 Task: Select the only snippets option in the tab completion.
Action: Mouse moved to (12, 520)
Screenshot: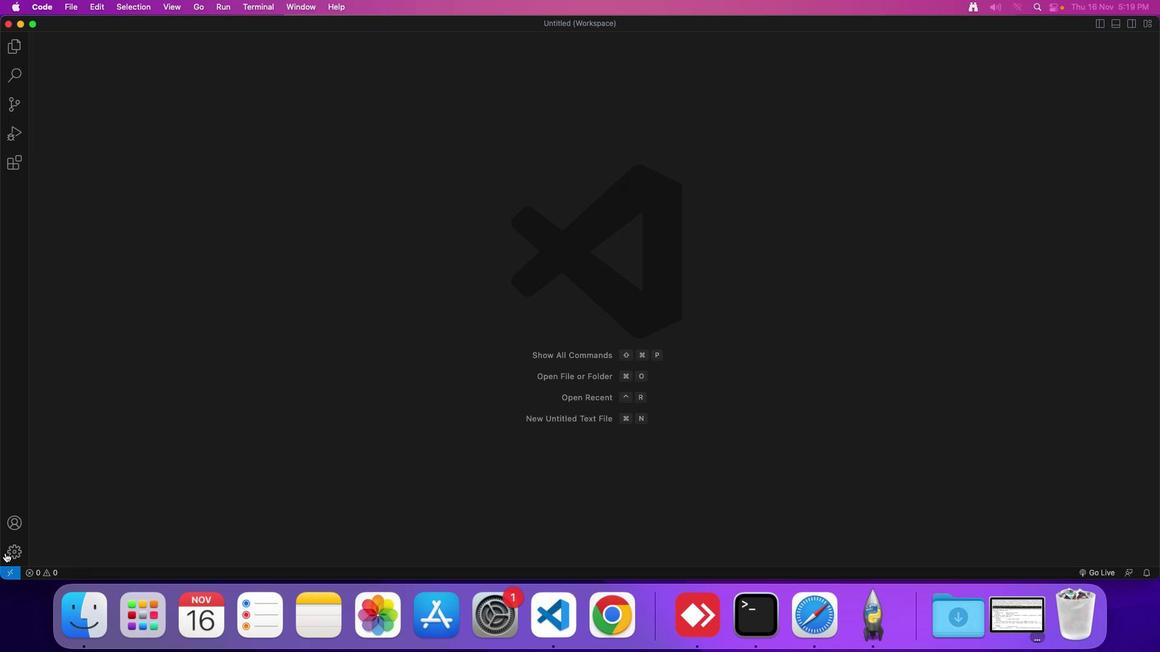 
Action: Mouse pressed left at (12, 520)
Screenshot: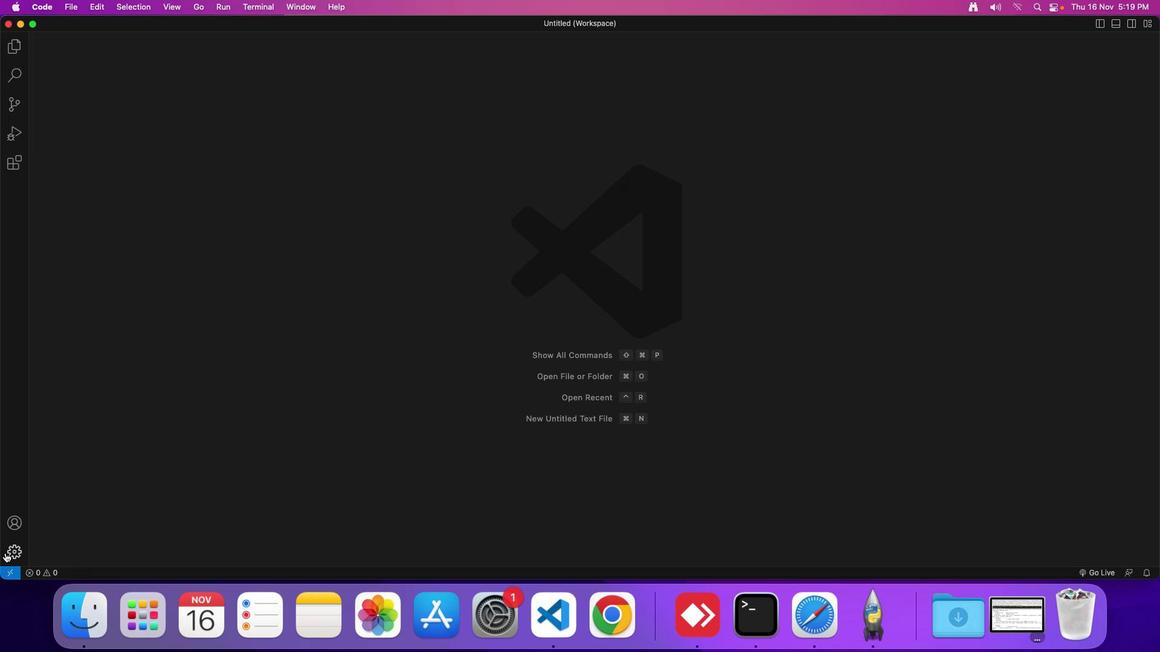 
Action: Mouse moved to (77, 452)
Screenshot: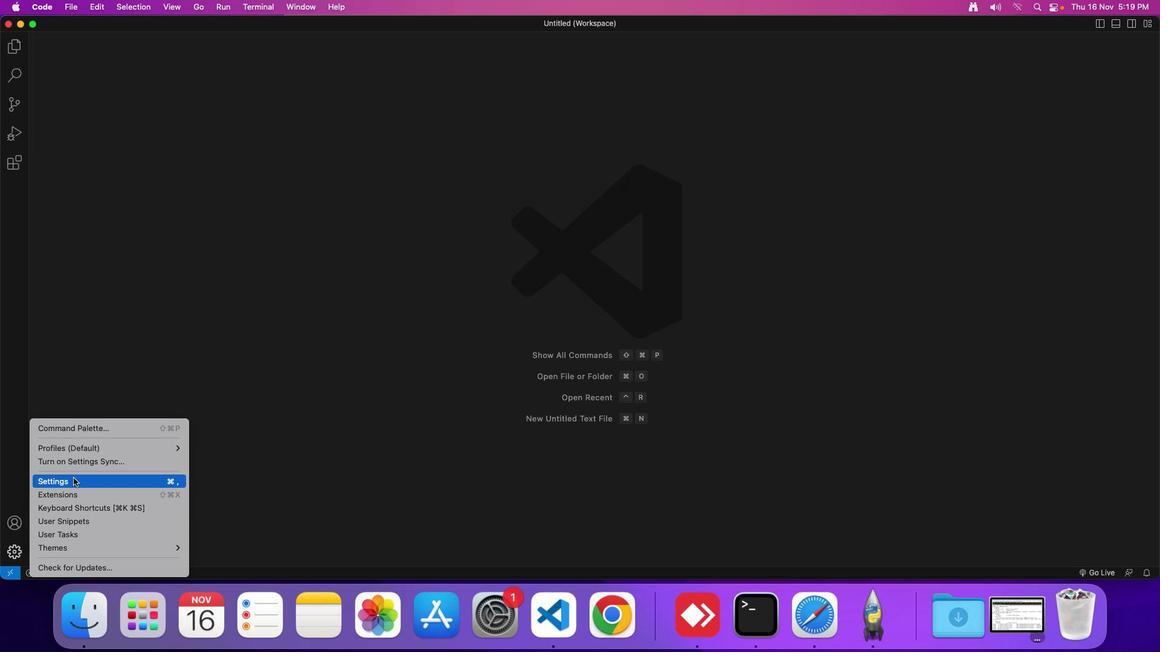 
Action: Mouse pressed left at (77, 452)
Screenshot: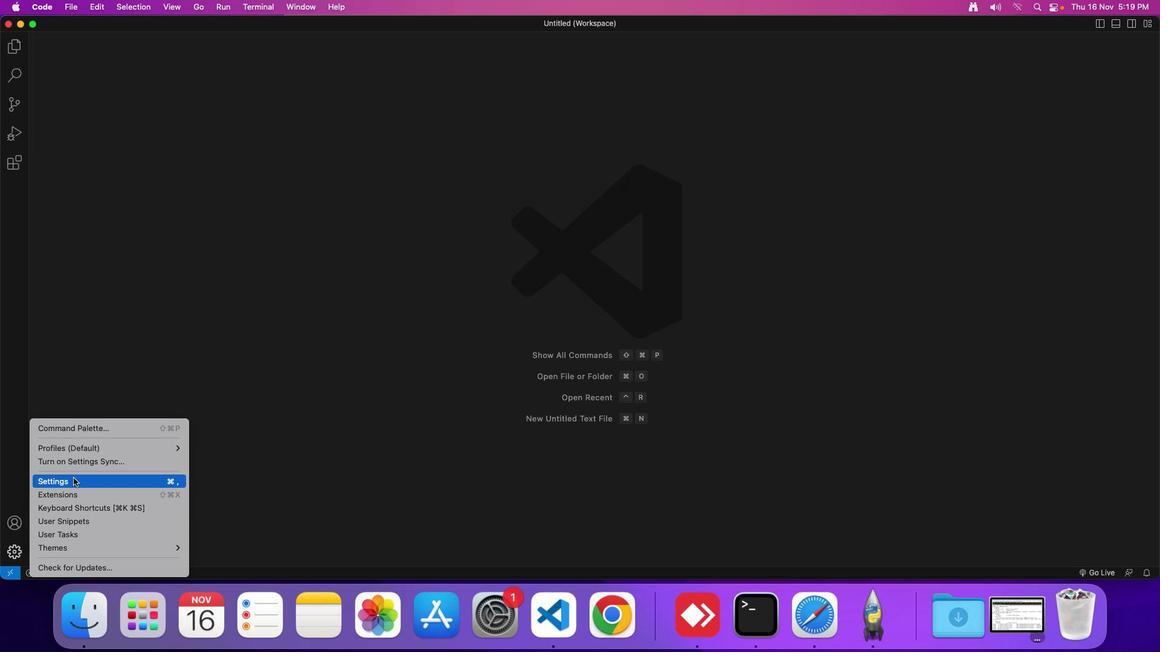 
Action: Mouse moved to (311, 103)
Screenshot: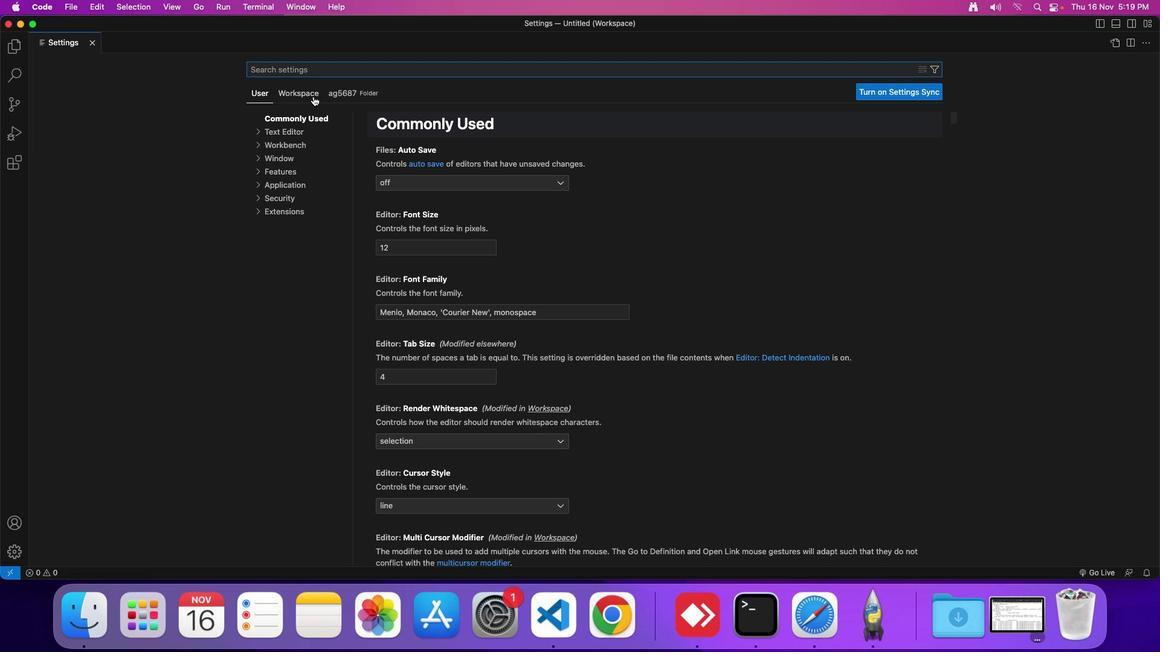 
Action: Mouse pressed left at (311, 103)
Screenshot: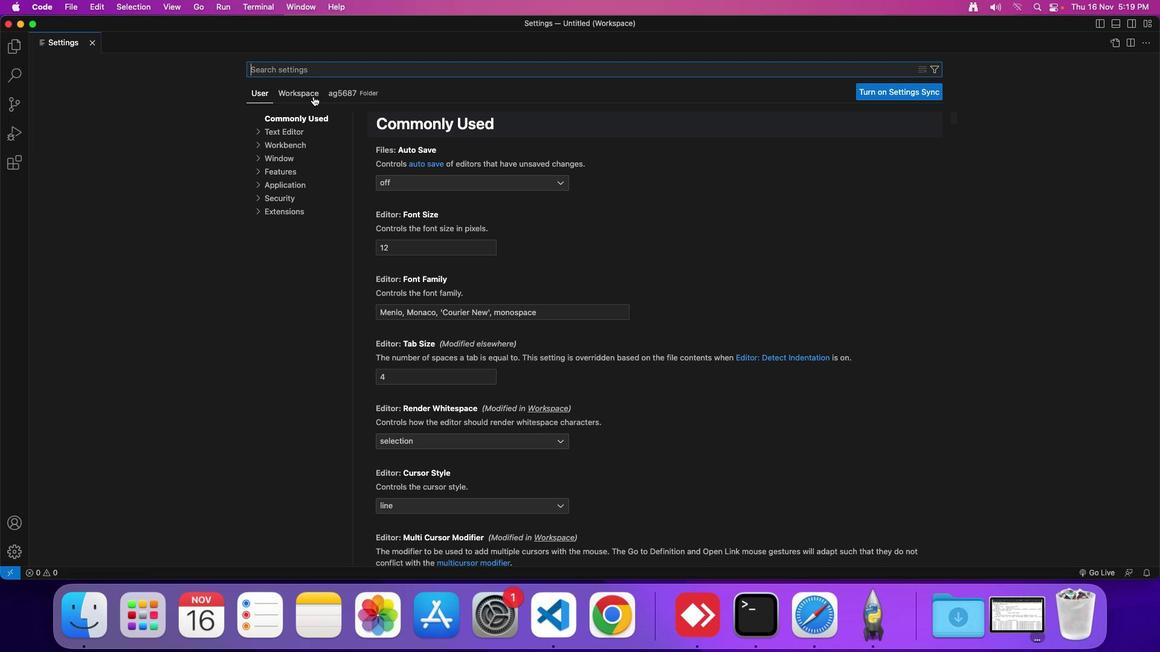 
Action: Mouse moved to (295, 132)
Screenshot: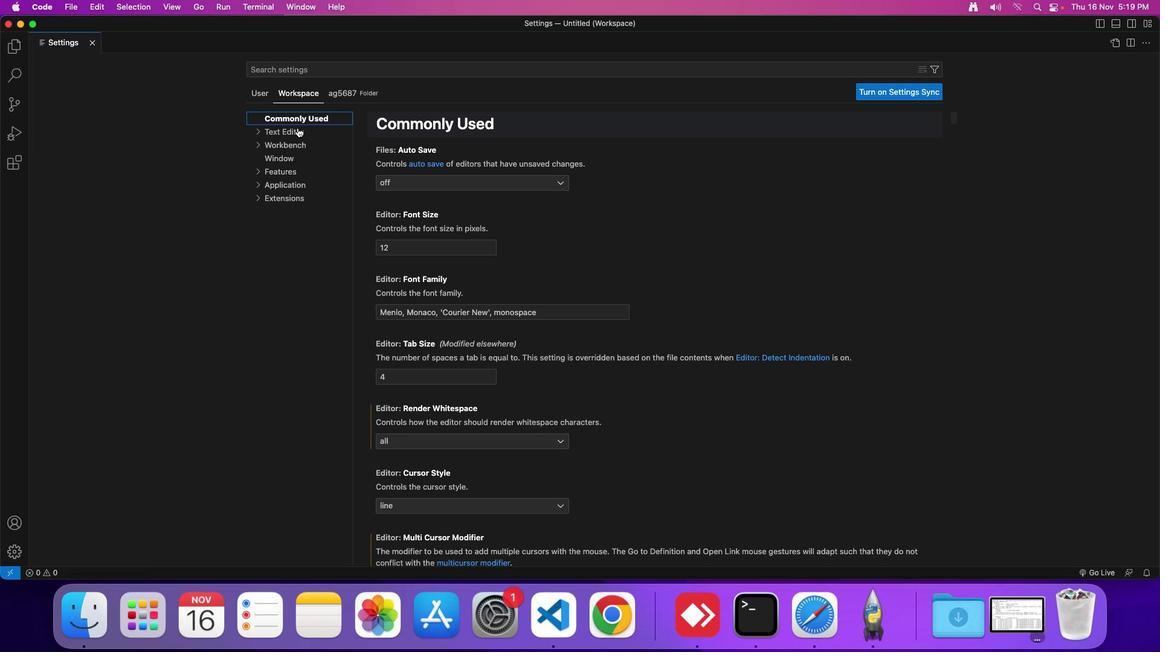 
Action: Mouse pressed left at (295, 132)
Screenshot: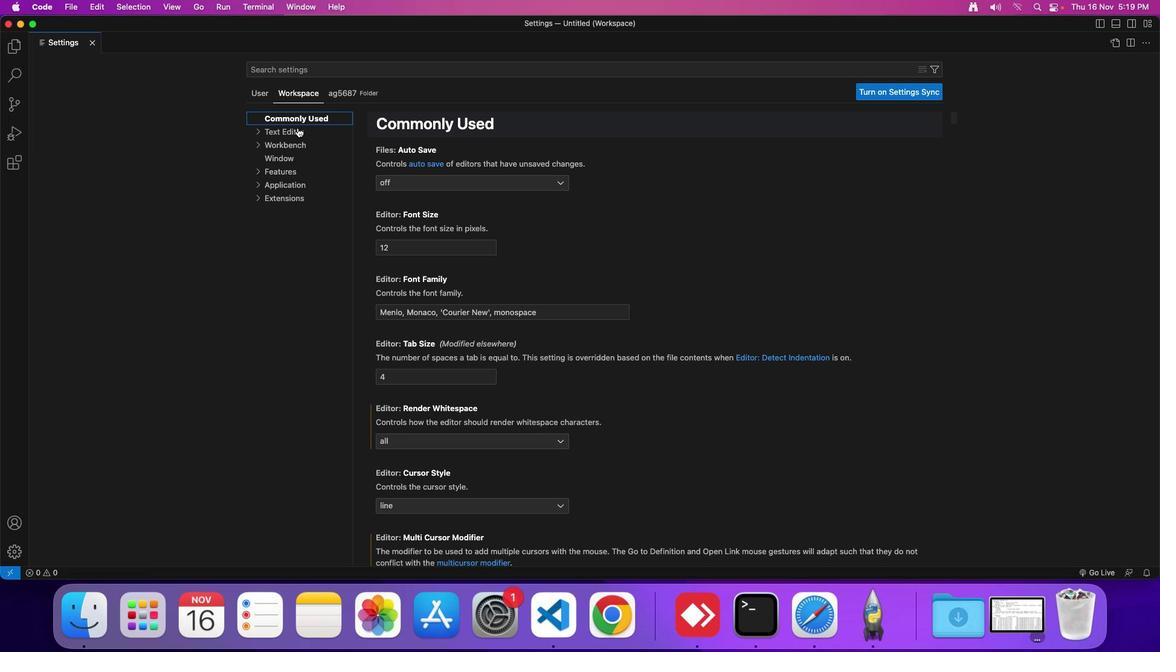 
Action: Mouse moved to (488, 261)
Screenshot: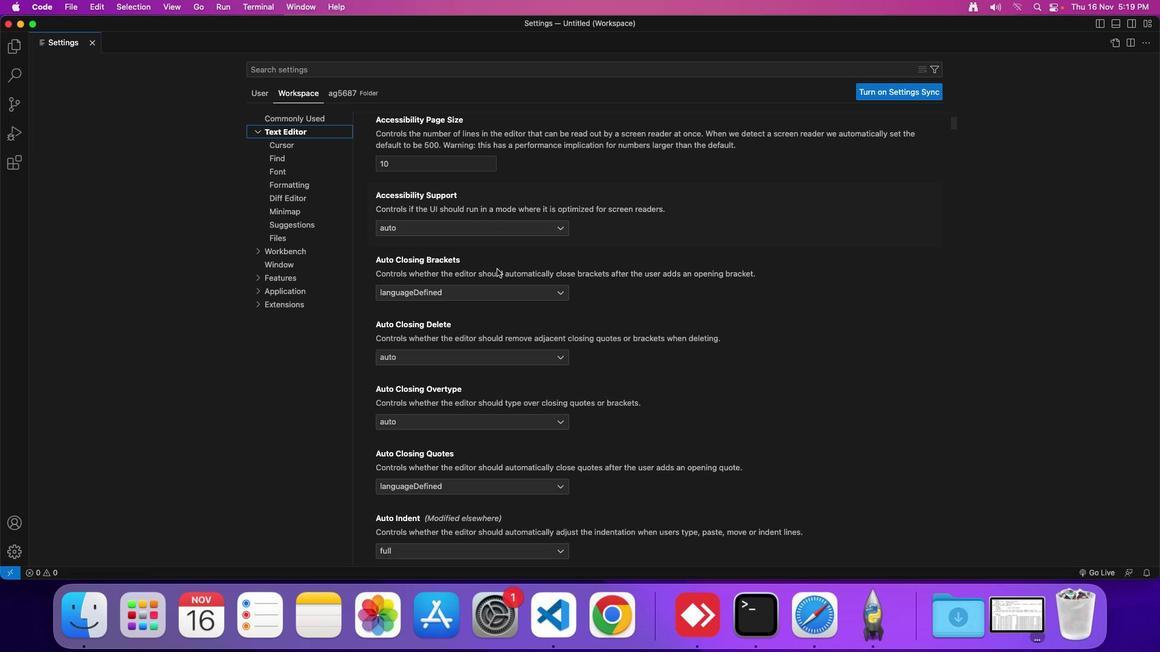 
Action: Mouse scrolled (488, 261) with delta (6, 15)
Screenshot: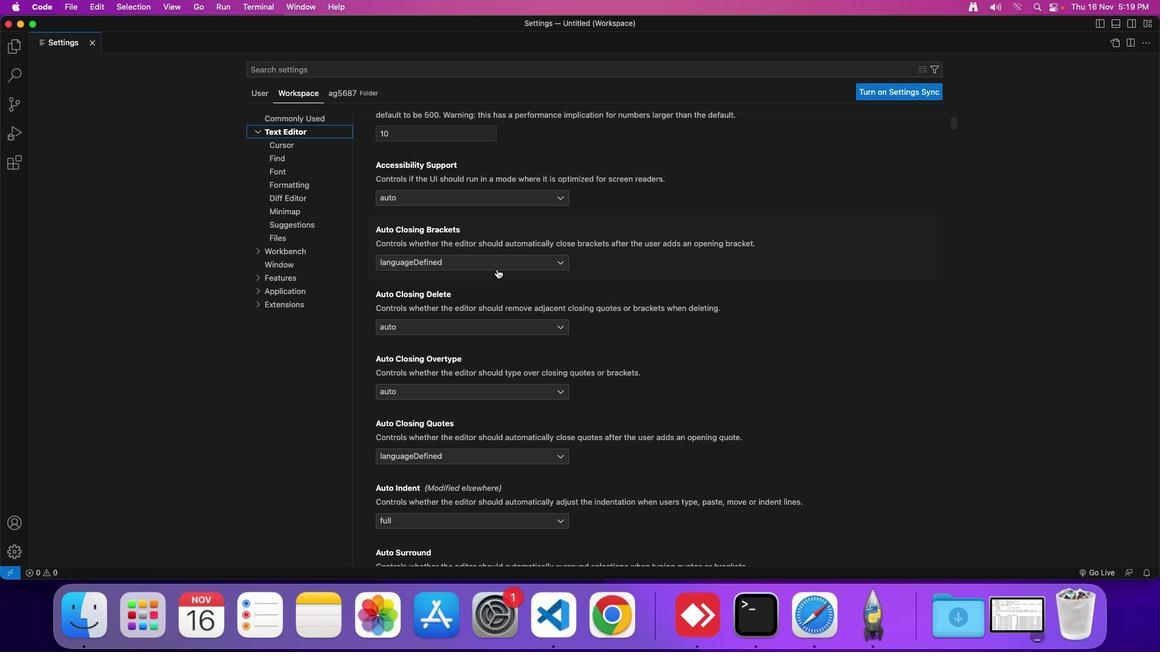 
Action: Mouse scrolled (488, 261) with delta (6, 15)
Screenshot: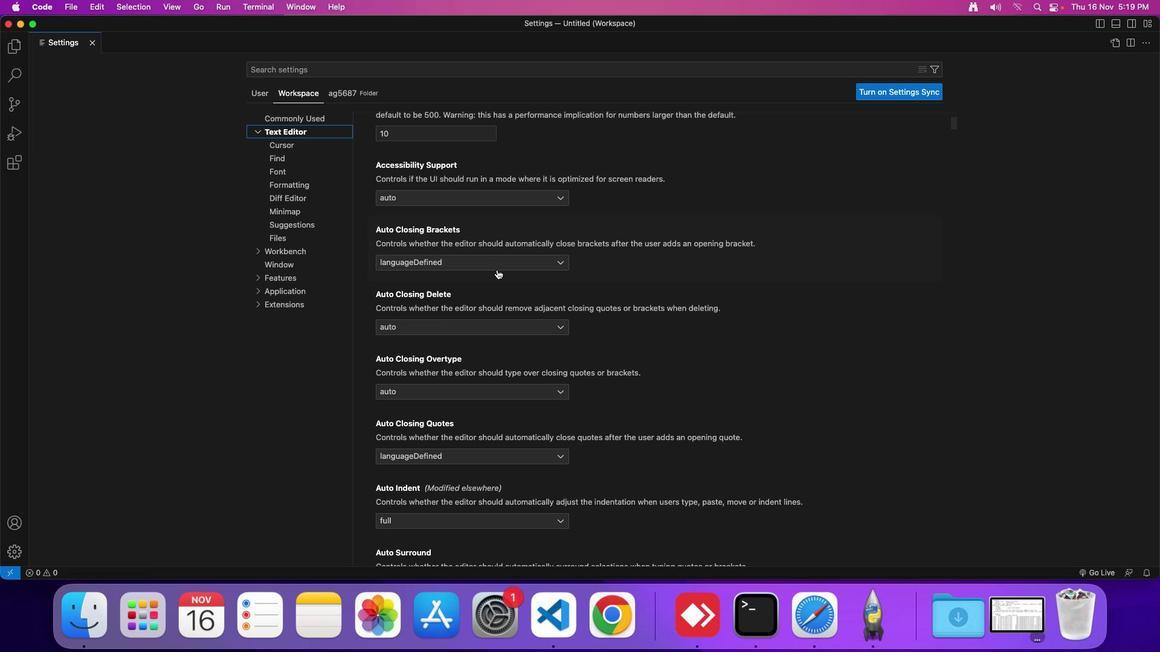 
Action: Mouse moved to (480, 272)
Screenshot: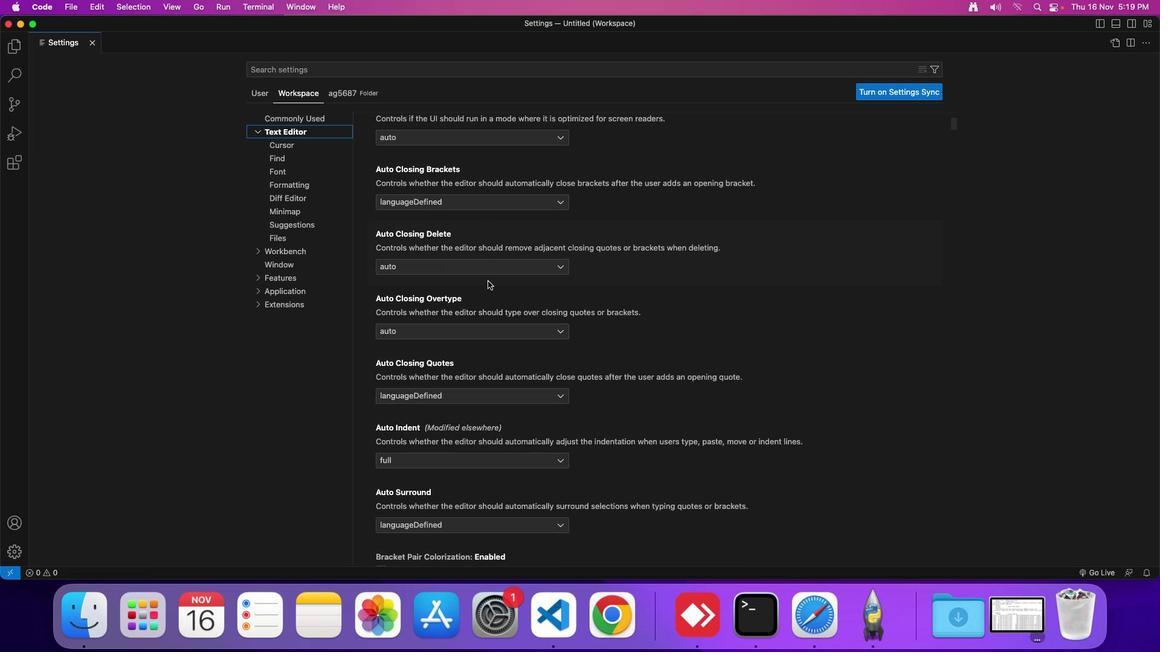 
Action: Mouse scrolled (480, 272) with delta (6, 15)
Screenshot: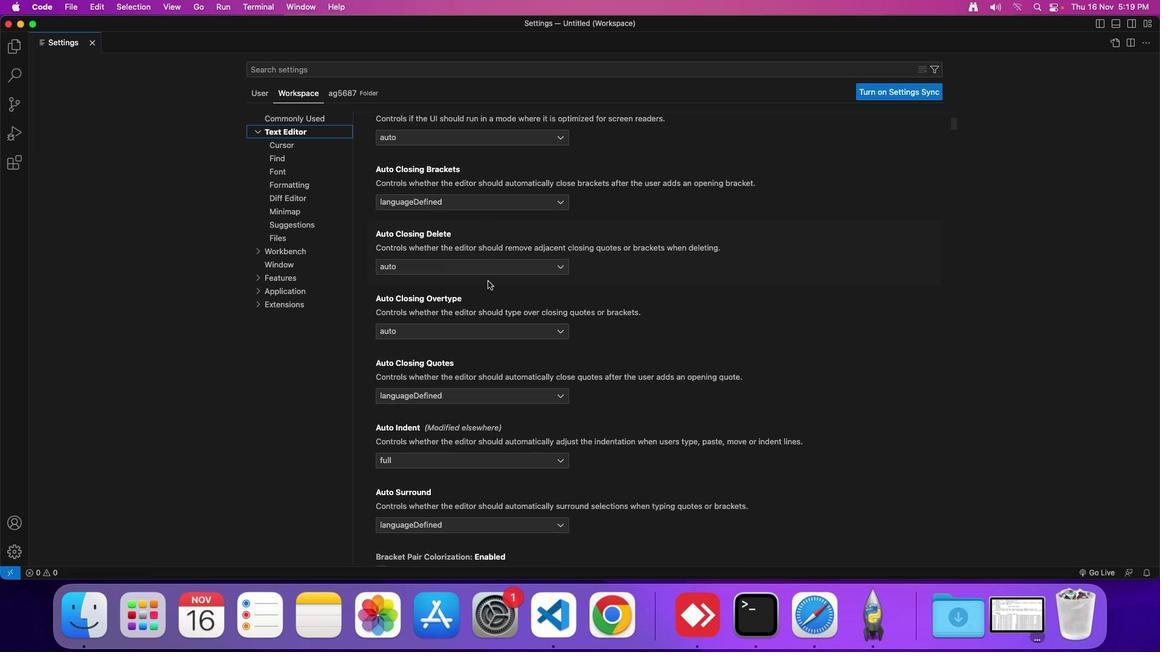 
Action: Mouse scrolled (480, 272) with delta (6, 15)
Screenshot: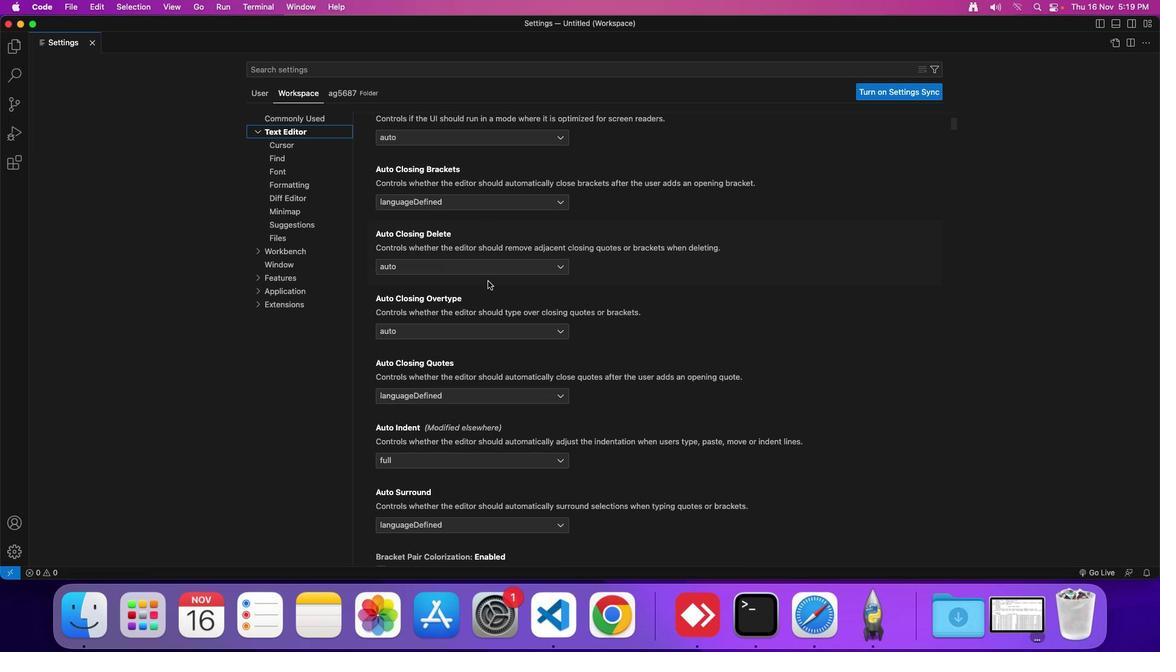 
Action: Mouse moved to (479, 272)
Screenshot: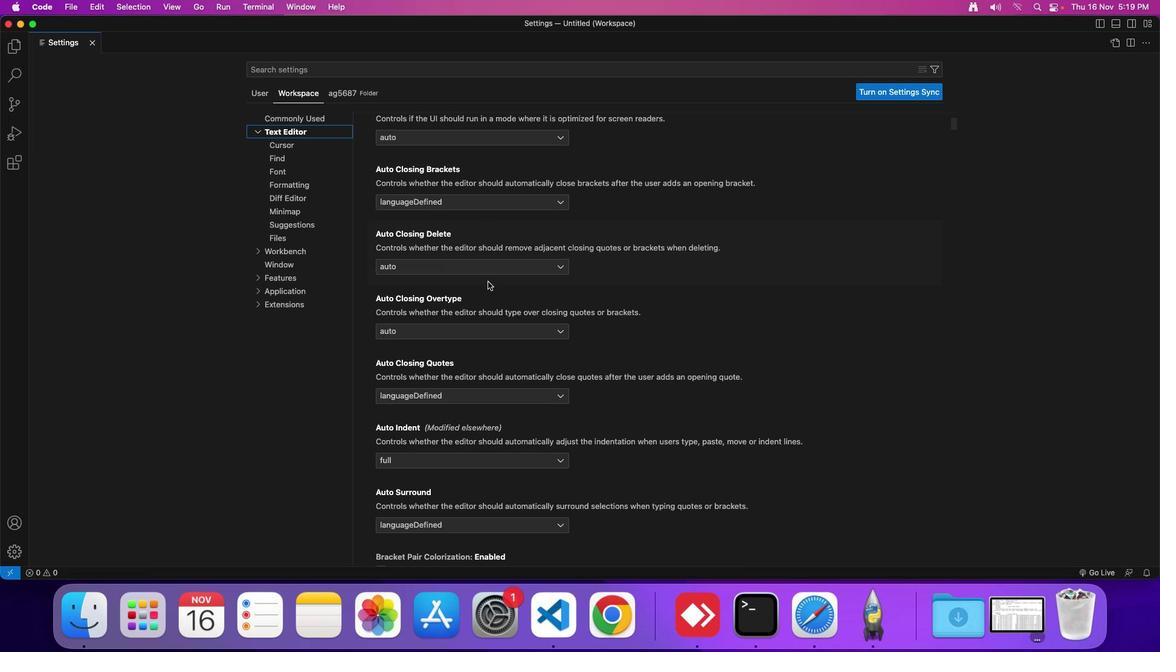 
Action: Mouse scrolled (479, 272) with delta (6, 15)
Screenshot: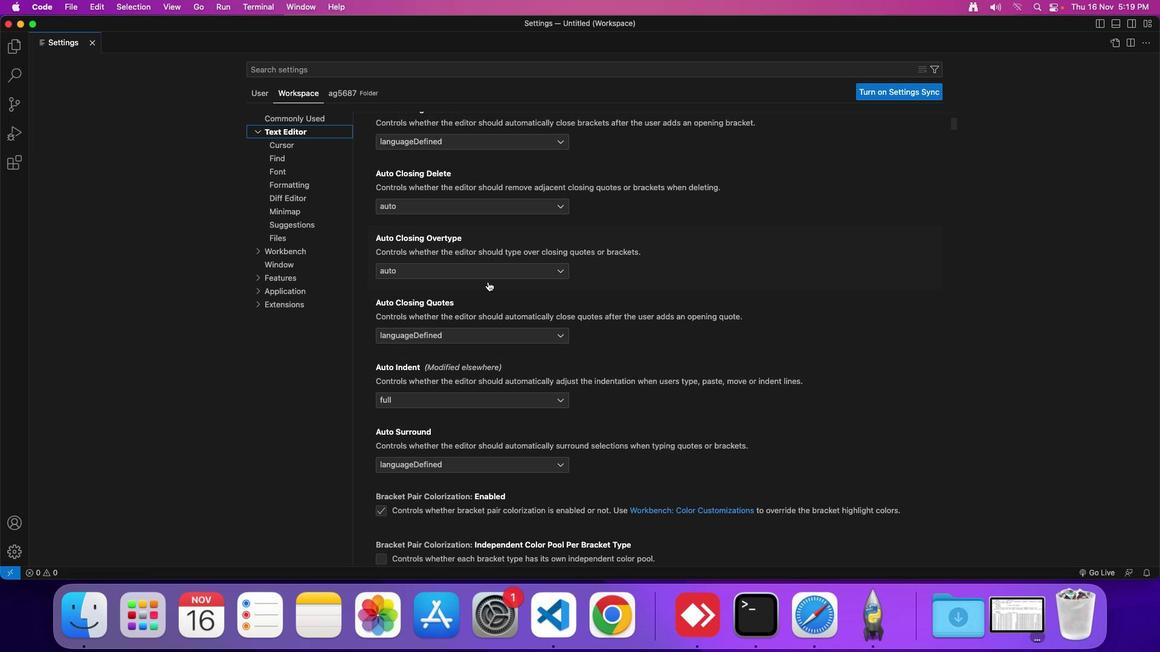 
Action: Mouse scrolled (479, 272) with delta (6, 15)
Screenshot: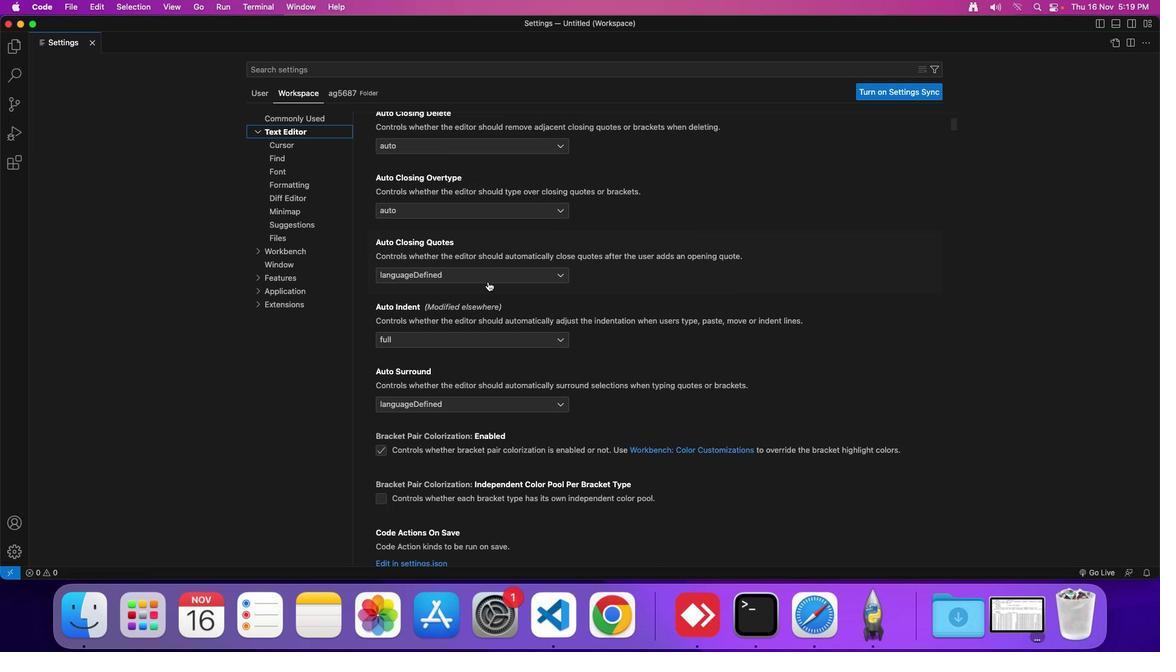 
Action: Mouse scrolled (479, 272) with delta (6, 14)
Screenshot: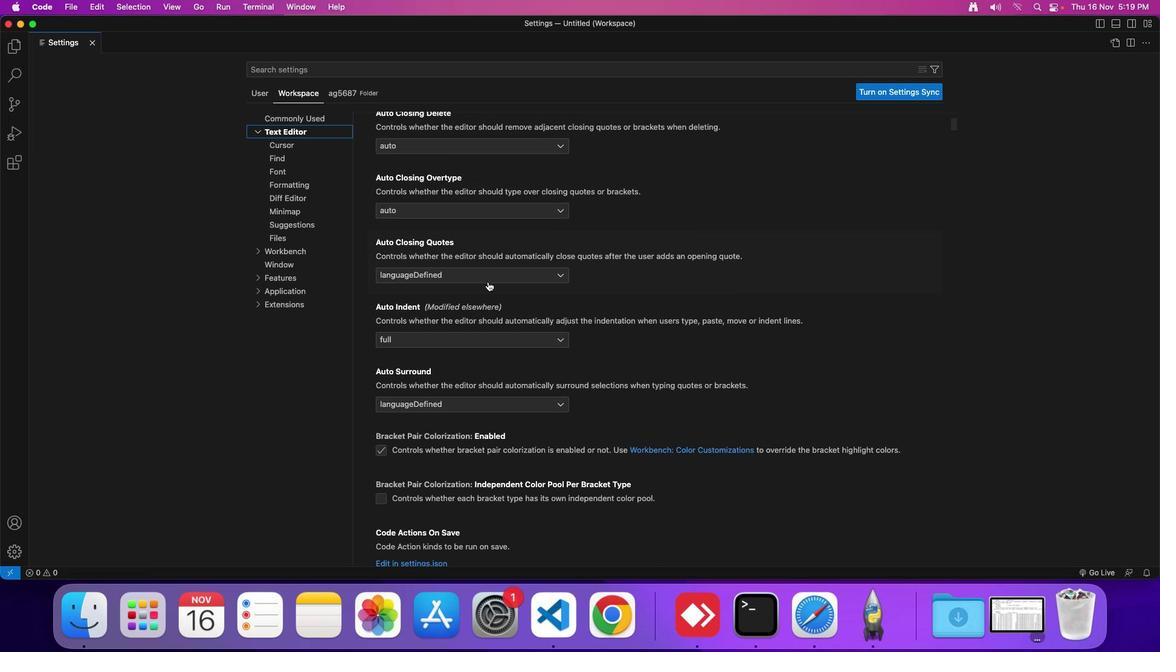 
Action: Mouse scrolled (479, 272) with delta (6, 15)
Screenshot: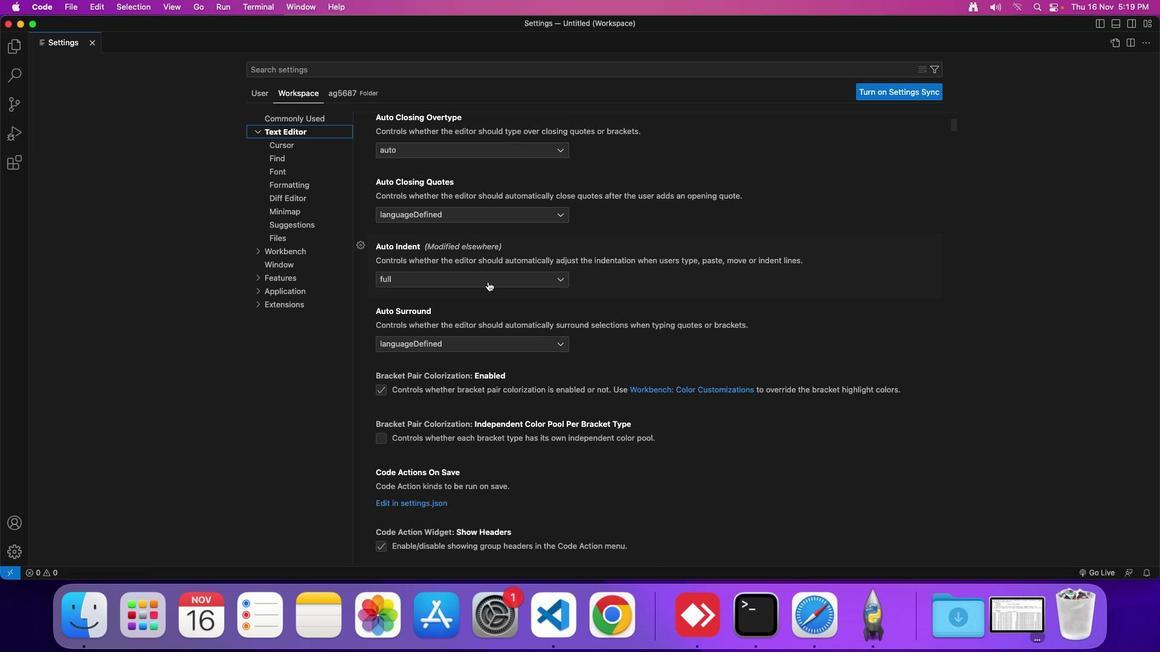 
Action: Mouse scrolled (479, 272) with delta (6, 15)
Screenshot: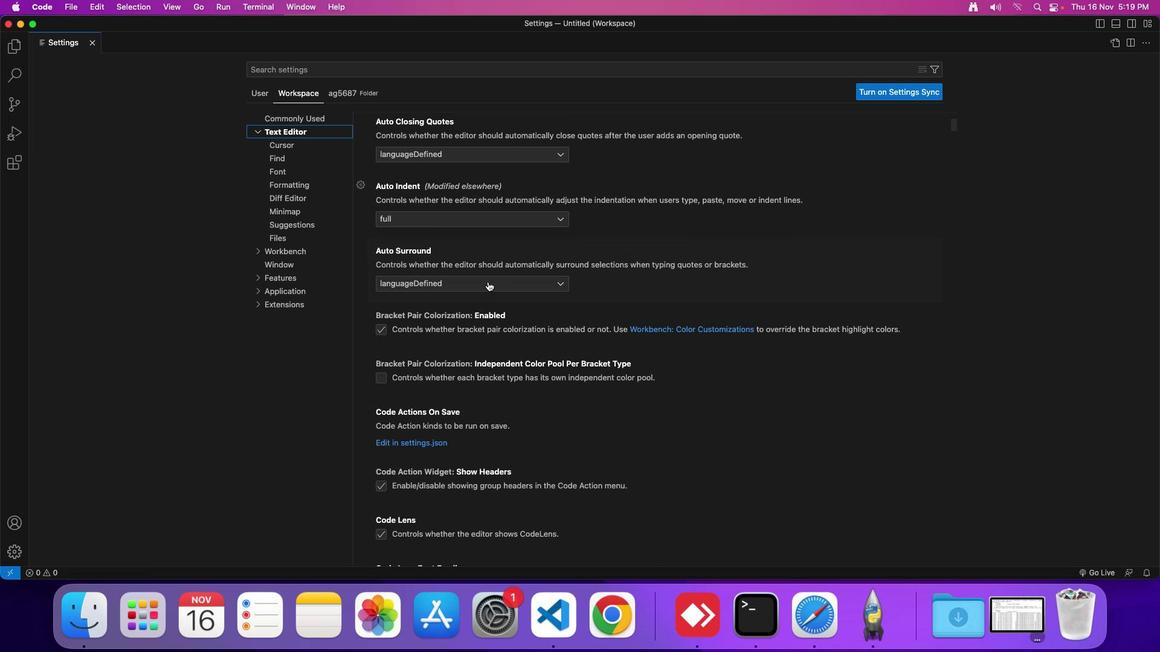 
Action: Mouse scrolled (479, 272) with delta (6, 14)
Screenshot: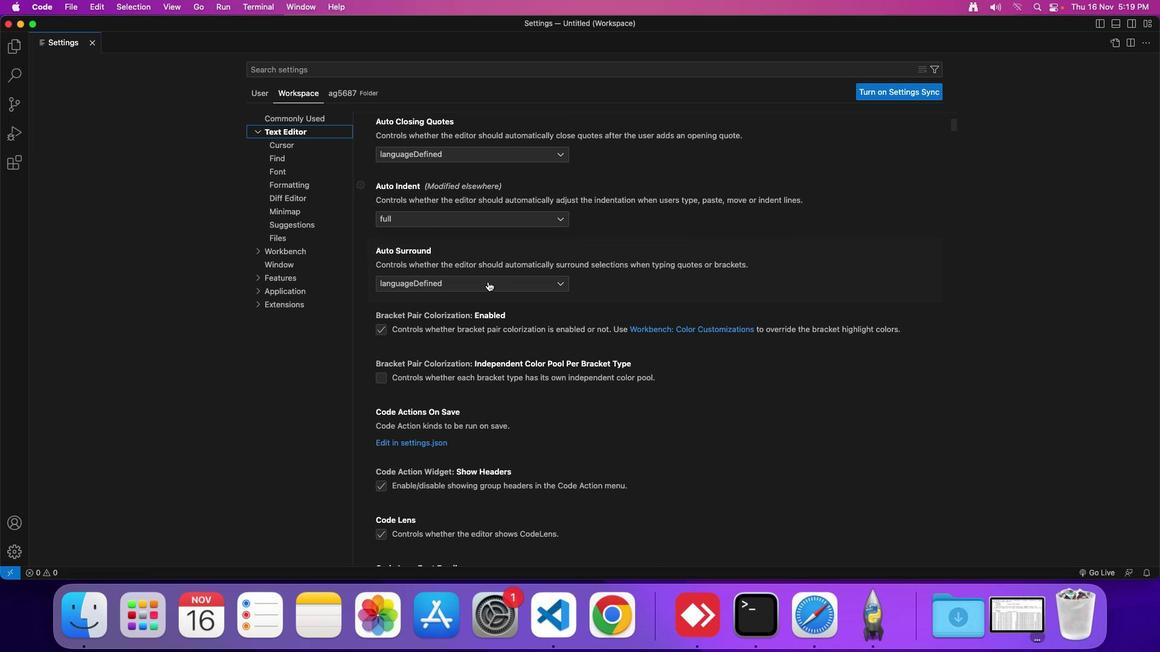 
Action: Mouse scrolled (479, 272) with delta (6, 15)
Screenshot: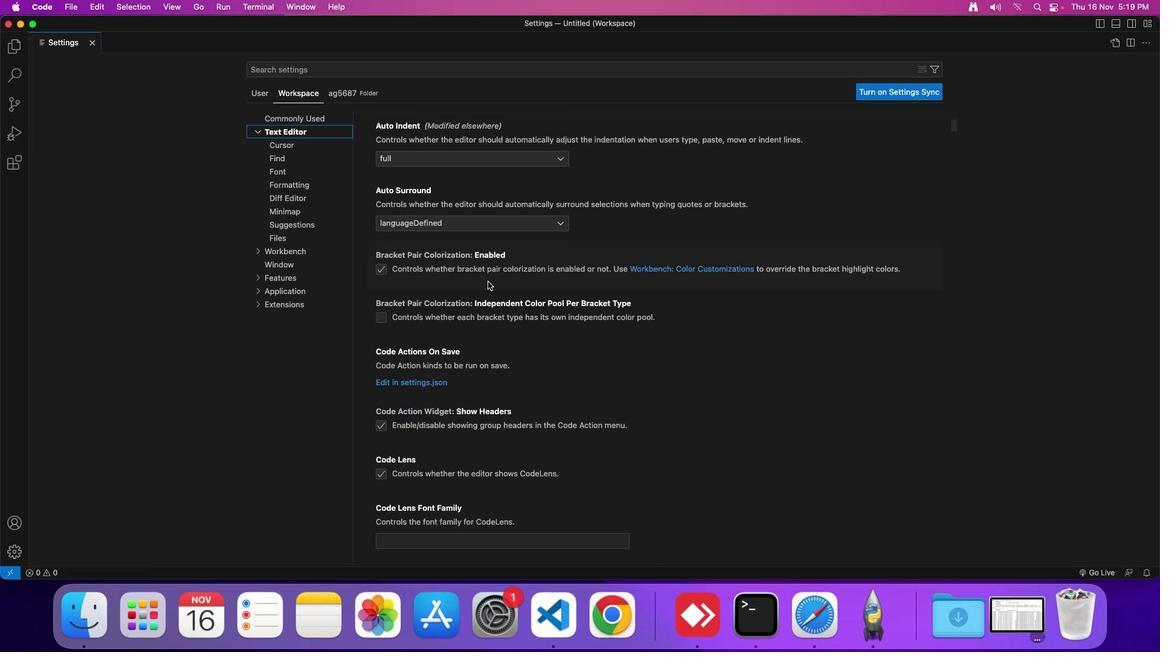 
Action: Mouse moved to (479, 272)
Screenshot: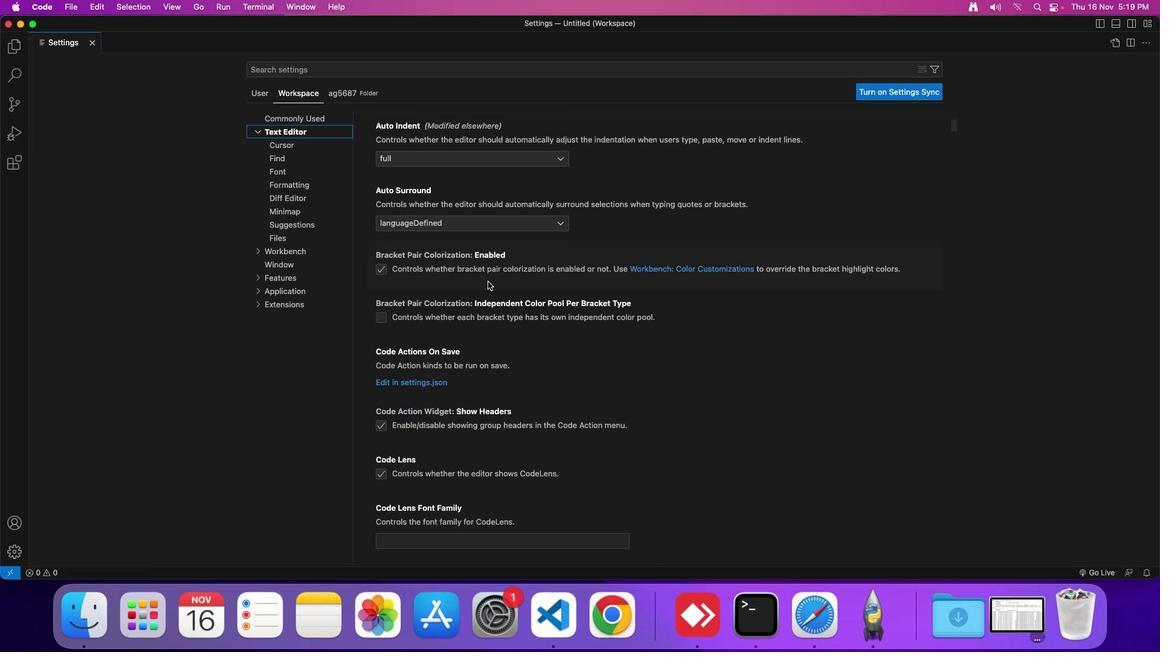 
Action: Mouse scrolled (479, 272) with delta (6, 15)
Screenshot: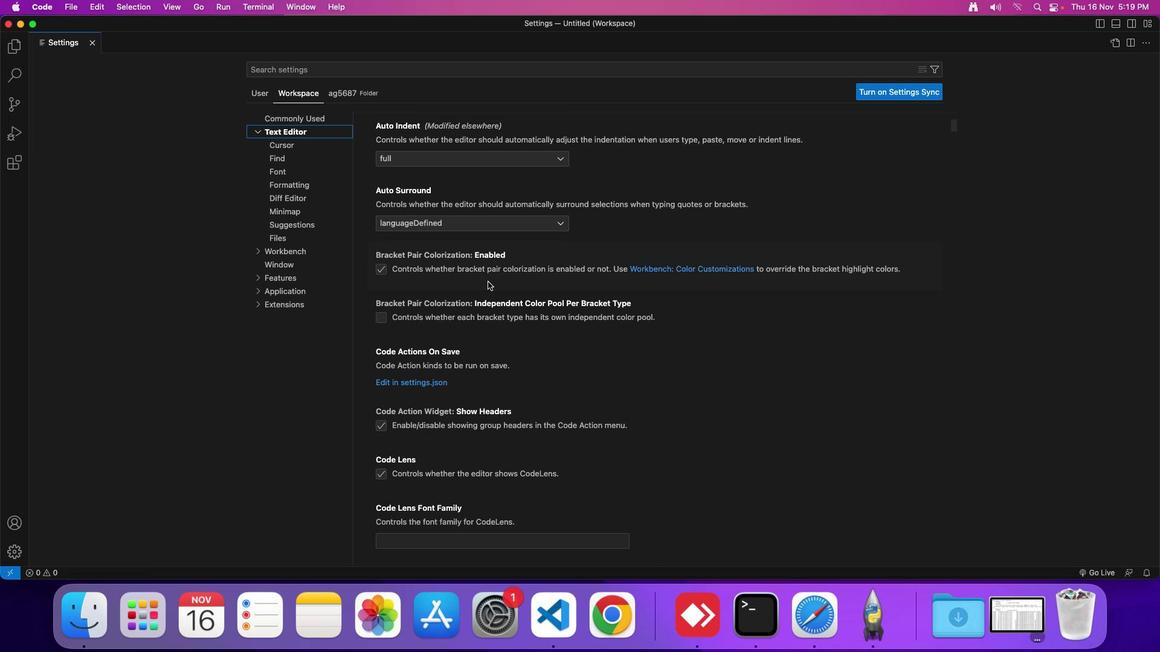 
Action: Mouse scrolled (479, 272) with delta (6, 15)
Screenshot: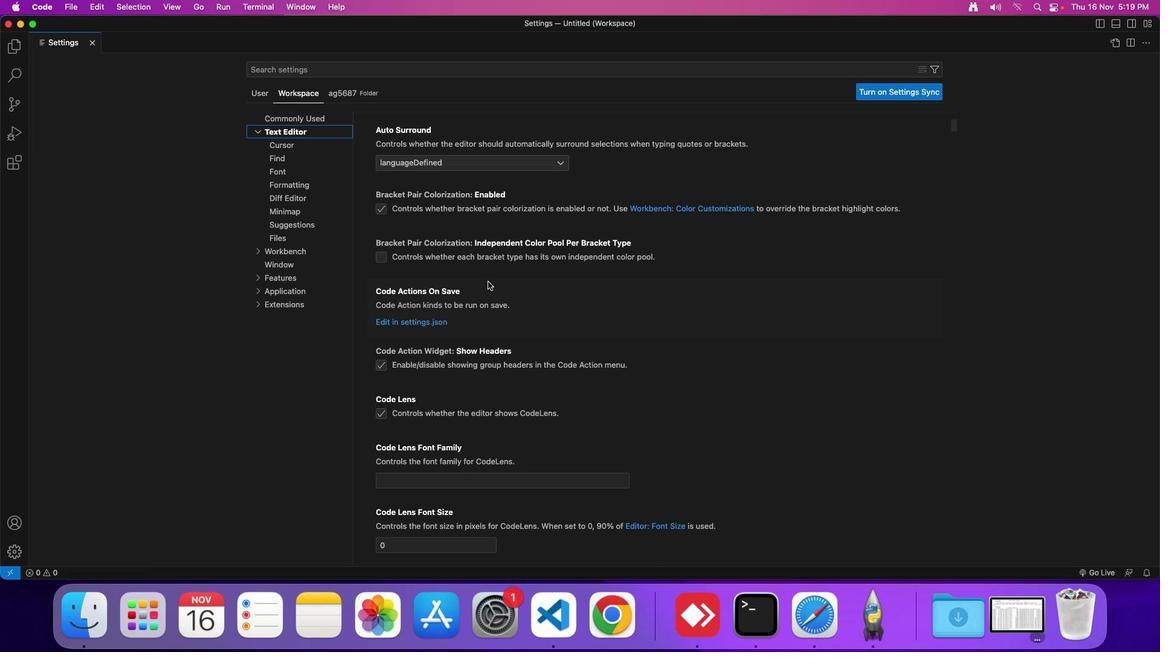 
Action: Mouse scrolled (479, 272) with delta (6, 15)
Screenshot: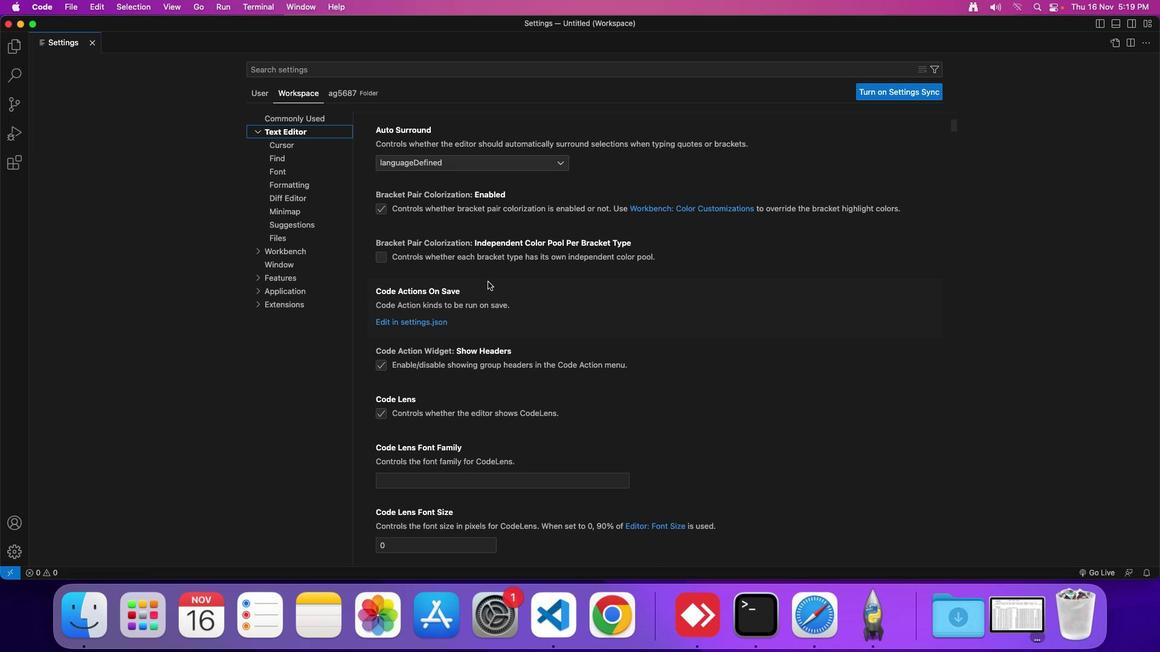 
Action: Mouse scrolled (479, 272) with delta (6, 15)
Screenshot: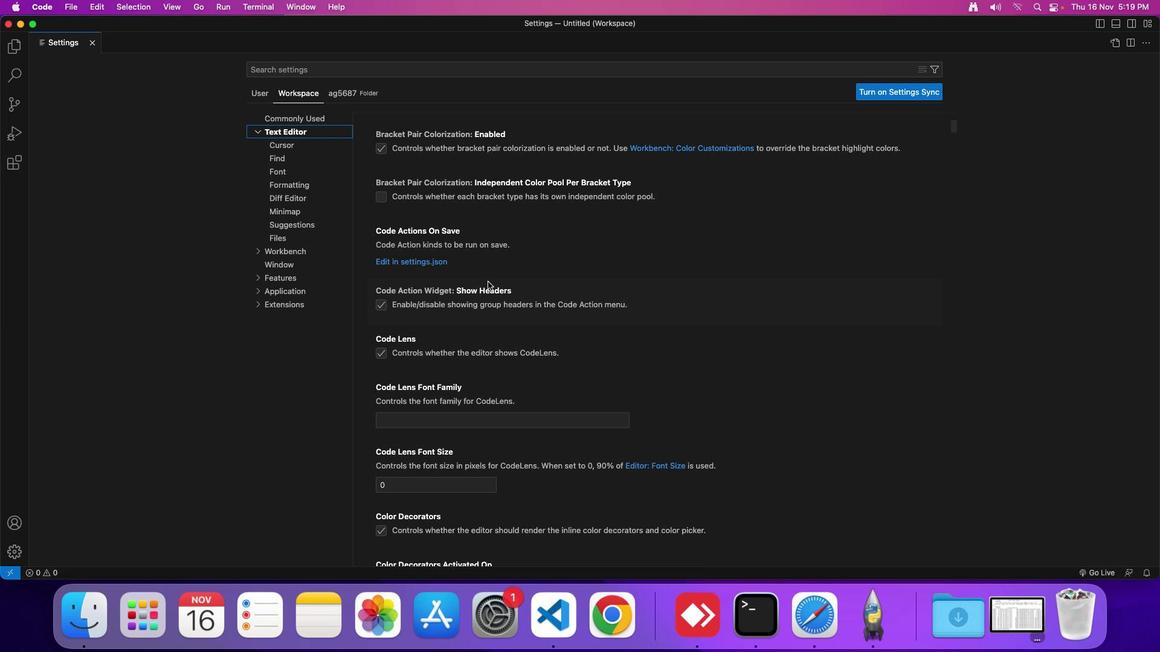 
Action: Mouse scrolled (479, 272) with delta (6, 15)
Screenshot: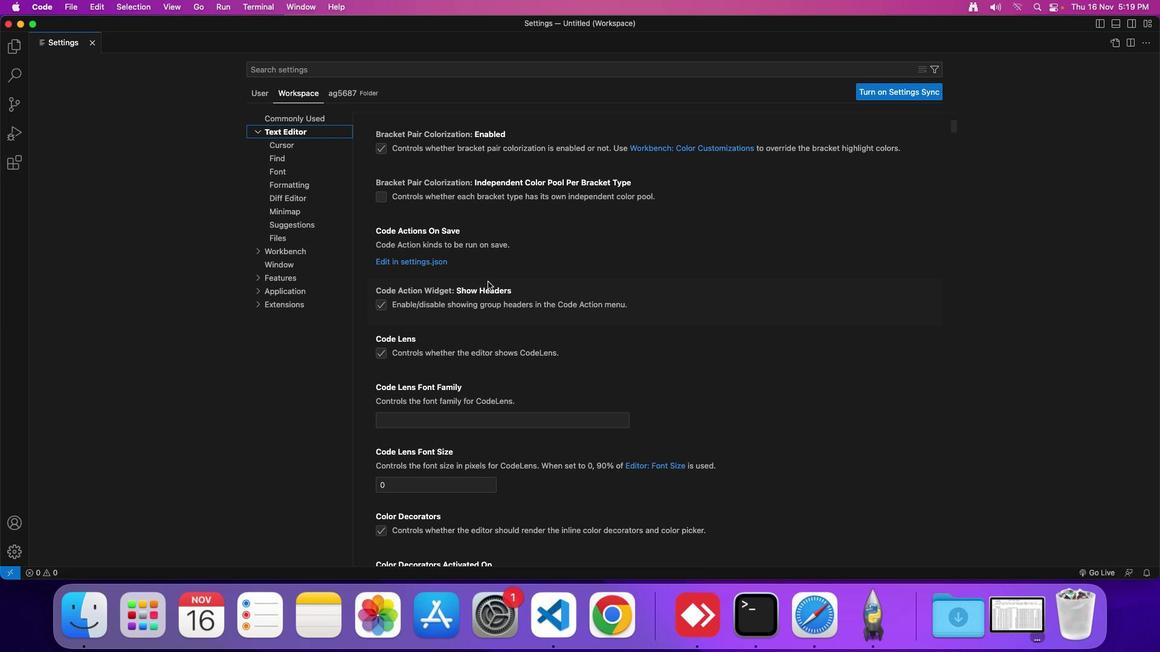 
Action: Mouse scrolled (479, 272) with delta (6, 15)
Screenshot: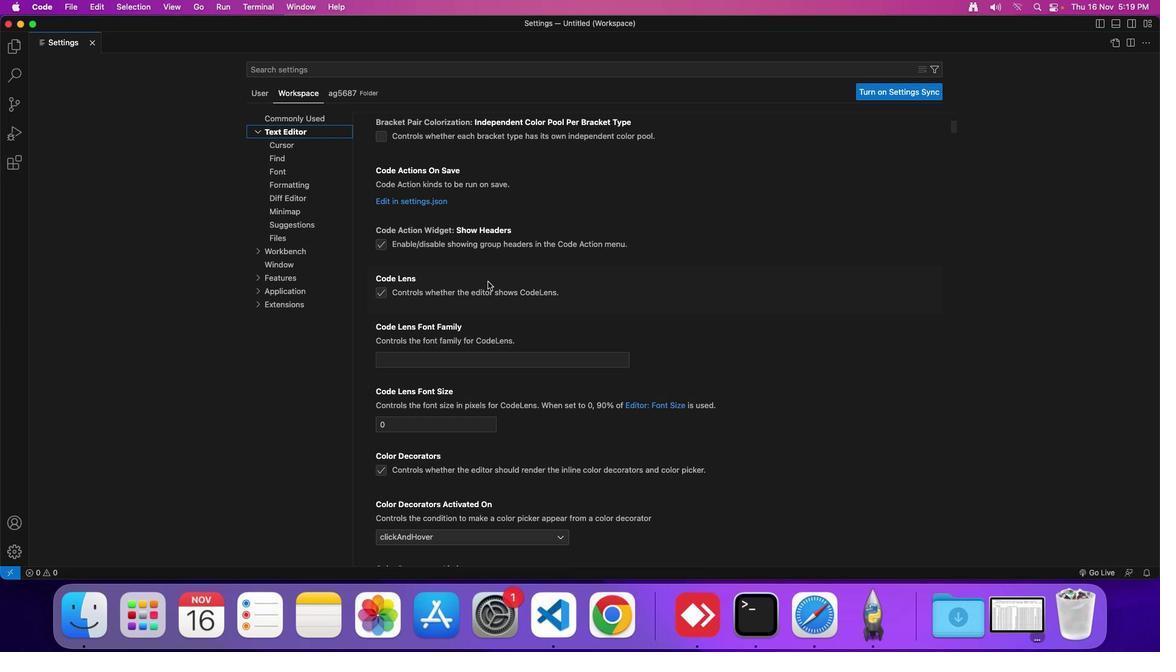 
Action: Mouse scrolled (479, 272) with delta (6, 15)
Screenshot: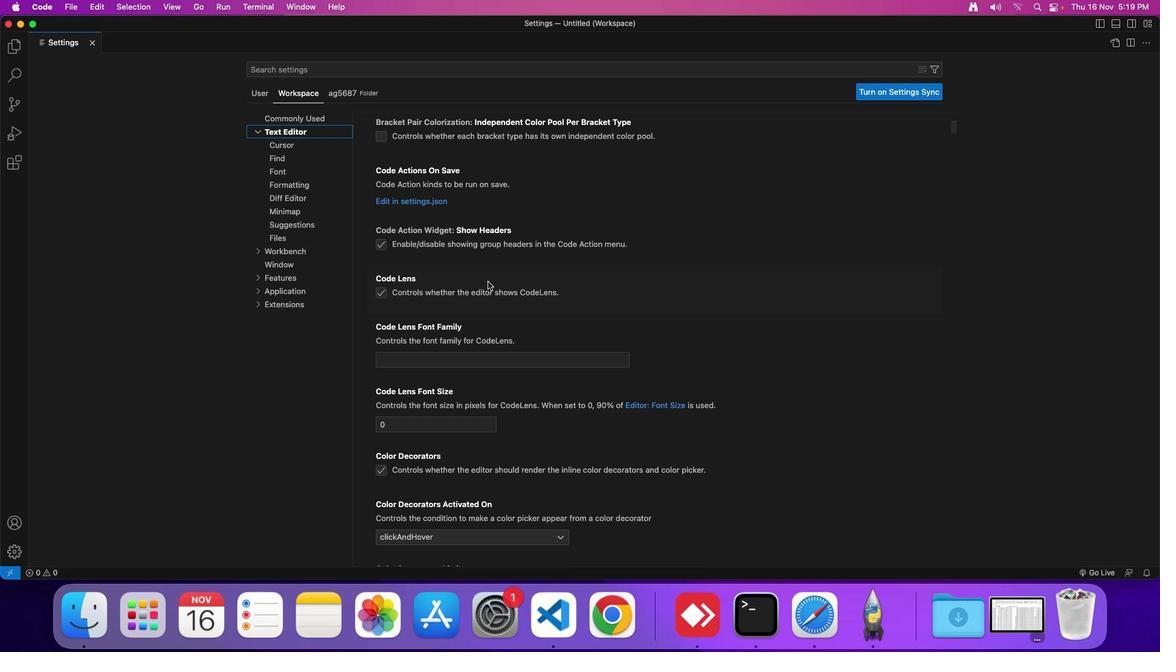 
Action: Mouse scrolled (479, 272) with delta (6, 15)
Screenshot: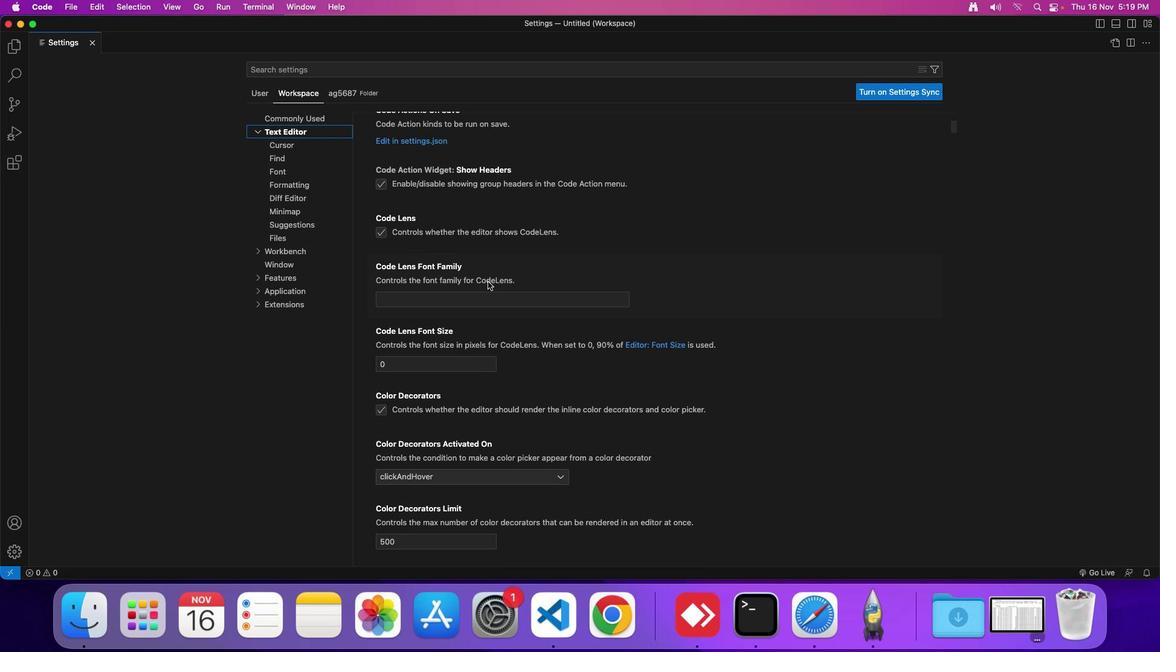 
Action: Mouse scrolled (479, 272) with delta (6, 15)
Screenshot: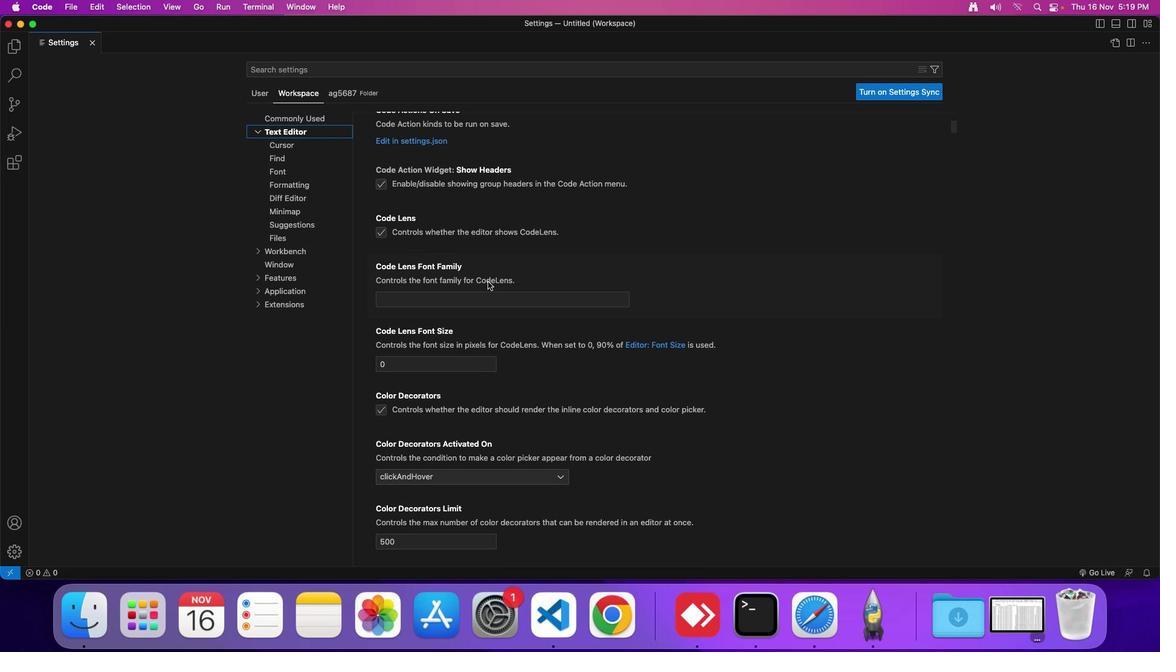 
Action: Mouse scrolled (479, 272) with delta (6, 15)
Screenshot: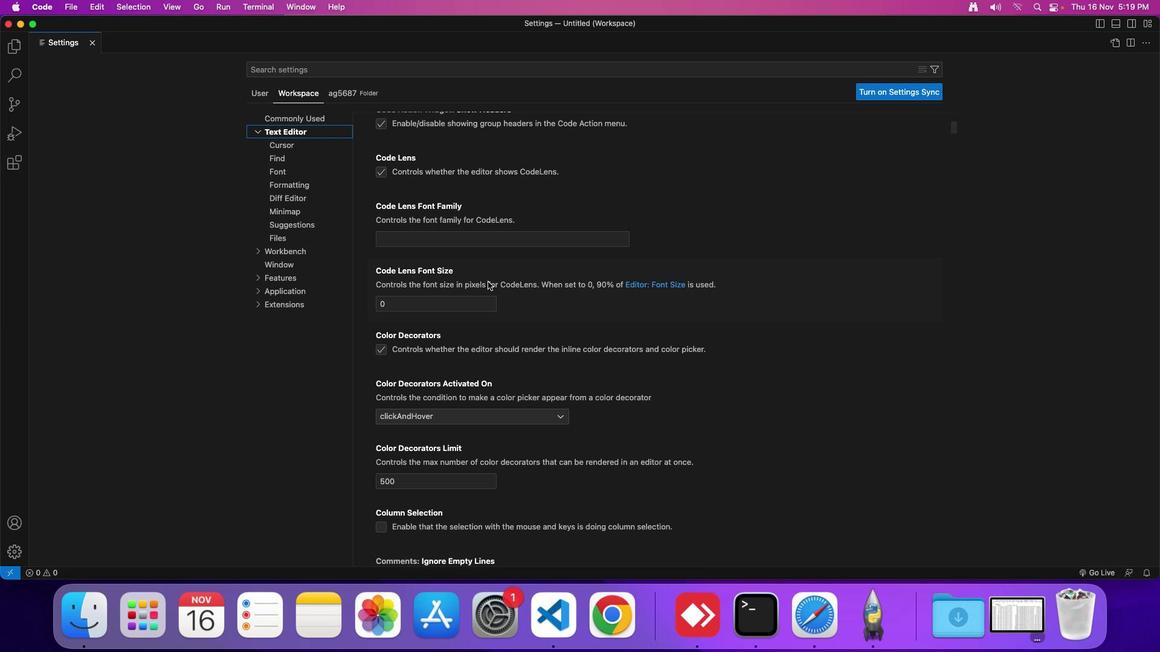 
Action: Mouse scrolled (479, 272) with delta (6, 15)
Screenshot: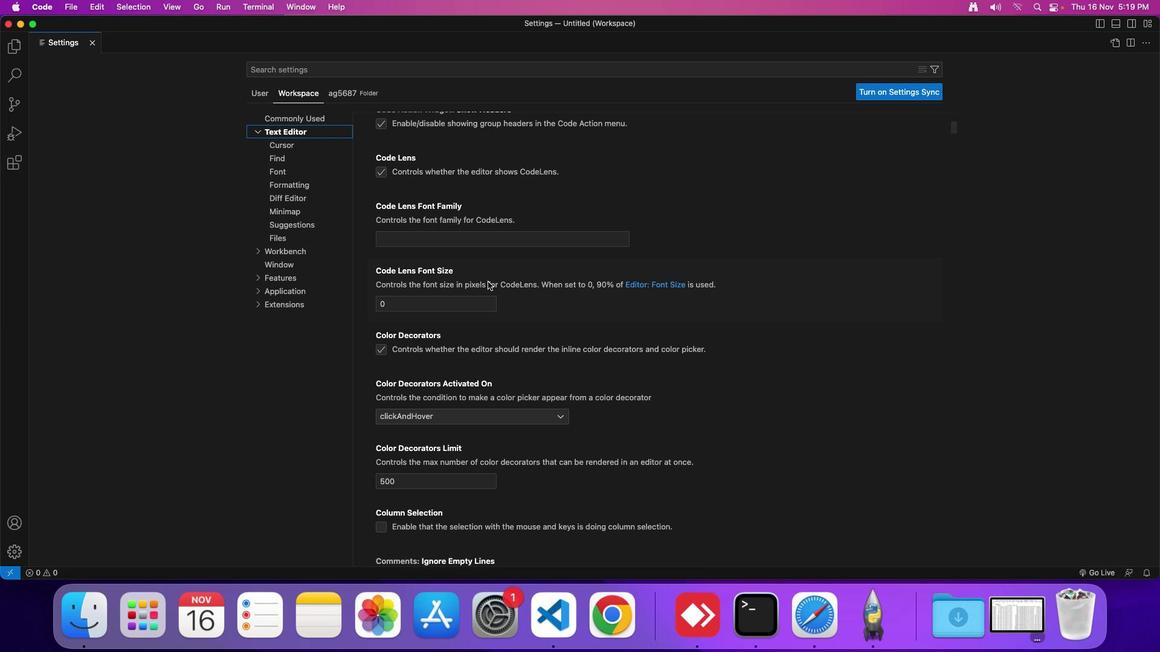 
Action: Mouse scrolled (479, 272) with delta (6, 15)
Screenshot: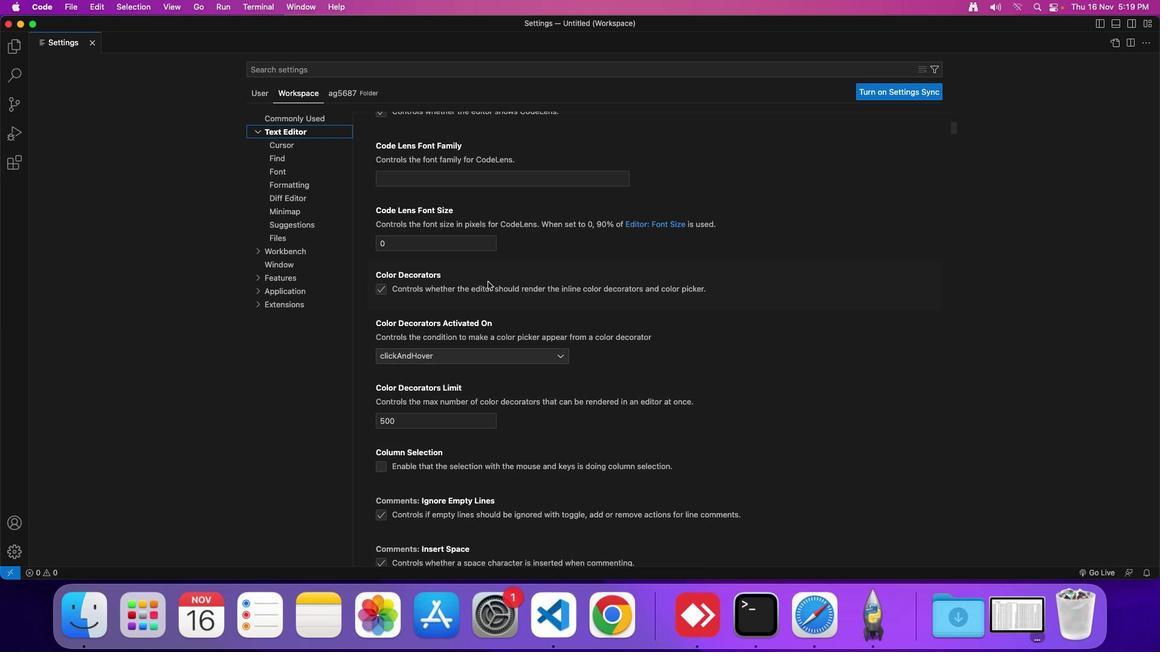 
Action: Mouse scrolled (479, 272) with delta (6, 15)
Screenshot: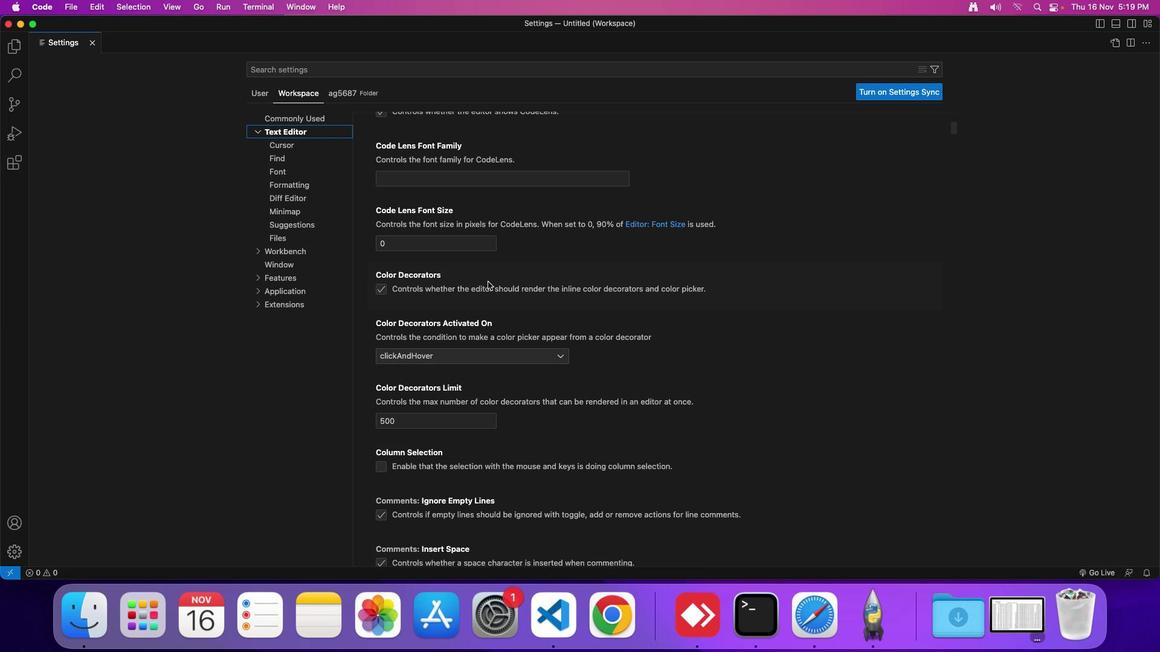 
Action: Mouse scrolled (479, 272) with delta (6, 15)
Screenshot: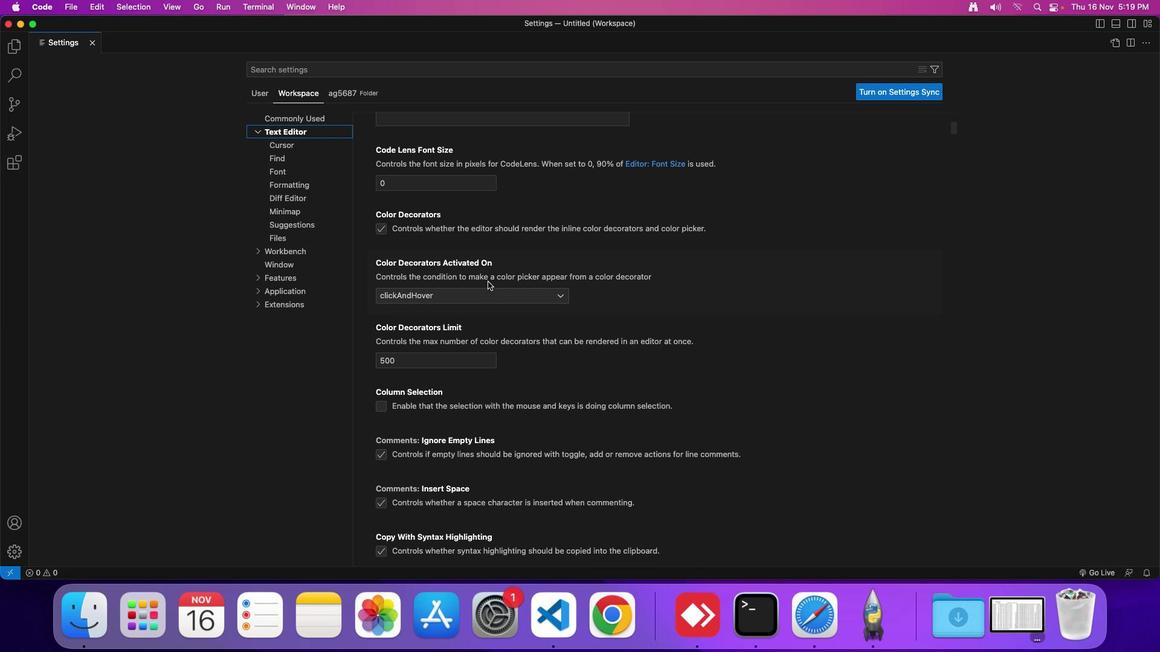 
Action: Mouse scrolled (479, 272) with delta (6, 15)
Screenshot: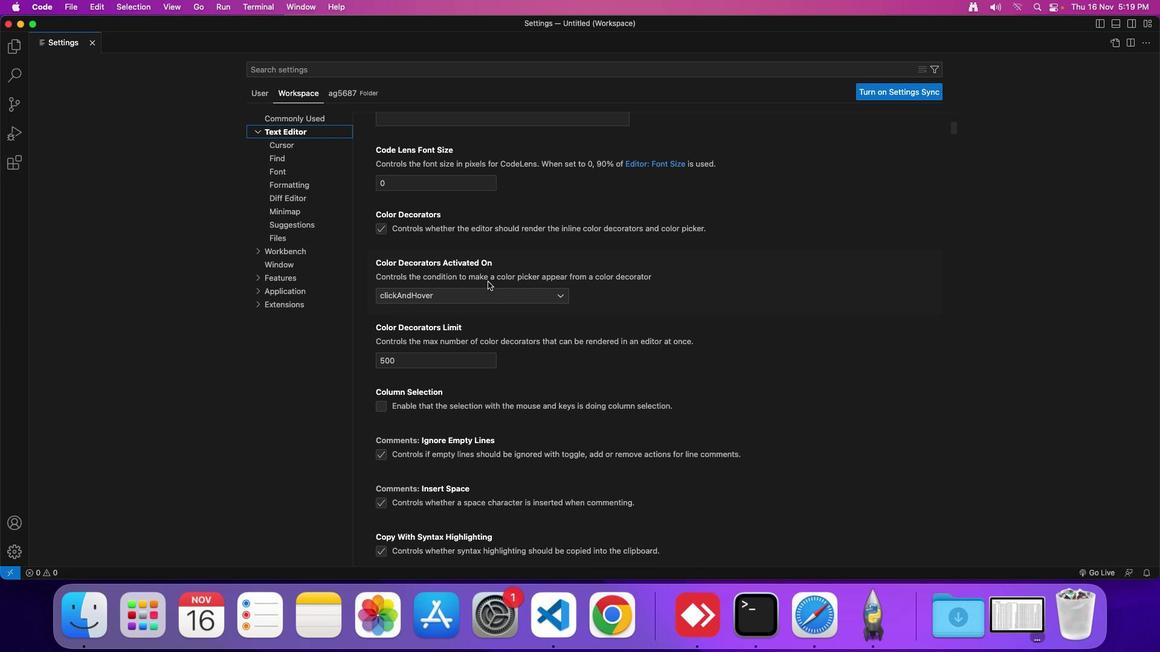 
Action: Mouse moved to (479, 273)
Screenshot: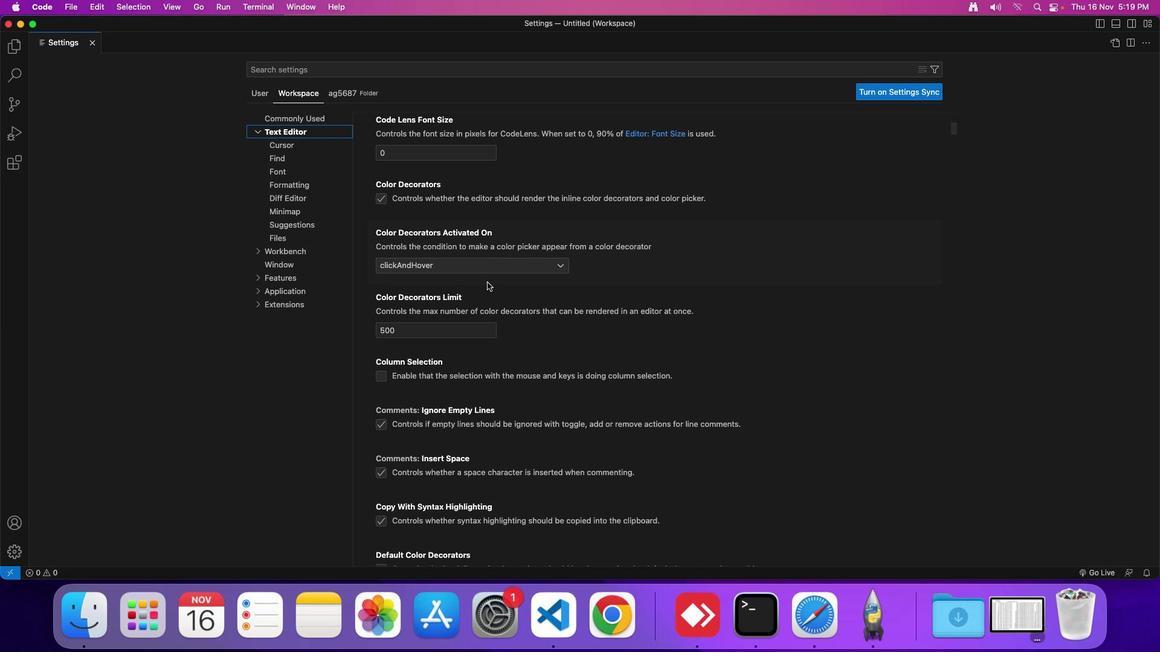 
Action: Mouse scrolled (479, 273) with delta (6, 15)
Screenshot: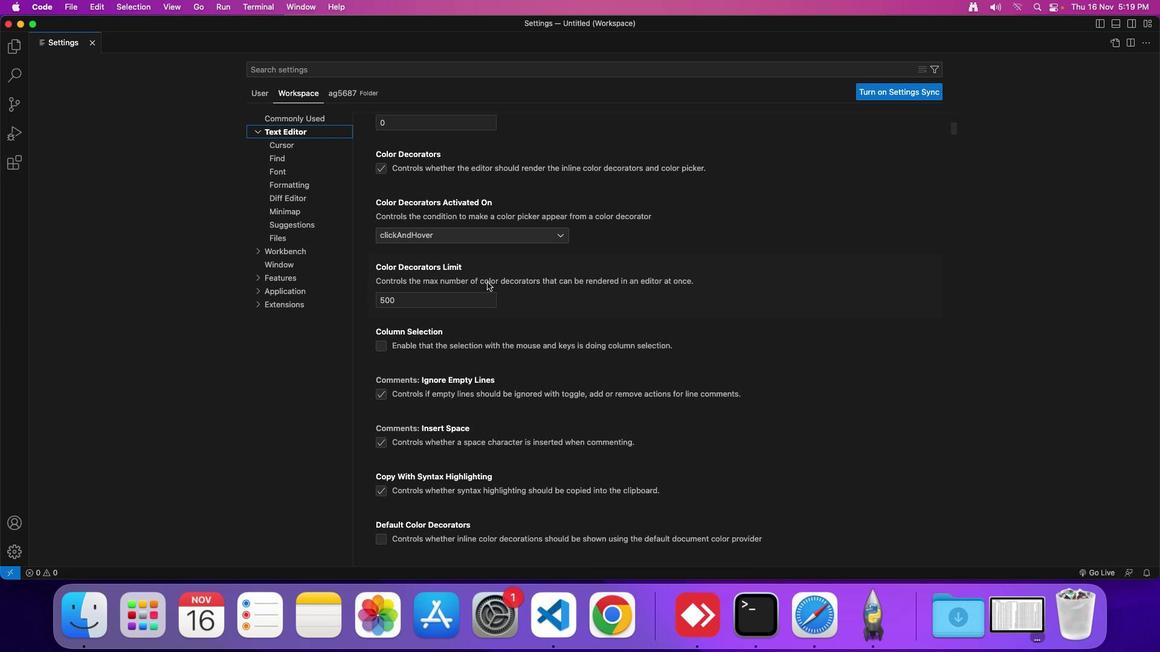 
Action: Mouse scrolled (479, 273) with delta (6, 15)
Screenshot: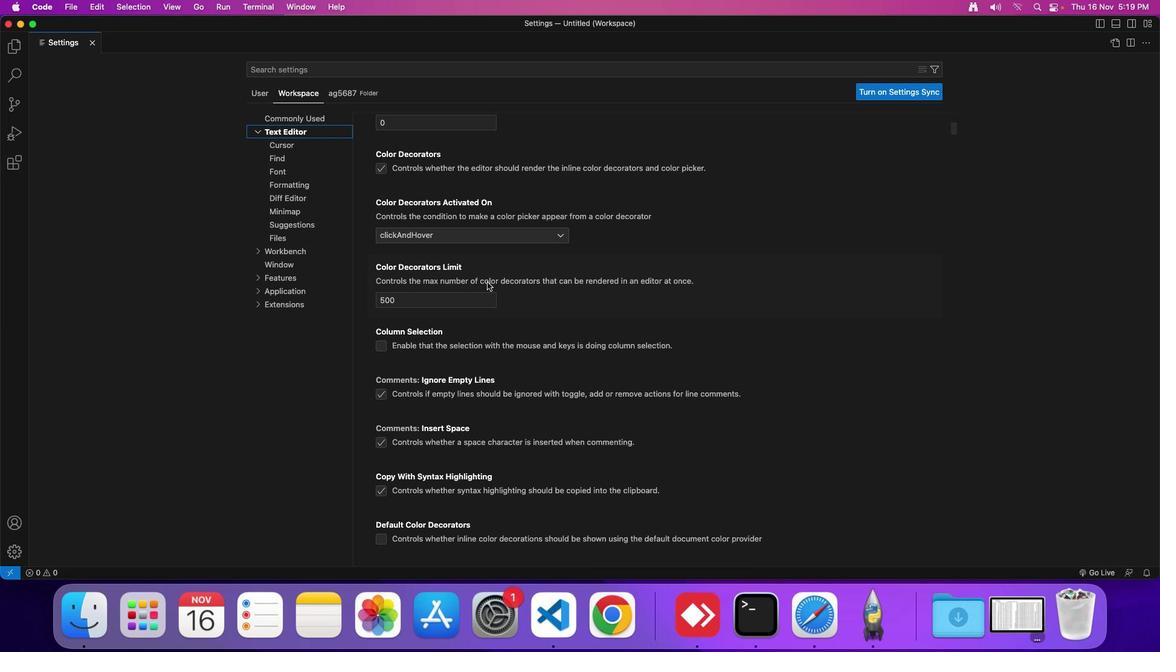 
Action: Mouse scrolled (479, 273) with delta (6, 15)
Screenshot: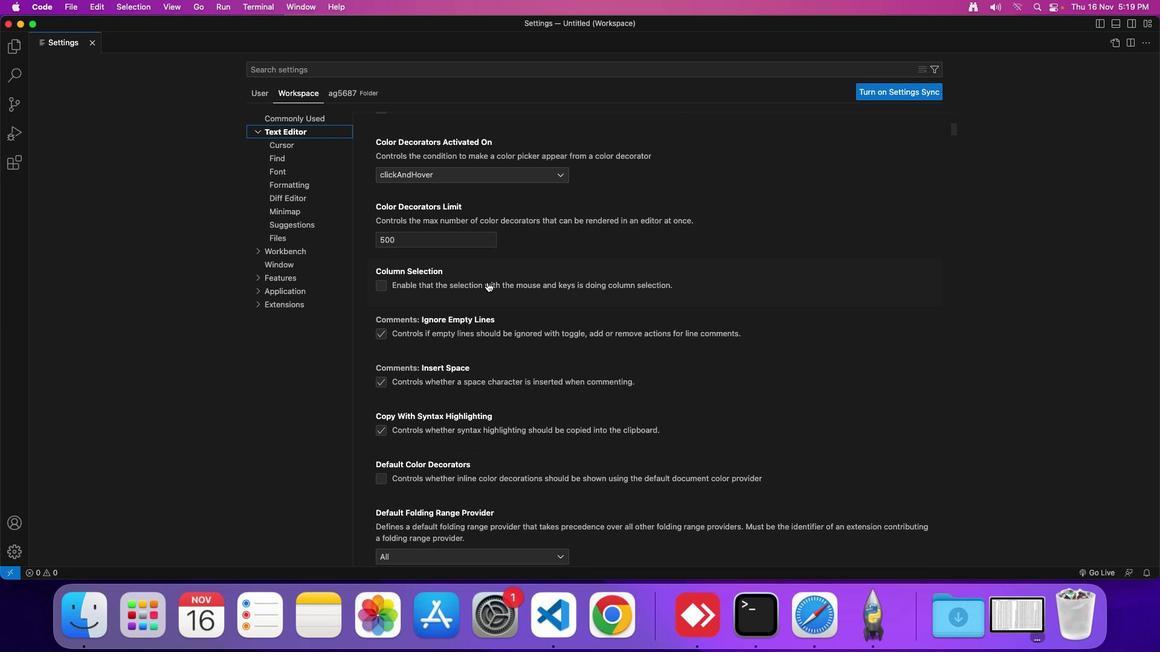 
Action: Mouse scrolled (479, 273) with delta (6, 15)
Screenshot: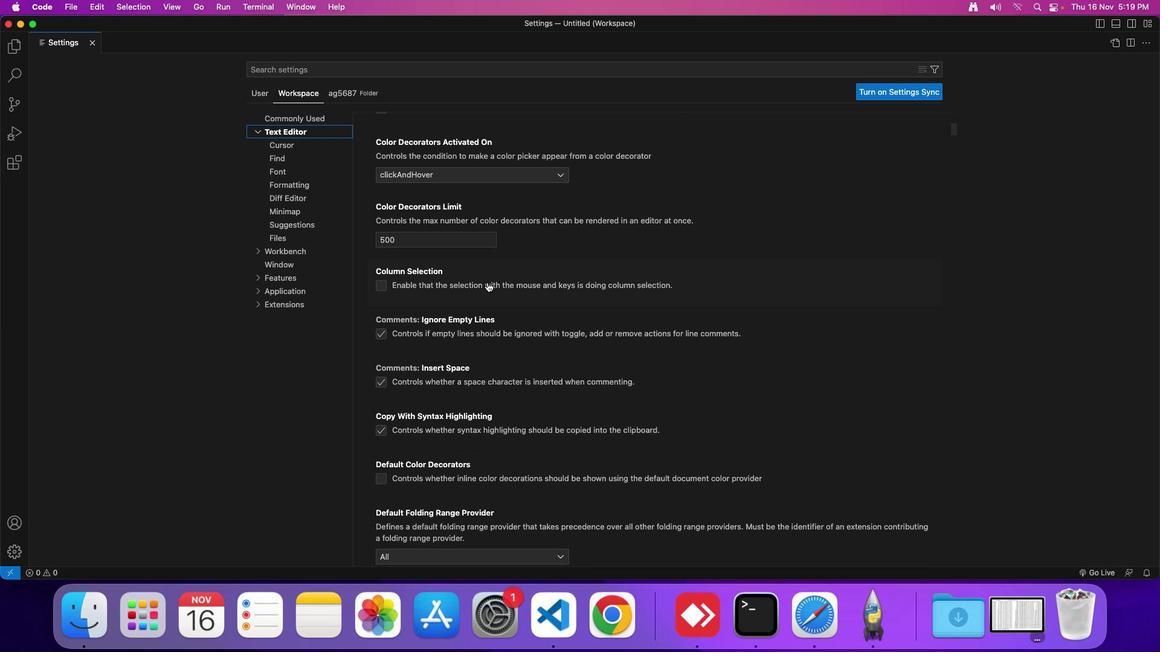 
Action: Mouse scrolled (479, 273) with delta (6, 15)
Screenshot: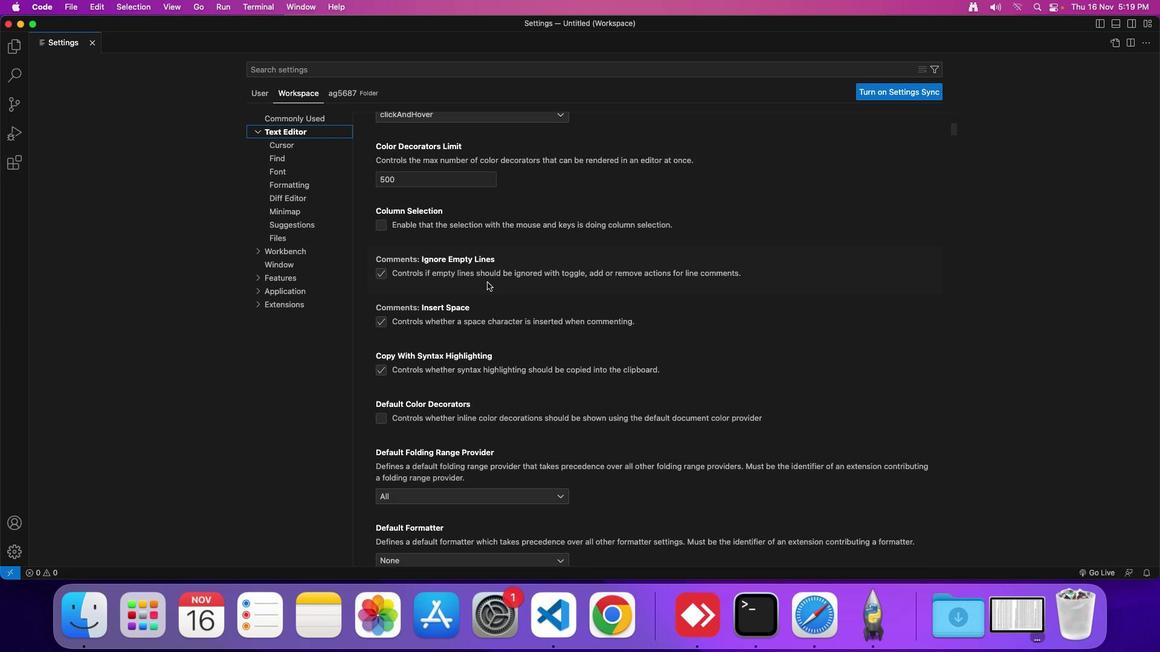 
Action: Mouse scrolled (479, 273) with delta (6, 15)
Screenshot: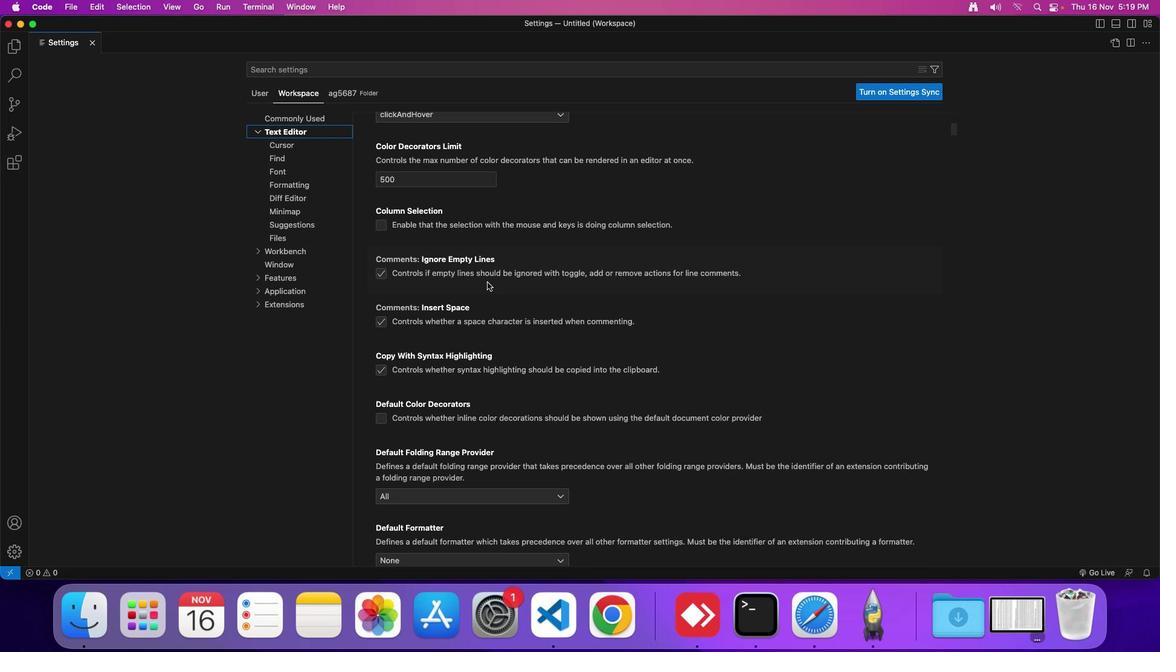 
Action: Mouse moved to (478, 273)
Screenshot: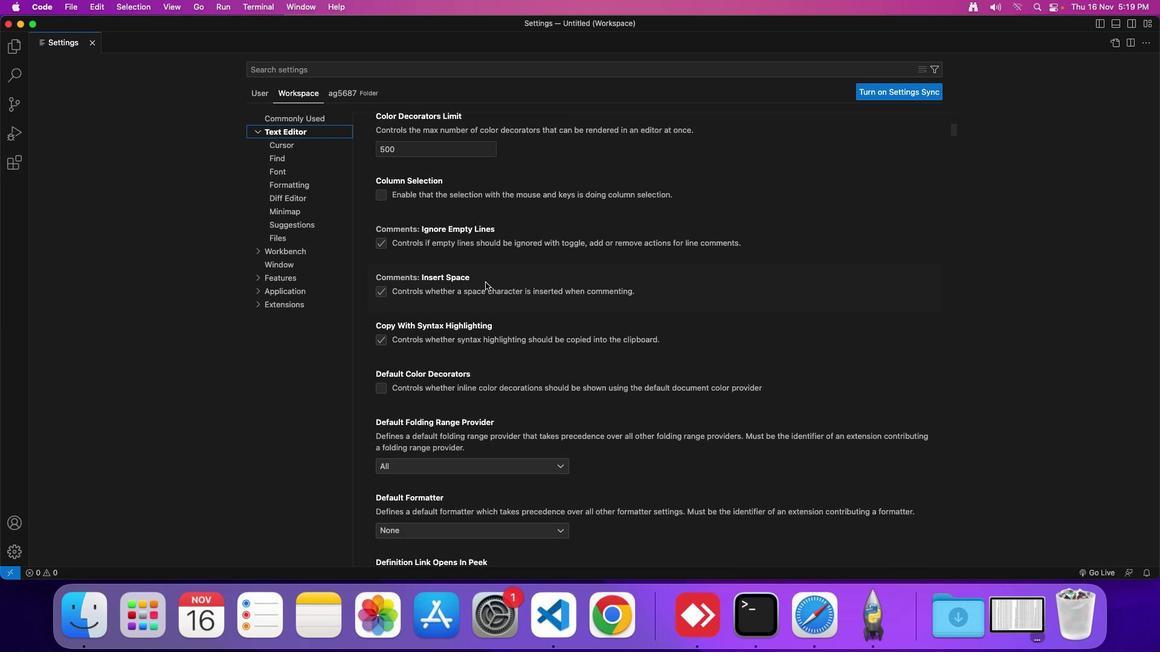 
Action: Mouse scrolled (478, 273) with delta (6, 15)
Screenshot: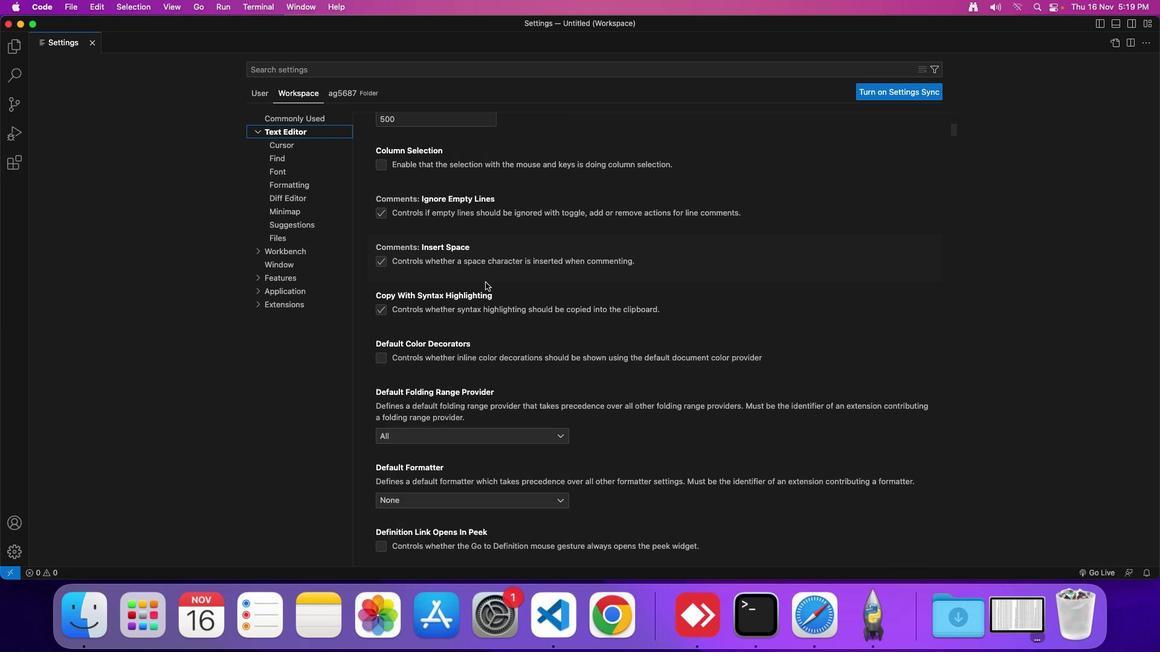 
Action: Mouse scrolled (478, 273) with delta (6, 15)
Screenshot: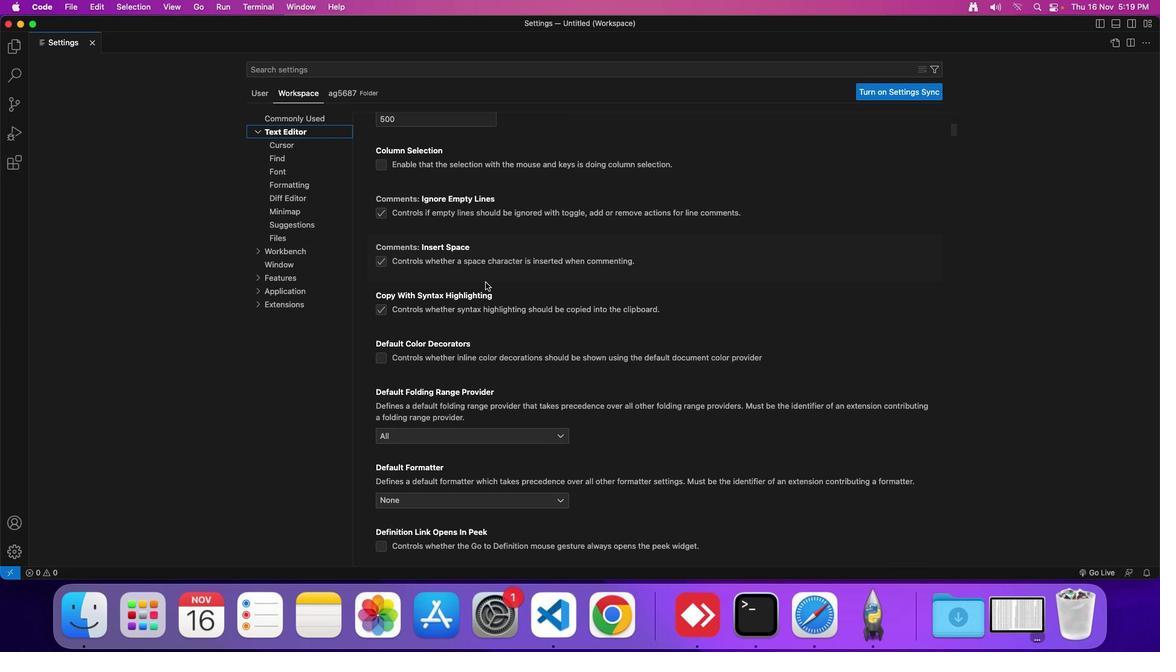 
Action: Mouse scrolled (478, 273) with delta (6, 15)
Screenshot: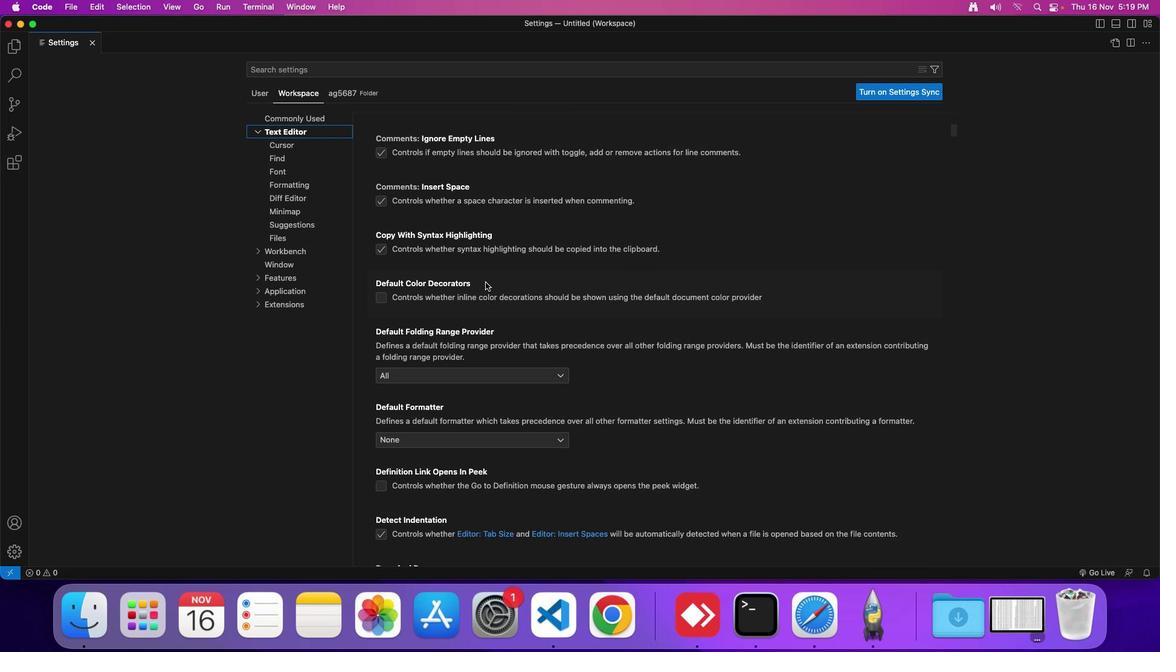 
Action: Mouse scrolled (478, 273) with delta (6, 15)
Screenshot: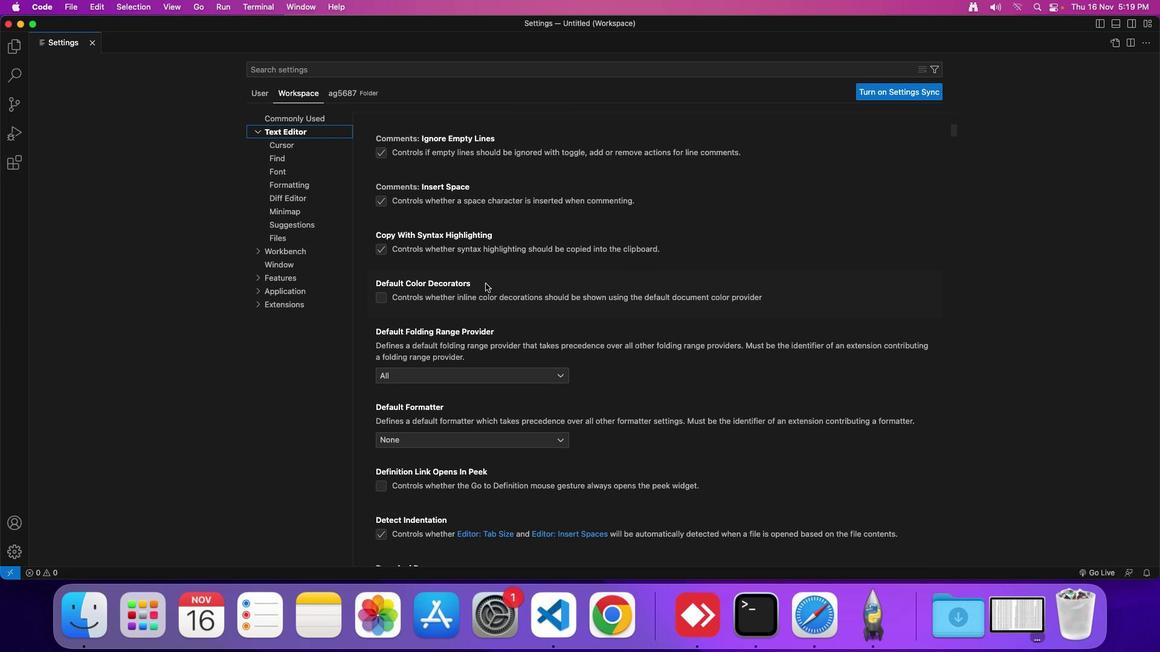 
Action: Mouse moved to (478, 276)
Screenshot: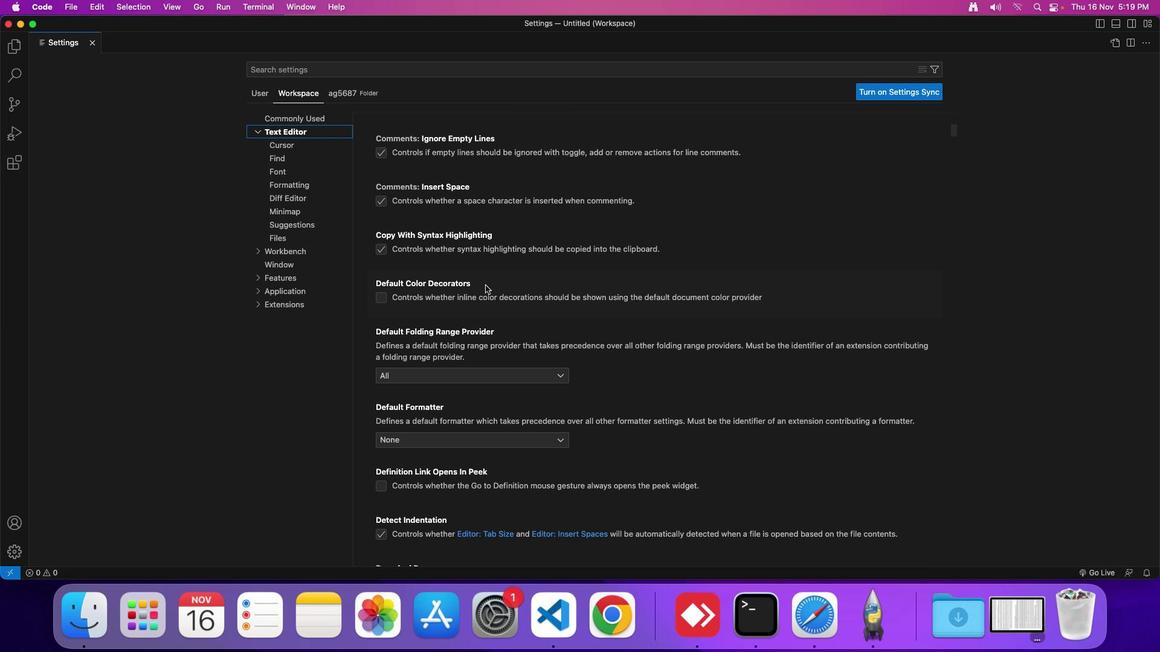 
Action: Mouse scrolled (478, 276) with delta (6, 15)
Screenshot: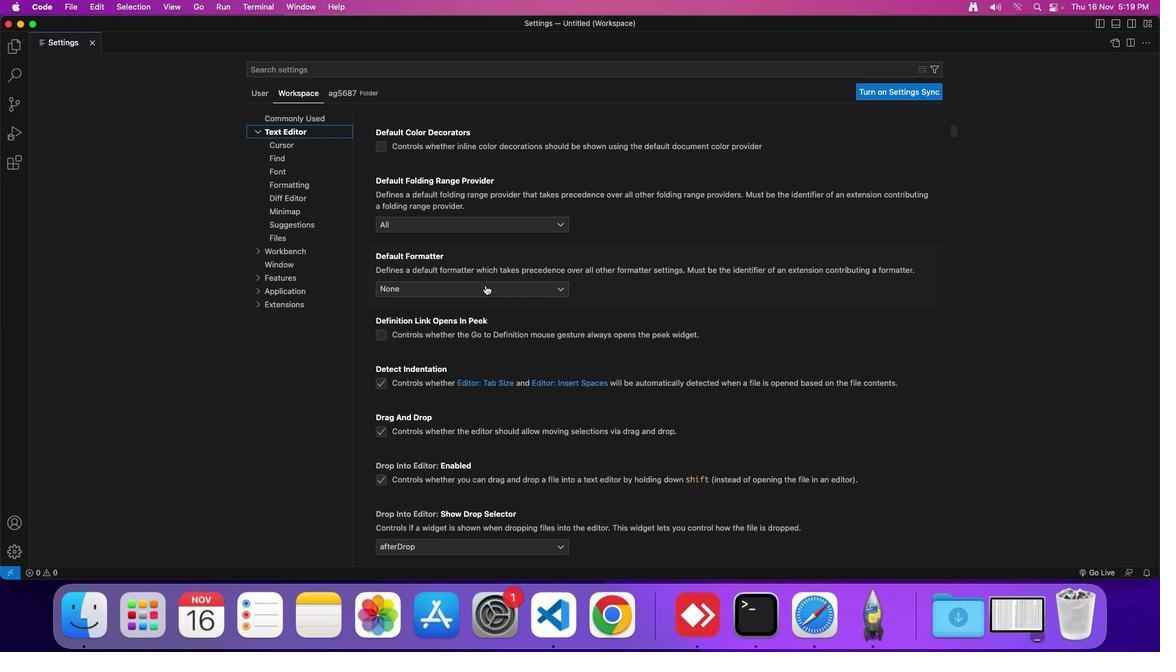 
Action: Mouse scrolled (478, 276) with delta (6, 15)
Screenshot: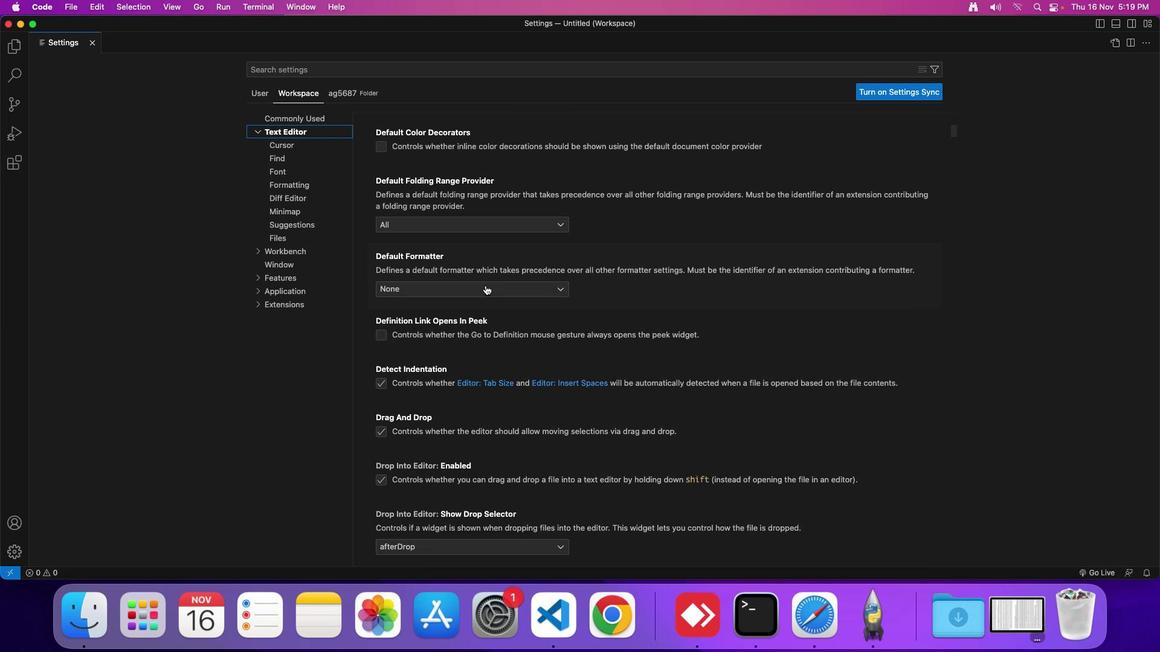 
Action: Mouse scrolled (478, 276) with delta (6, 13)
Screenshot: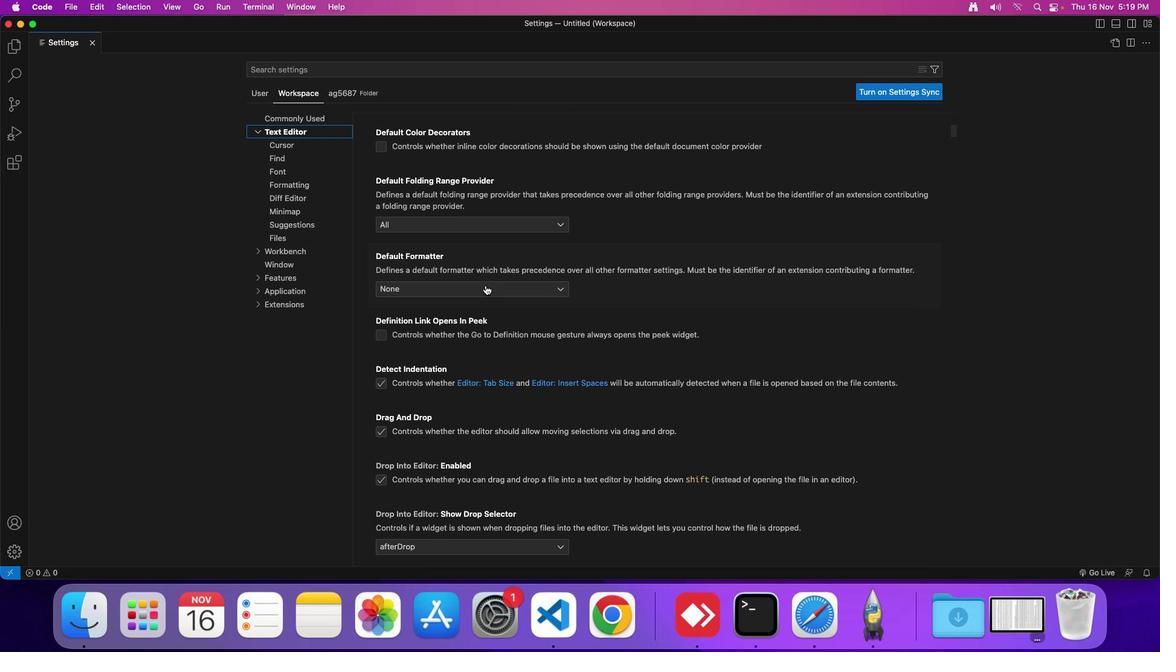 
Action: Mouse moved to (478, 276)
Screenshot: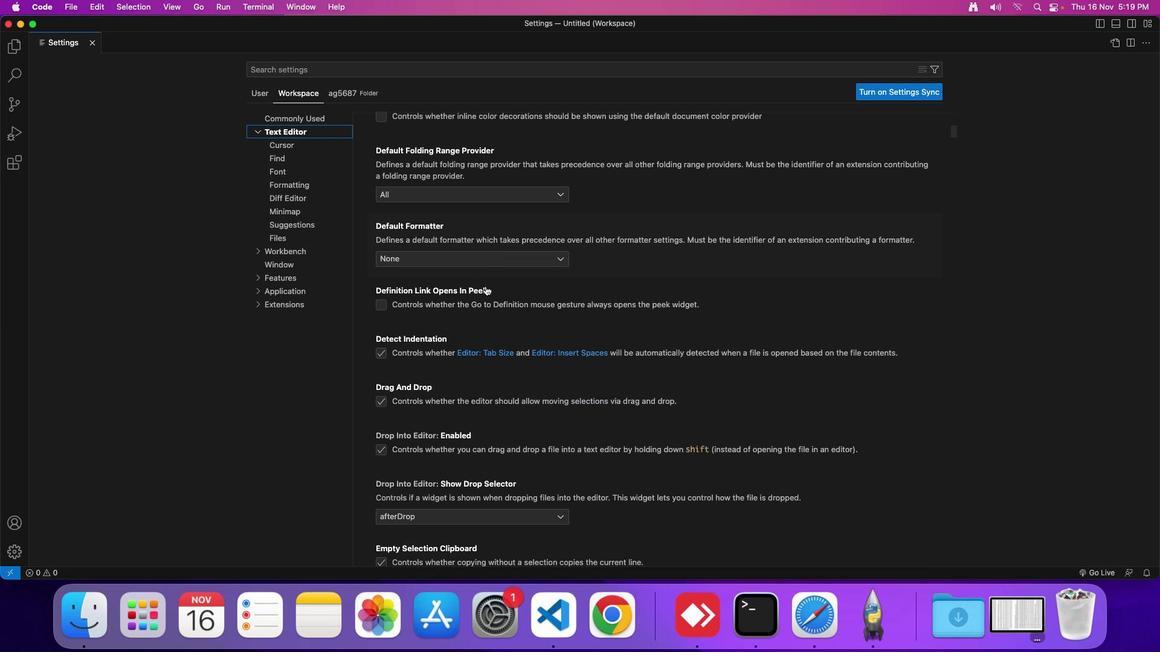 
Action: Mouse scrolled (478, 276) with delta (6, 15)
Screenshot: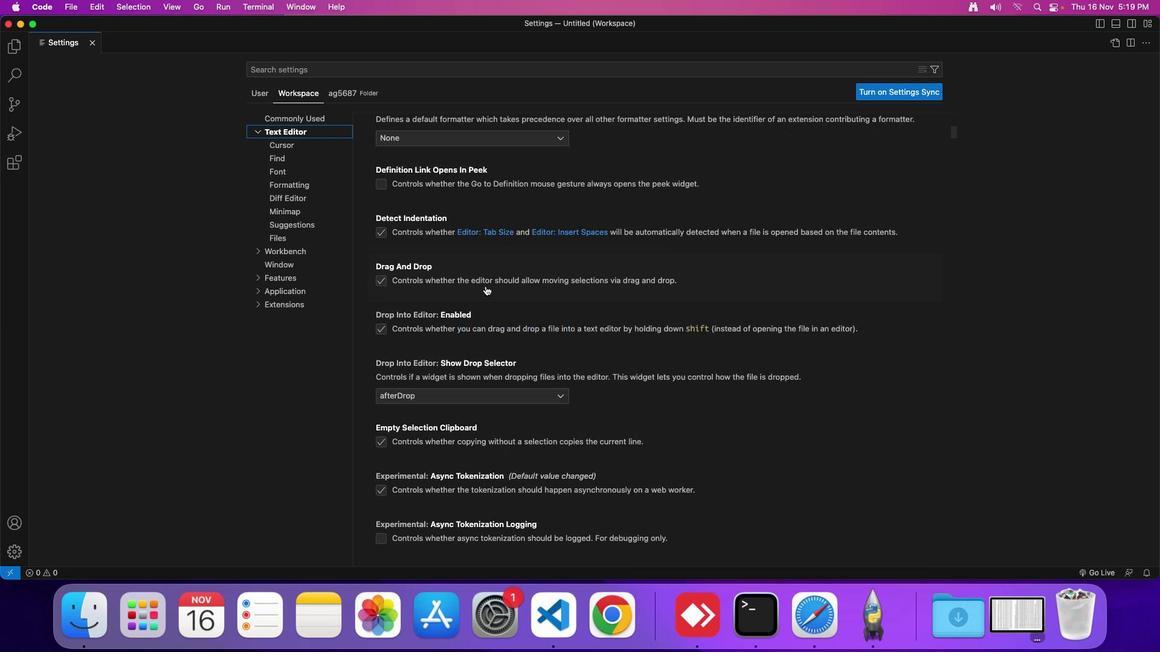 
Action: Mouse scrolled (478, 276) with delta (6, 15)
Screenshot: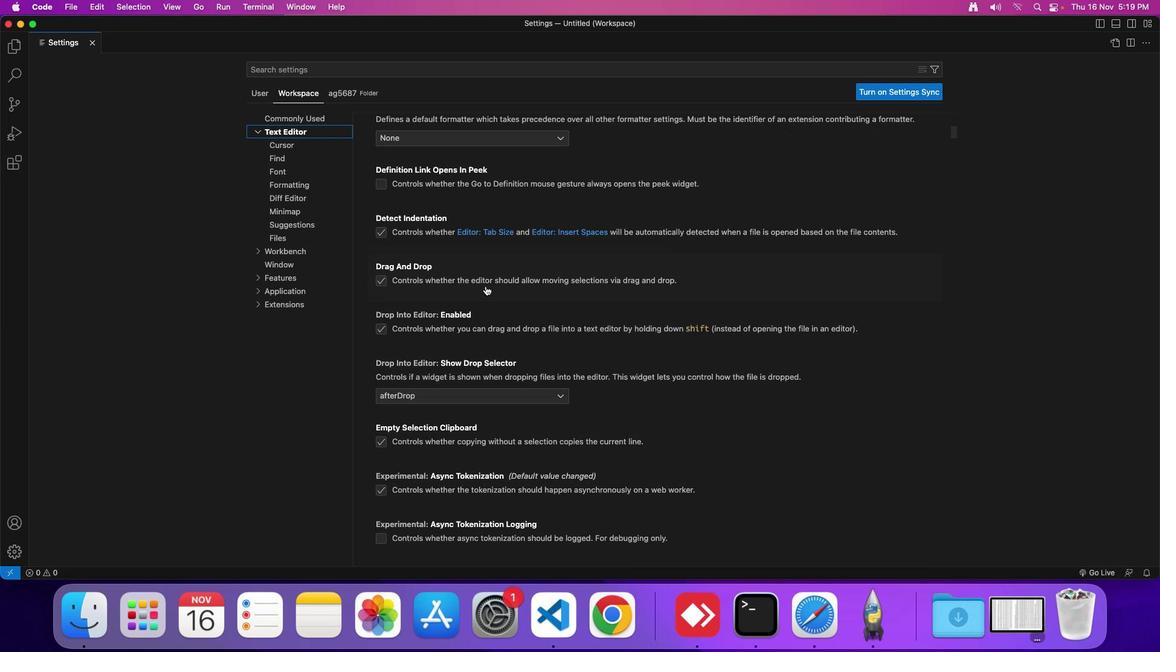 
Action: Mouse scrolled (478, 276) with delta (6, 13)
Screenshot: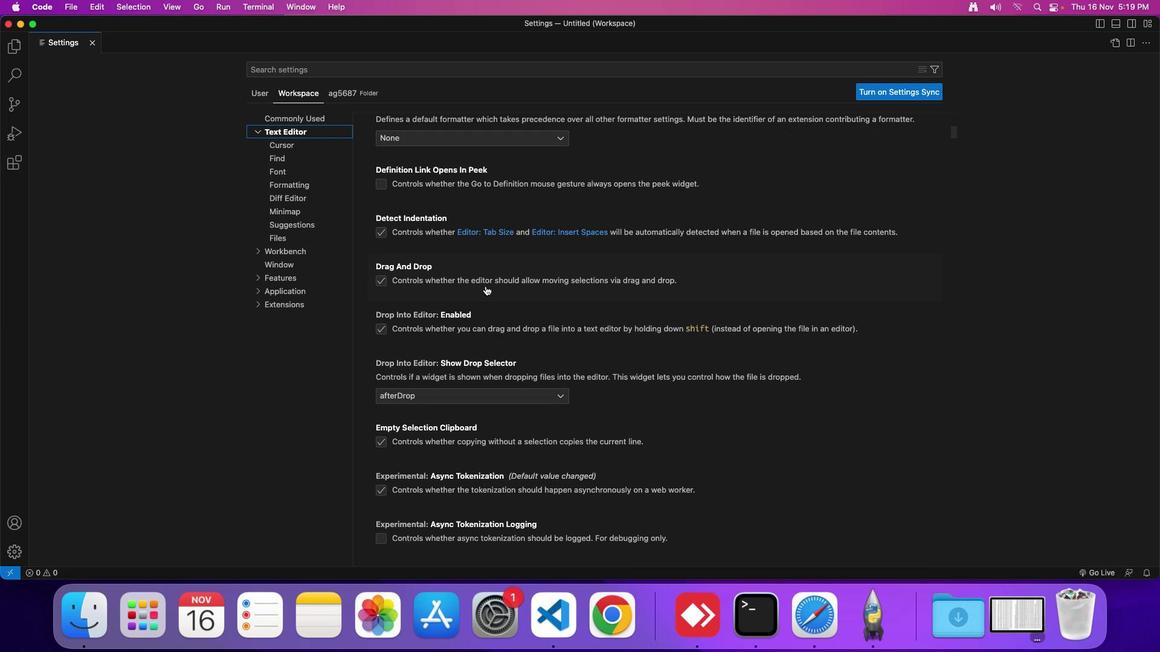 
Action: Mouse scrolled (478, 276) with delta (6, 15)
Screenshot: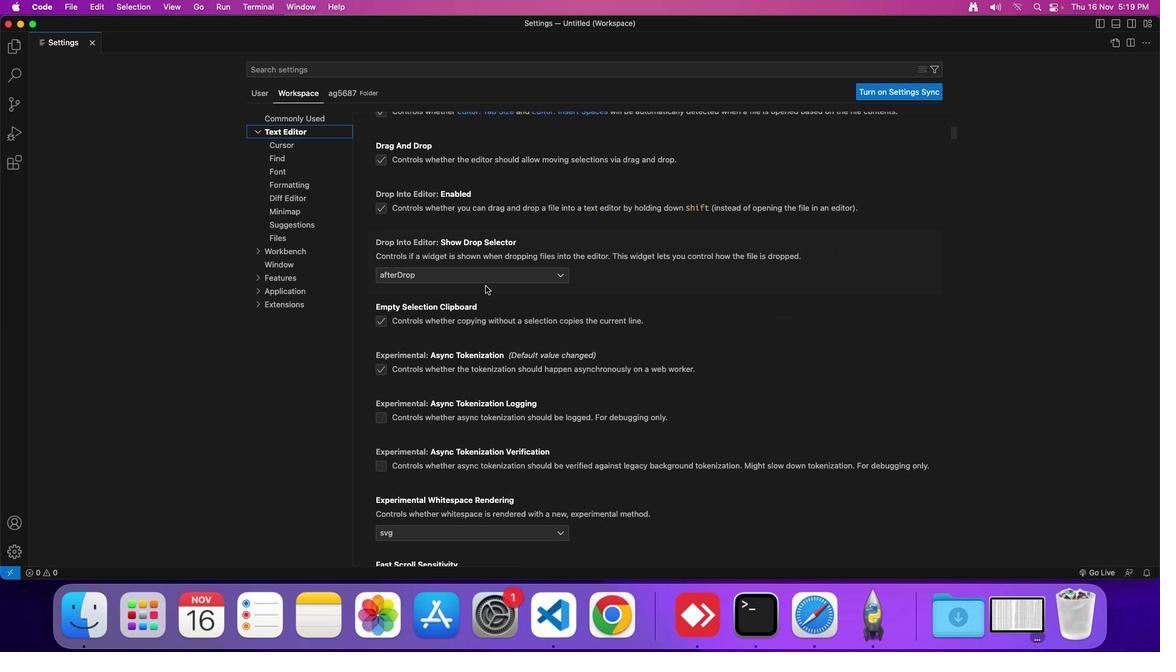 
Action: Mouse scrolled (478, 276) with delta (6, 15)
Screenshot: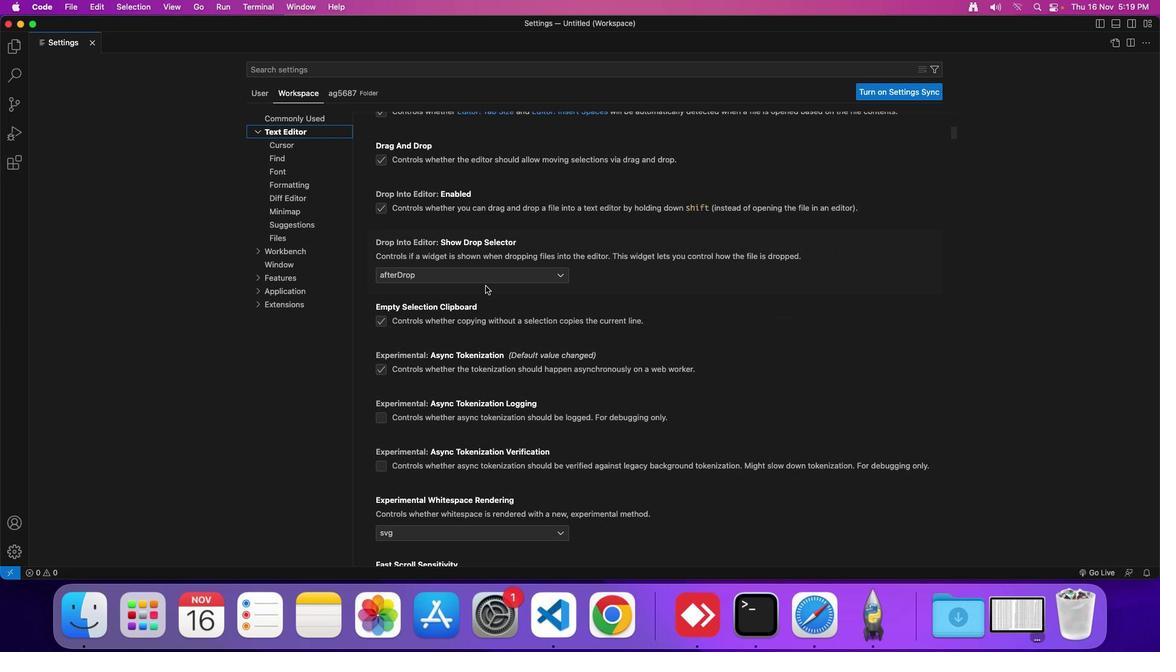 
Action: Mouse scrolled (478, 276) with delta (6, 14)
Screenshot: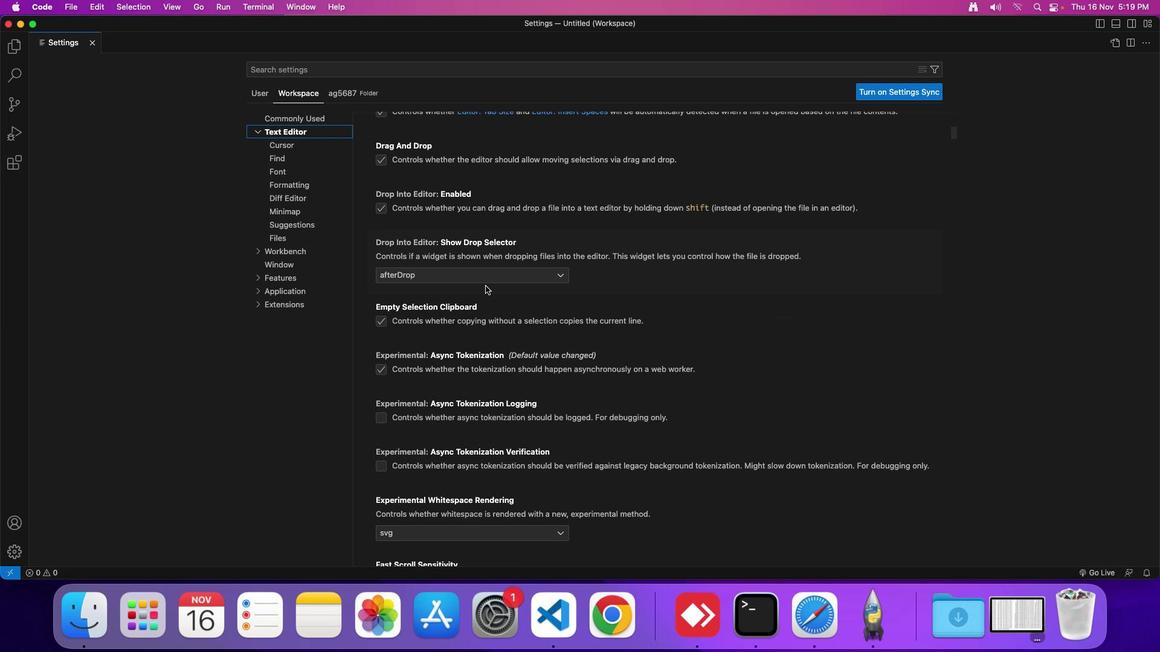 
Action: Mouse scrolled (478, 276) with delta (6, 15)
Screenshot: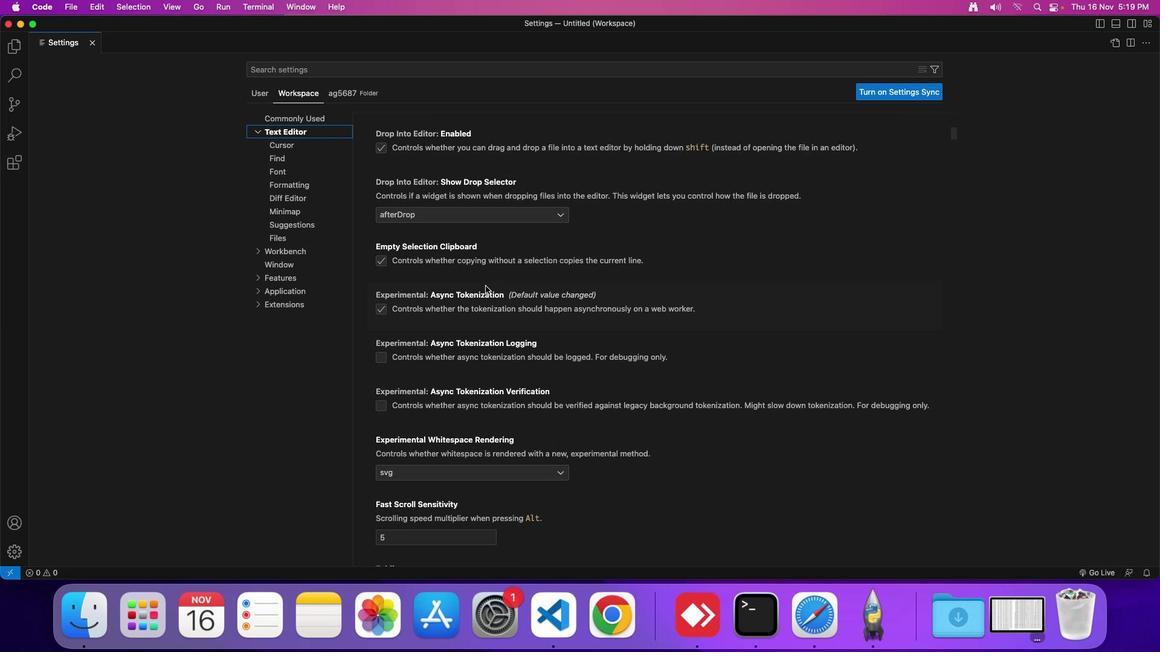 
Action: Mouse scrolled (478, 276) with delta (6, 15)
Screenshot: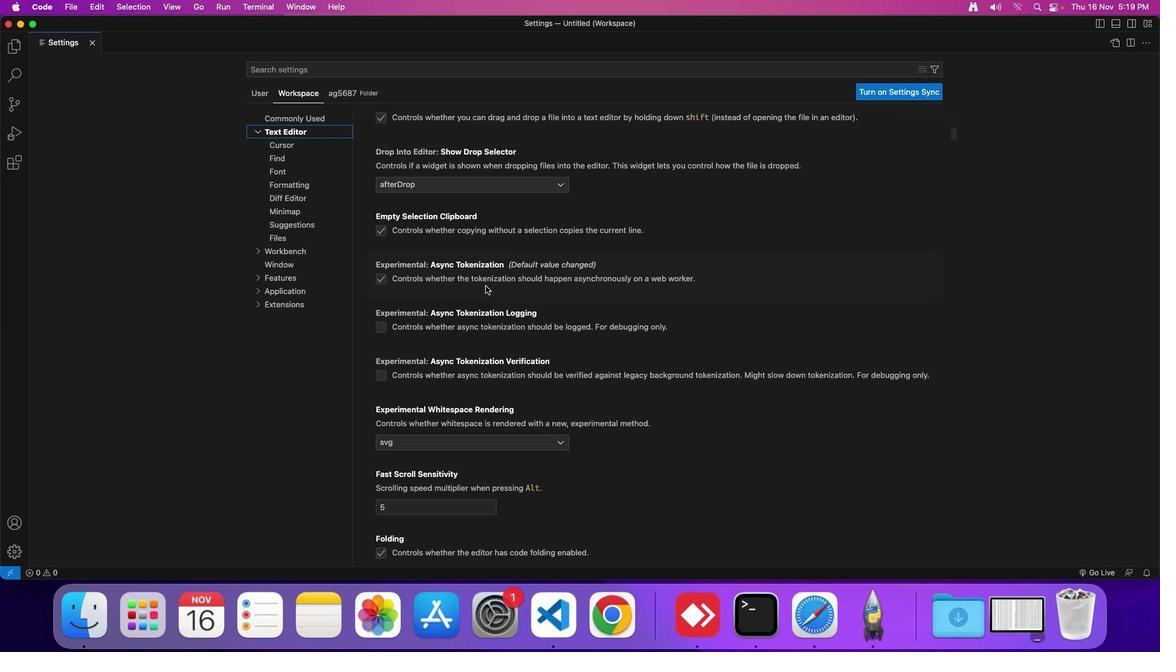 
Action: Mouse scrolled (478, 276) with delta (6, 15)
Screenshot: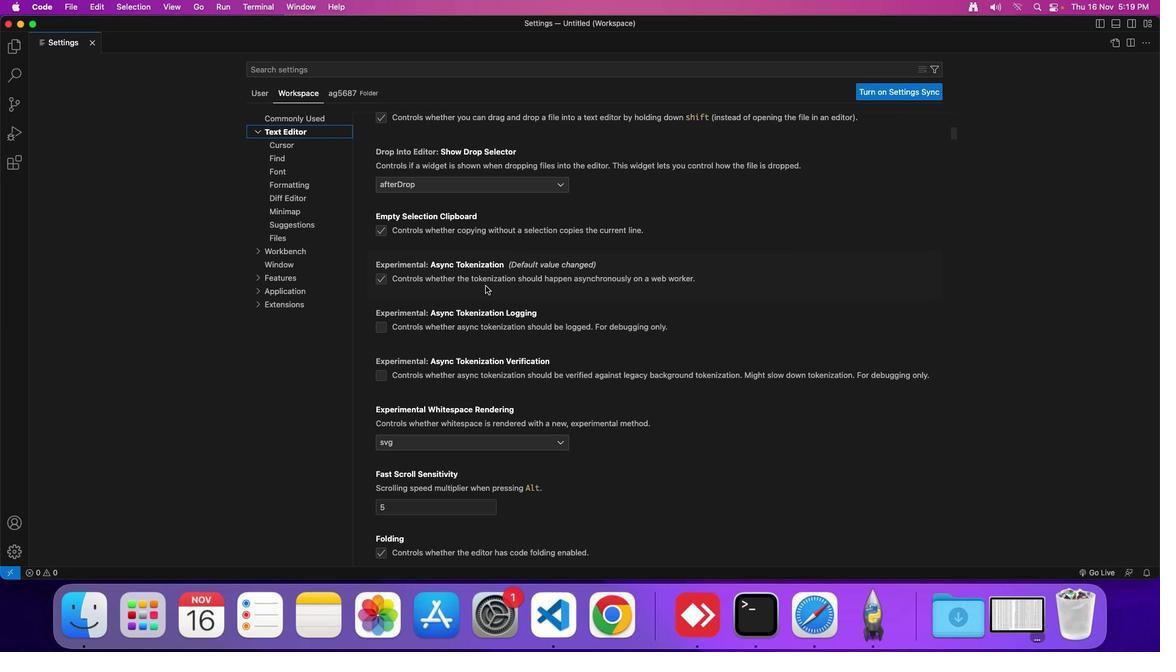 
Action: Mouse scrolled (478, 276) with delta (6, 15)
Screenshot: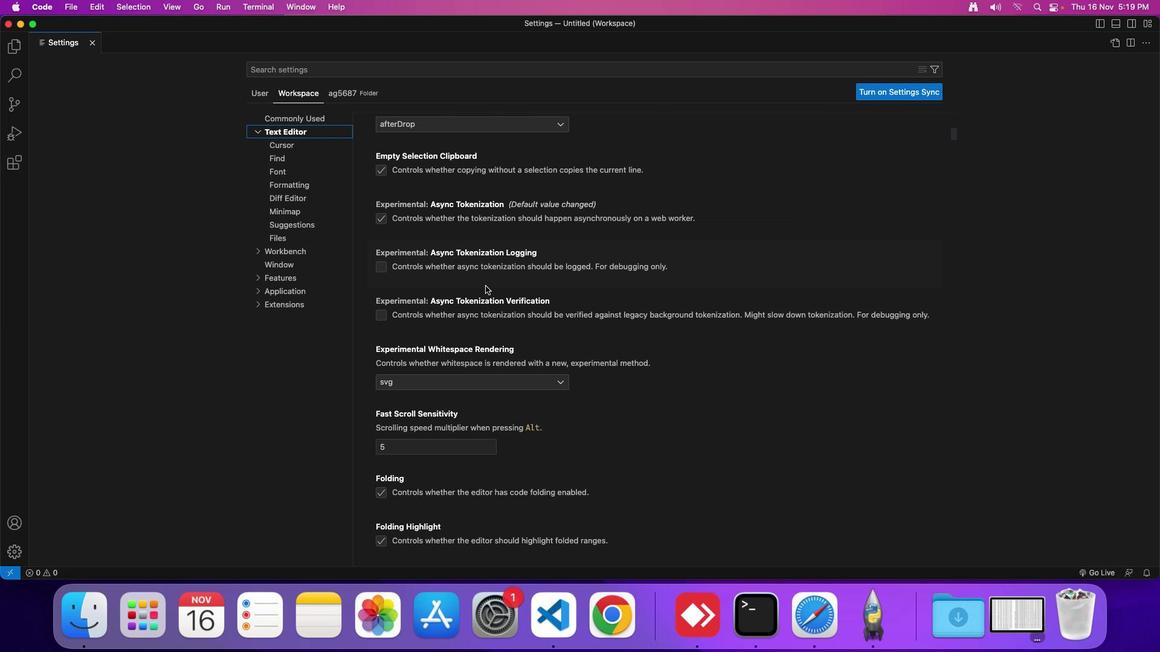
Action: Mouse scrolled (478, 276) with delta (6, 15)
Screenshot: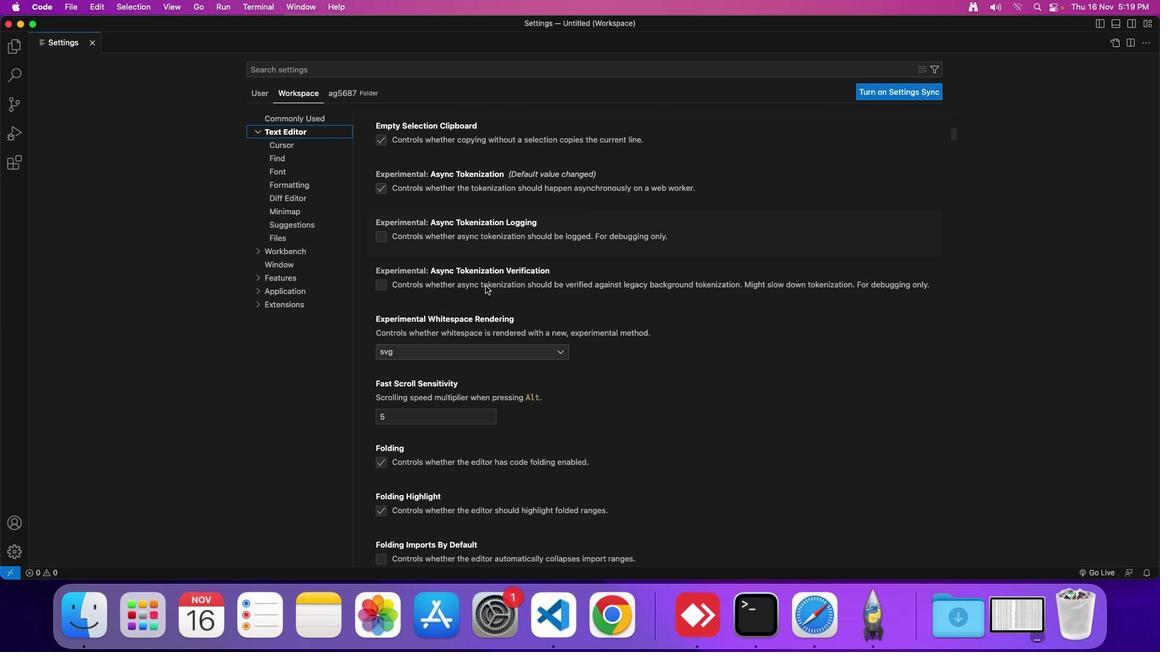 
Action: Mouse scrolled (478, 276) with delta (6, 15)
Screenshot: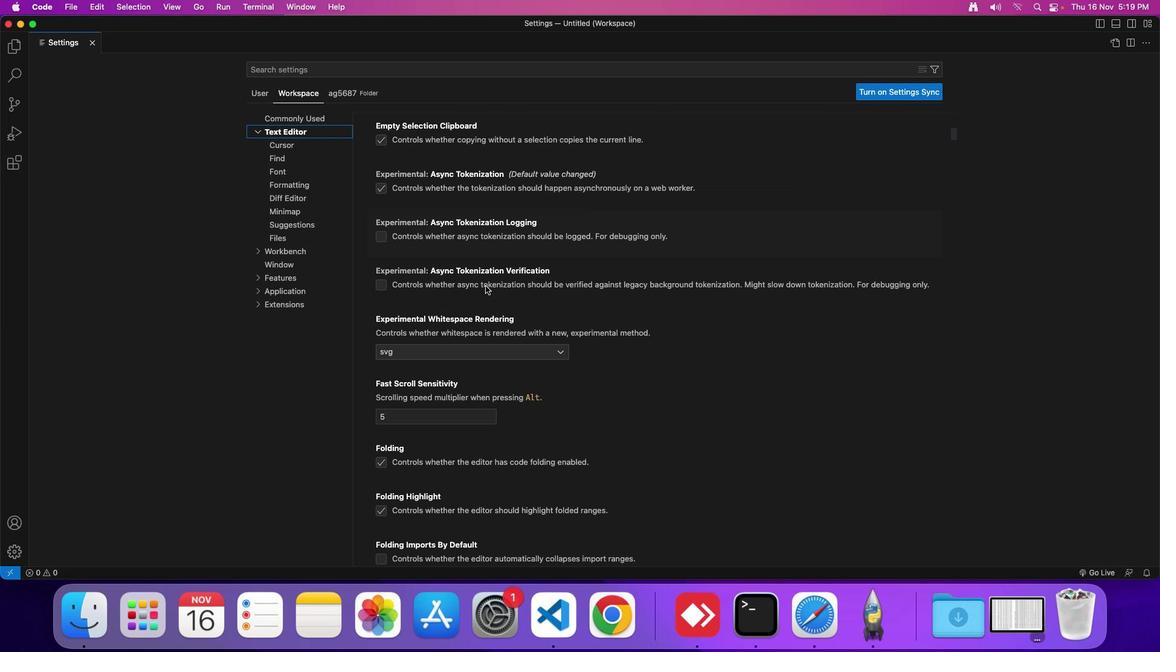 
Action: Mouse scrolled (478, 276) with delta (6, 15)
Screenshot: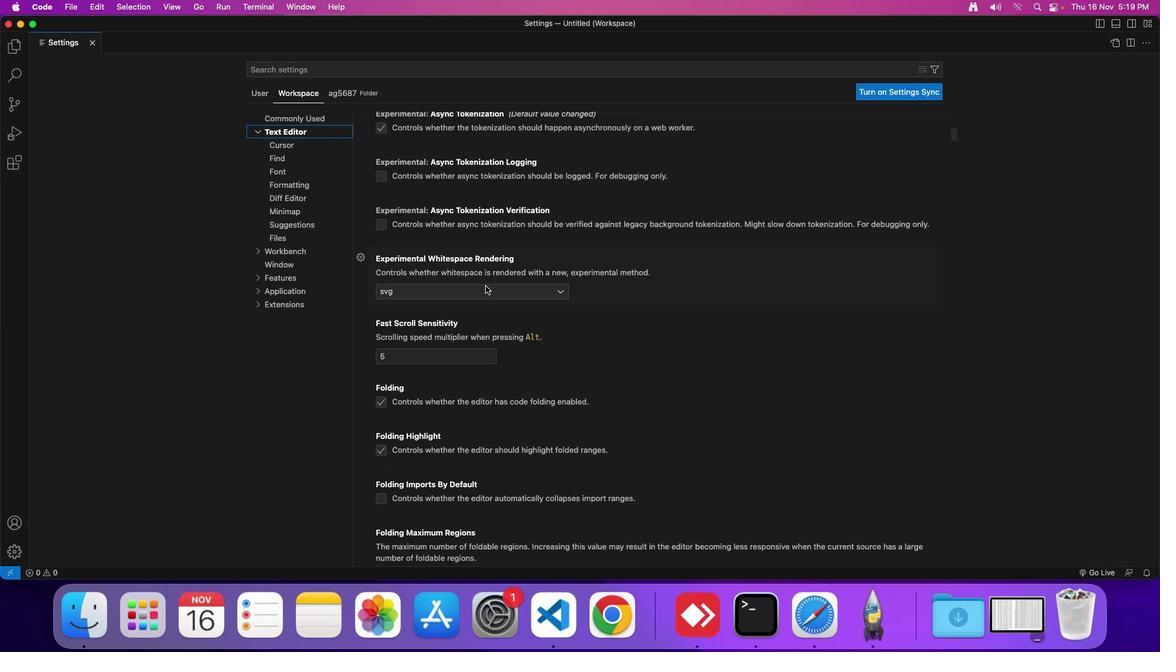
Action: Mouse scrolled (478, 276) with delta (6, 15)
Screenshot: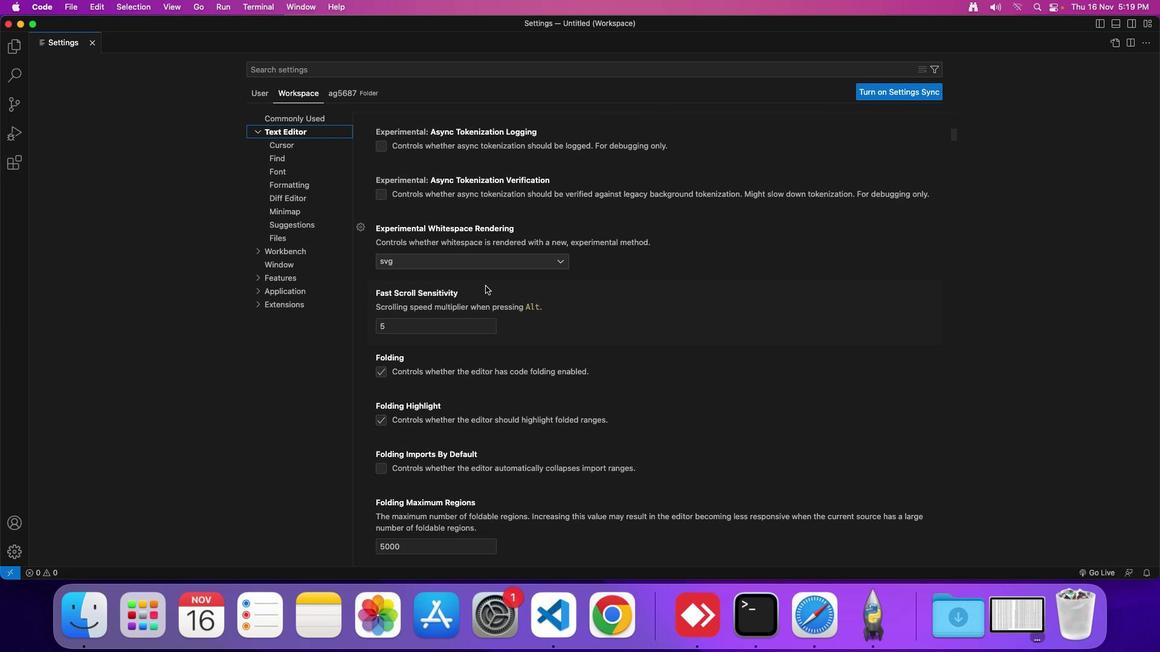 
Action: Mouse scrolled (478, 276) with delta (6, 15)
Screenshot: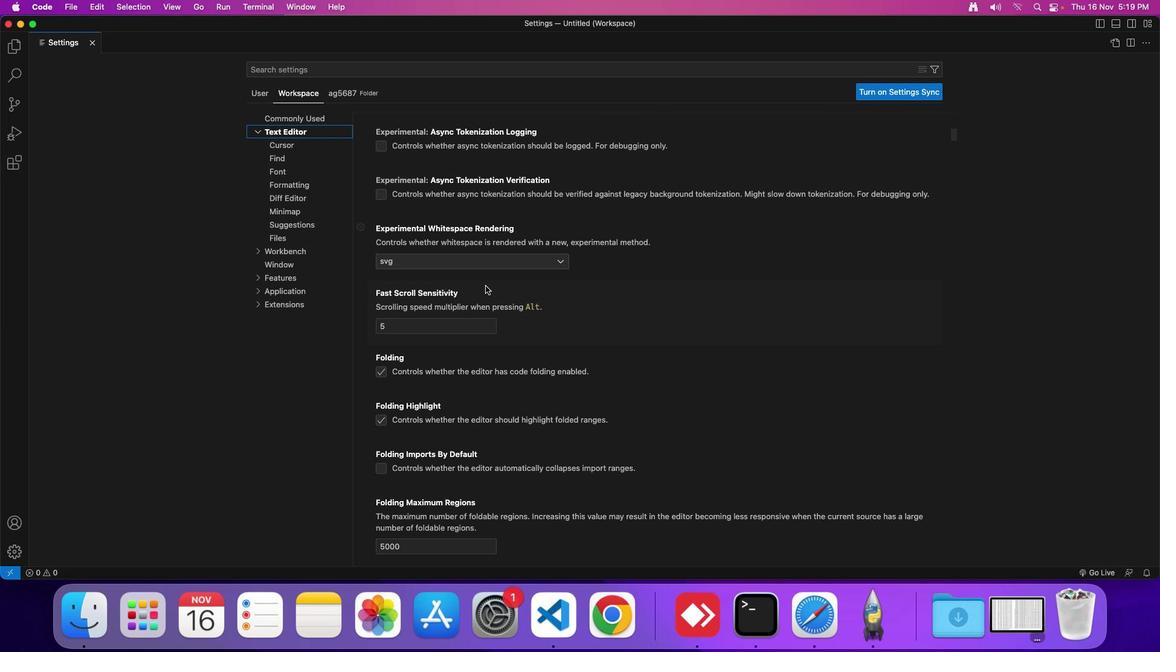 
Action: Mouse scrolled (478, 276) with delta (6, 15)
Screenshot: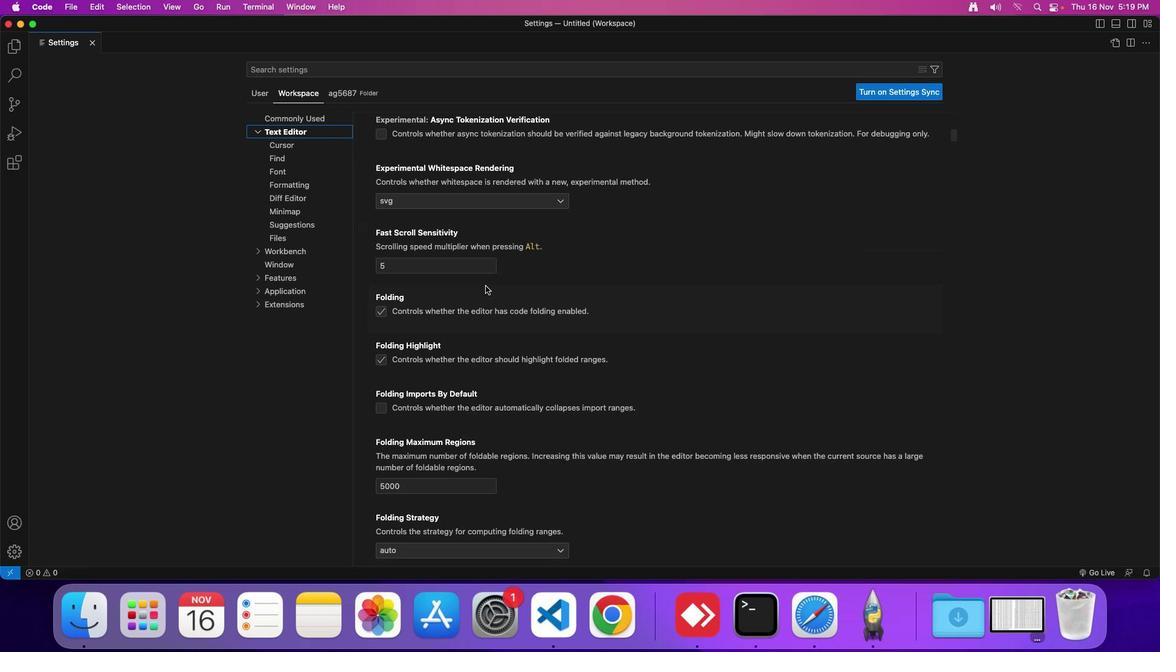 
Action: Mouse scrolled (478, 276) with delta (6, 15)
Screenshot: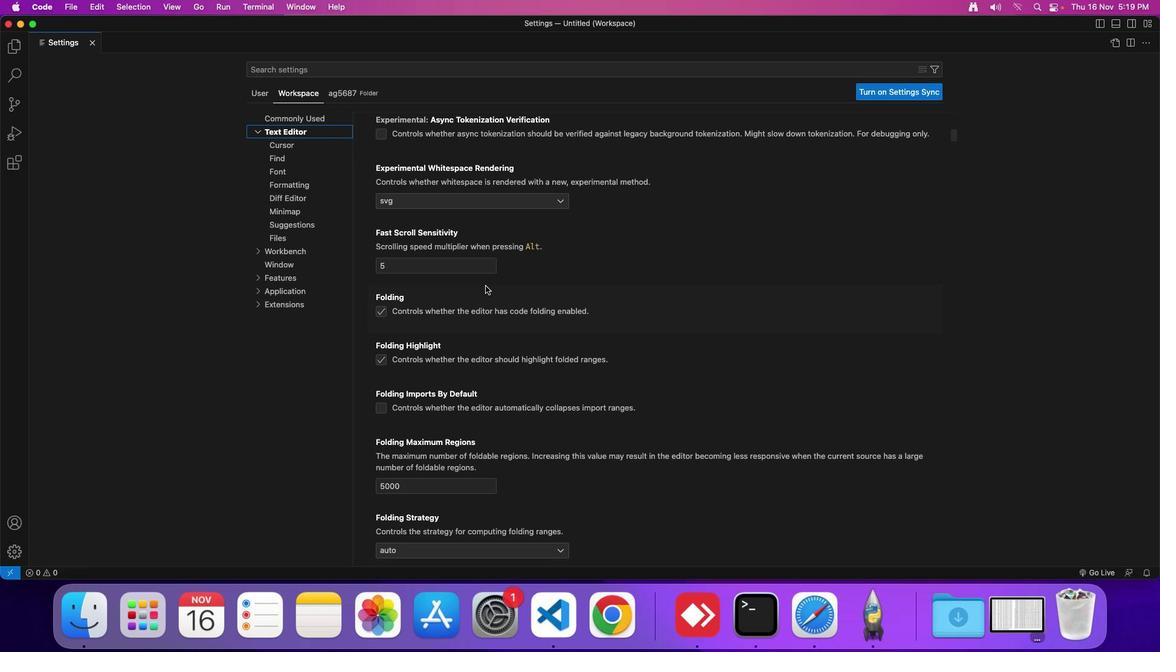 
Action: Mouse scrolled (478, 276) with delta (6, 15)
Screenshot: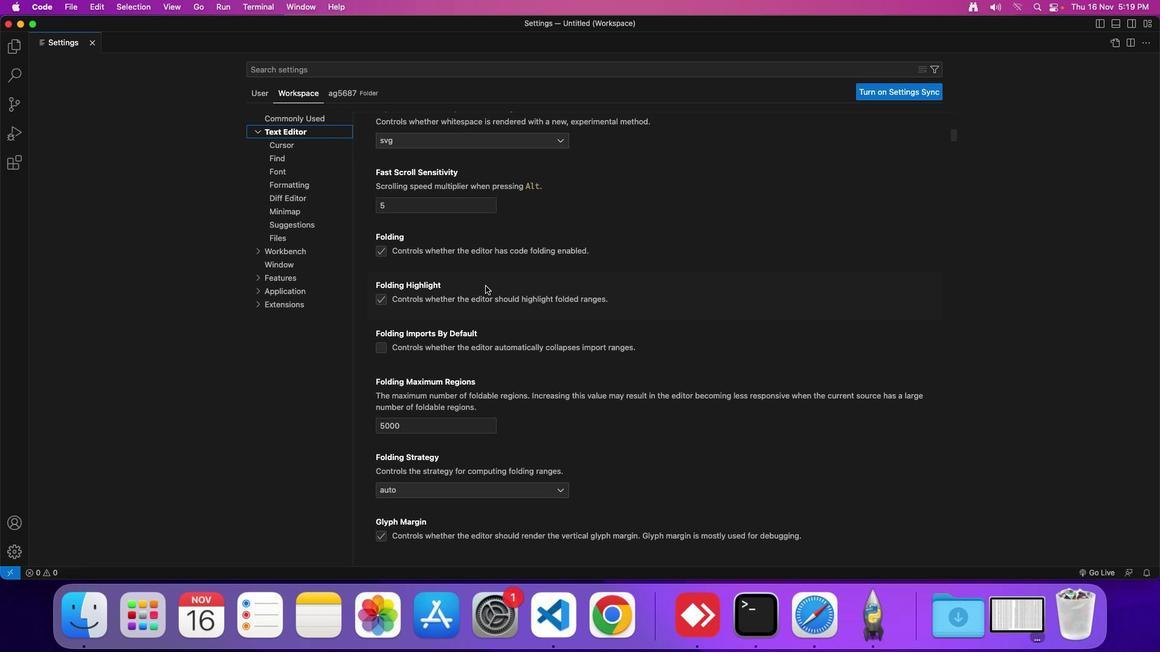 
Action: Mouse scrolled (478, 276) with delta (6, 15)
Screenshot: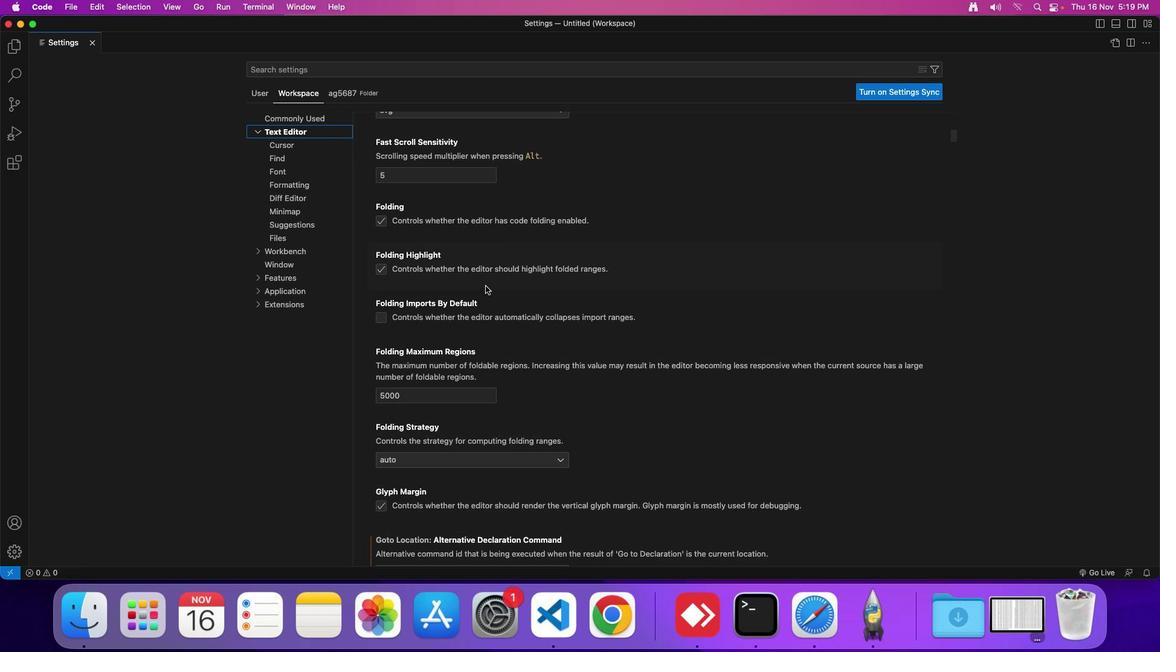 
Action: Mouse scrolled (478, 276) with delta (6, 15)
Screenshot: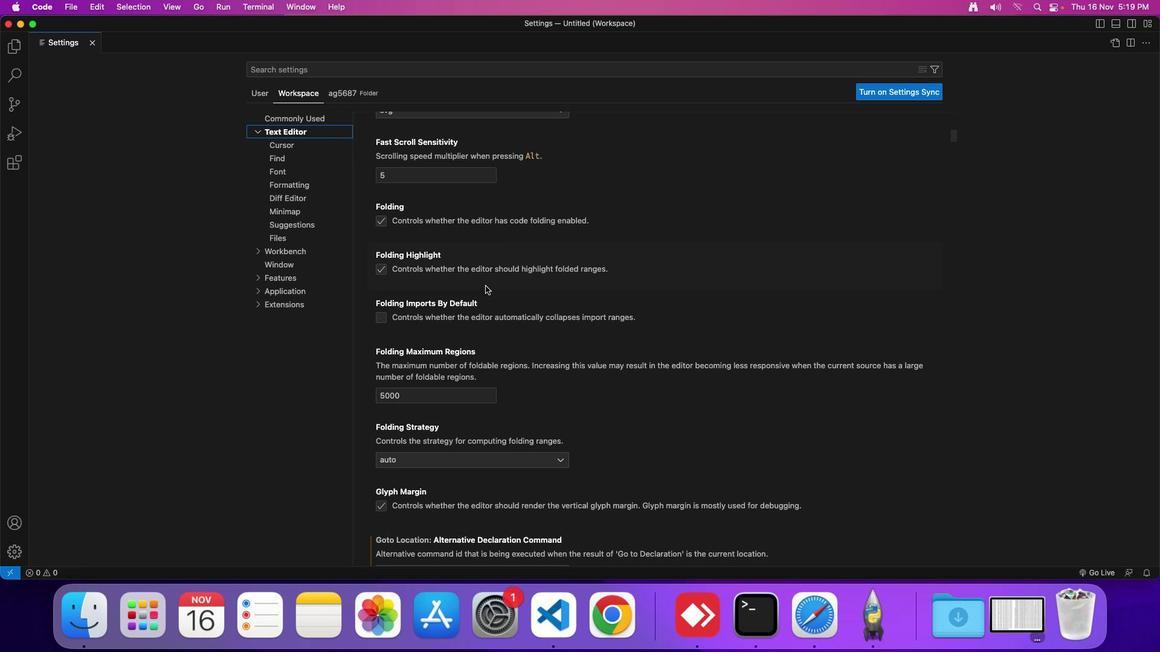 
Action: Mouse scrolled (478, 276) with delta (6, 15)
Screenshot: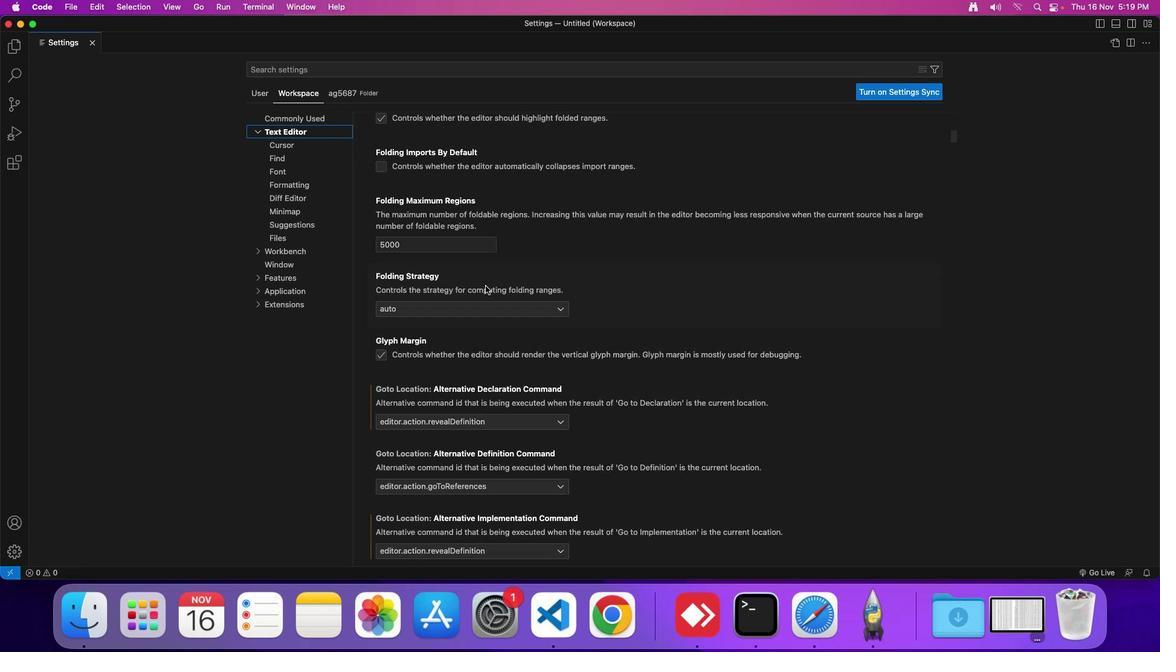 
Action: Mouse scrolled (478, 276) with delta (6, 15)
Screenshot: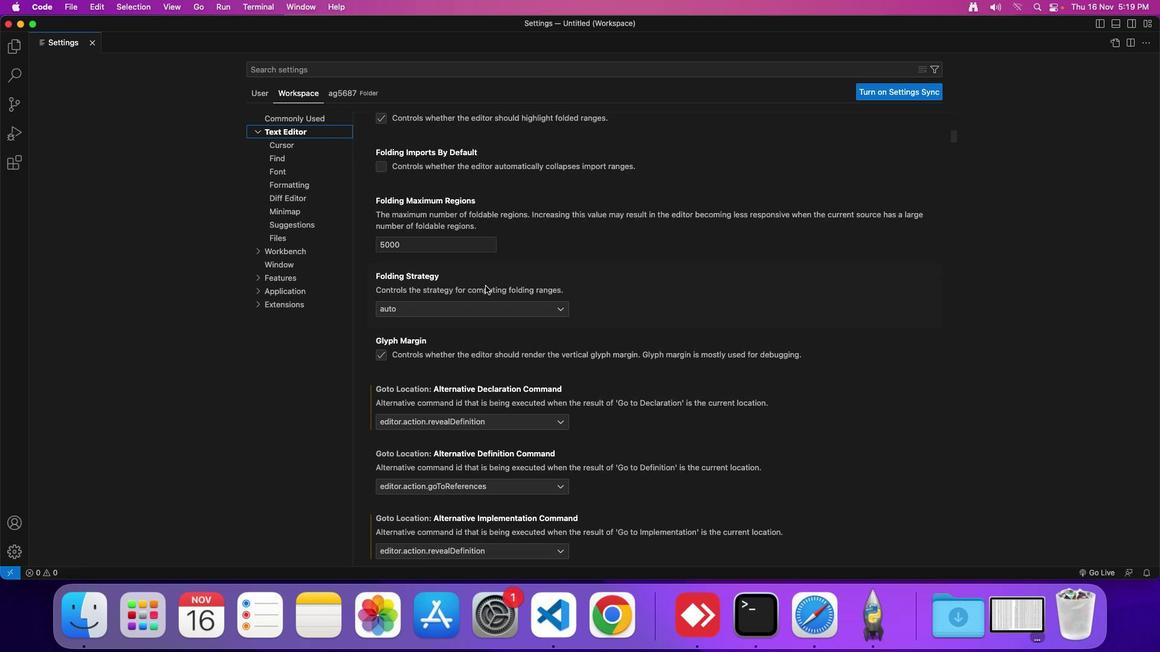 
Action: Mouse scrolled (478, 276) with delta (6, 13)
Screenshot: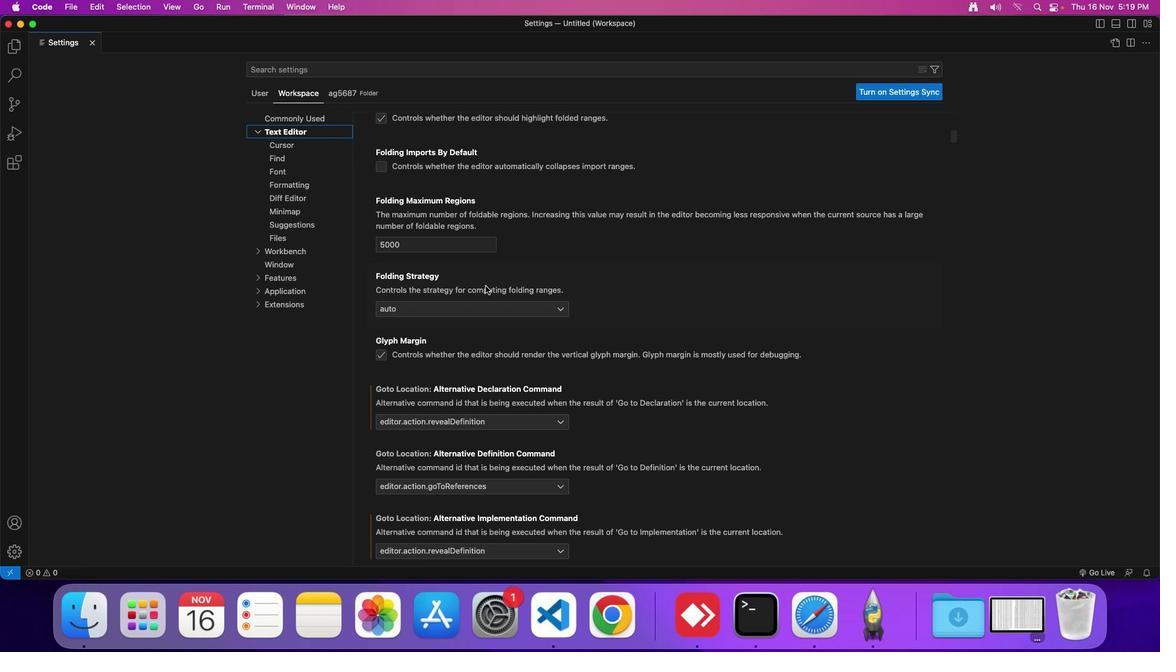 
Action: Mouse scrolled (478, 276) with delta (6, 15)
Screenshot: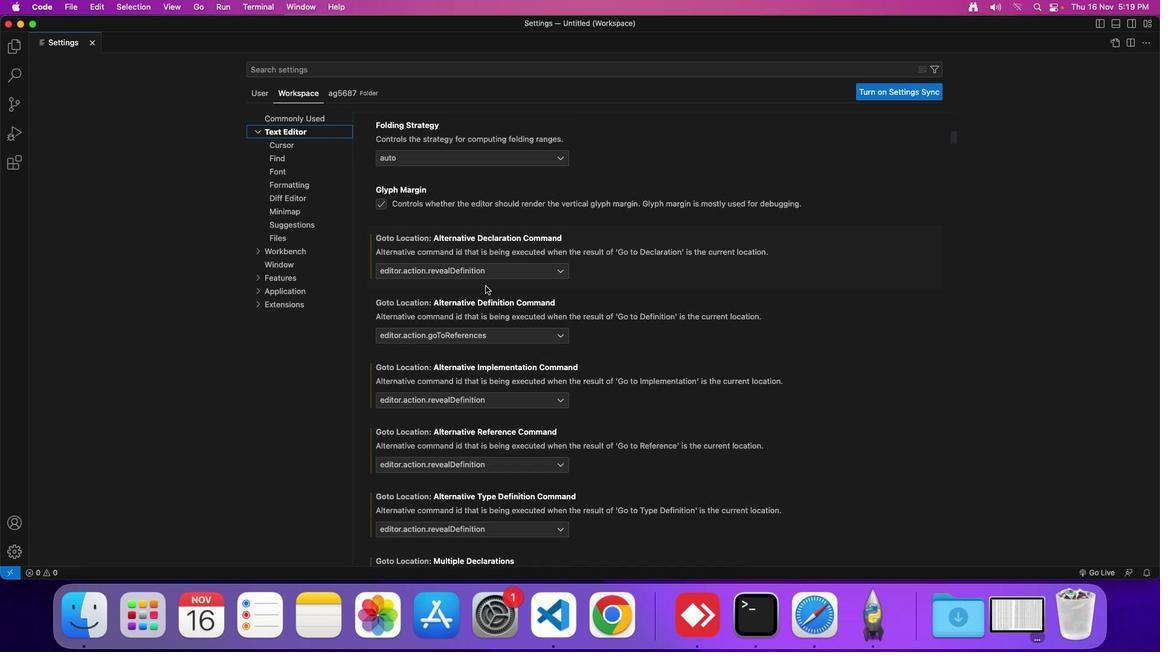 
Action: Mouse scrolled (478, 276) with delta (6, 15)
Screenshot: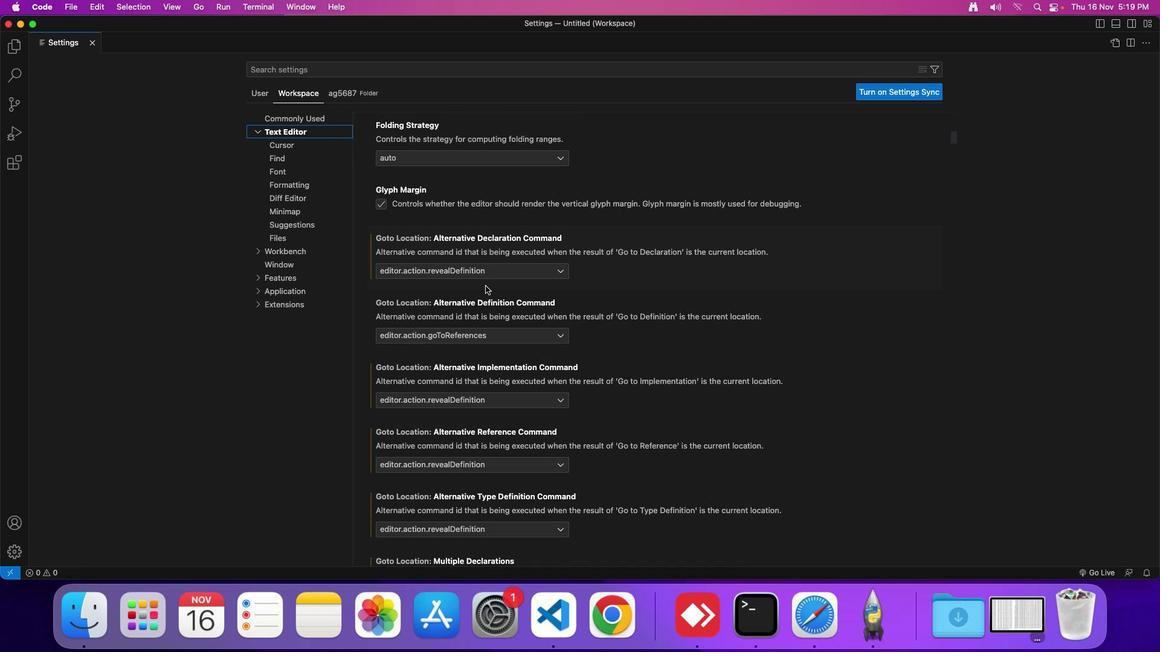 
Action: Mouse scrolled (478, 276) with delta (6, 13)
Screenshot: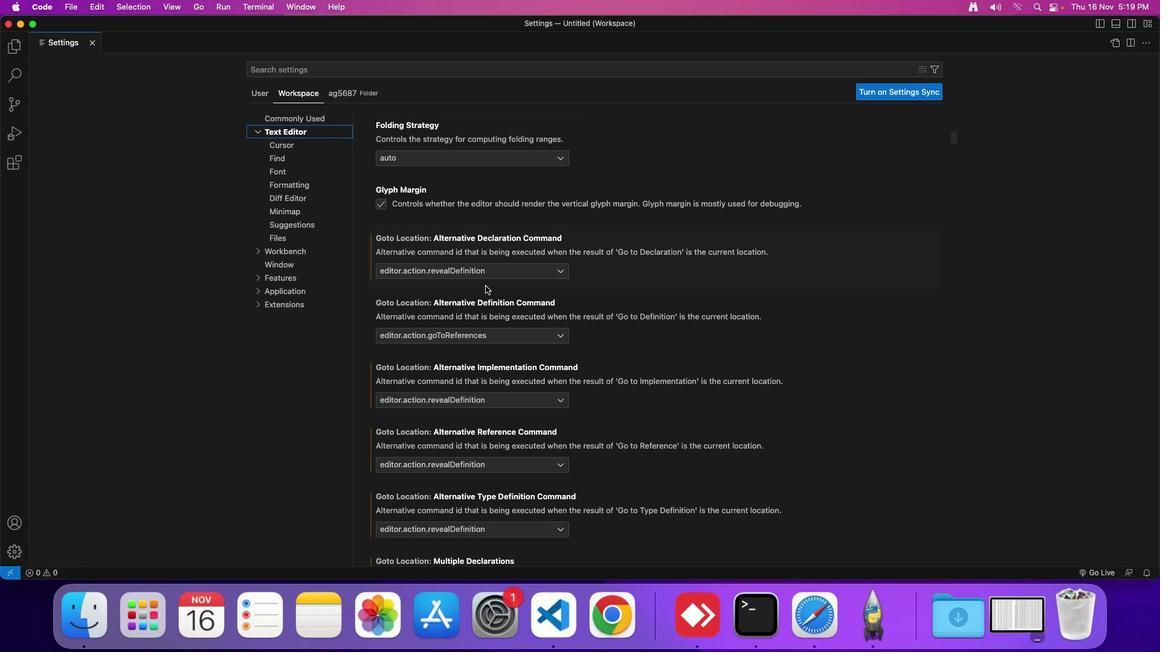 
Action: Mouse scrolled (478, 276) with delta (6, 15)
Screenshot: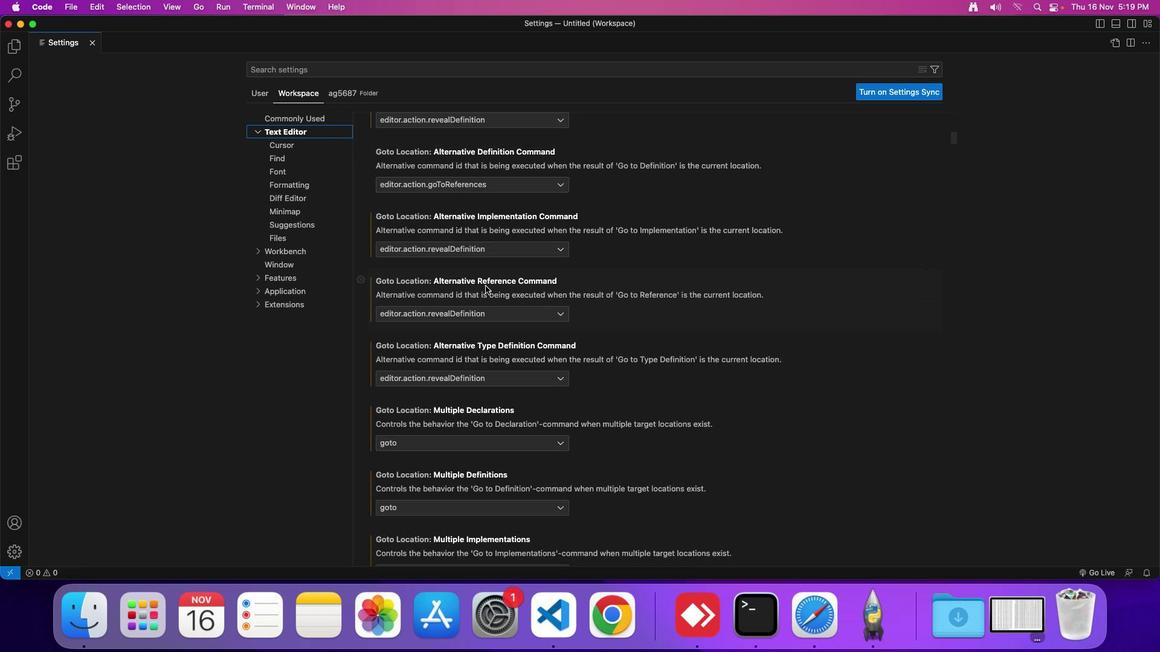 
Action: Mouse scrolled (478, 276) with delta (6, 15)
Screenshot: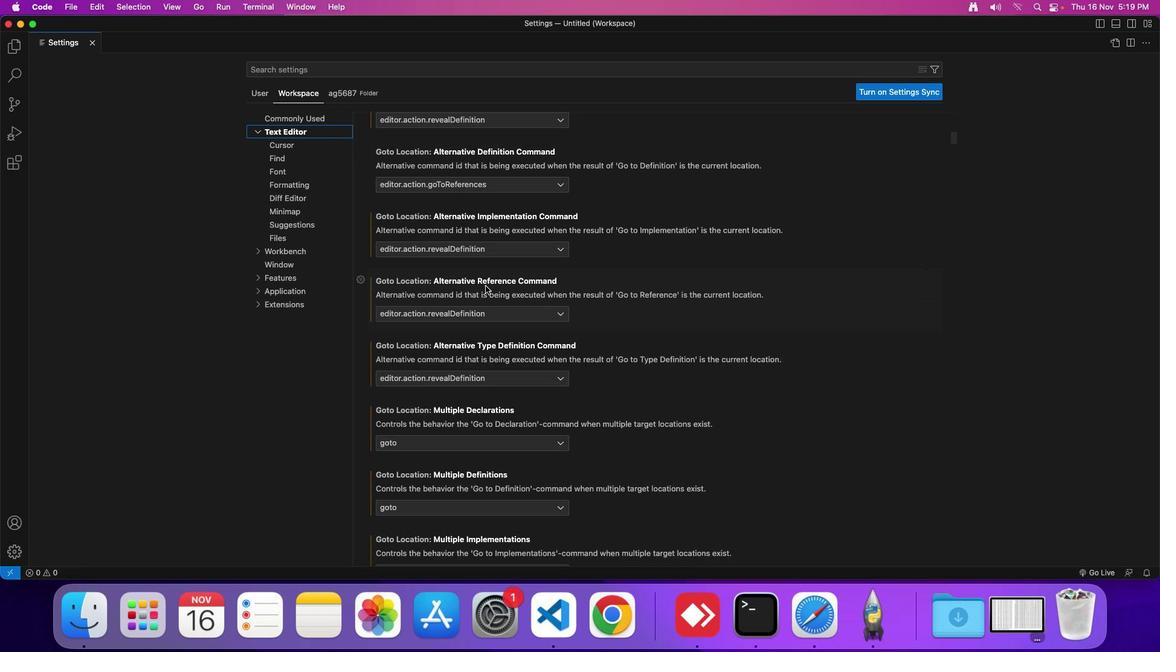 
Action: Mouse scrolled (478, 276) with delta (6, 13)
Screenshot: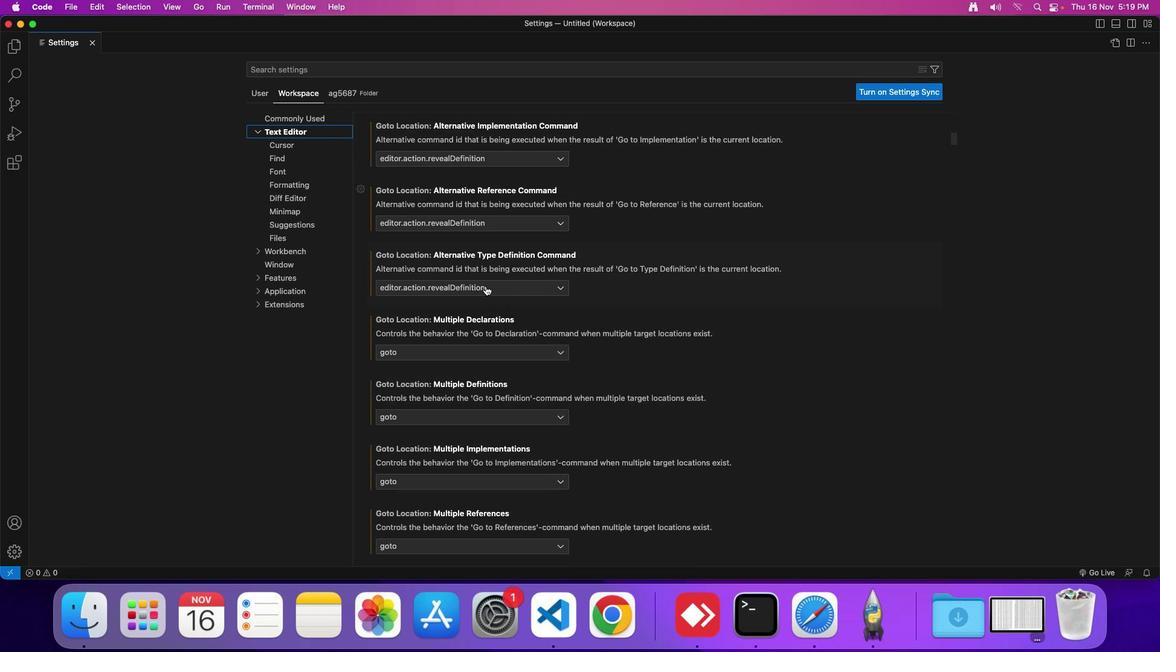 
Action: Mouse scrolled (478, 276) with delta (6, 13)
Screenshot: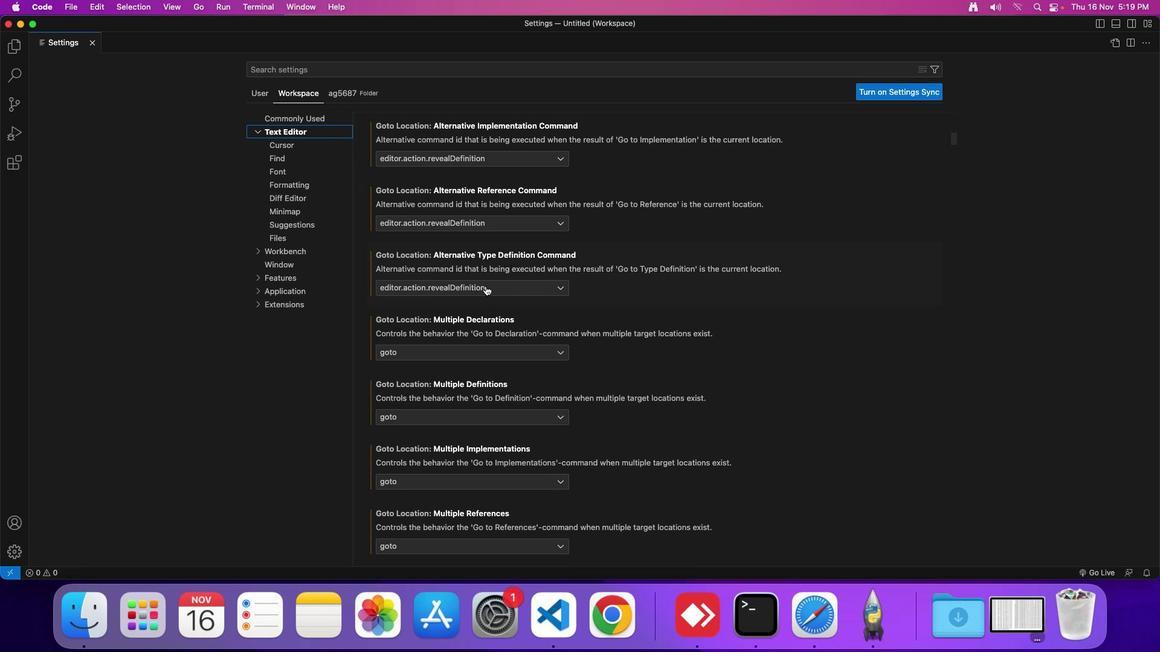 
Action: Mouse scrolled (478, 276) with delta (6, 15)
Screenshot: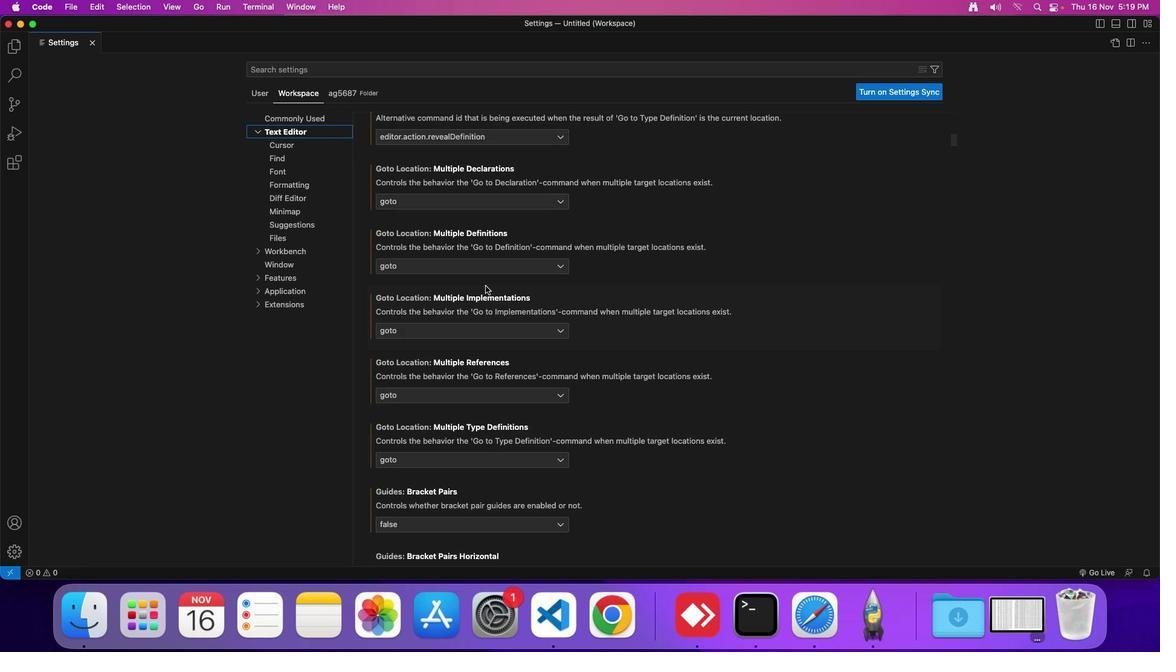 
Action: Mouse scrolled (478, 276) with delta (6, 15)
Screenshot: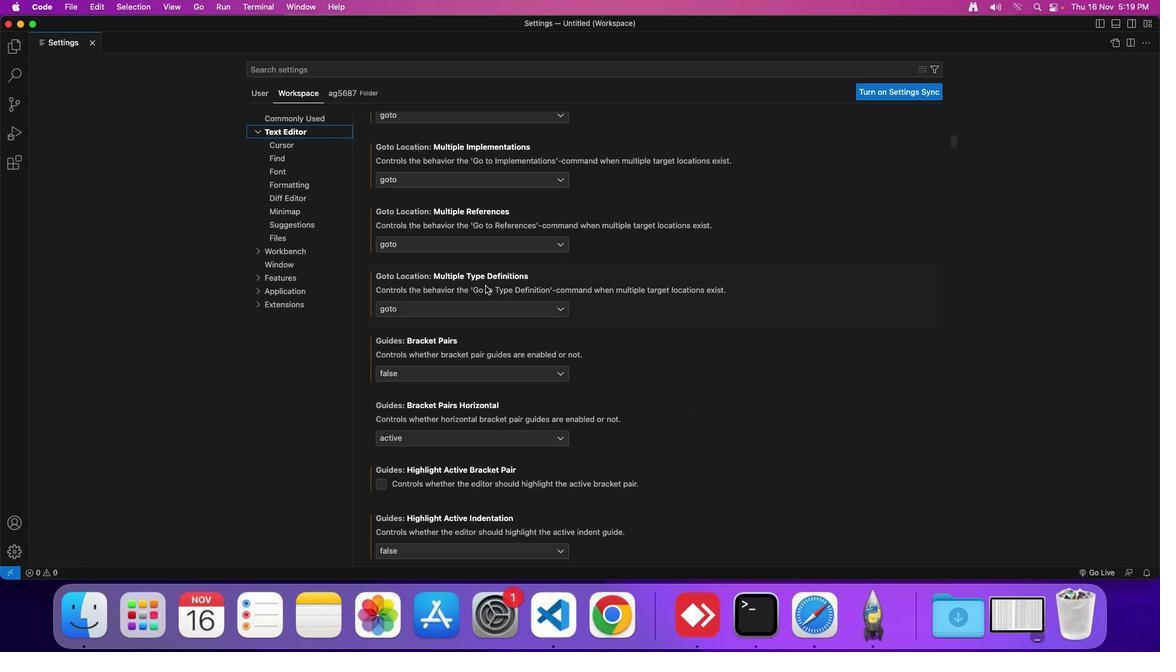
Action: Mouse scrolled (478, 276) with delta (6, 13)
Screenshot: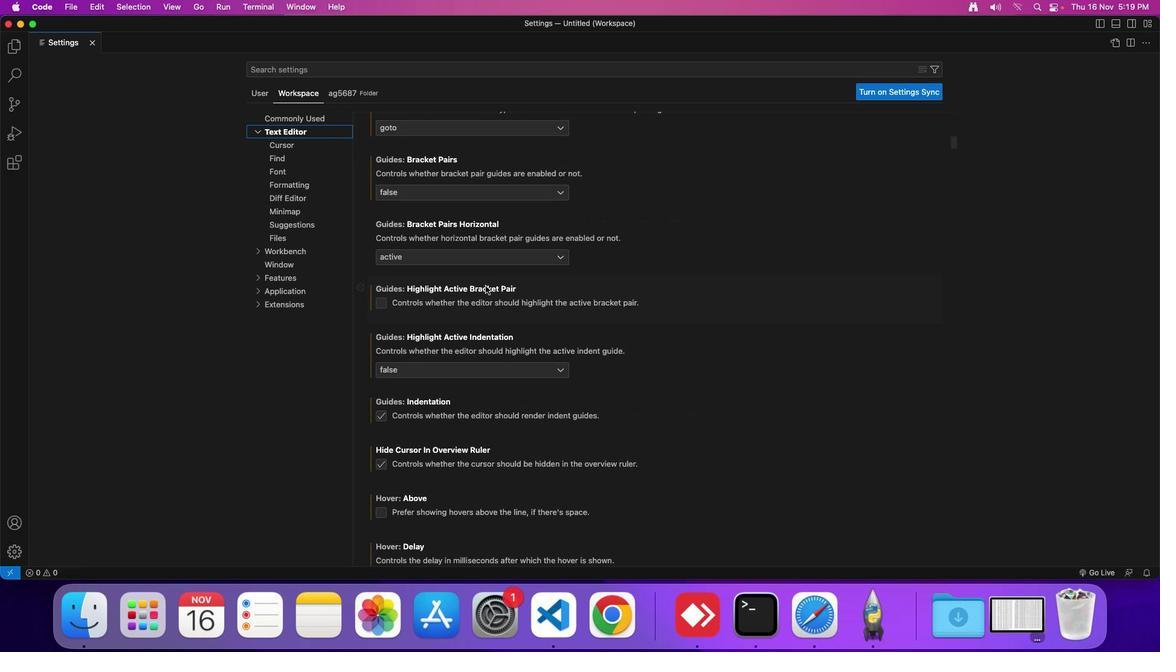 
Action: Mouse scrolled (478, 276) with delta (6, 12)
Screenshot: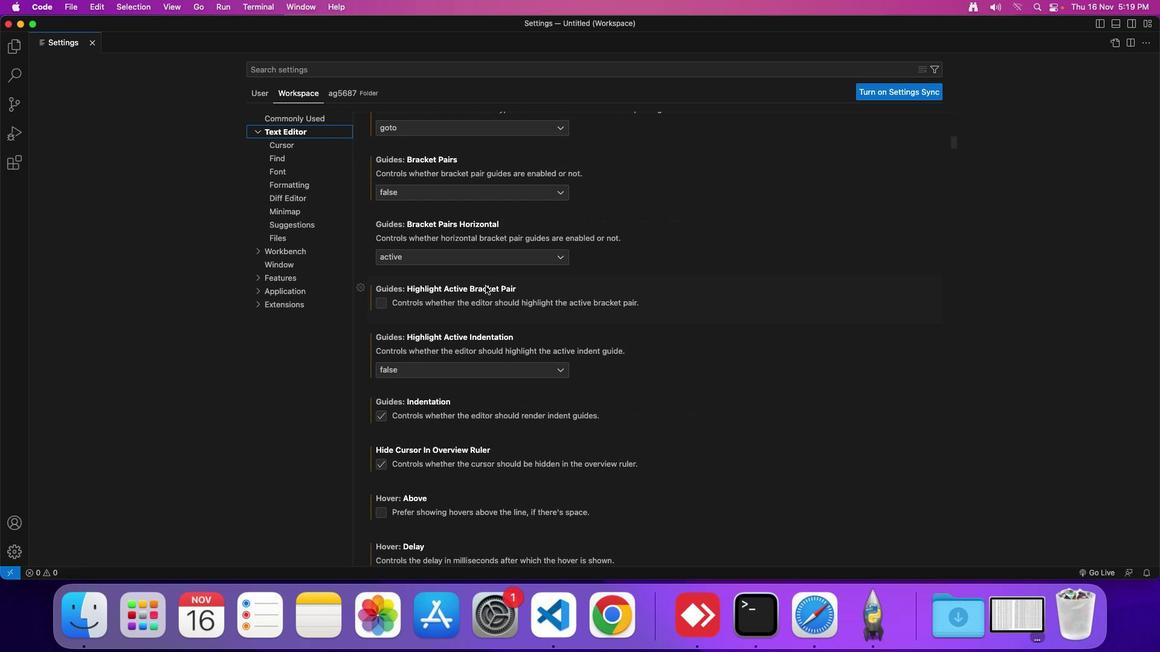 
Action: Mouse scrolled (478, 276) with delta (6, 12)
Screenshot: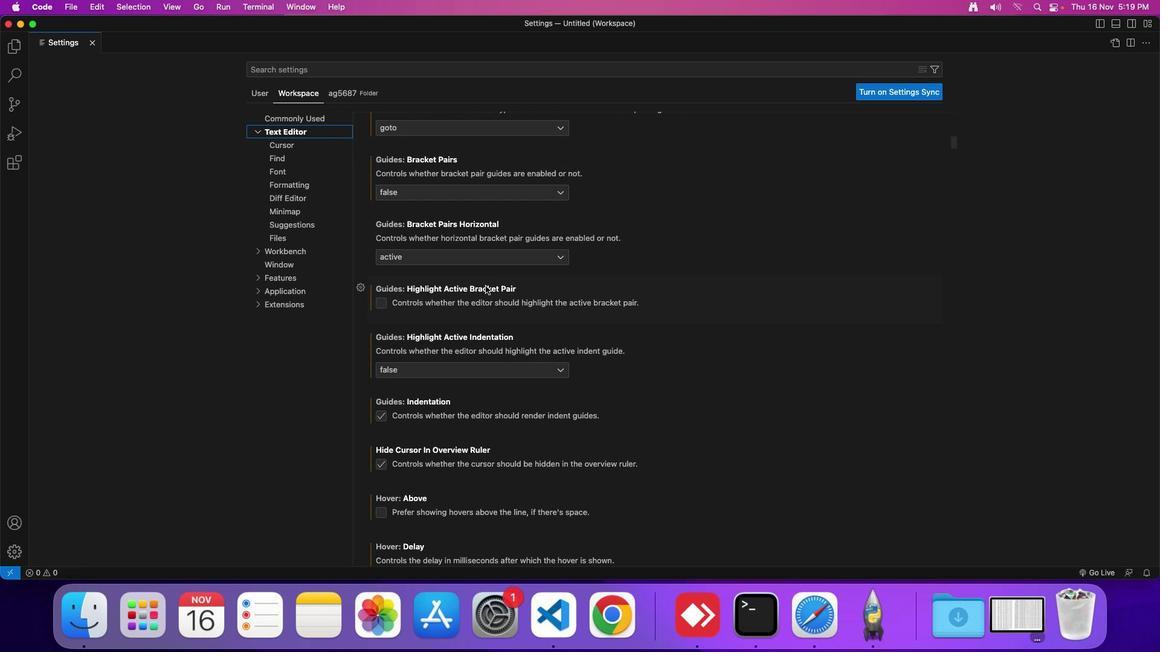 
Action: Mouse scrolled (478, 276) with delta (6, 15)
Screenshot: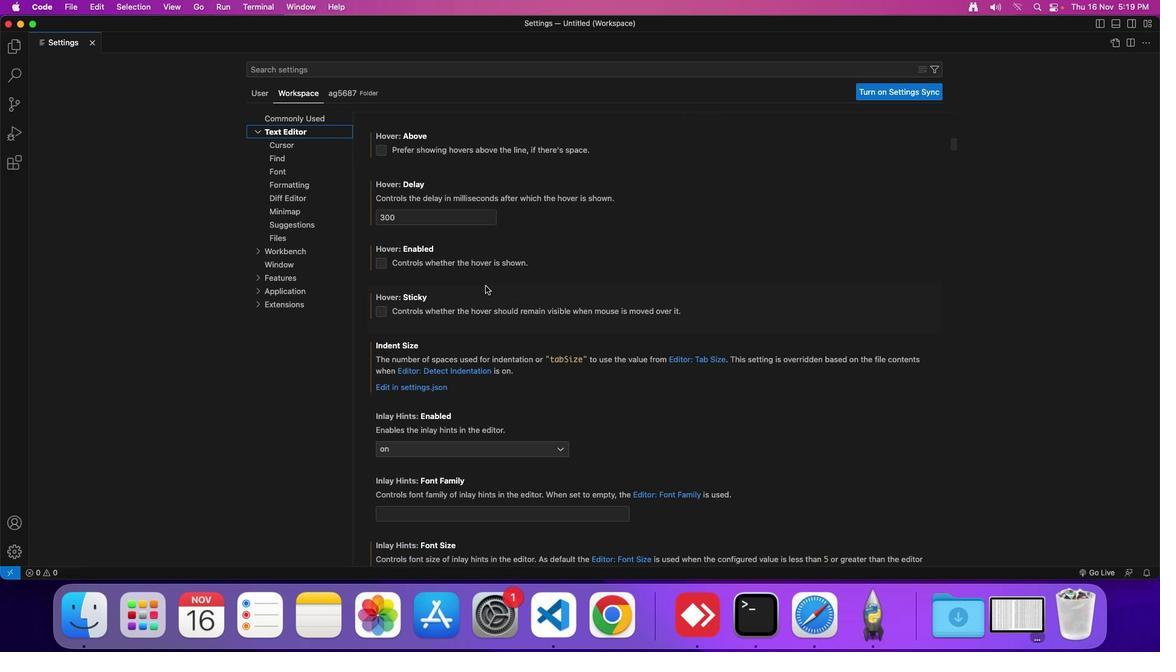 
Action: Mouse scrolled (478, 276) with delta (6, 15)
Screenshot: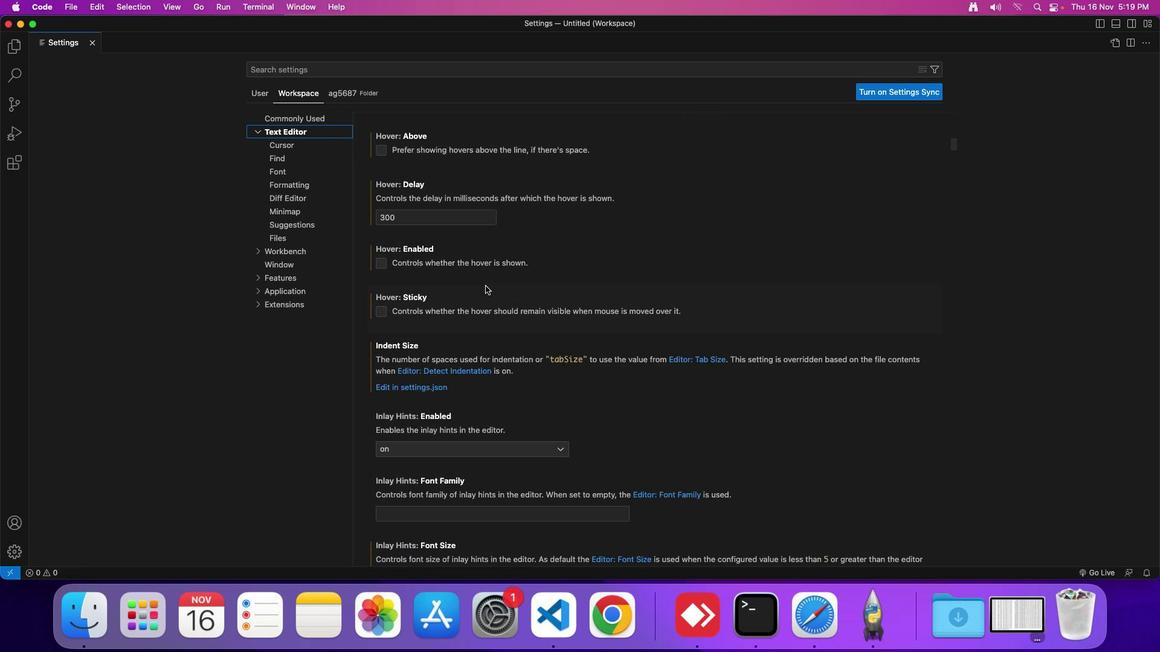 
Action: Mouse scrolled (478, 276) with delta (6, 13)
Screenshot: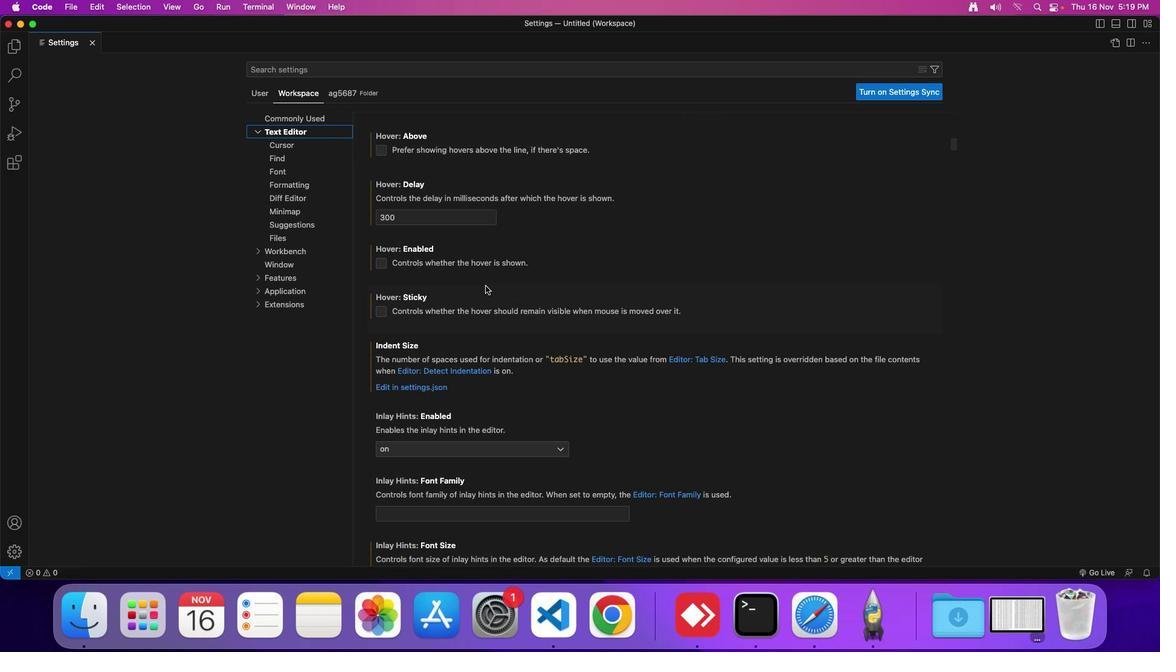 
Action: Mouse scrolled (478, 276) with delta (6, 12)
Screenshot: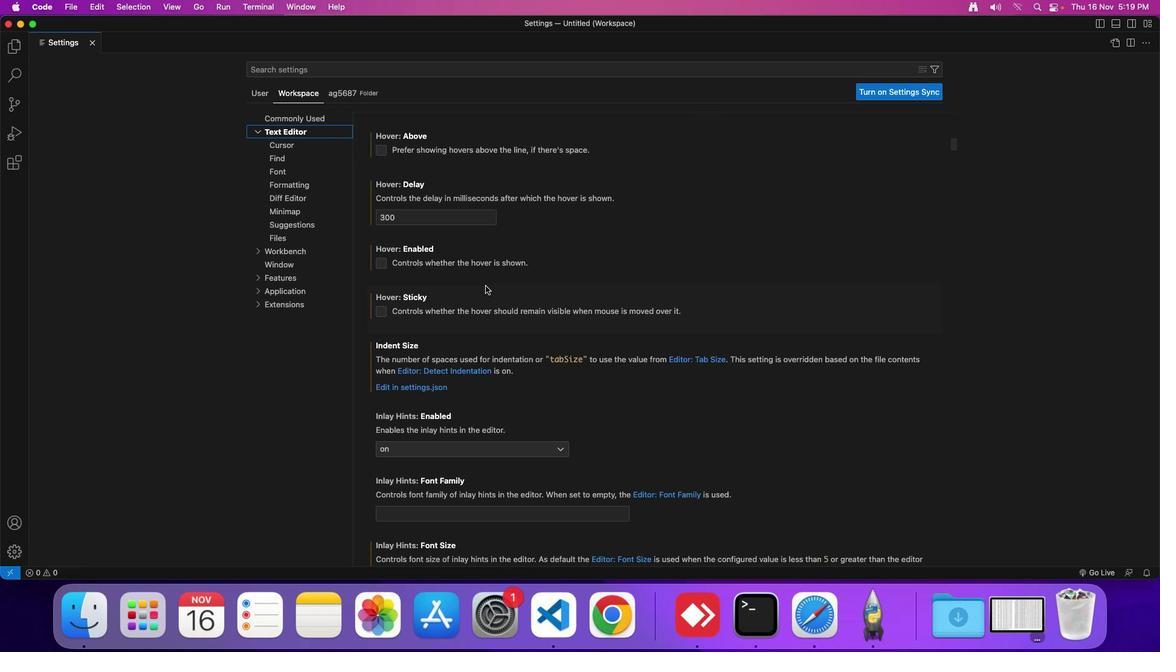 
Action: Mouse scrolled (478, 276) with delta (6, 15)
Screenshot: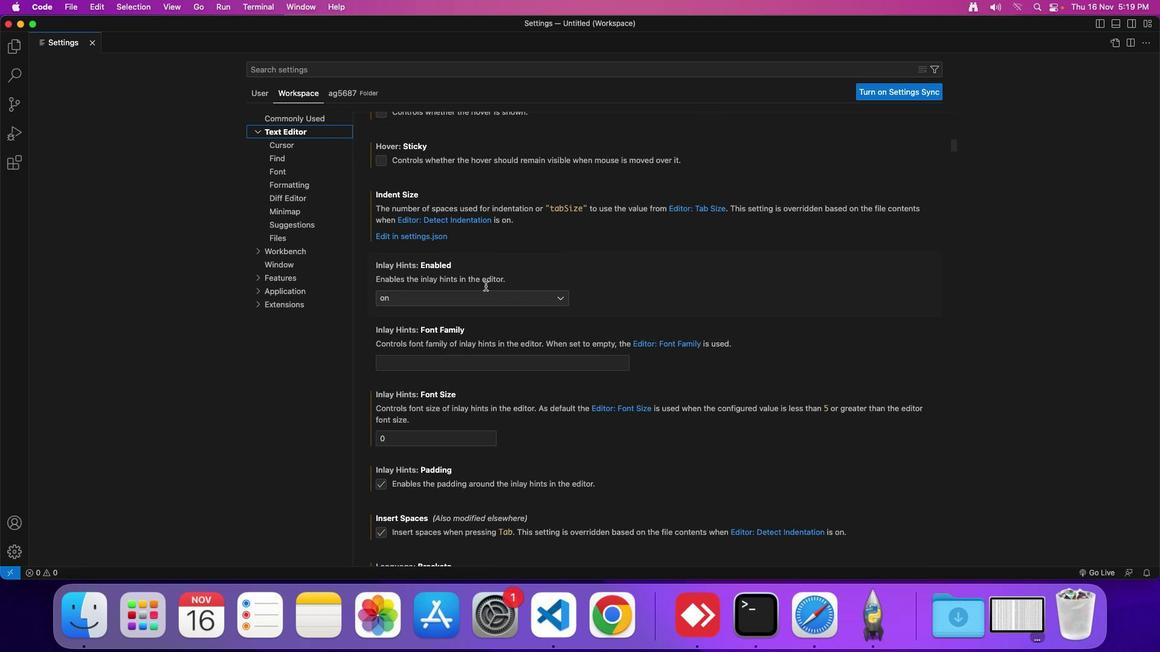 
Action: Mouse scrolled (478, 276) with delta (6, 15)
Screenshot: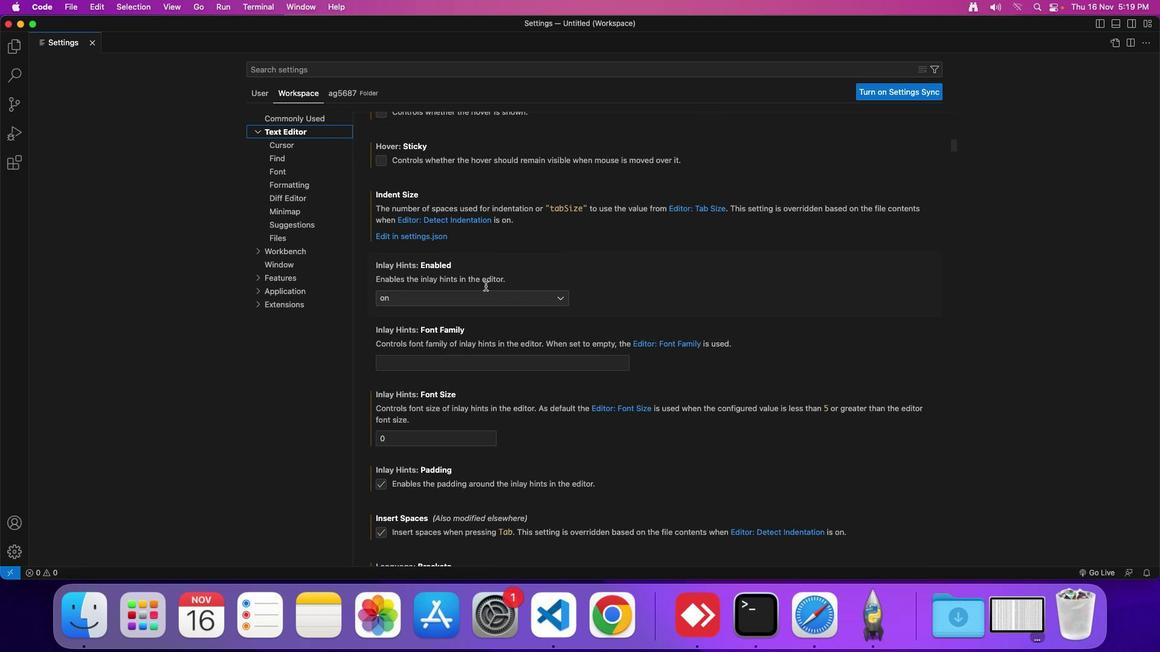 
Action: Mouse scrolled (478, 276) with delta (6, 13)
Screenshot: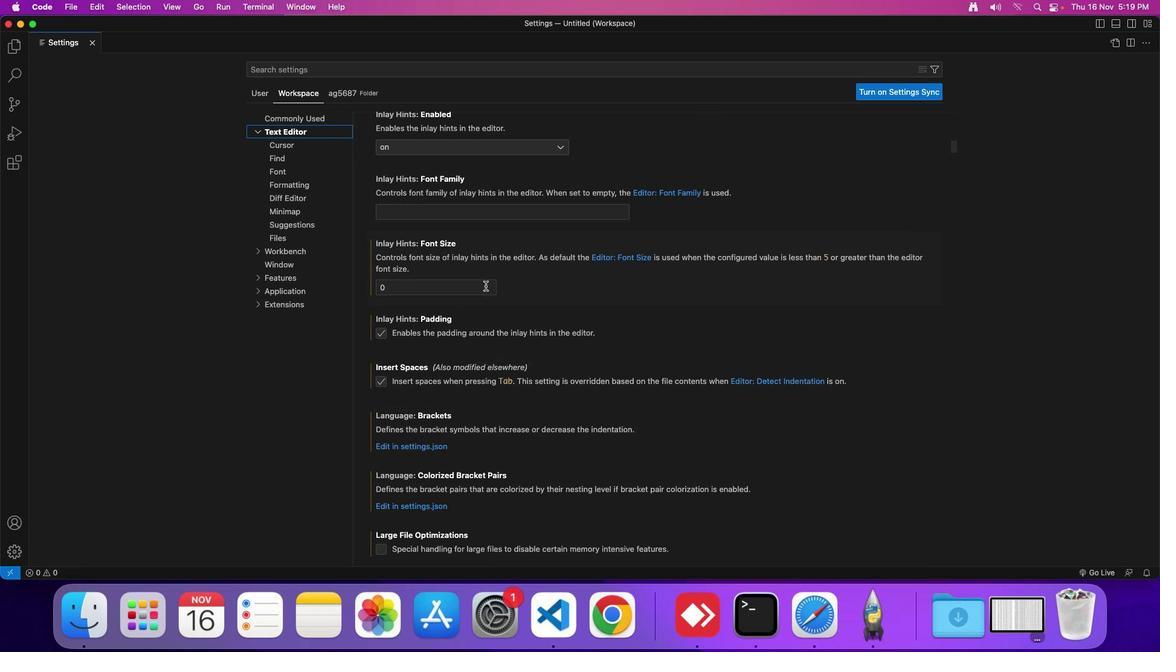 
Action: Mouse scrolled (478, 276) with delta (6, 12)
Screenshot: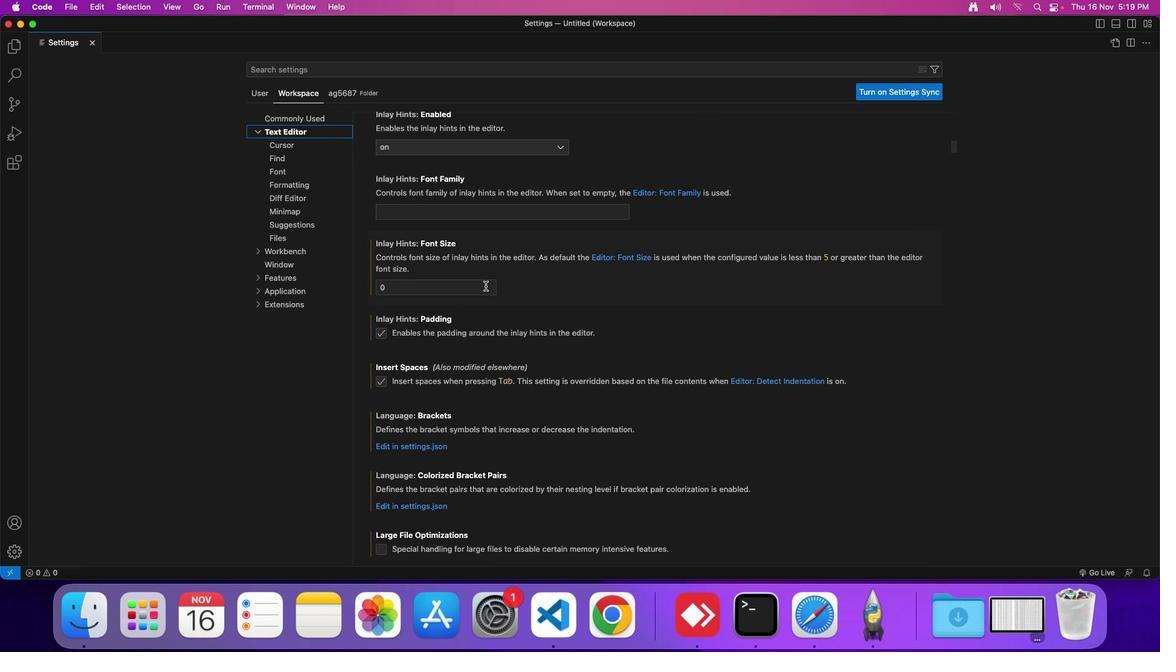 
Action: Mouse scrolled (478, 276) with delta (6, 15)
Screenshot: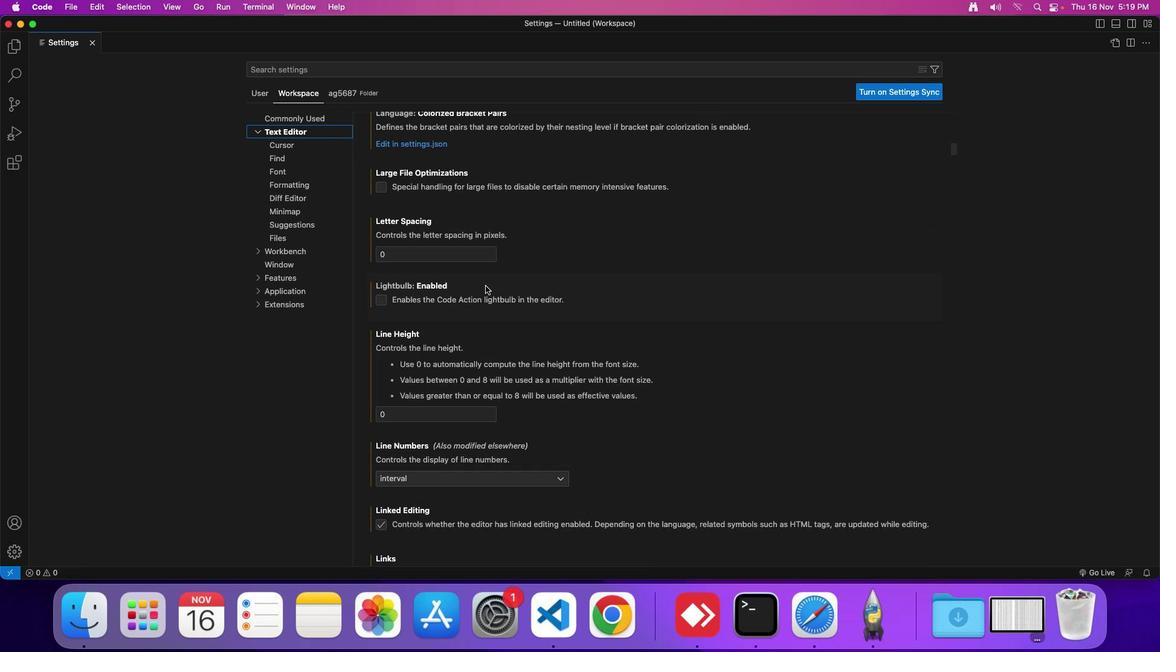 
Action: Mouse scrolled (478, 276) with delta (6, 15)
Screenshot: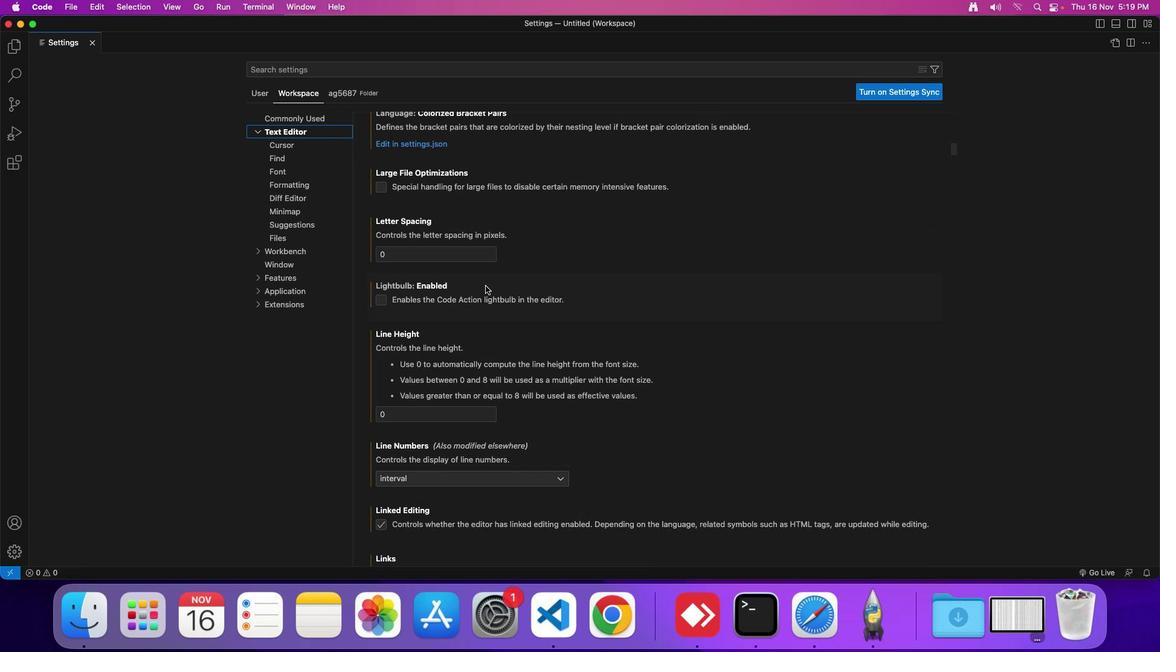 
Action: Mouse scrolled (478, 276) with delta (6, 13)
Screenshot: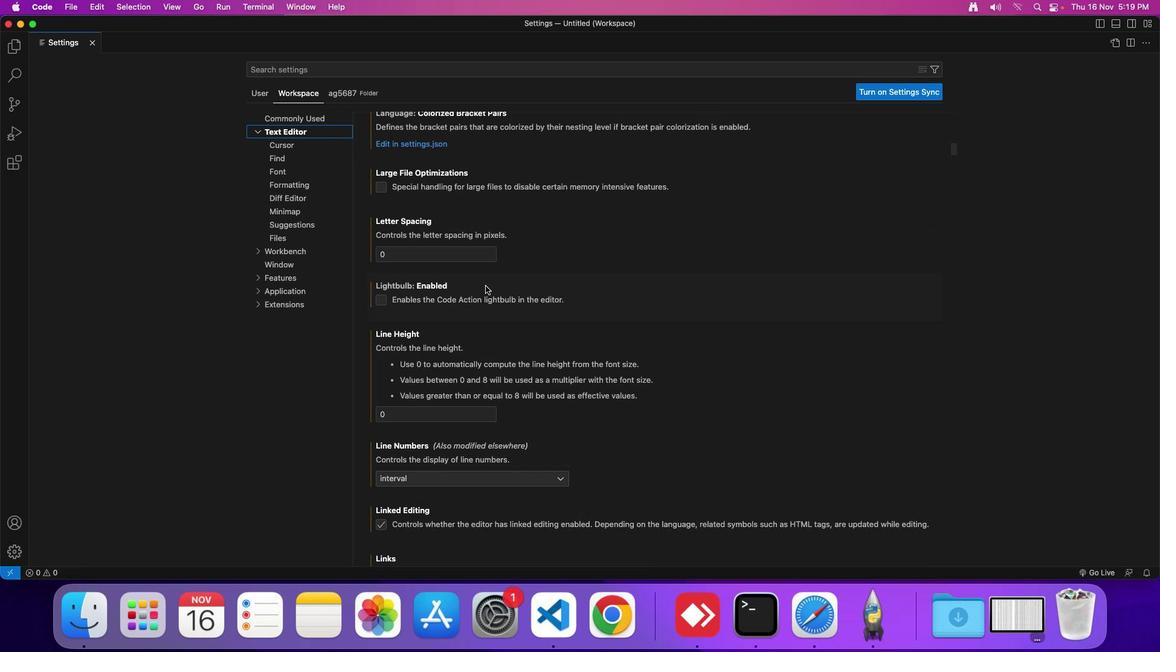 
Action: Mouse scrolled (478, 276) with delta (6, 12)
Screenshot: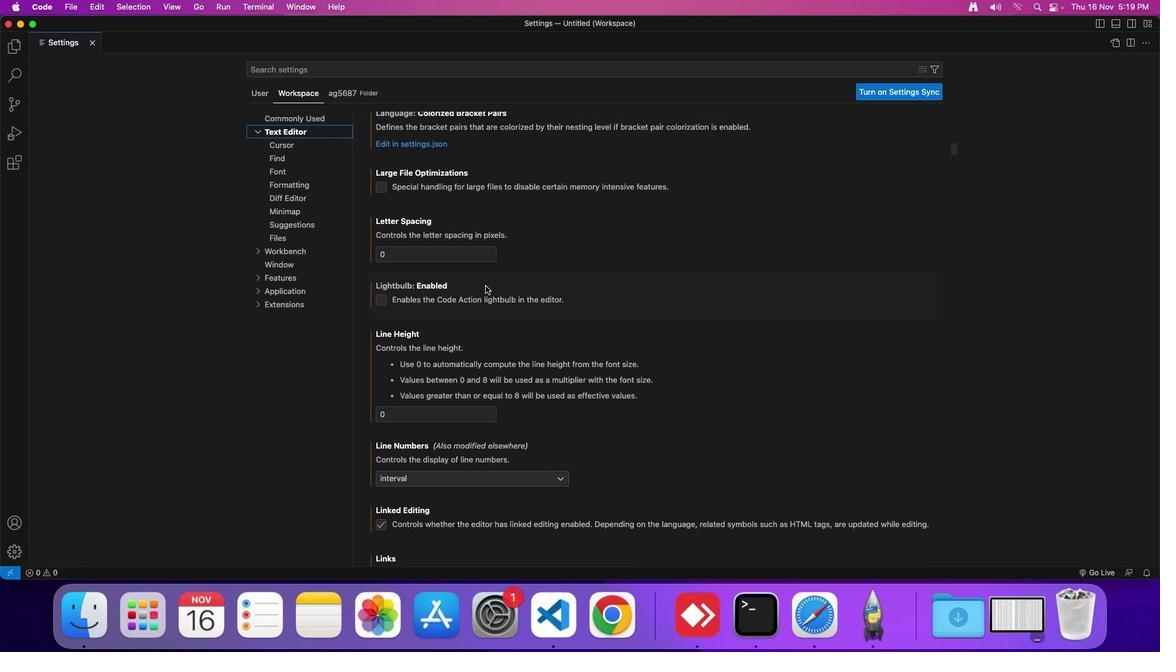 
Action: Mouse scrolled (478, 276) with delta (6, 15)
Screenshot: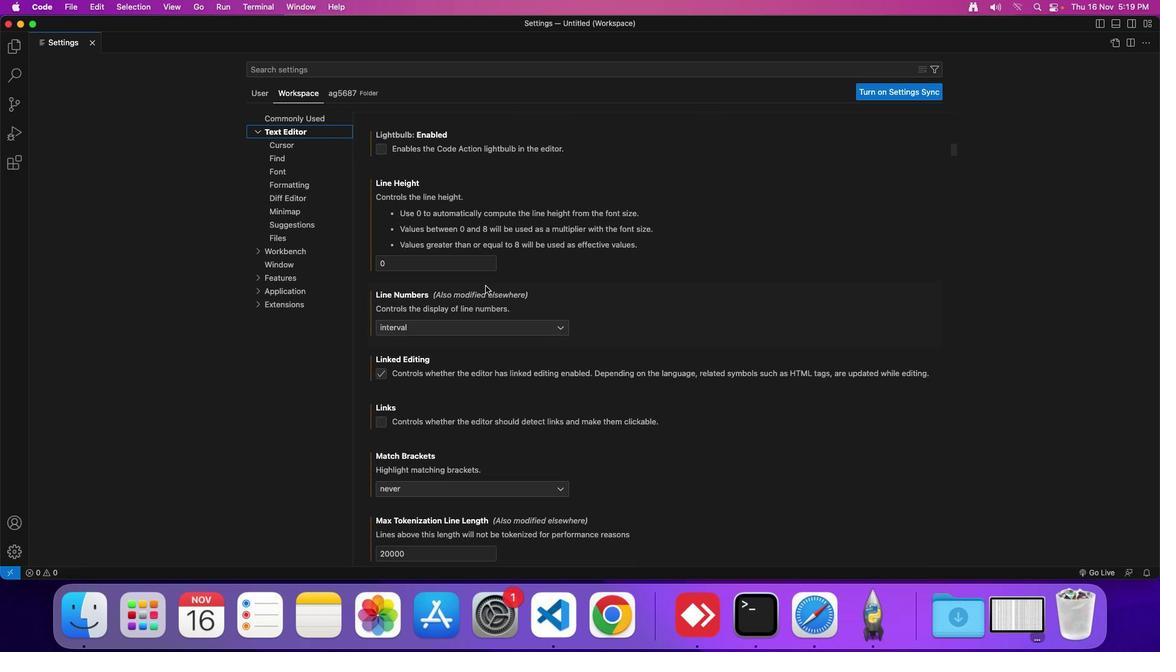 
Action: Mouse scrolled (478, 276) with delta (6, 15)
Screenshot: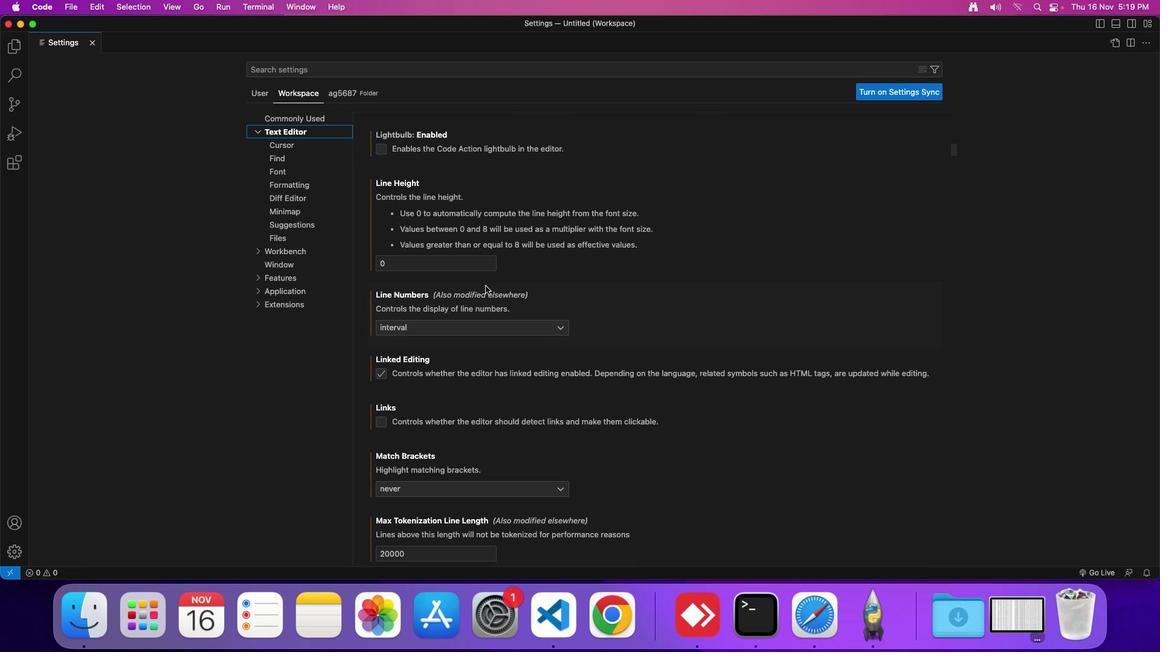 
Action: Mouse scrolled (478, 276) with delta (6, 13)
Screenshot: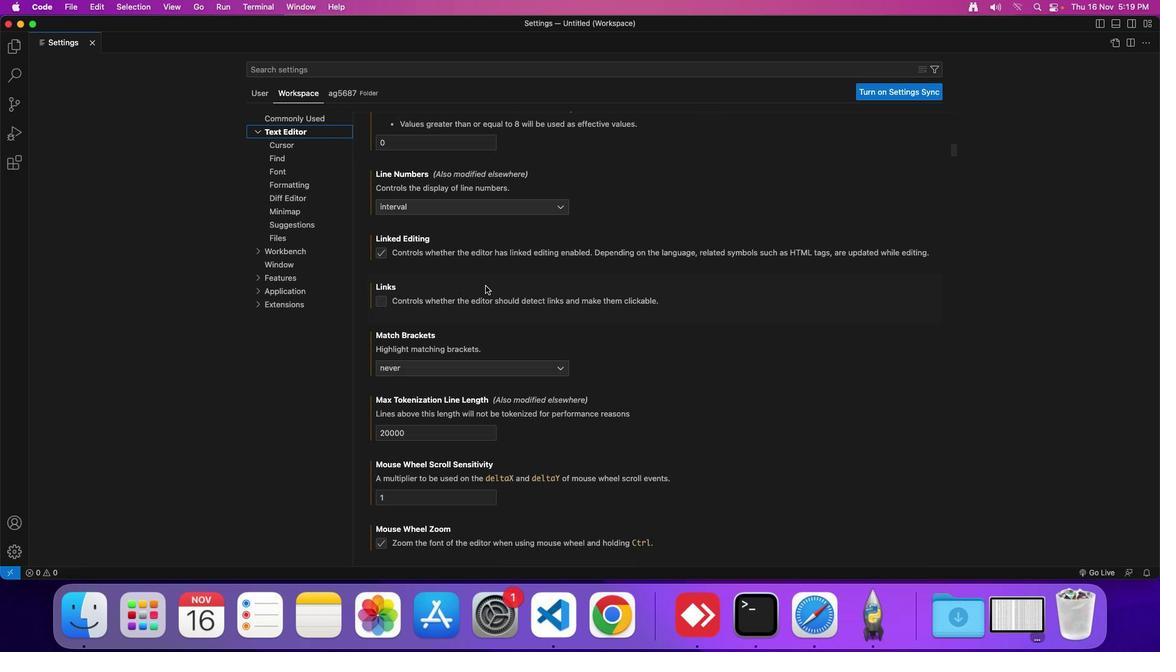 
Action: Mouse scrolled (478, 276) with delta (6, 13)
Screenshot: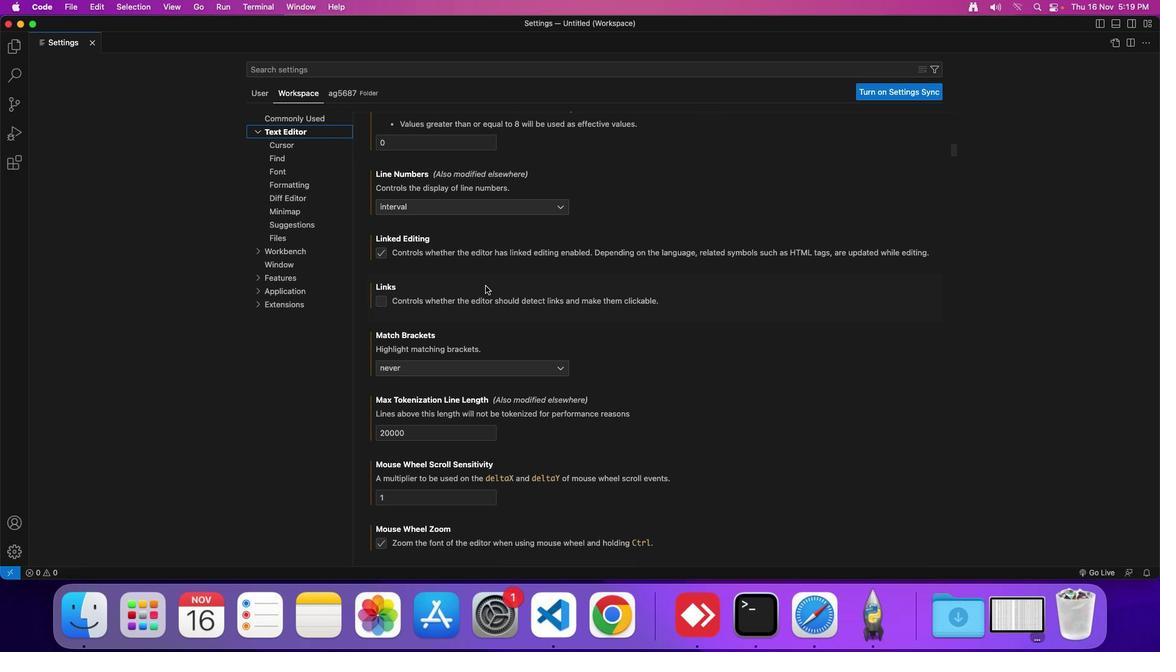 
Action: Mouse scrolled (478, 276) with delta (6, 15)
Screenshot: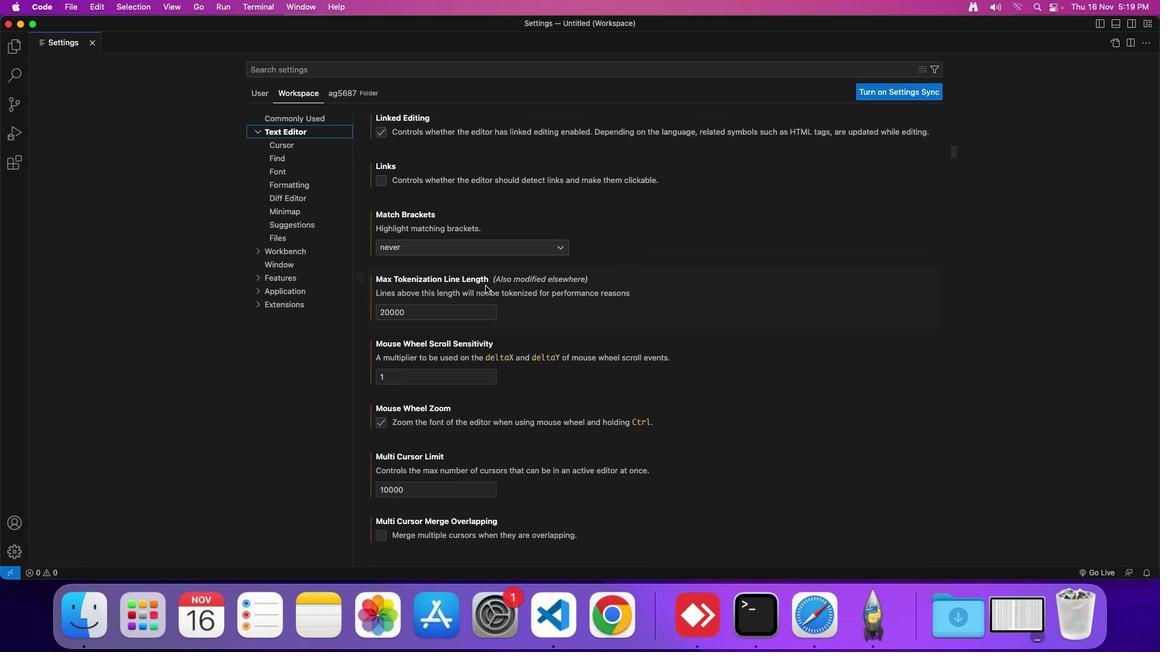 
Action: Mouse scrolled (478, 276) with delta (6, 15)
Screenshot: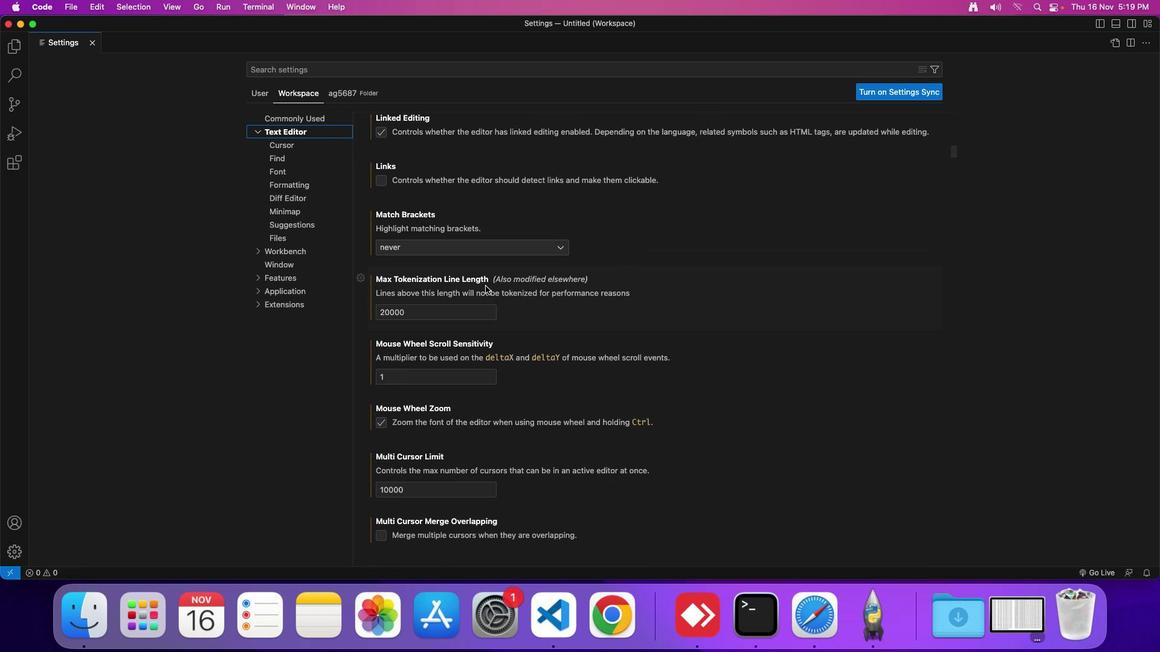 
Action: Mouse scrolled (478, 276) with delta (6, 14)
Screenshot: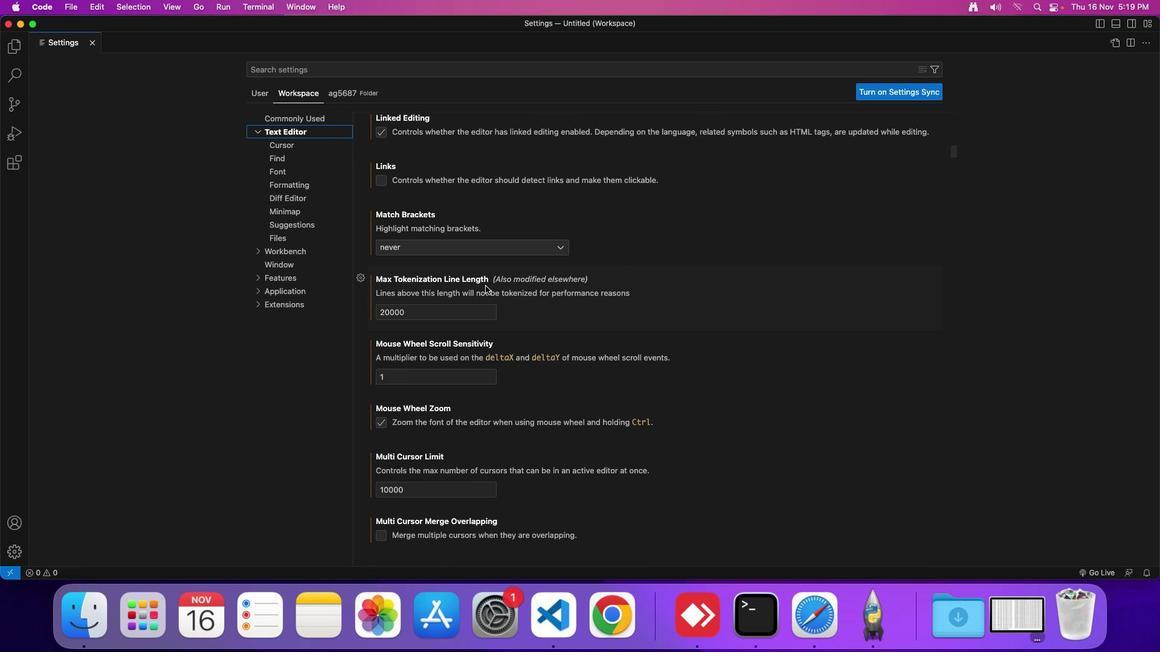 
Action: Mouse scrolled (478, 276) with delta (6, 15)
Screenshot: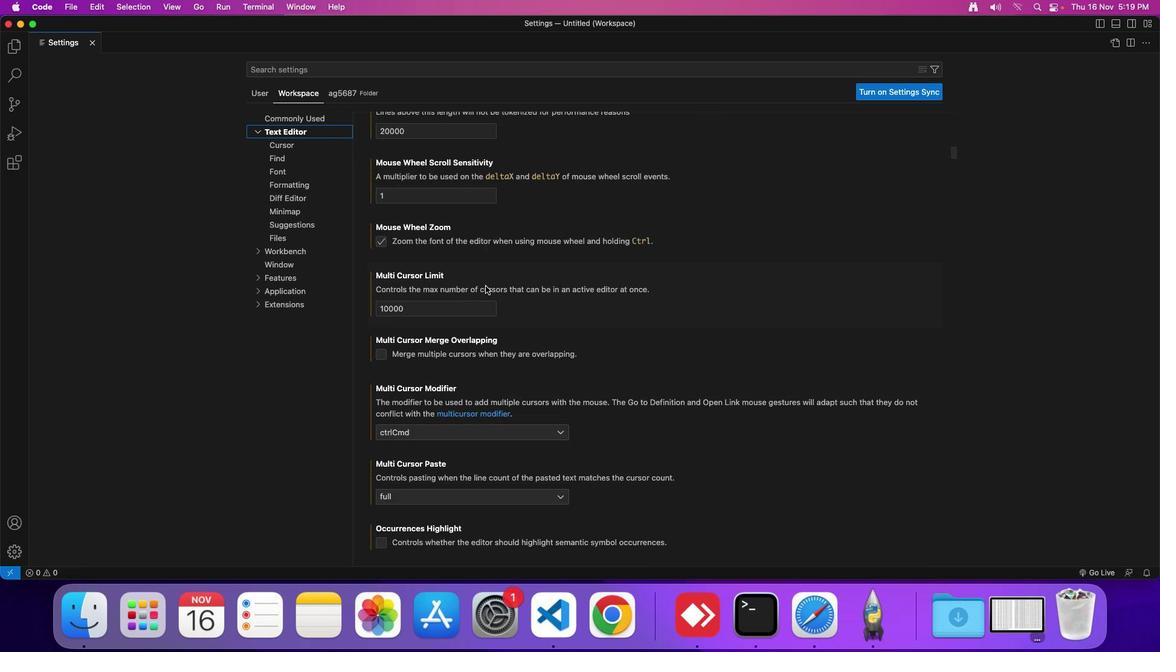 
Action: Mouse scrolled (478, 276) with delta (6, 15)
Screenshot: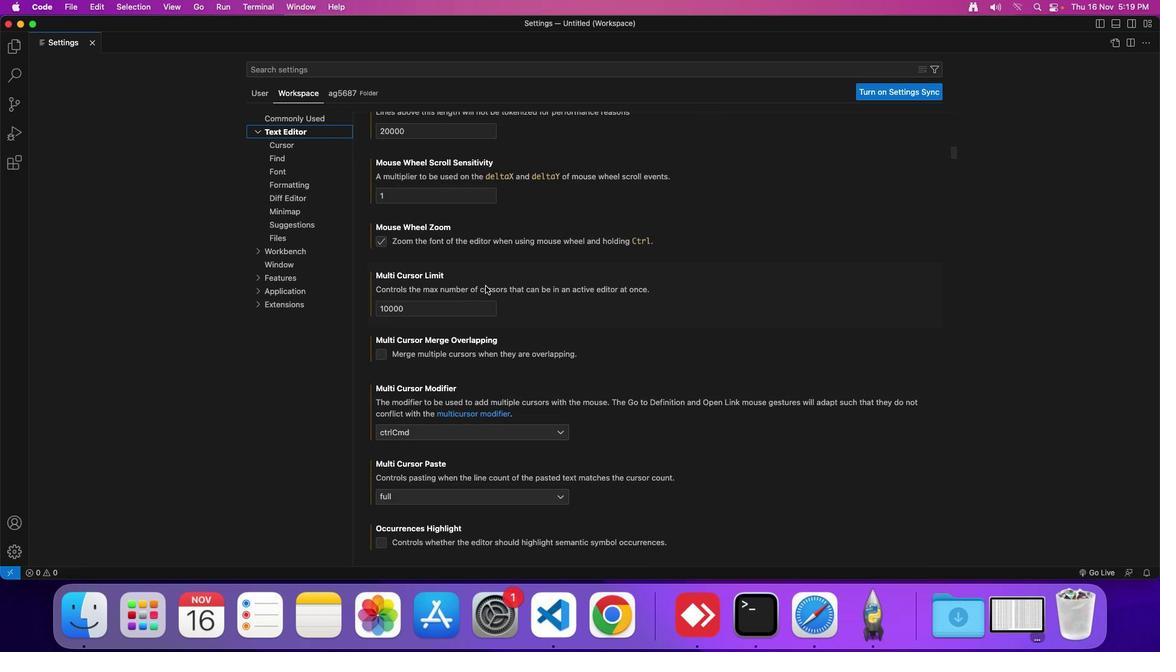 
Action: Mouse scrolled (478, 276) with delta (6, 13)
Screenshot: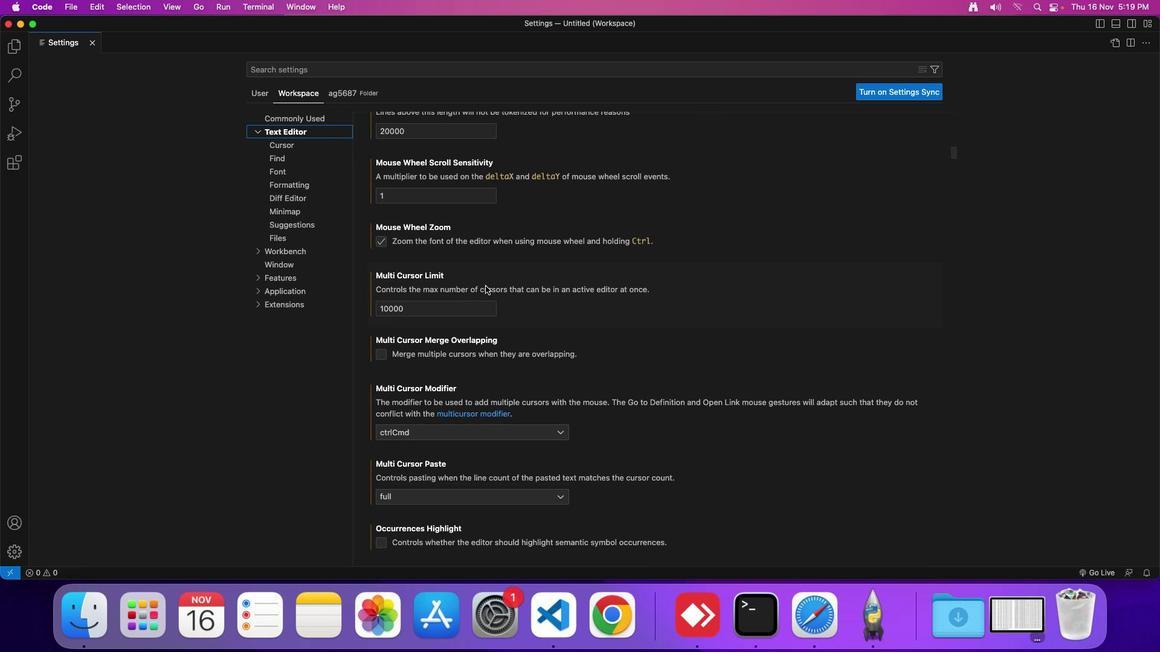 
Action: Mouse scrolled (478, 276) with delta (6, 15)
Screenshot: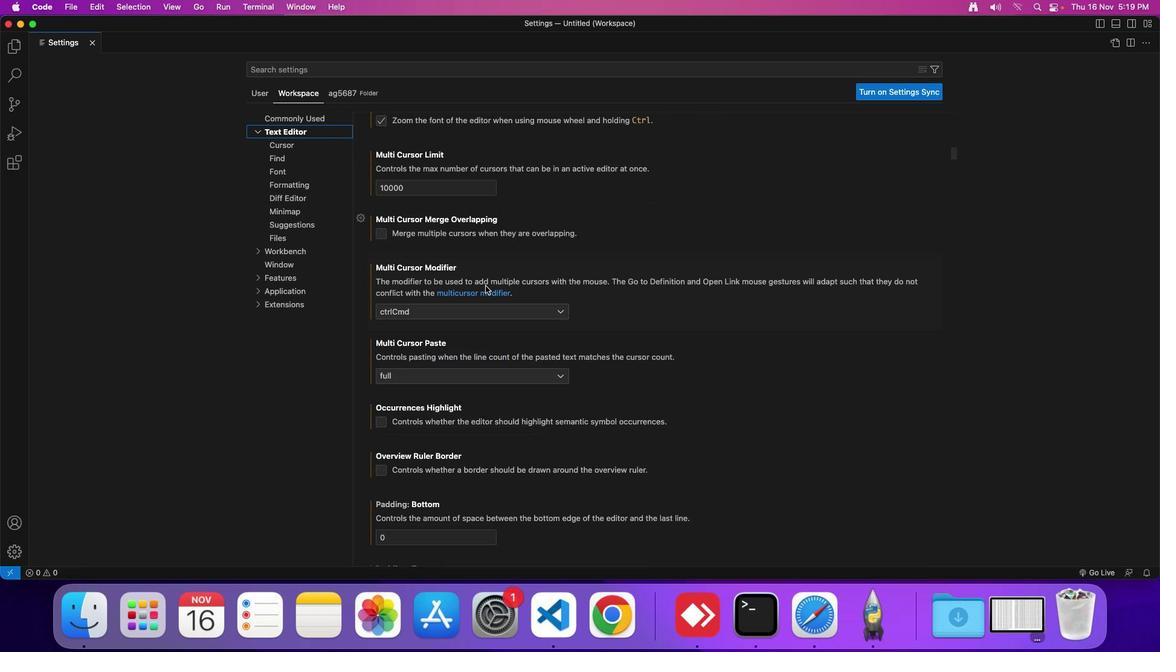 
Action: Mouse scrolled (478, 276) with delta (6, 15)
Screenshot: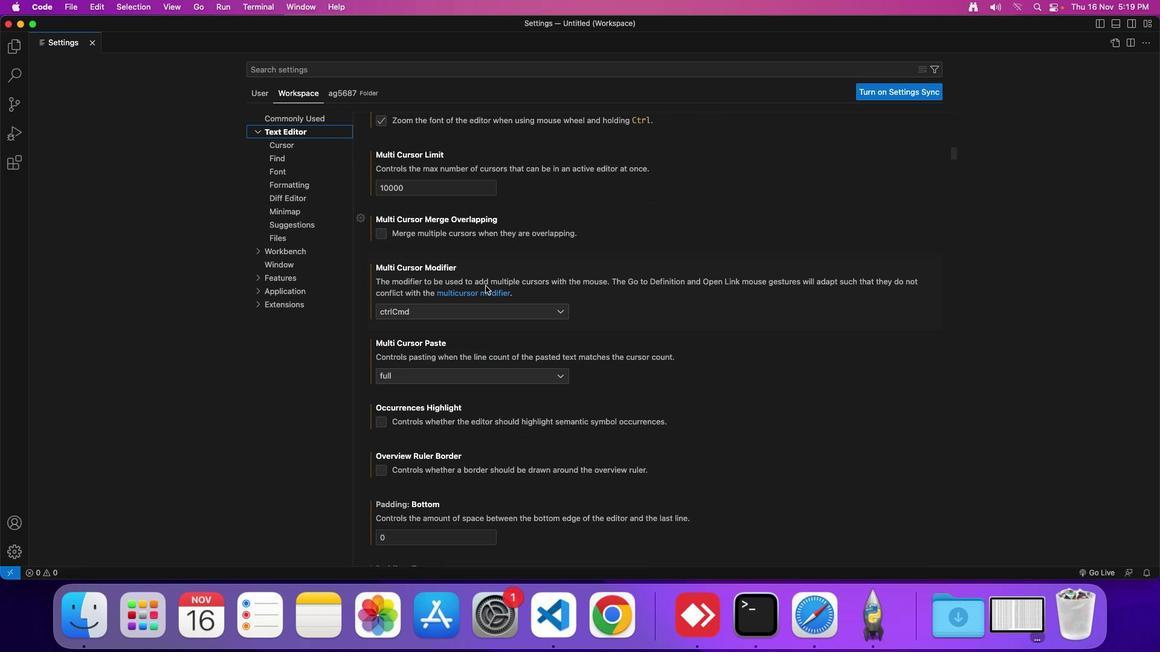 
Action: Mouse scrolled (478, 276) with delta (6, 14)
Screenshot: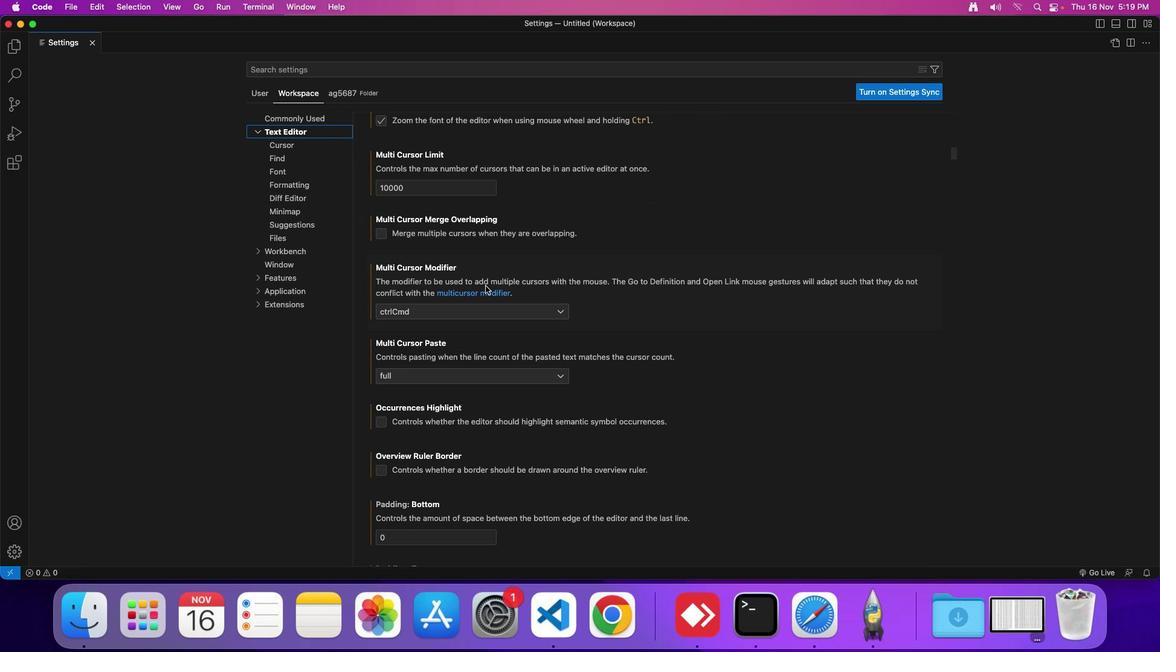 
Action: Mouse scrolled (478, 276) with delta (6, 15)
Screenshot: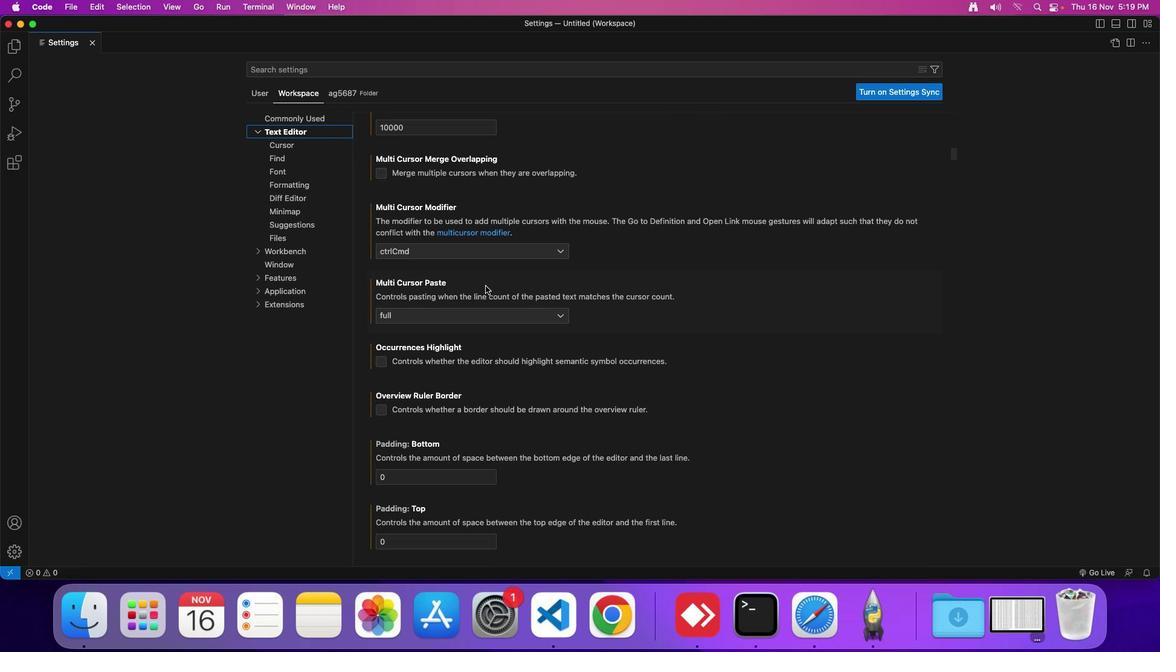 
Action: Mouse scrolled (478, 276) with delta (6, 15)
Screenshot: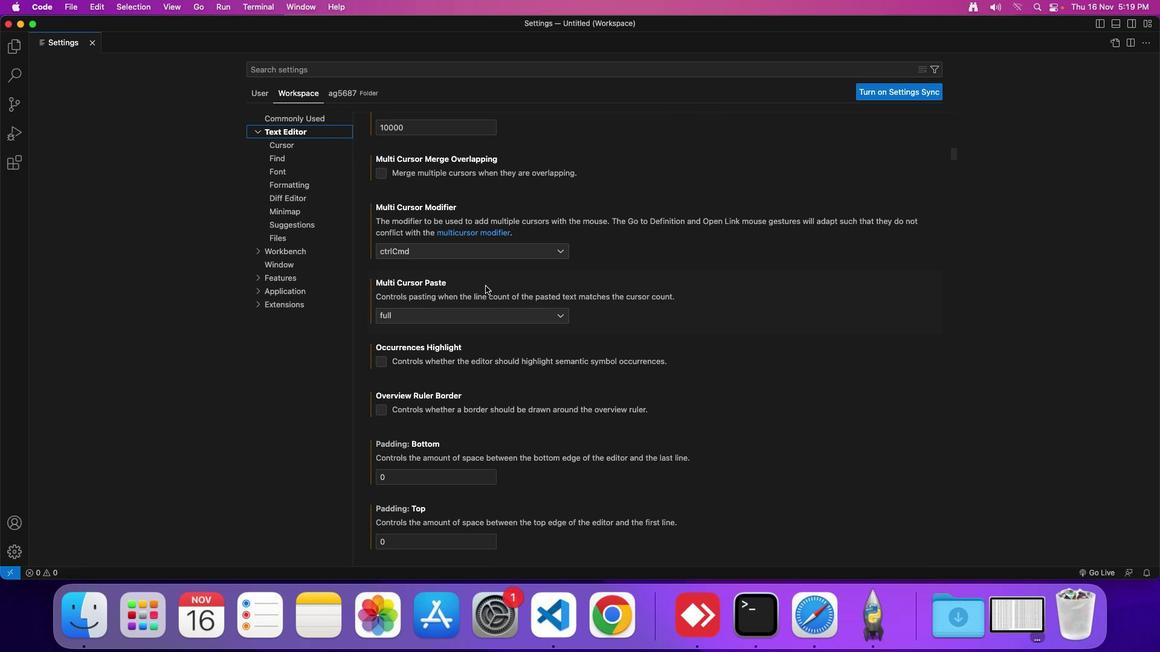 
Action: Mouse scrolled (478, 276) with delta (6, 15)
Screenshot: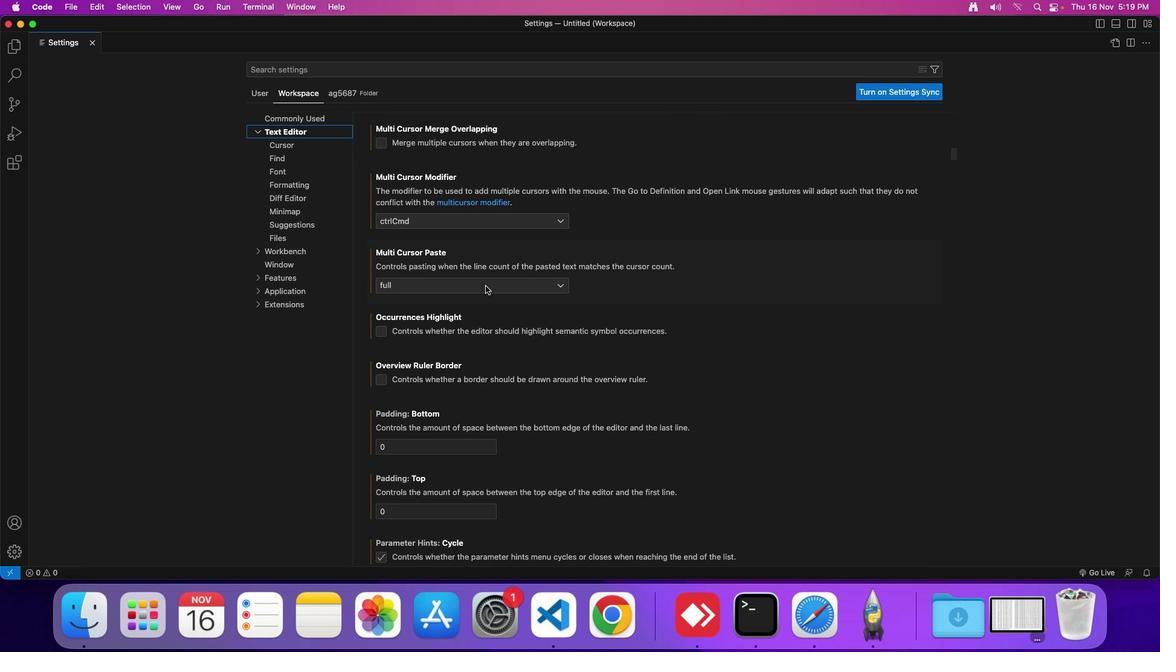 
Action: Mouse scrolled (478, 276) with delta (6, 15)
Screenshot: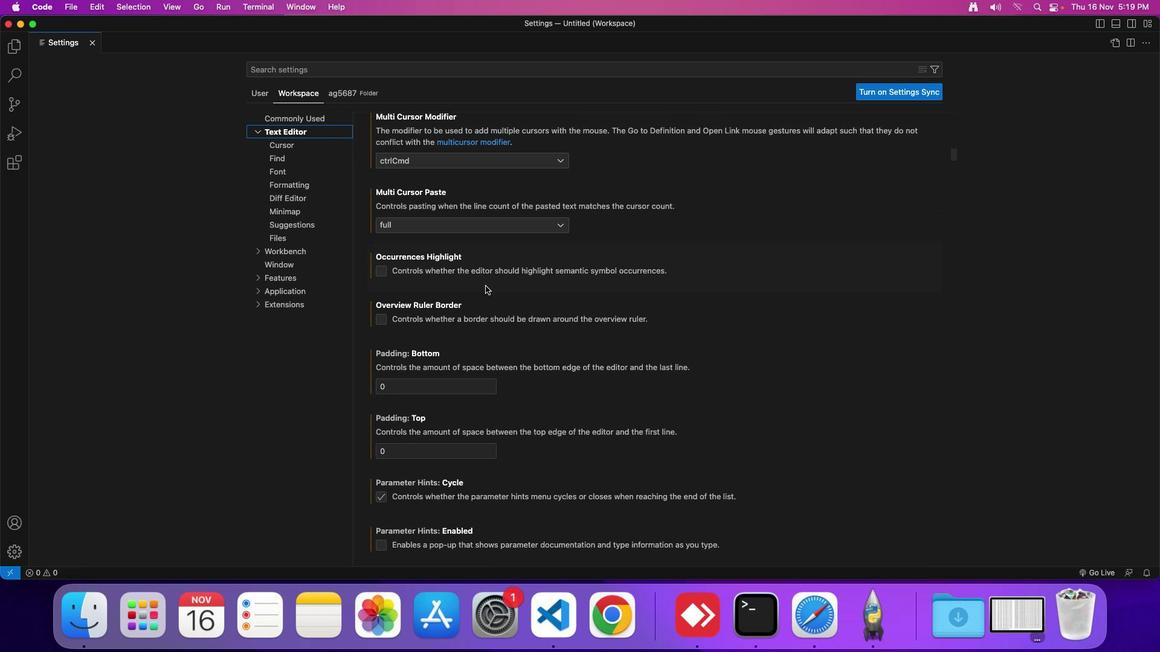 
Action: Mouse scrolled (478, 276) with delta (6, 15)
Screenshot: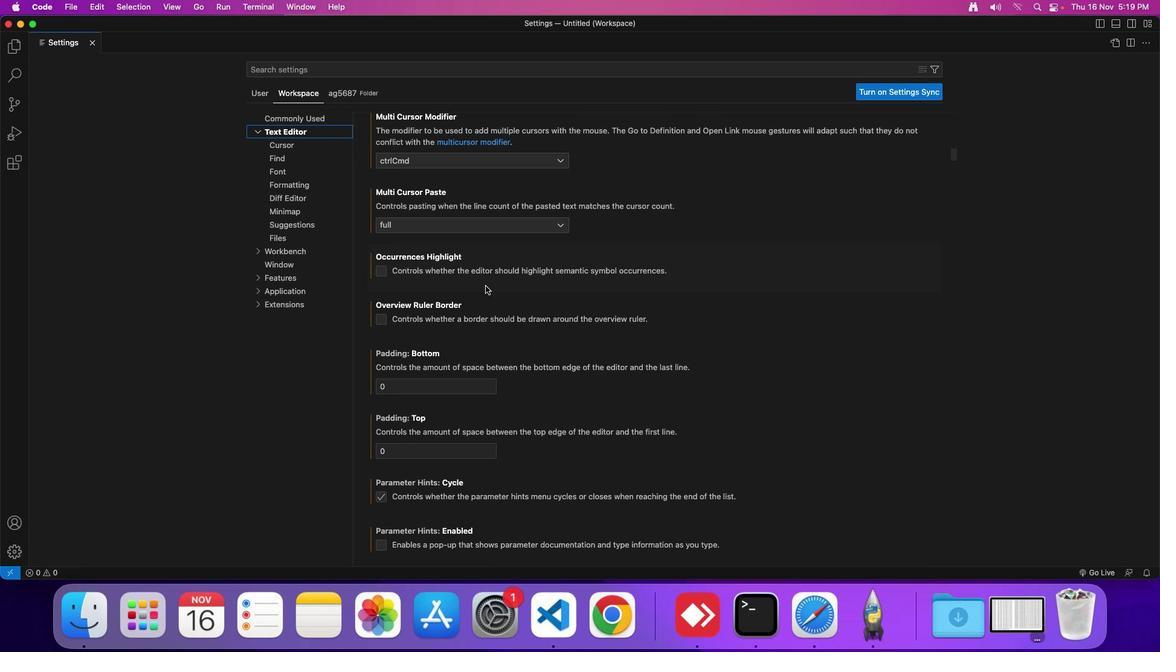 
Action: Mouse scrolled (478, 276) with delta (6, 15)
Screenshot: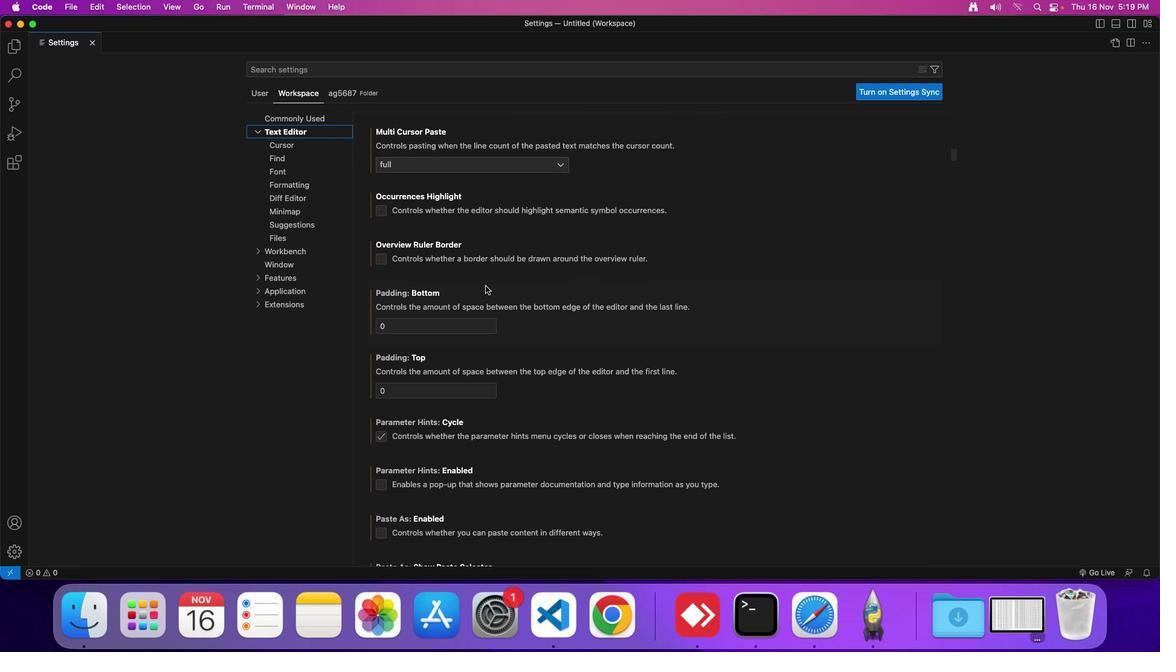 
Action: Mouse scrolled (478, 276) with delta (6, 15)
Screenshot: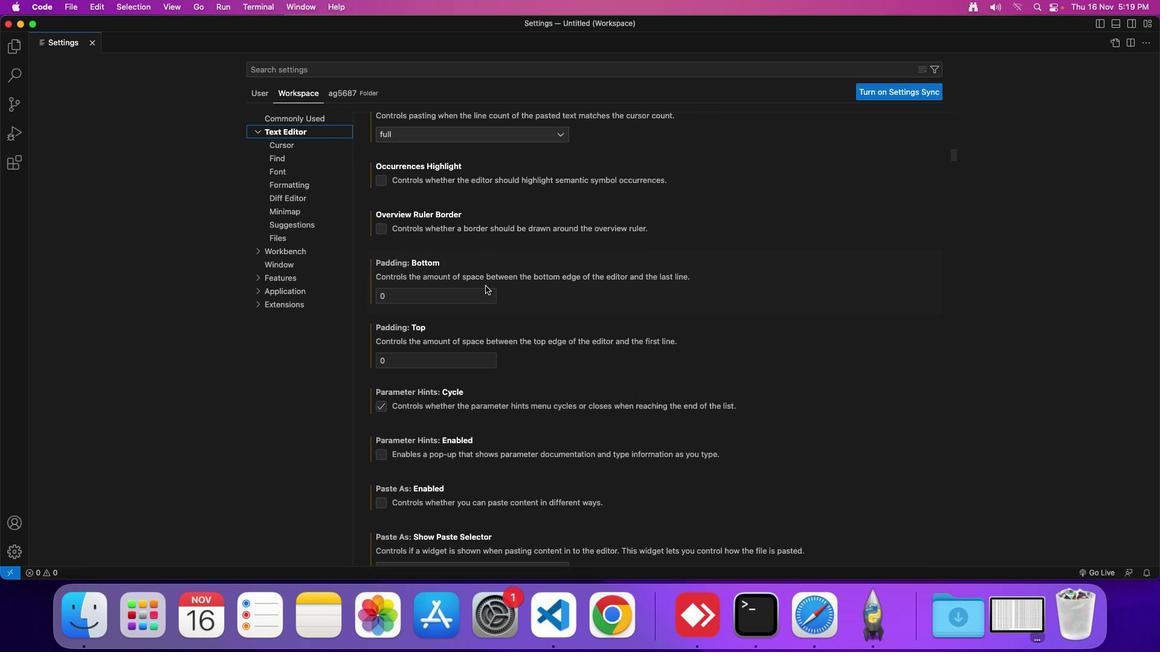 
Action: Mouse scrolled (478, 276) with delta (6, 15)
Screenshot: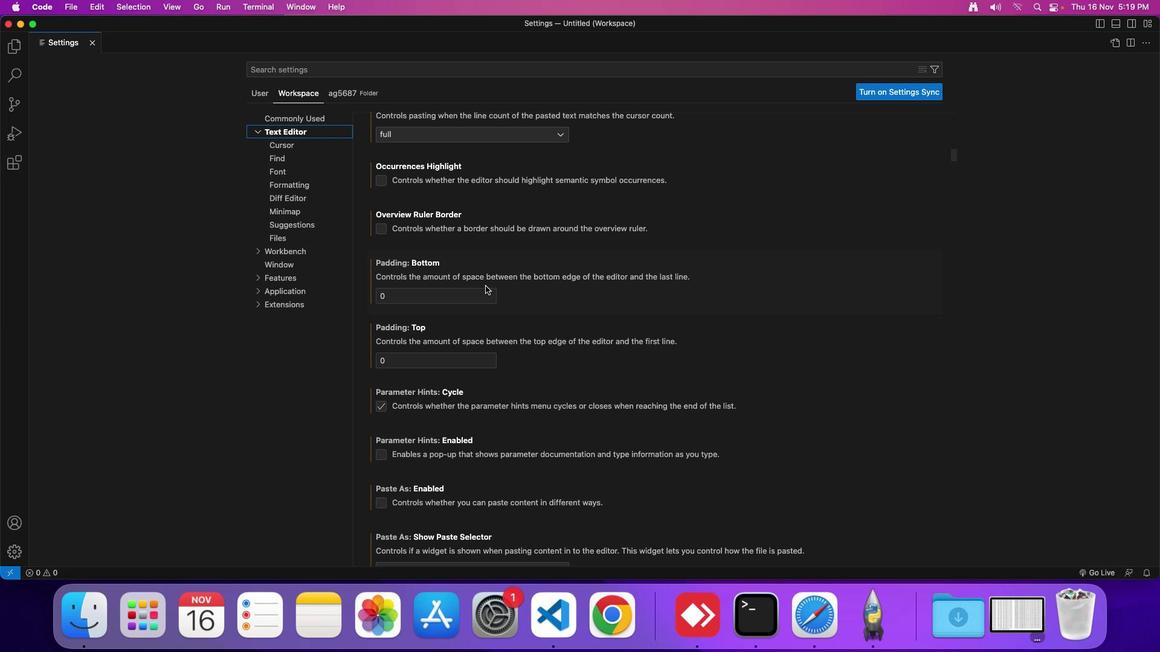 
Action: Mouse scrolled (478, 276) with delta (6, 15)
Screenshot: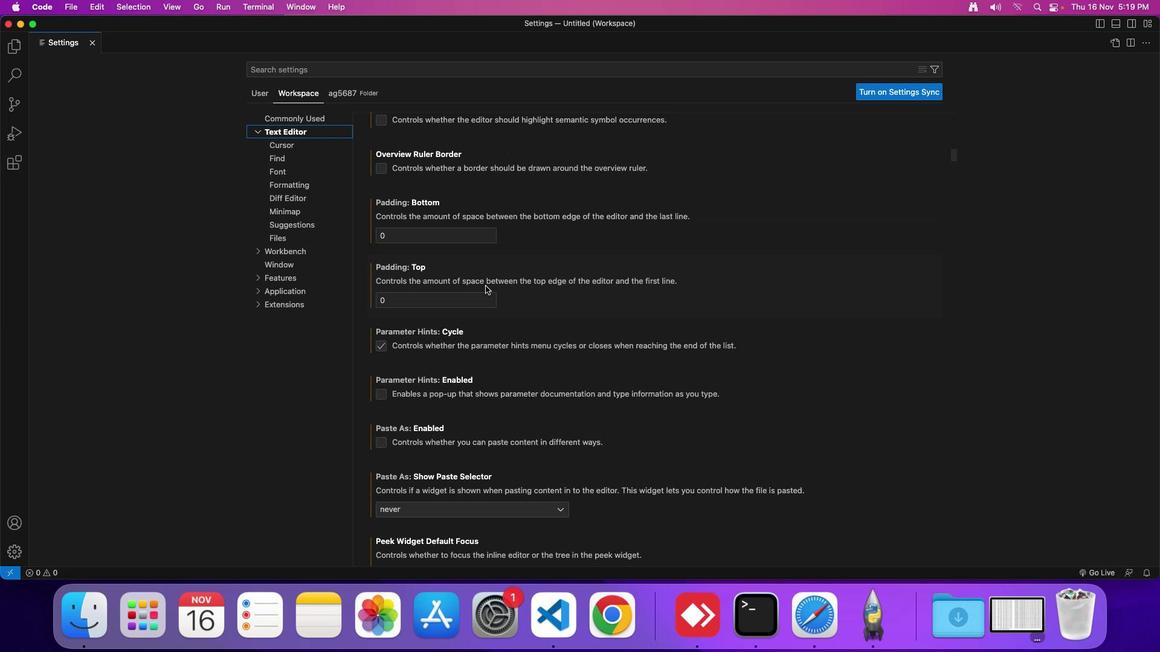 
Action: Mouse scrolled (478, 276) with delta (6, 15)
Screenshot: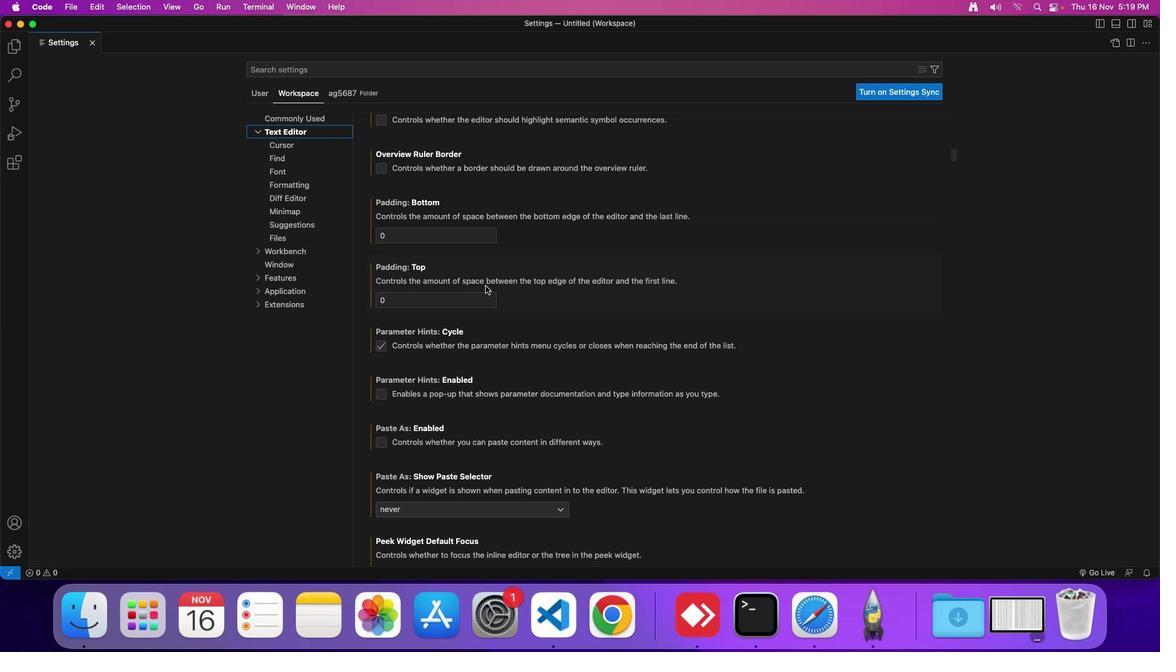 
Action: Mouse scrolled (478, 276) with delta (6, 15)
Screenshot: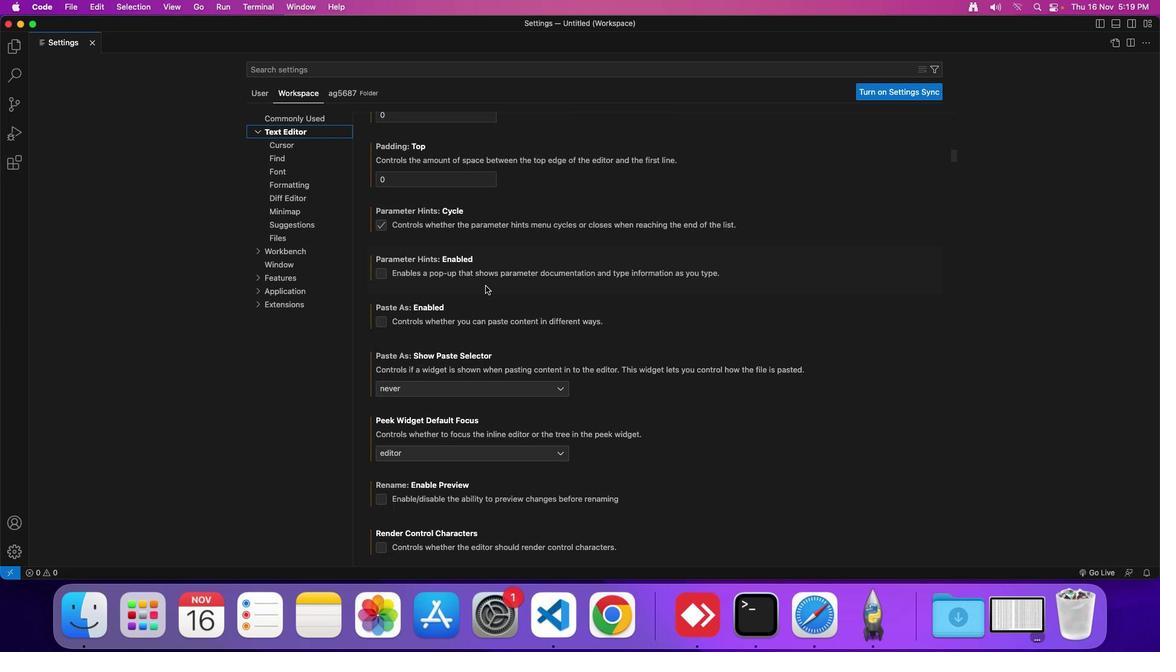 
Action: Mouse scrolled (478, 276) with delta (6, 15)
Screenshot: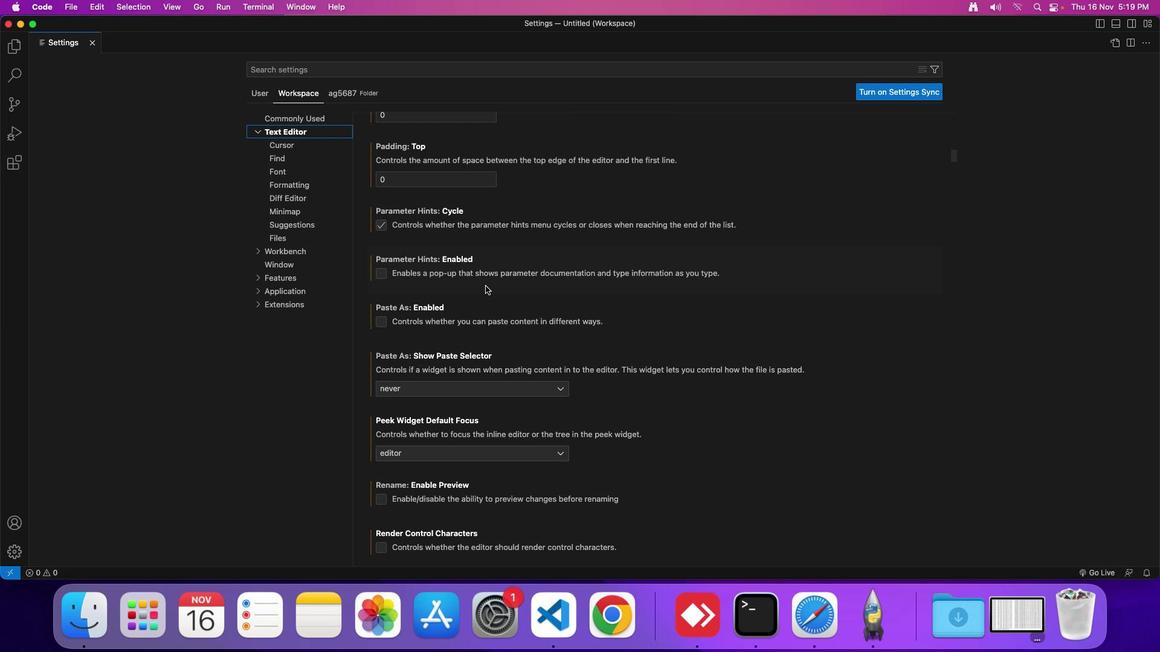 
Action: Mouse scrolled (478, 276) with delta (6, 14)
Screenshot: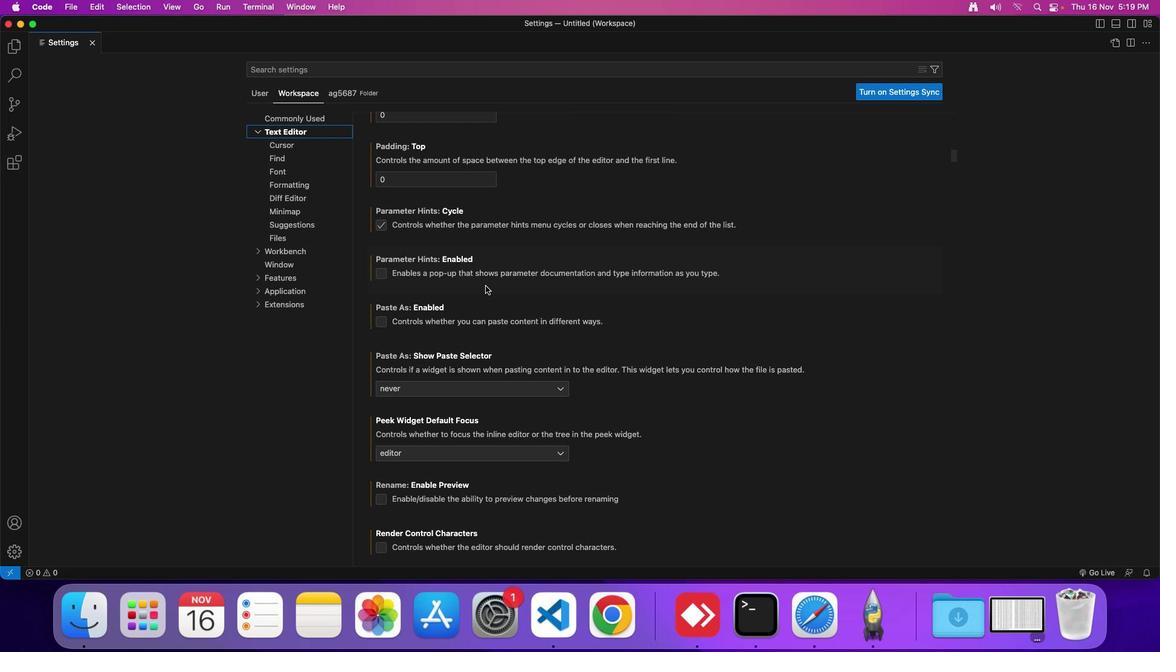 
Action: Mouse scrolled (478, 276) with delta (6, 15)
Screenshot: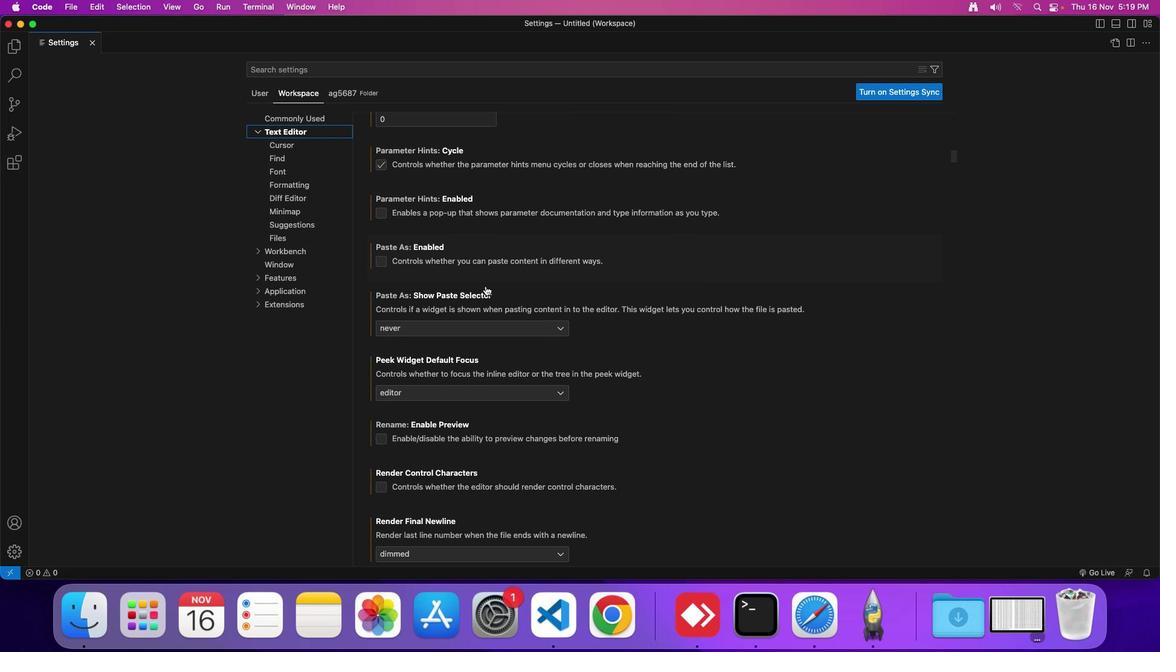 
Action: Mouse scrolled (478, 276) with delta (6, 15)
Screenshot: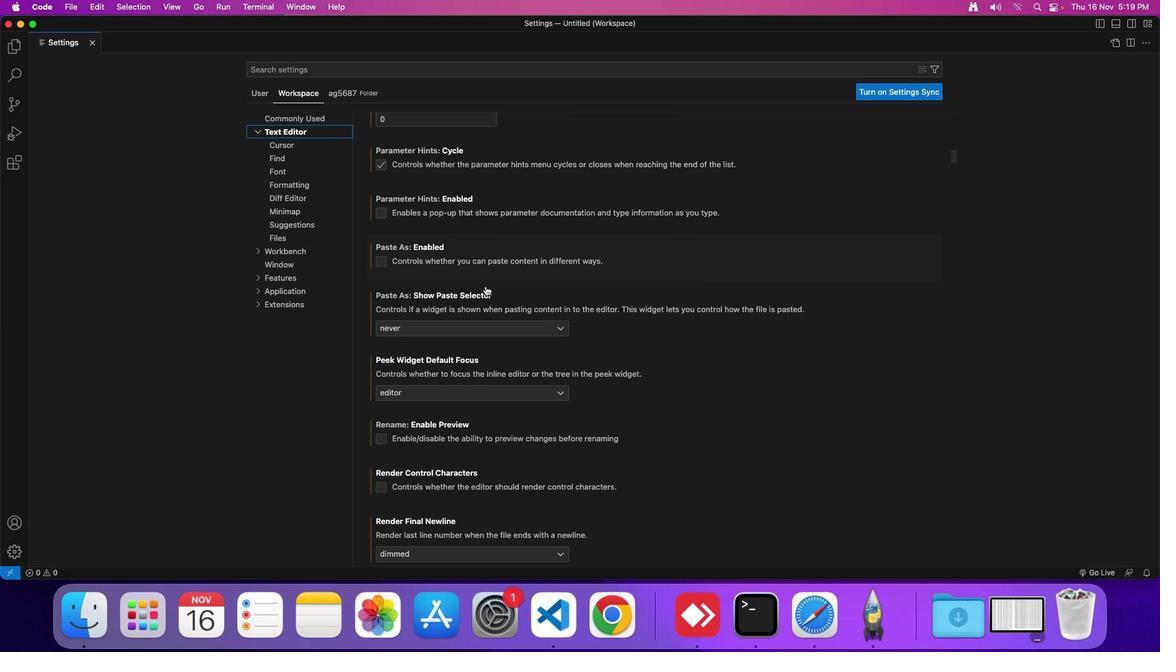 
Action: Mouse scrolled (478, 276) with delta (6, 15)
Screenshot: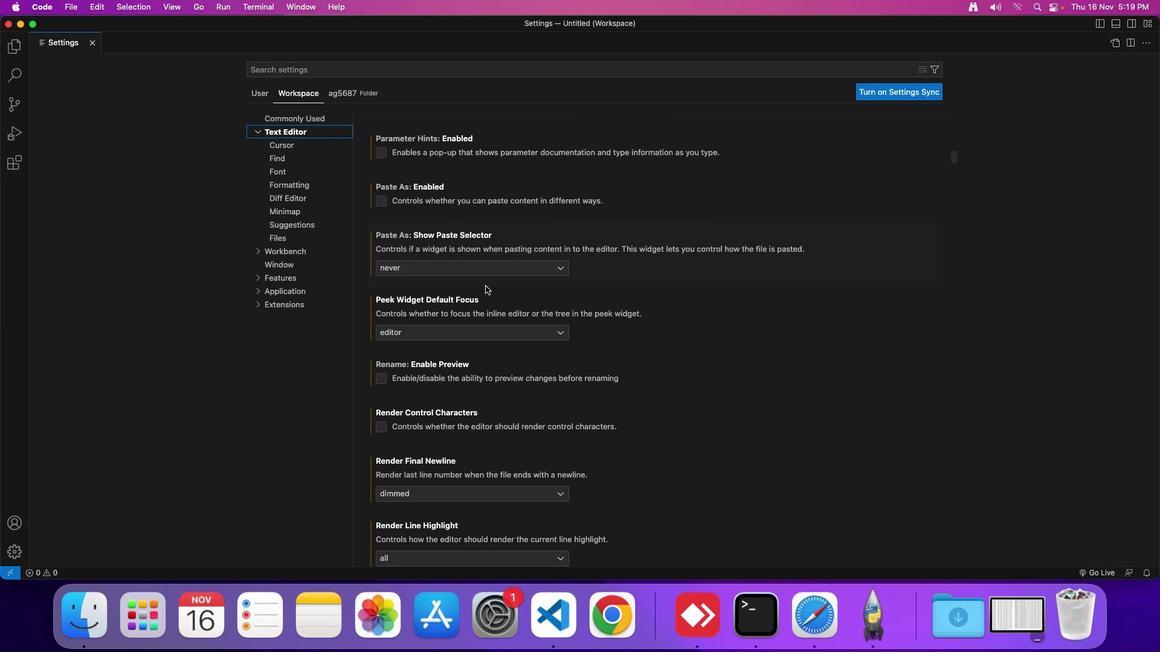 
Action: Mouse scrolled (478, 276) with delta (6, 15)
Screenshot: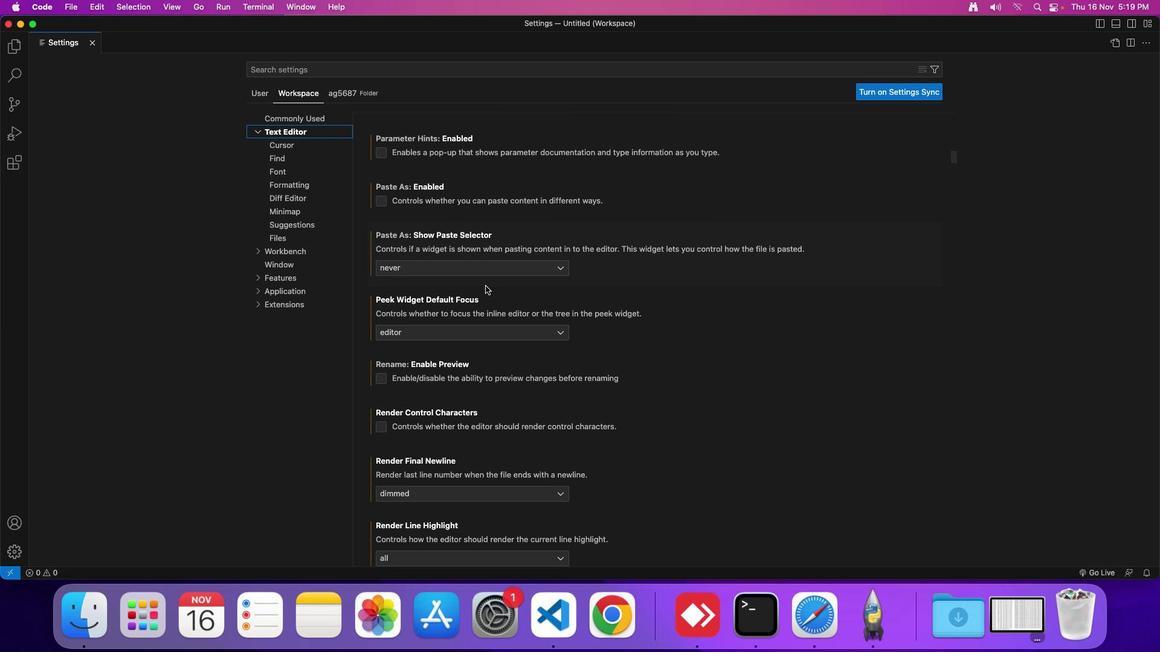 
Action: Mouse scrolled (478, 276) with delta (6, 15)
Screenshot: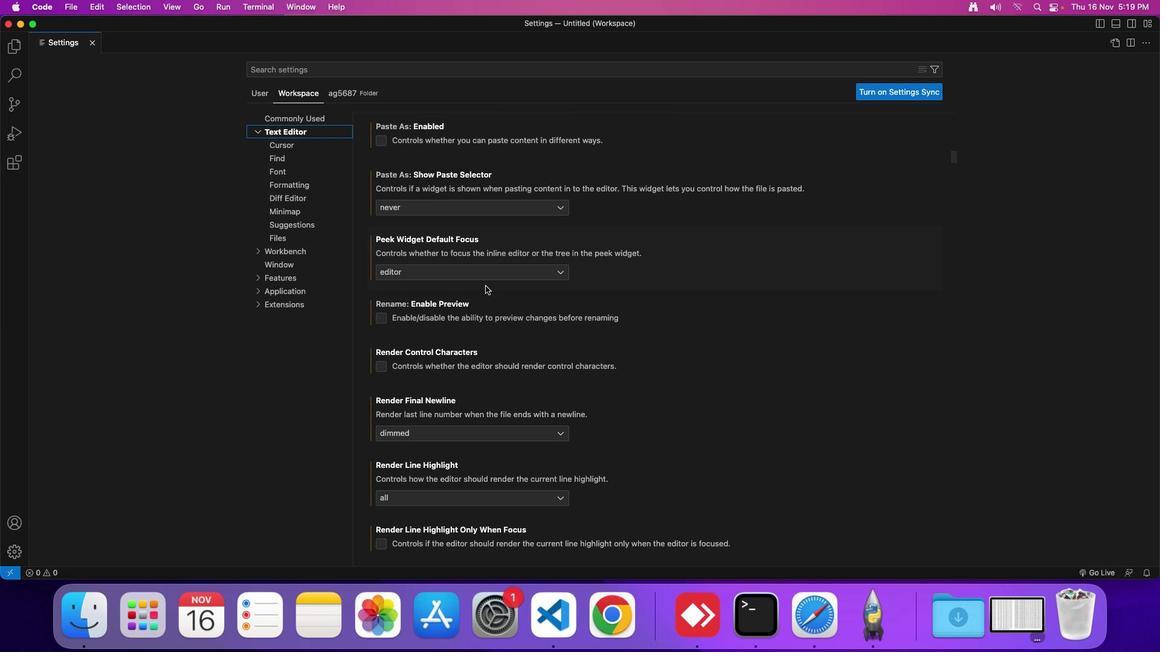 
Action: Mouse scrolled (478, 276) with delta (6, 15)
Screenshot: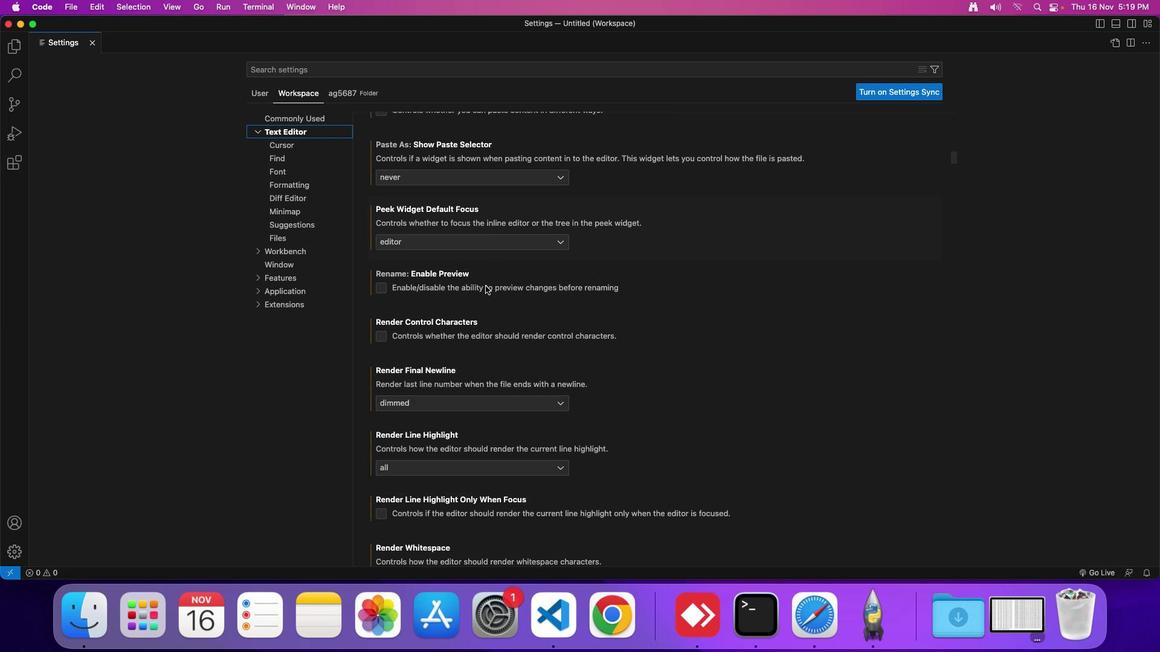 
Action: Mouse scrolled (478, 276) with delta (6, 15)
Screenshot: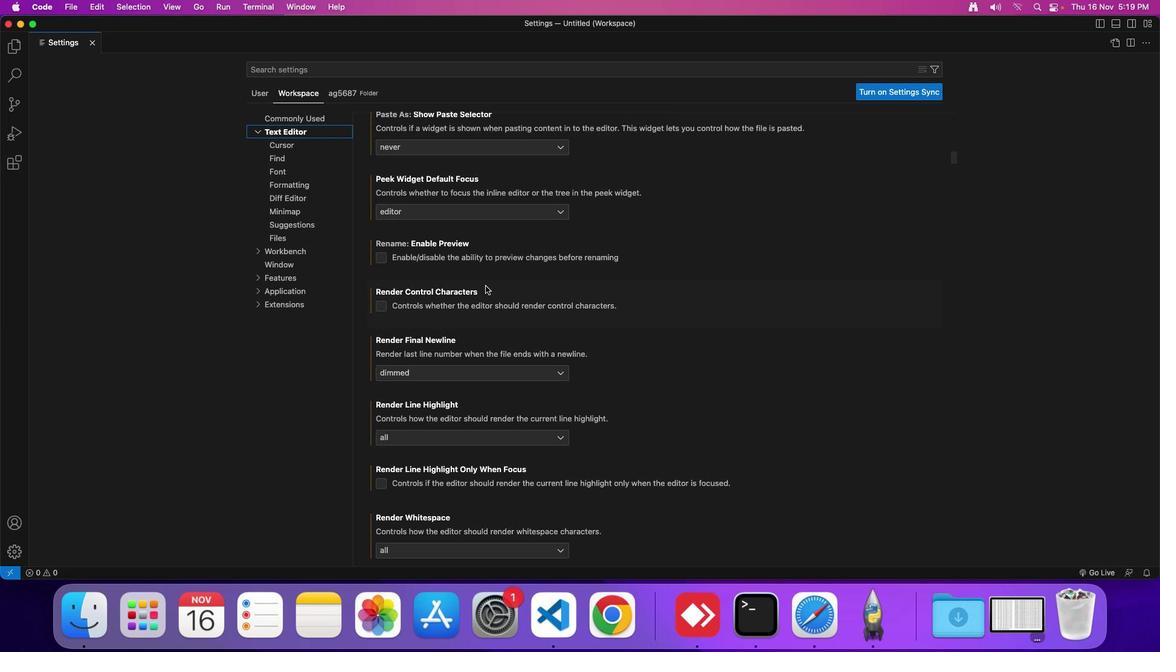 
Action: Mouse scrolled (478, 276) with delta (6, 15)
Screenshot: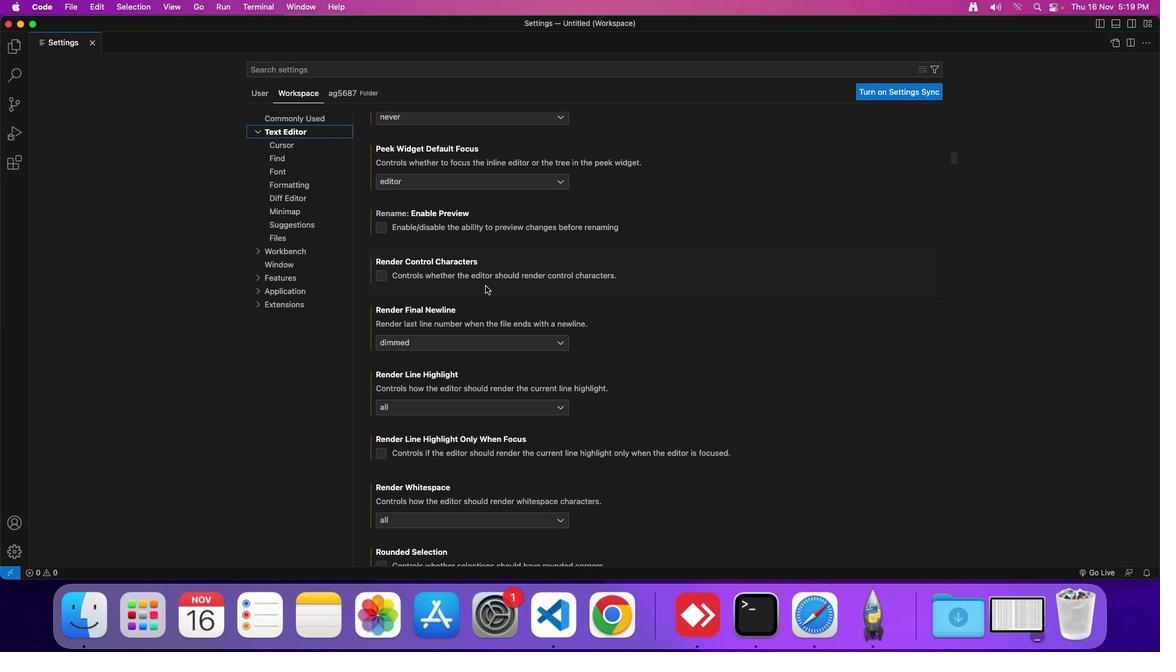 
Action: Mouse scrolled (478, 276) with delta (6, 15)
Screenshot: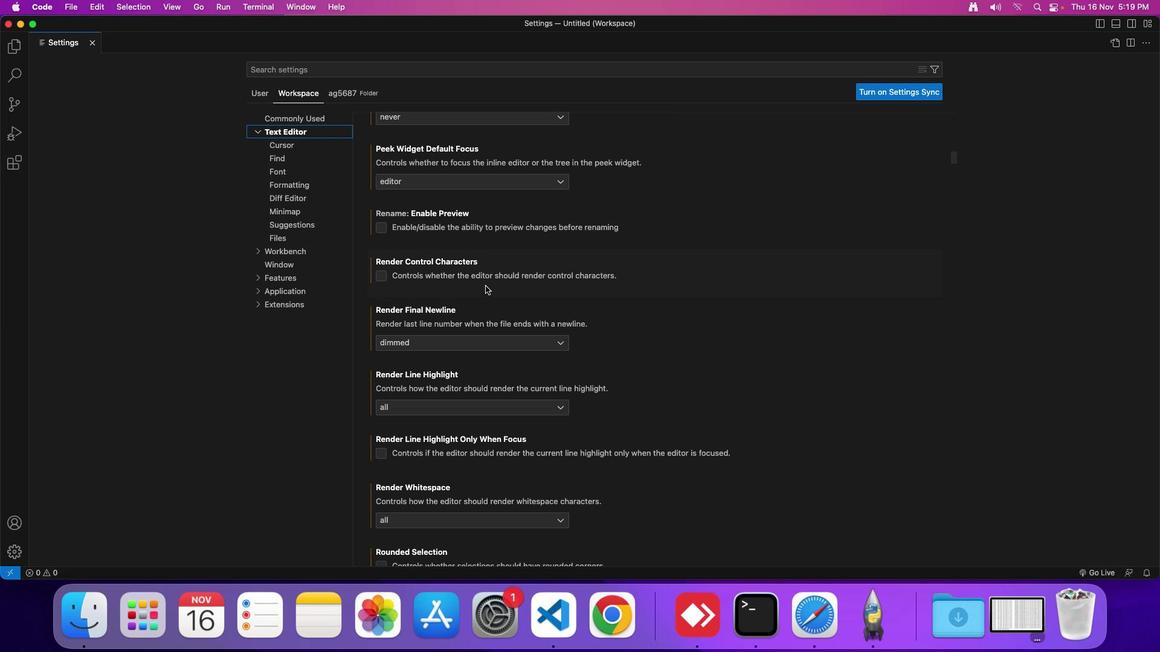 
Action: Mouse scrolled (478, 276) with delta (6, 15)
Screenshot: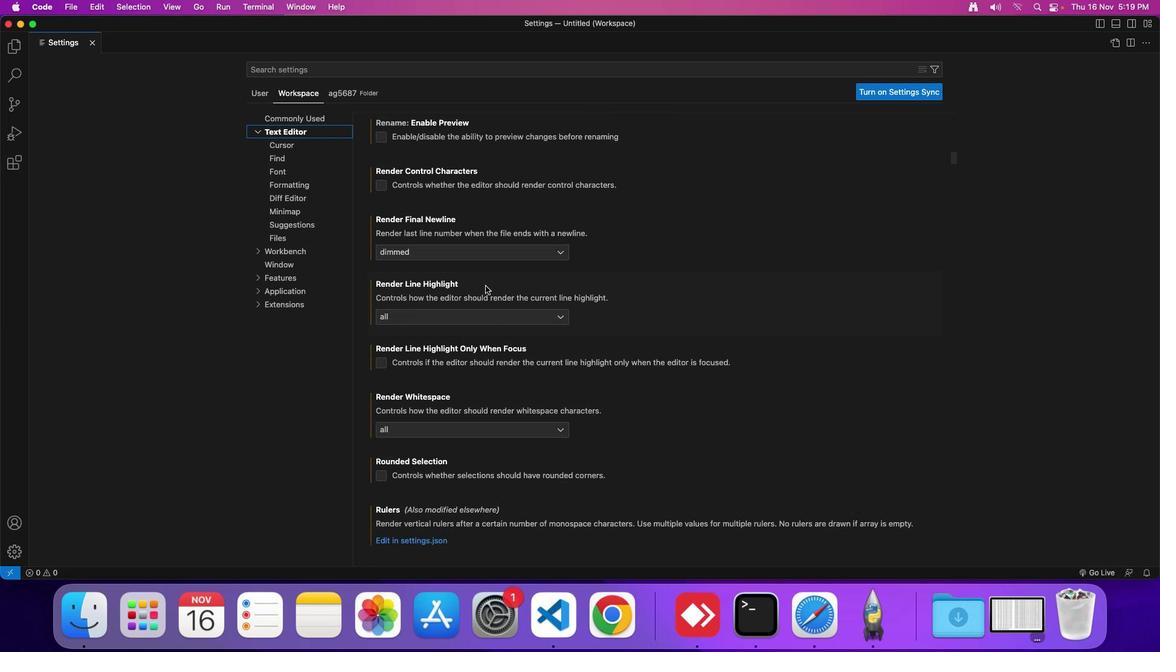 
Action: Mouse scrolled (478, 276) with delta (6, 15)
Screenshot: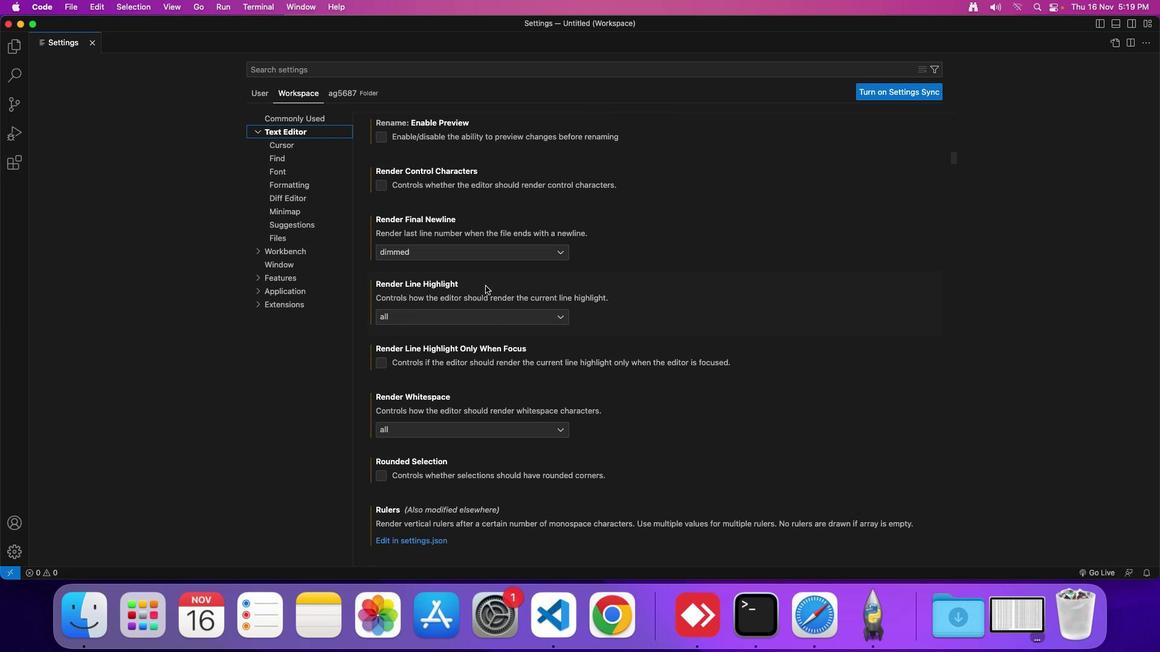 
Action: Mouse scrolled (478, 276) with delta (6, 15)
Screenshot: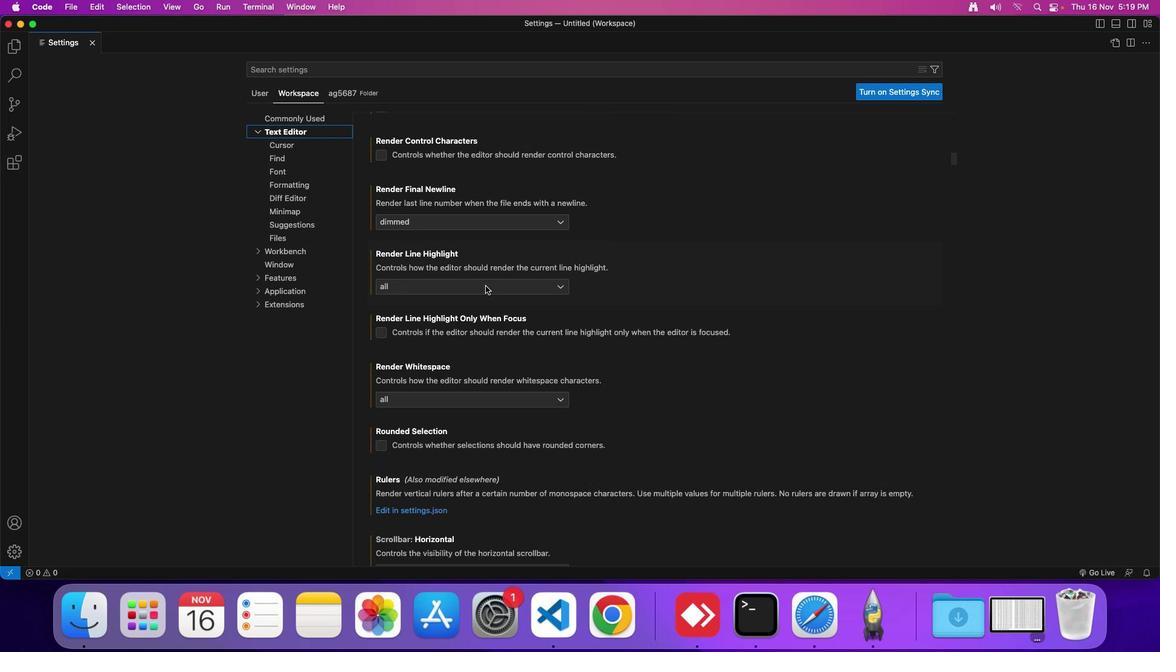 
Action: Mouse scrolled (478, 276) with delta (6, 15)
Screenshot: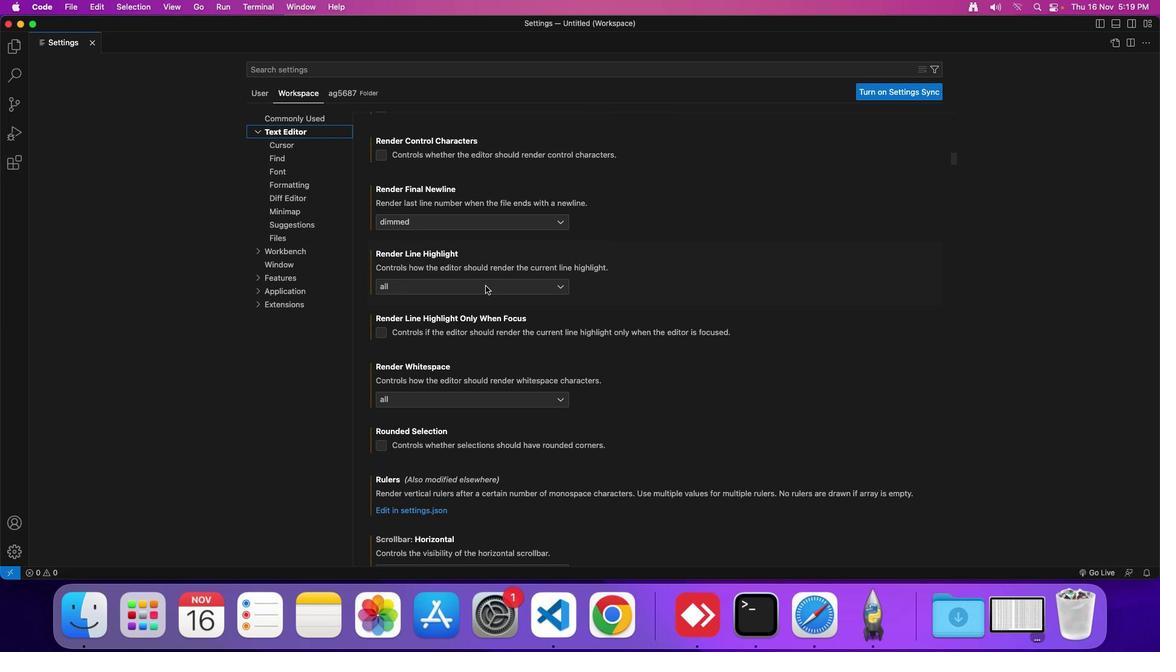 
Action: Mouse scrolled (478, 276) with delta (6, 16)
Screenshot: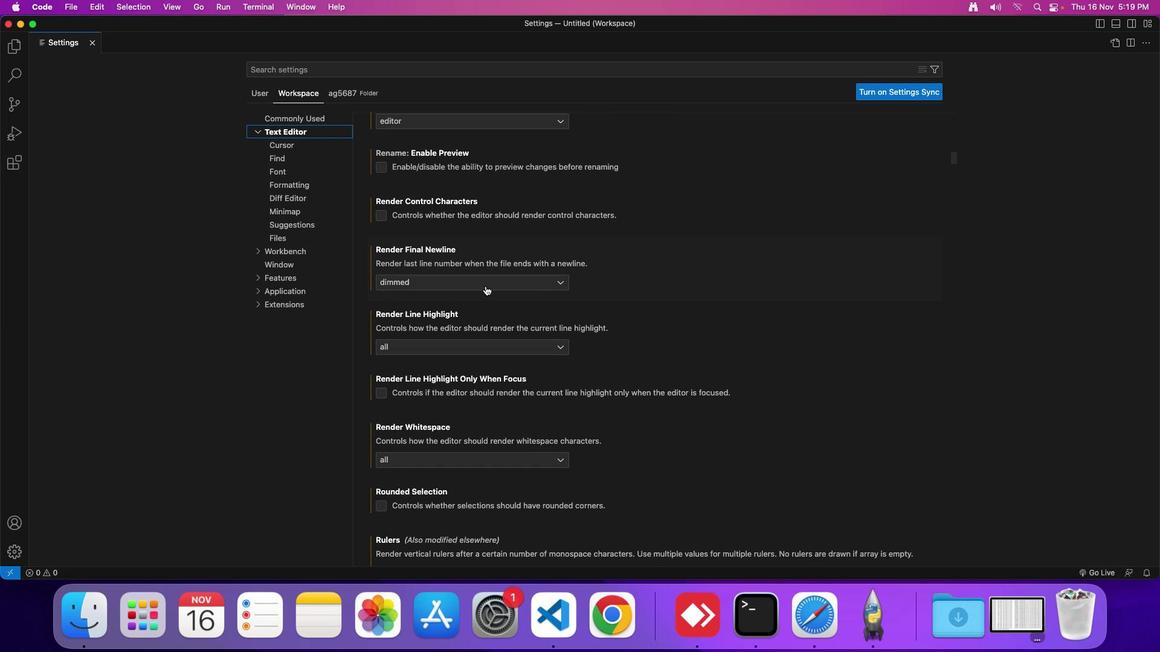 
Action: Mouse scrolled (478, 276) with delta (6, 16)
Screenshot: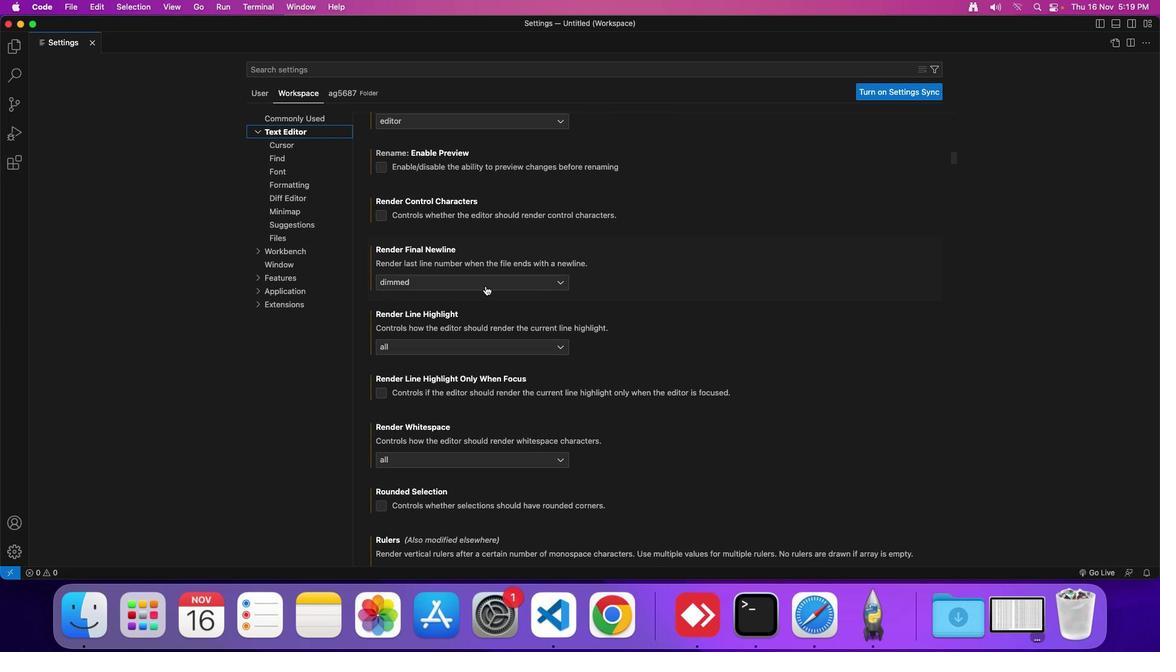 
Action: Mouse scrolled (478, 276) with delta (6, 15)
Screenshot: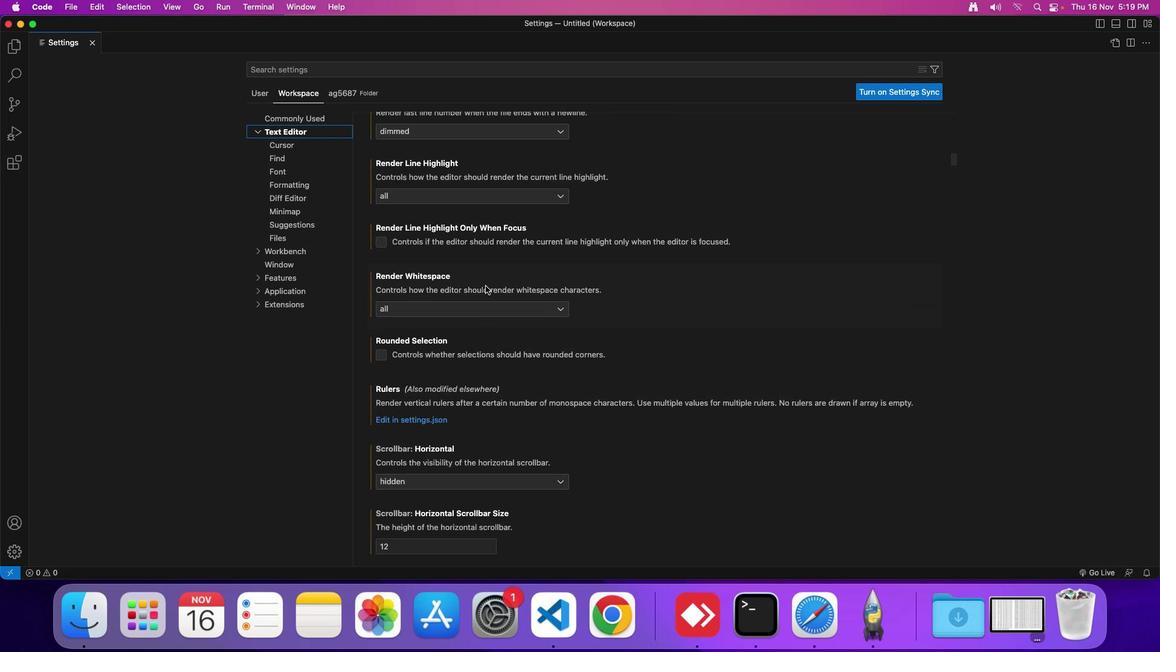
Action: Mouse scrolled (478, 276) with delta (6, 15)
Screenshot: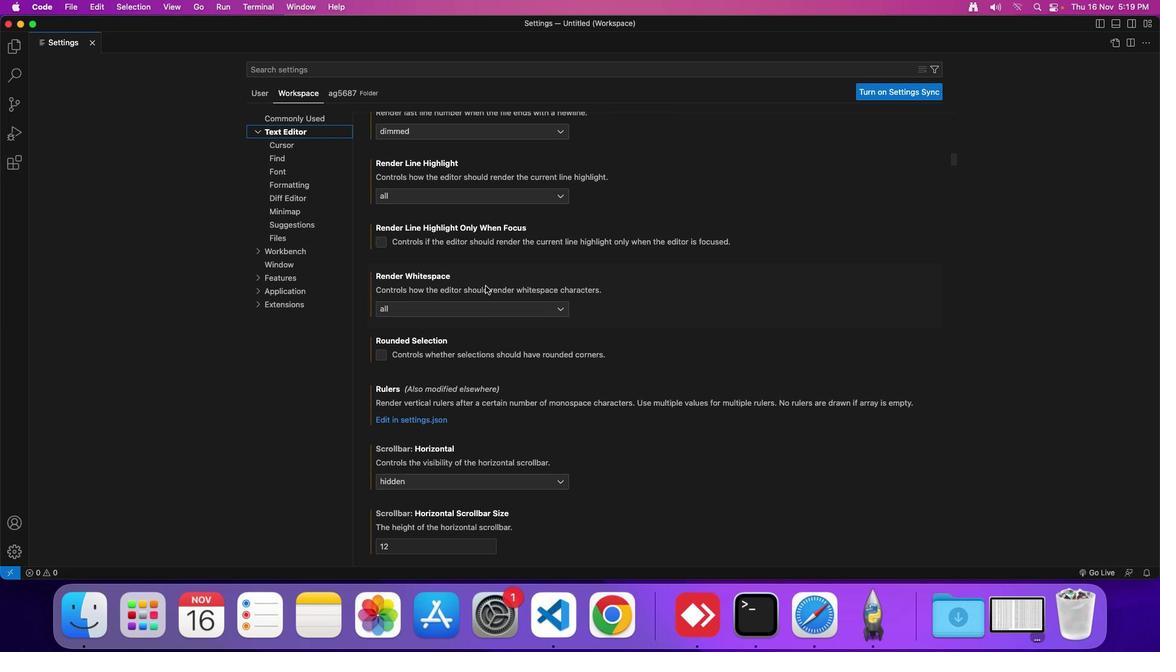 
Action: Mouse scrolled (478, 276) with delta (6, 13)
Screenshot: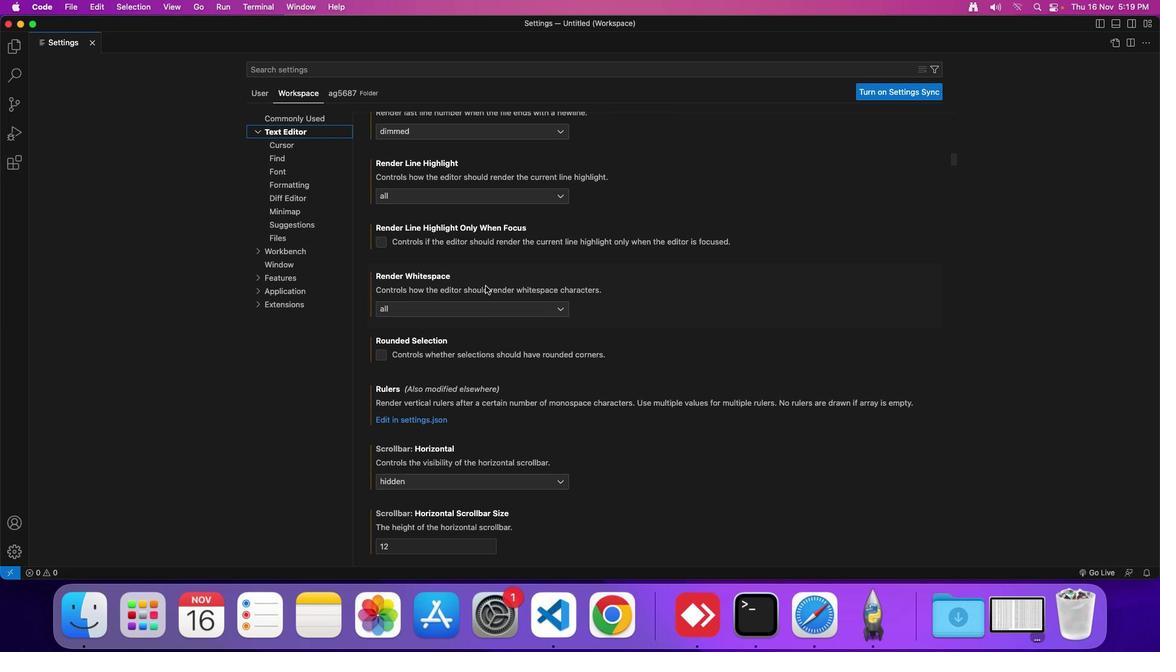 
Action: Mouse scrolled (478, 276) with delta (6, 15)
Screenshot: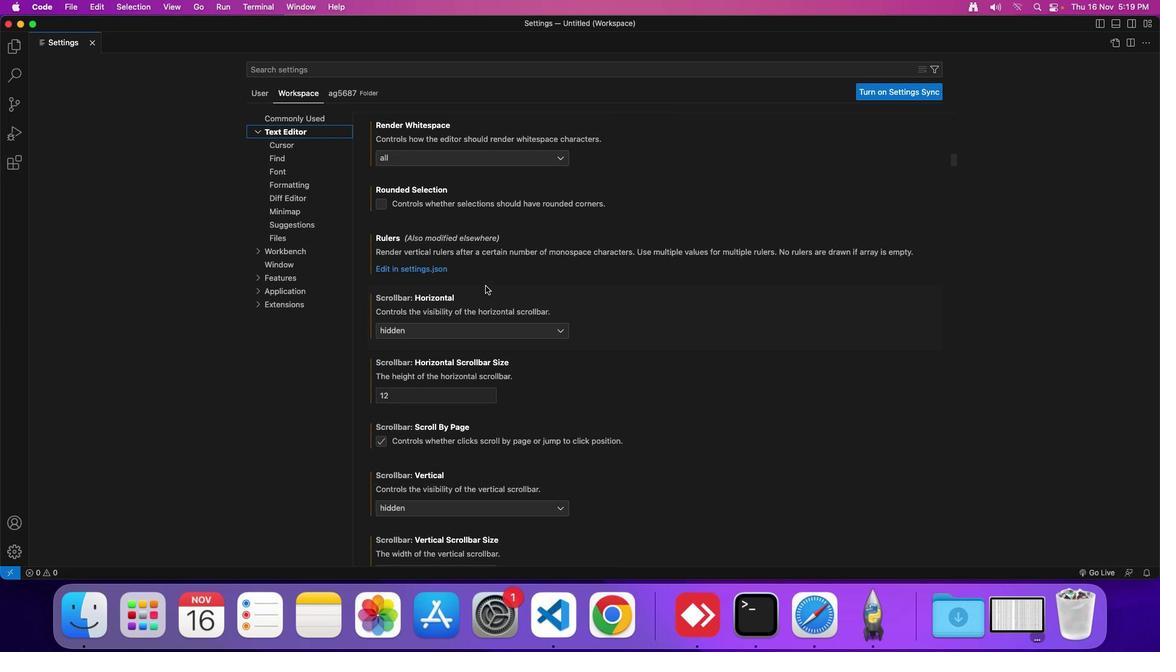 
Action: Mouse scrolled (478, 276) with delta (6, 15)
Screenshot: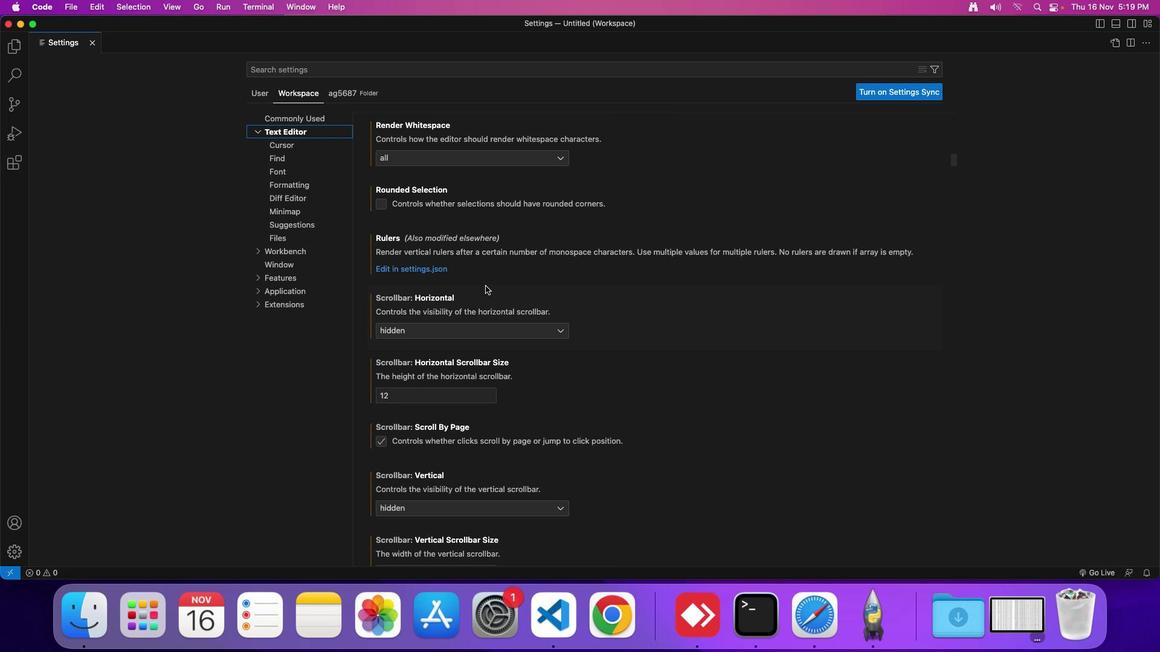 
Action: Mouse scrolled (478, 276) with delta (6, 13)
Screenshot: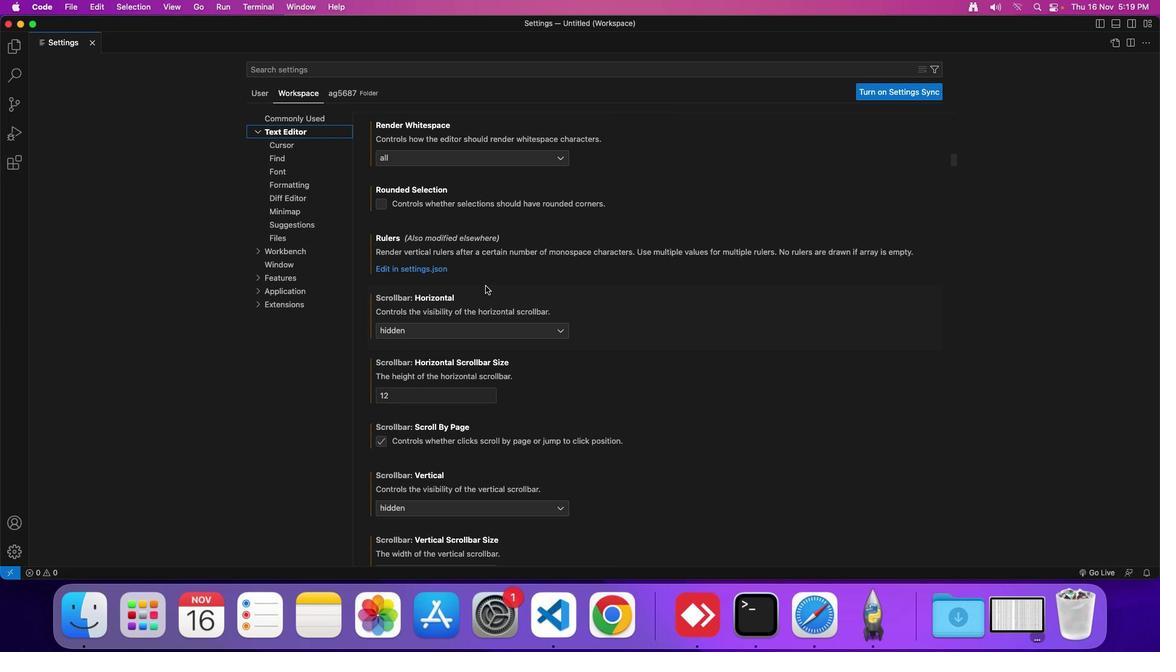 
Action: Mouse scrolled (478, 276) with delta (6, 15)
Screenshot: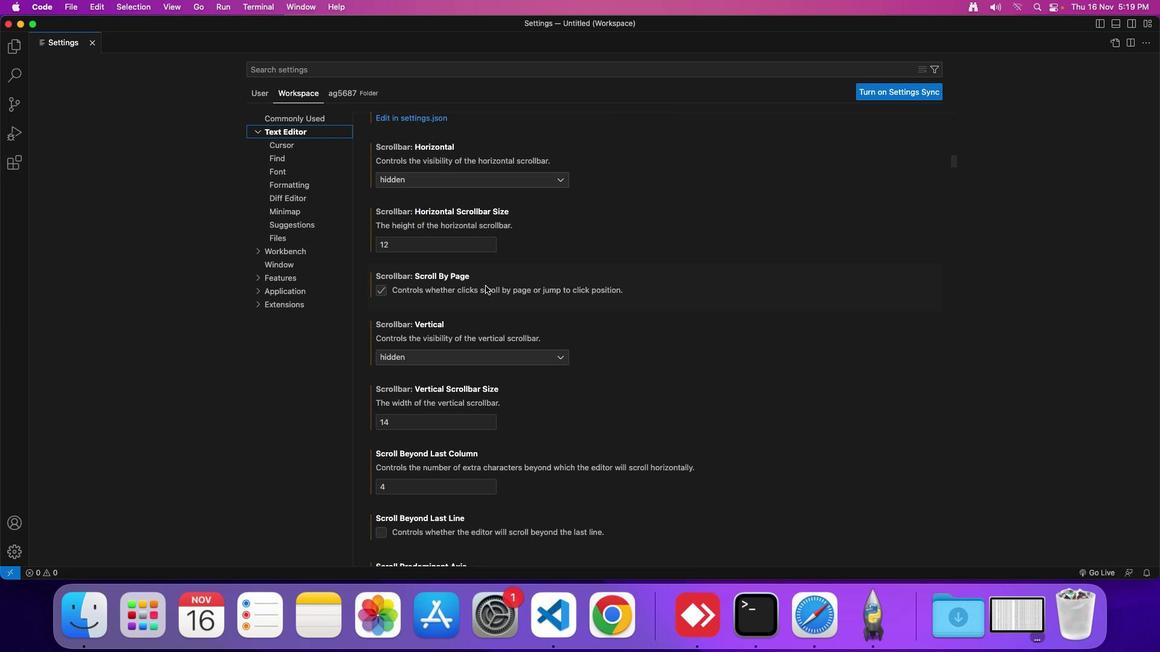 
Action: Mouse scrolled (478, 276) with delta (6, 15)
Screenshot: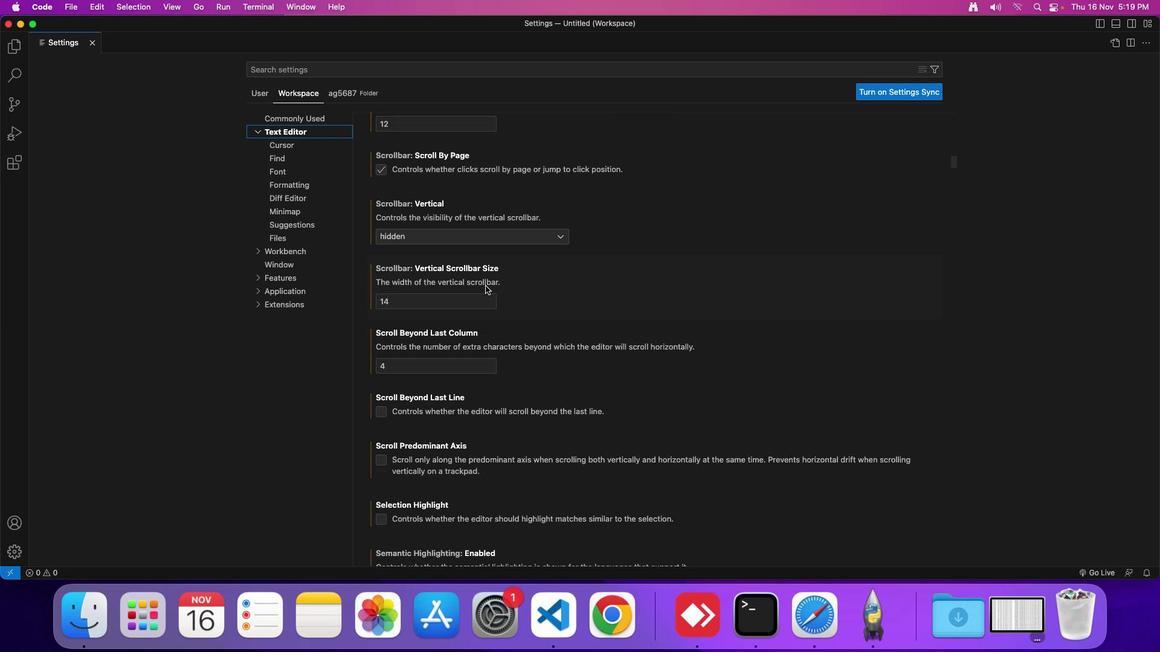 
Action: Mouse scrolled (478, 276) with delta (6, 13)
Screenshot: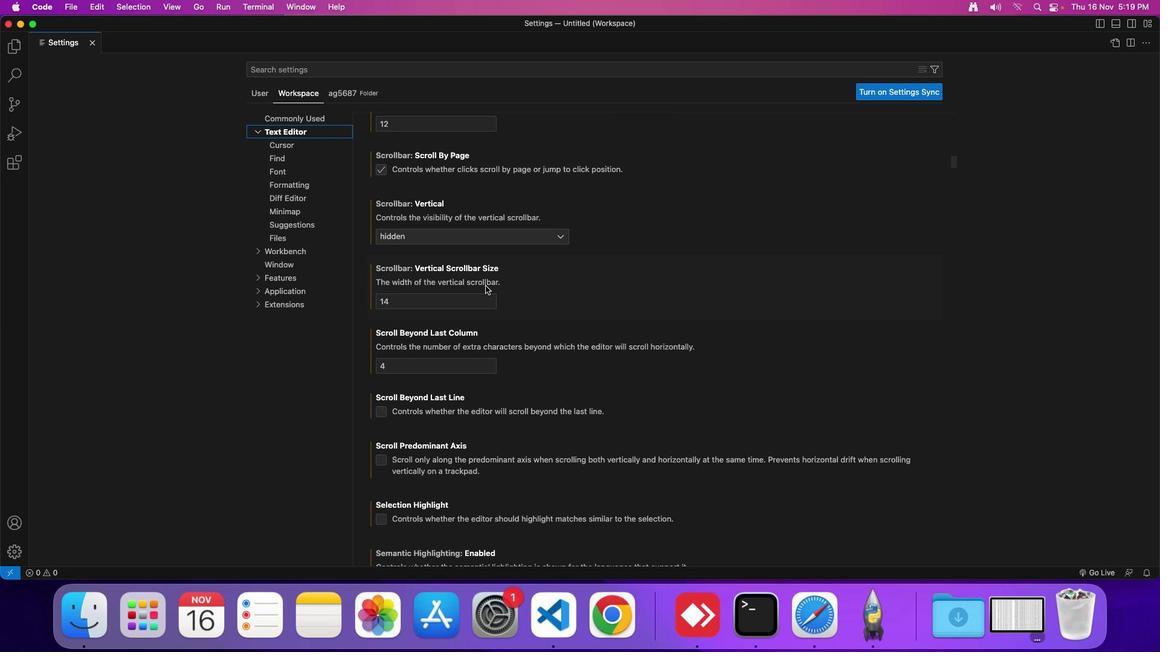 
Action: Mouse scrolled (478, 276) with delta (6, 13)
Screenshot: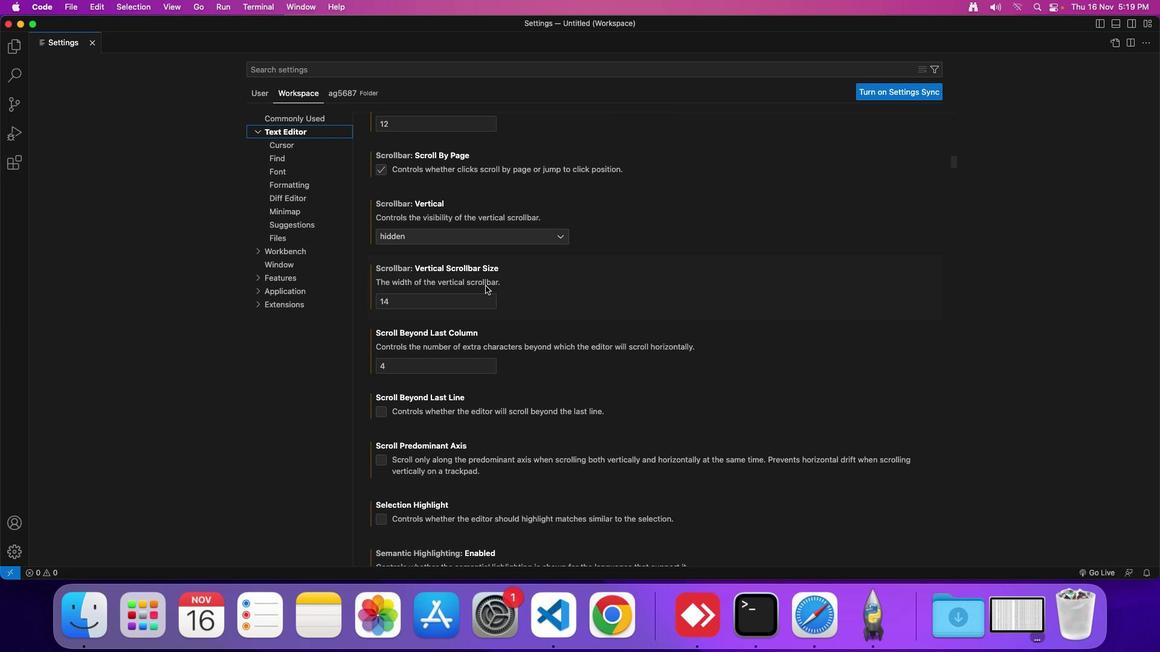 
Action: Mouse scrolled (478, 276) with delta (6, 15)
Screenshot: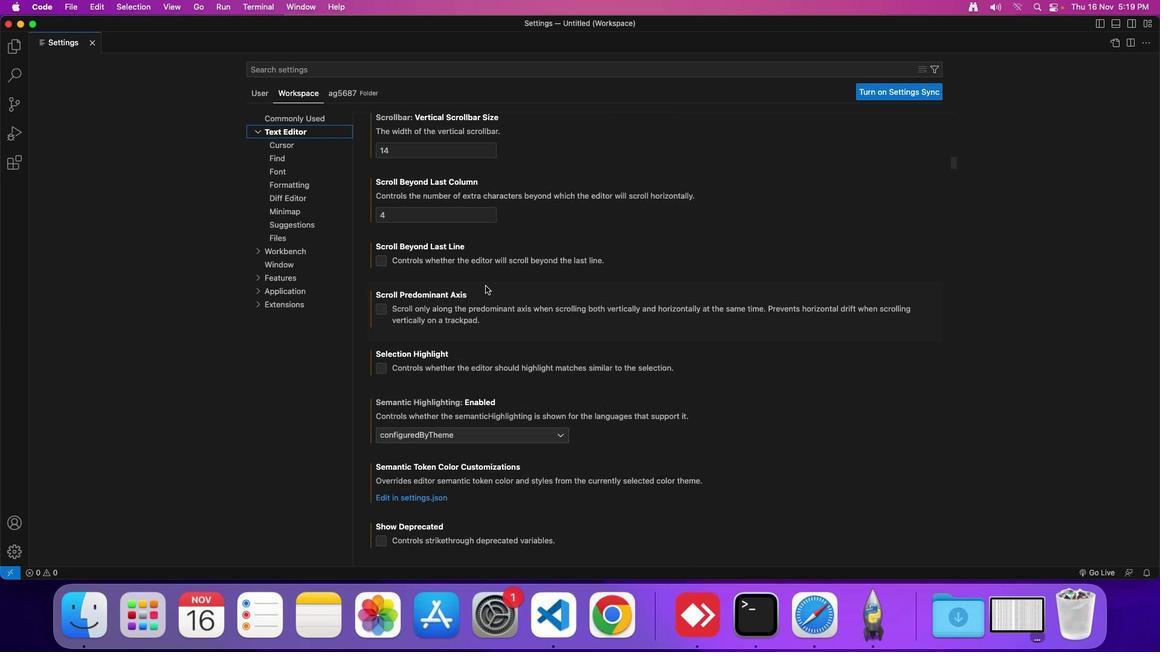 
Action: Mouse scrolled (478, 276) with delta (6, 15)
Screenshot: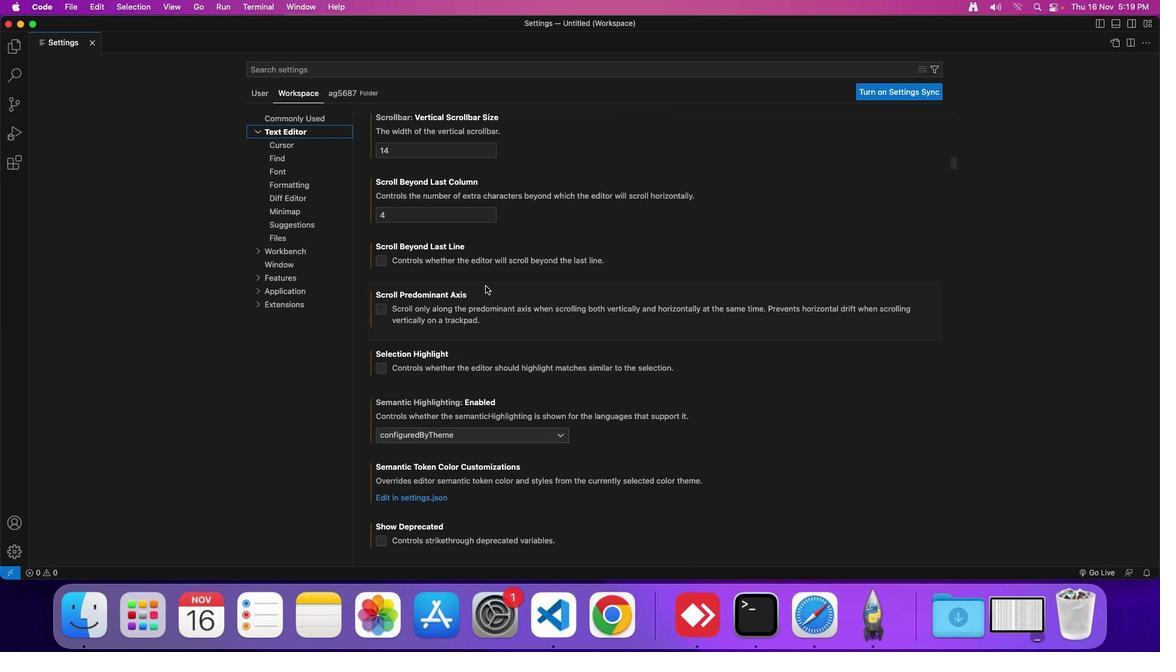 
Action: Mouse scrolled (478, 276) with delta (6, 13)
Screenshot: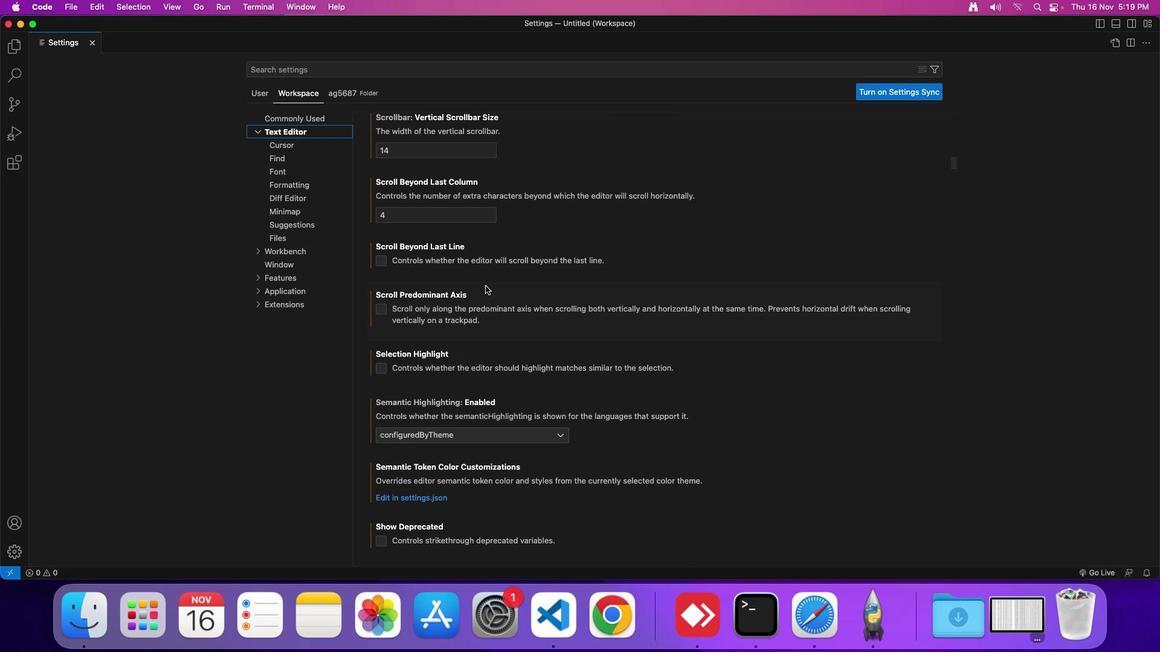 
Action: Mouse scrolled (478, 276) with delta (6, 15)
Screenshot: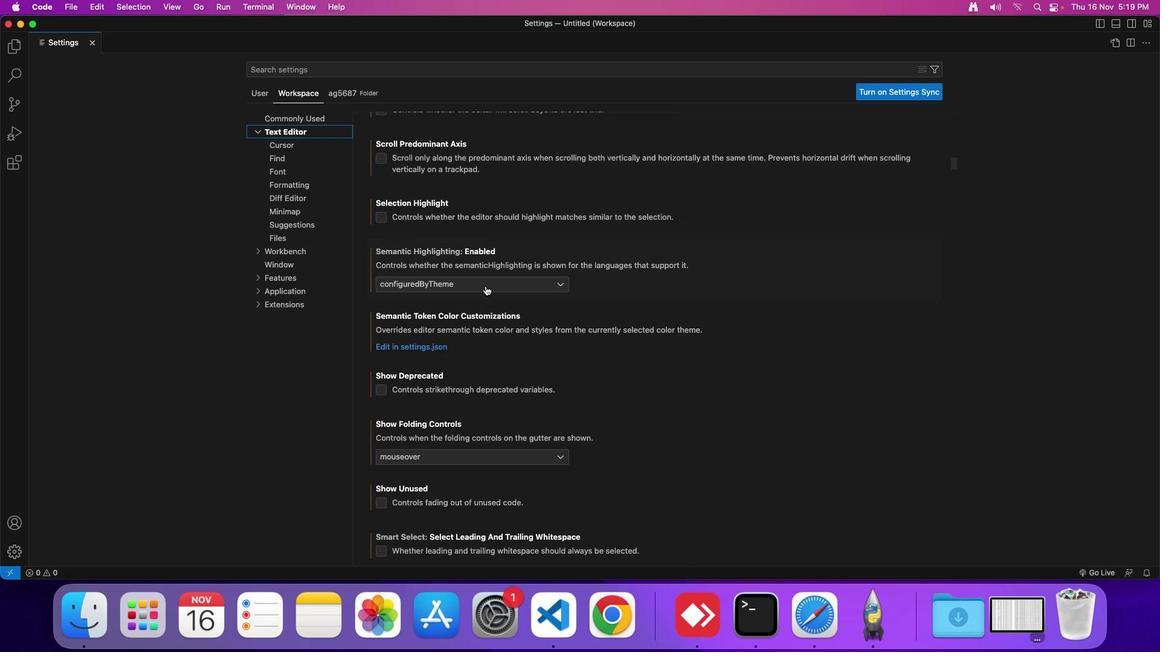 
Action: Mouse scrolled (478, 276) with delta (6, 15)
Screenshot: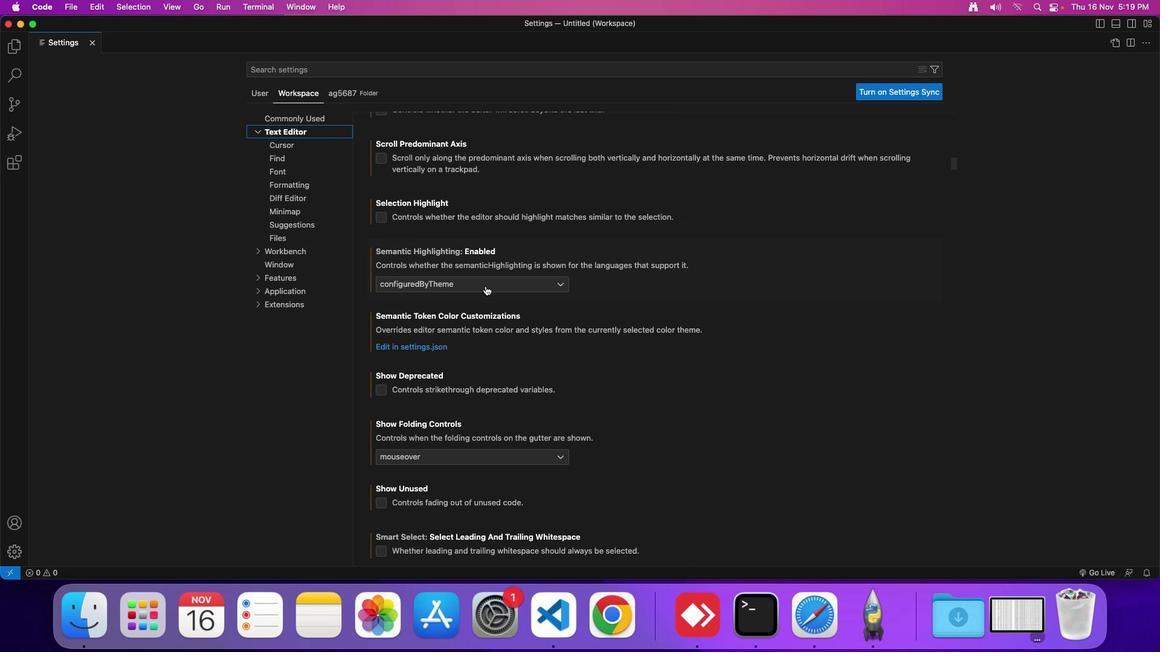 
Action: Mouse scrolled (478, 276) with delta (6, 13)
Screenshot: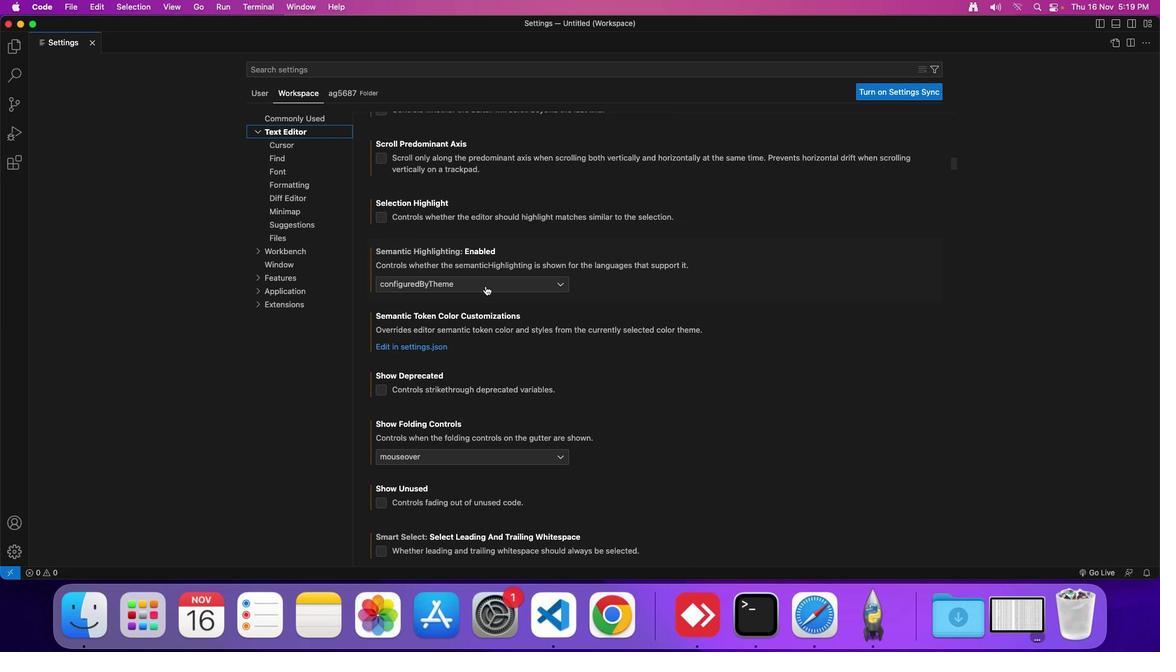 
Action: Mouse scrolled (478, 276) with delta (6, 15)
Screenshot: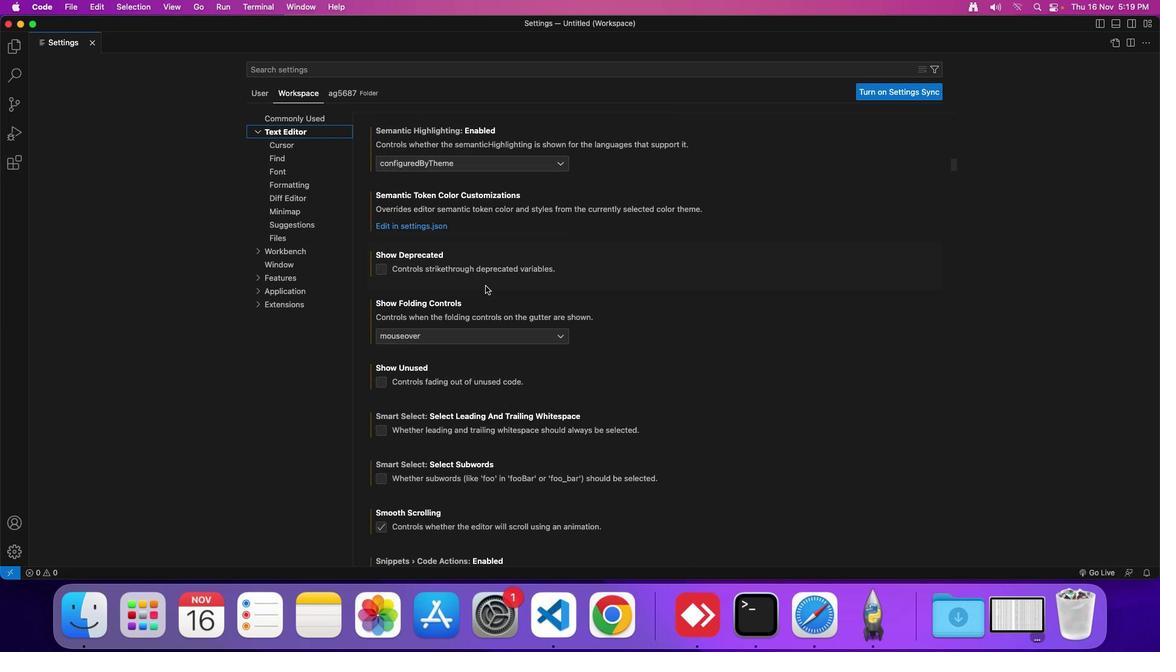 
Action: Mouse scrolled (478, 276) with delta (6, 15)
Screenshot: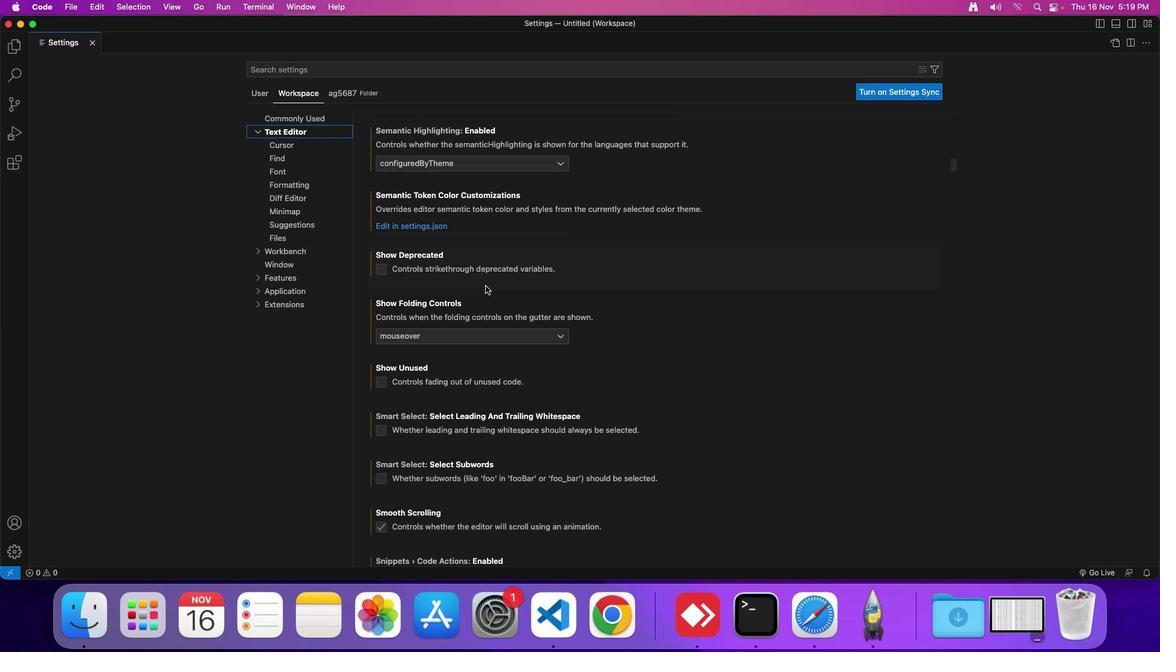 
Action: Mouse scrolled (478, 276) with delta (6, 14)
Screenshot: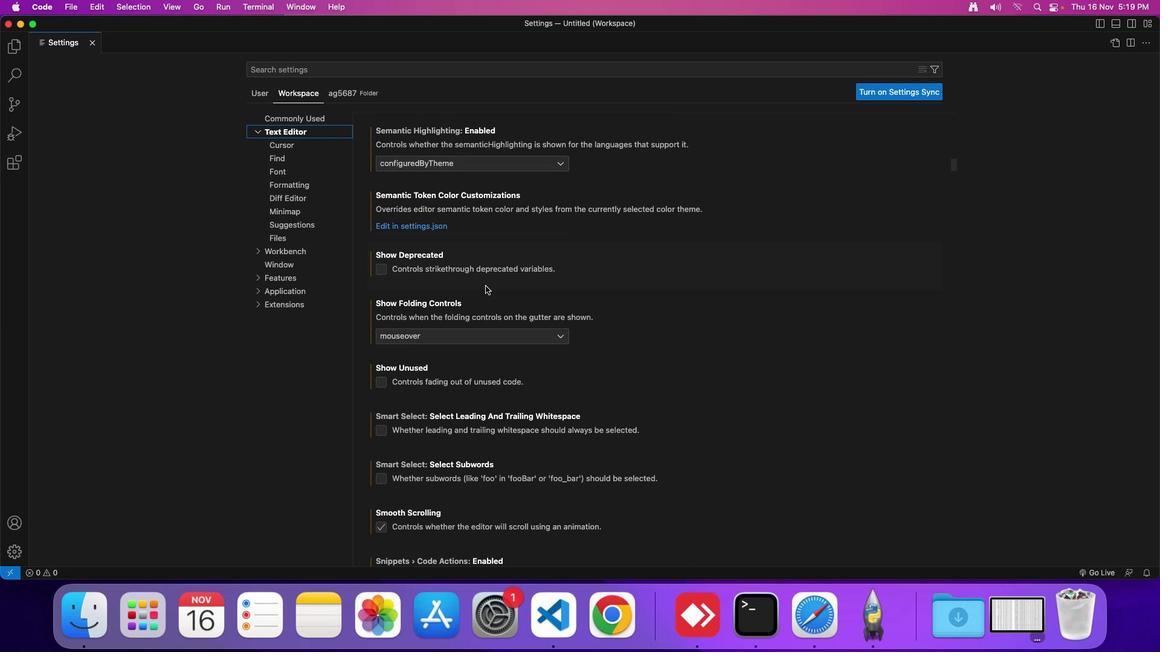 
Action: Mouse scrolled (478, 276) with delta (6, 15)
Screenshot: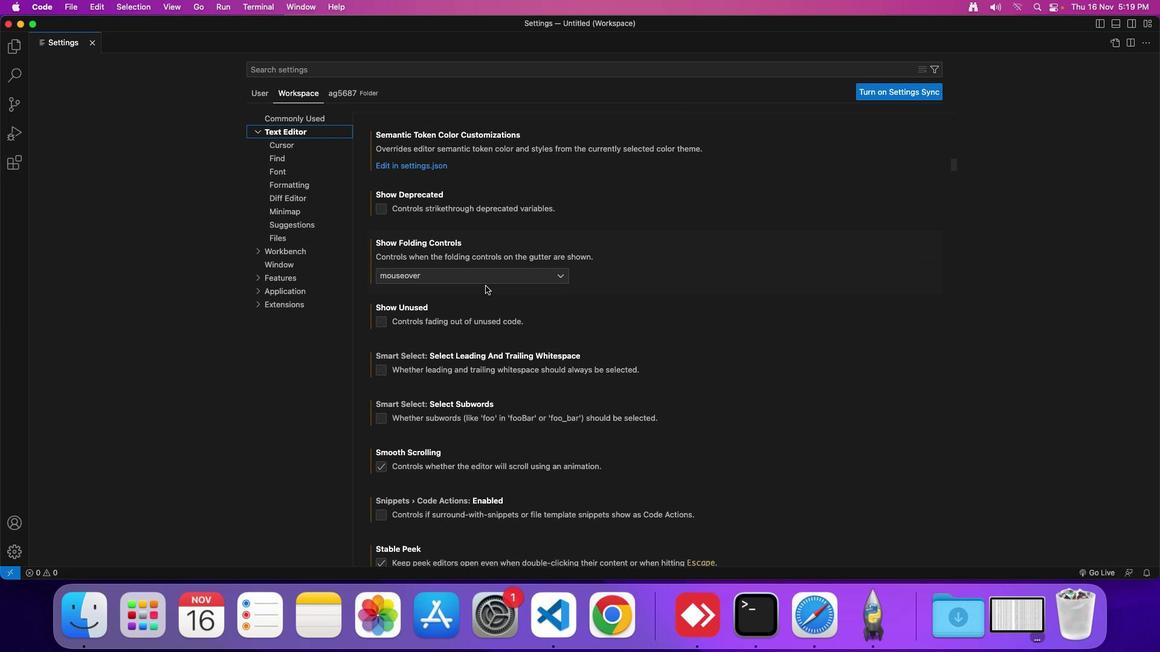 
Action: Mouse scrolled (478, 276) with delta (6, 15)
Screenshot: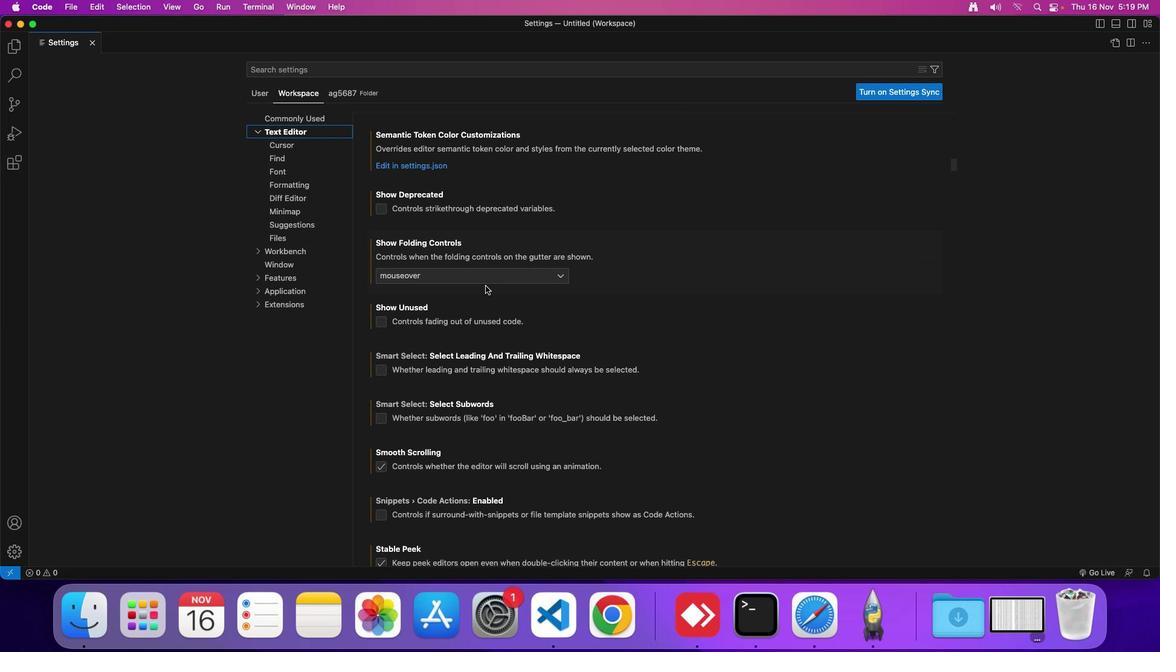 
Action: Mouse moved to (479, 276)
Screenshot: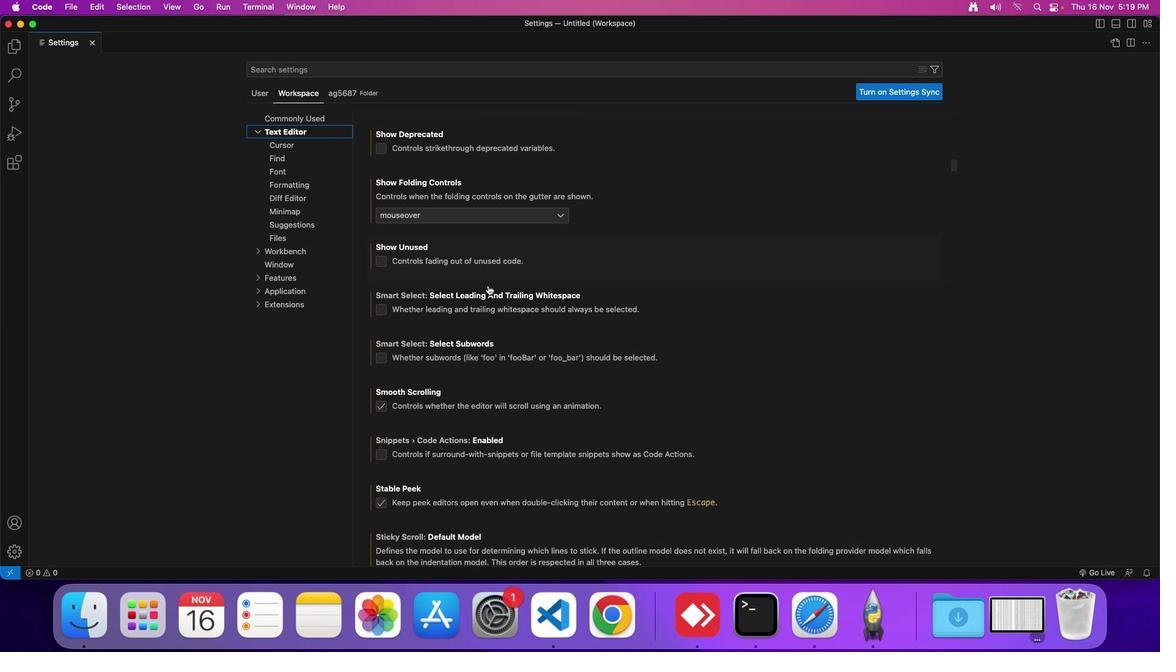 
Action: Mouse scrolled (479, 276) with delta (6, 15)
Screenshot: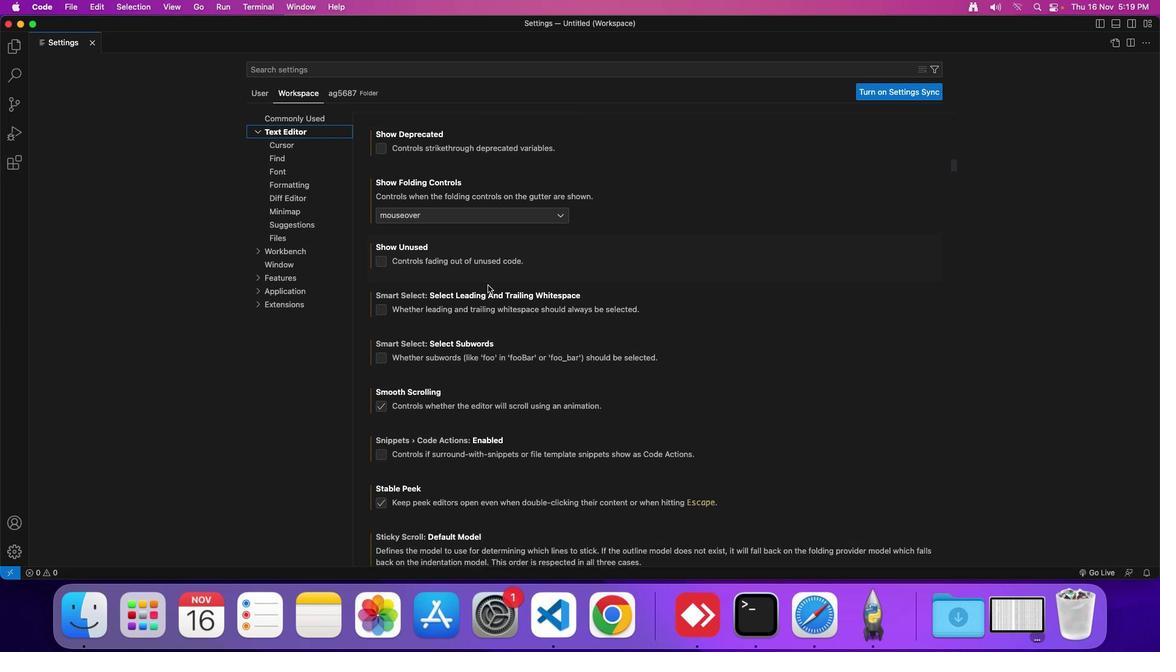 
Action: Mouse scrolled (479, 276) with delta (6, 15)
Screenshot: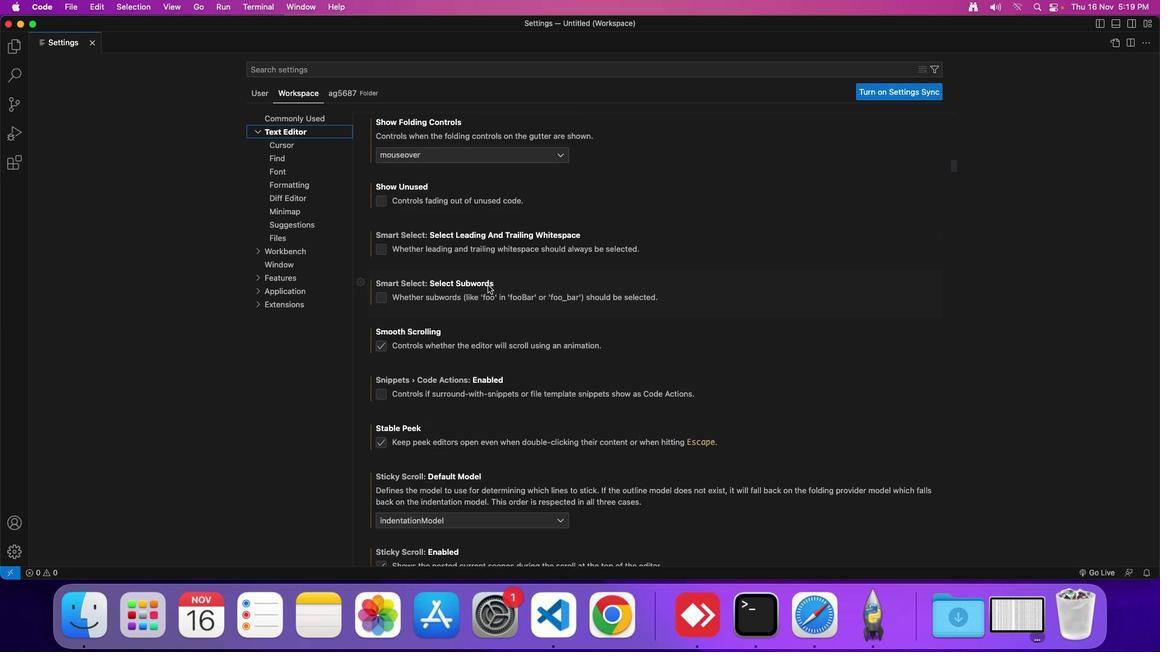 
Action: Mouse scrolled (479, 276) with delta (6, 14)
Screenshot: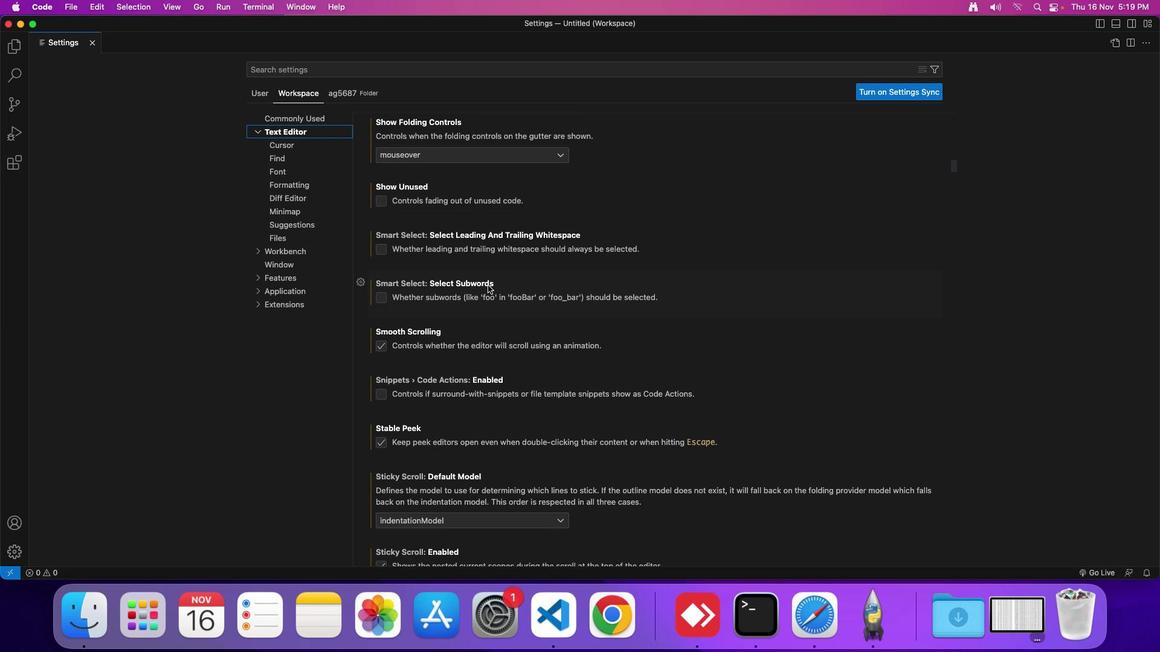 
Action: Mouse scrolled (479, 276) with delta (6, 15)
Screenshot: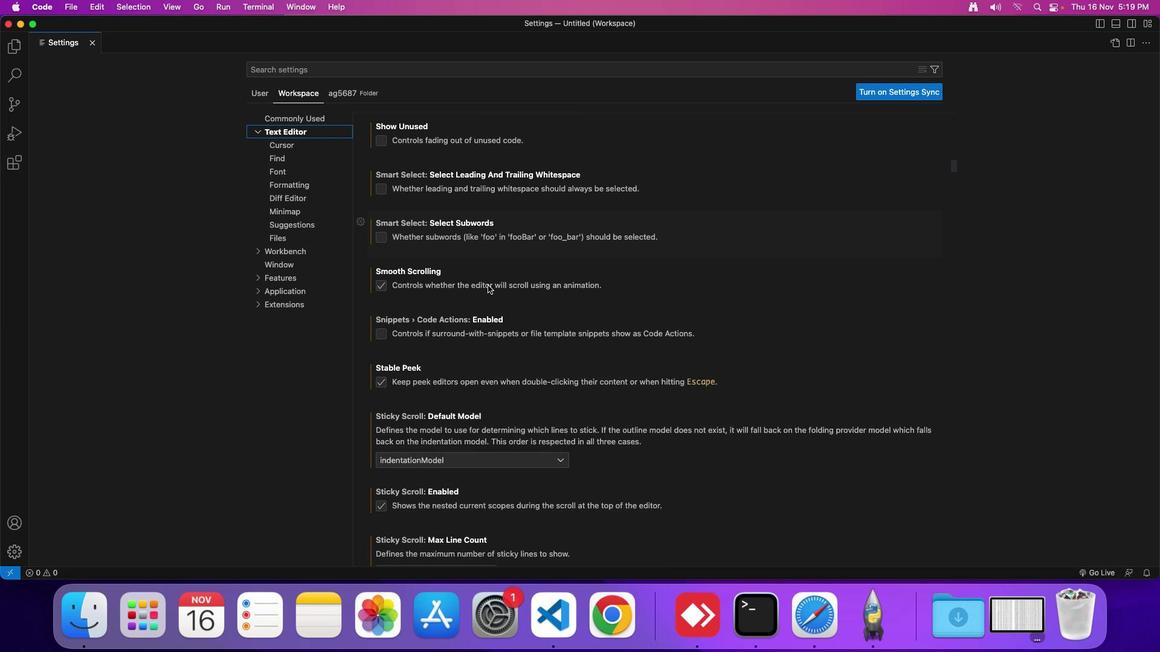 
Action: Mouse scrolled (479, 276) with delta (6, 15)
Screenshot: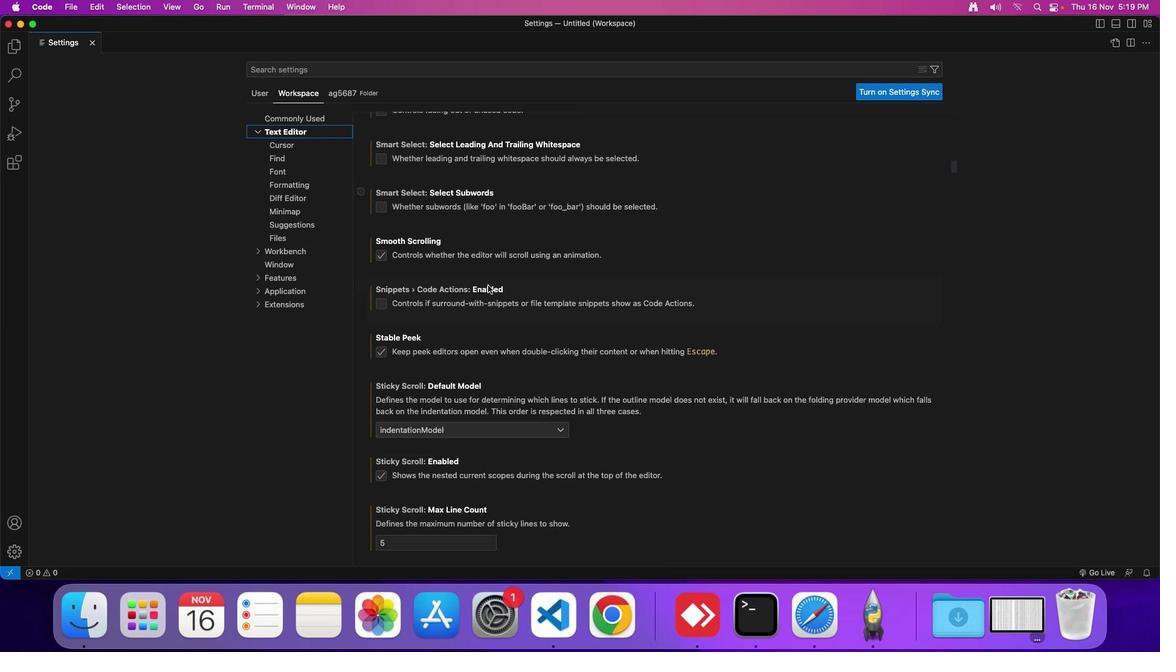 
Action: Mouse scrolled (479, 276) with delta (6, 15)
Screenshot: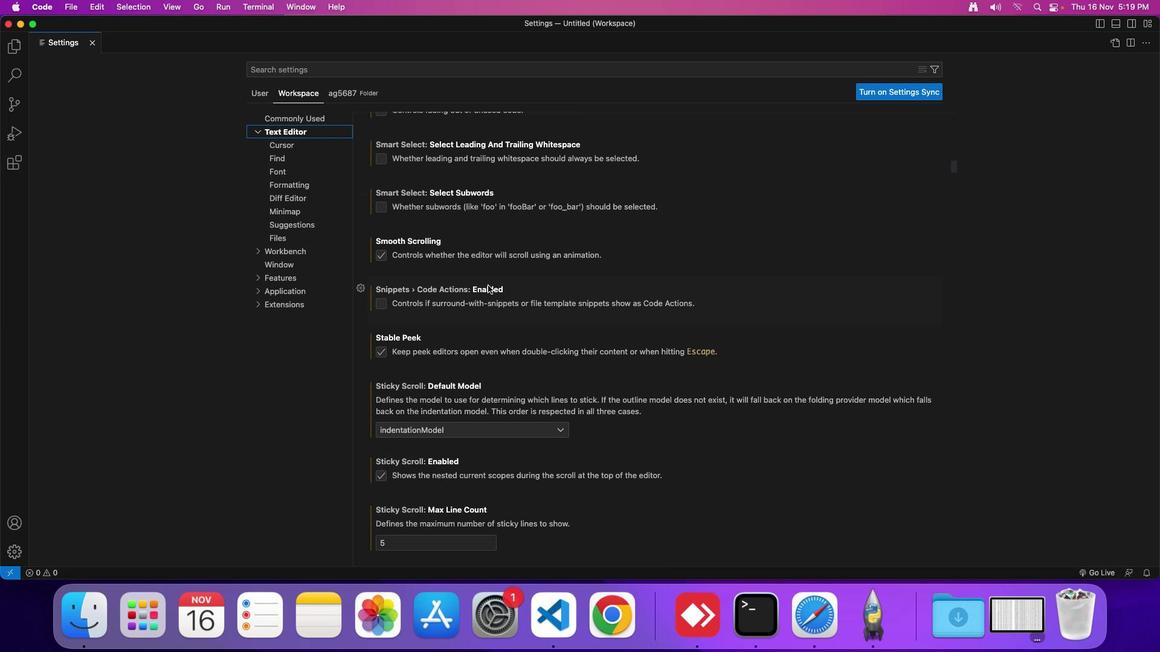 
Action: Mouse scrolled (479, 276) with delta (6, 15)
Screenshot: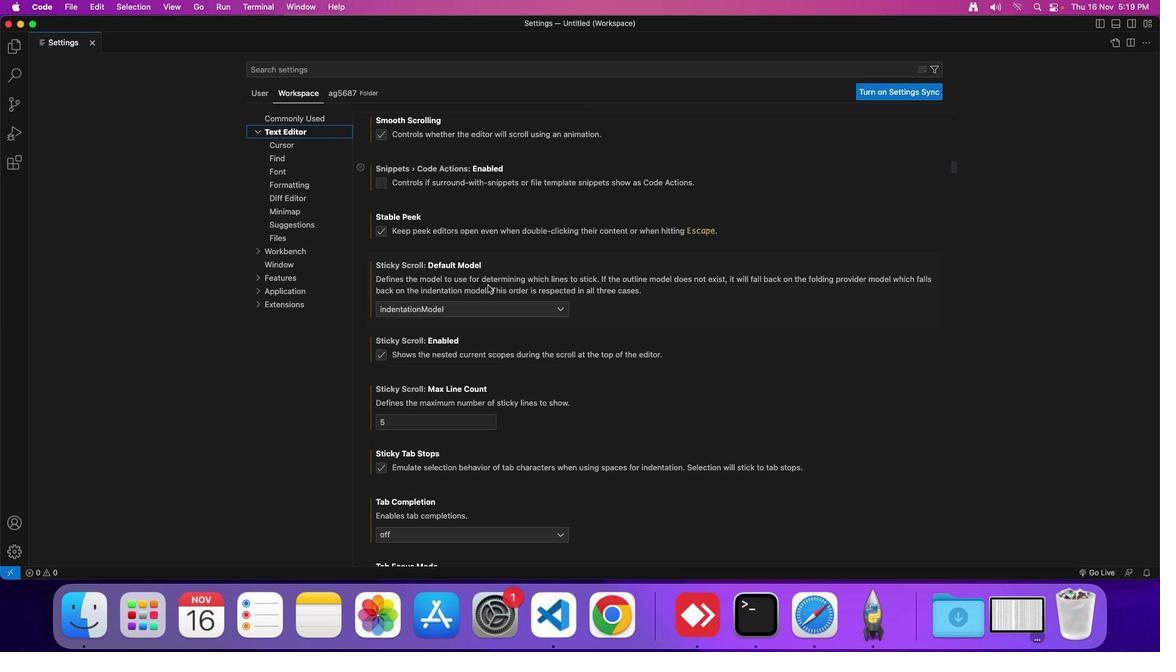 
Action: Mouse scrolled (479, 276) with delta (6, 15)
Screenshot: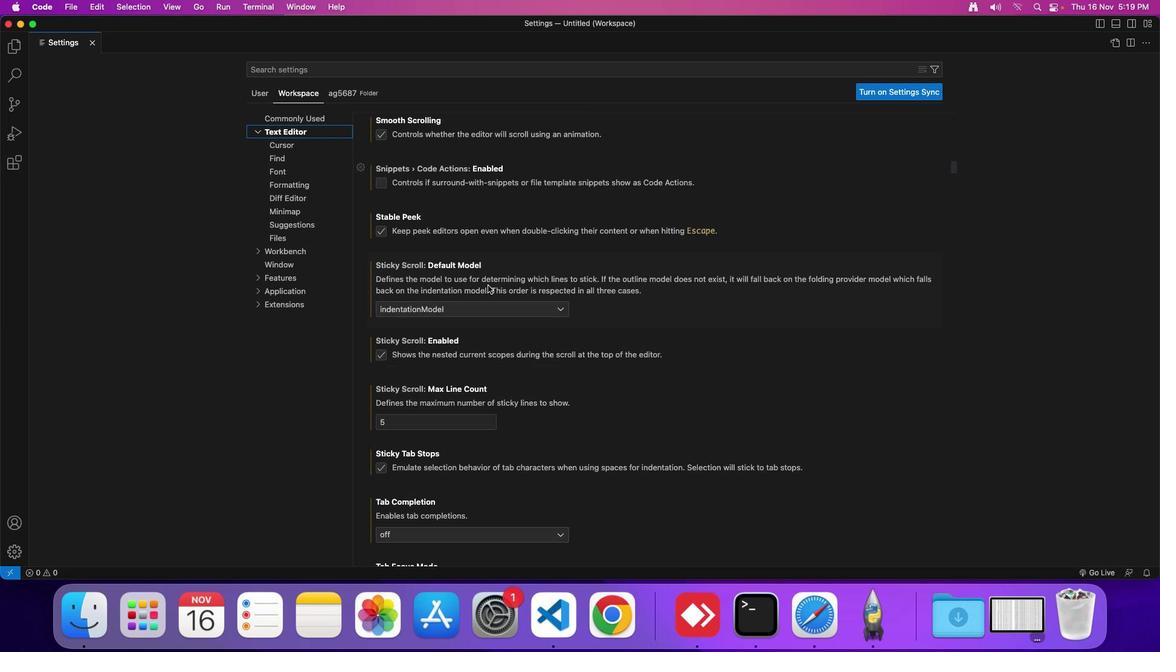 
Action: Mouse scrolled (479, 276) with delta (6, 14)
Screenshot: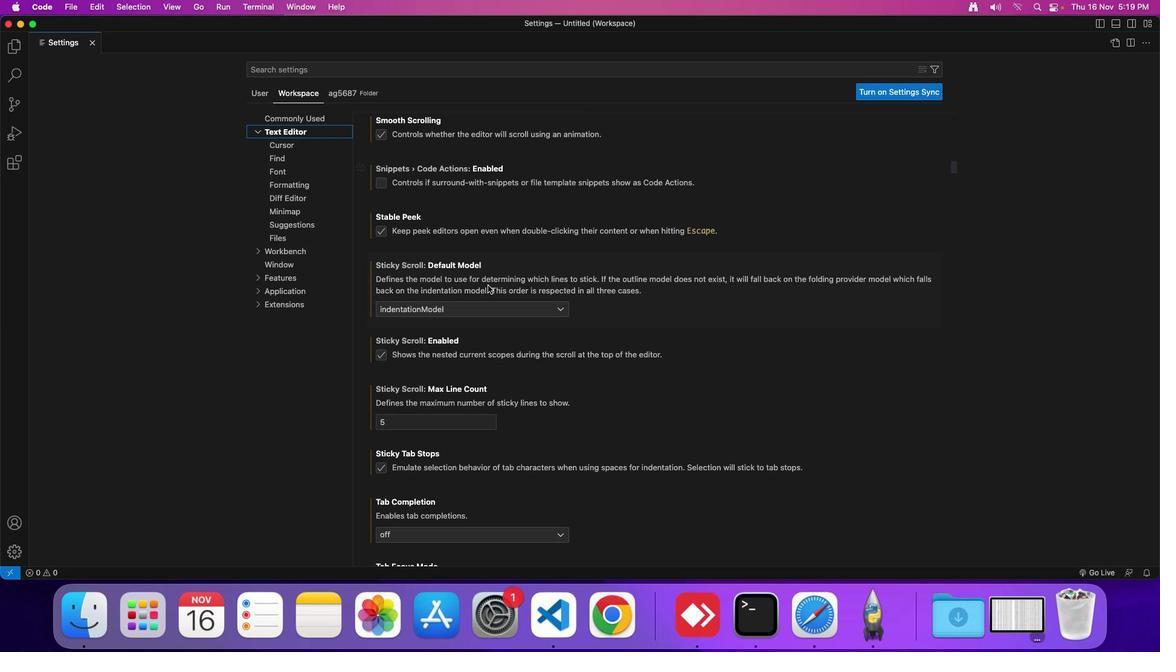 
Action: Mouse moved to (479, 276)
Screenshot: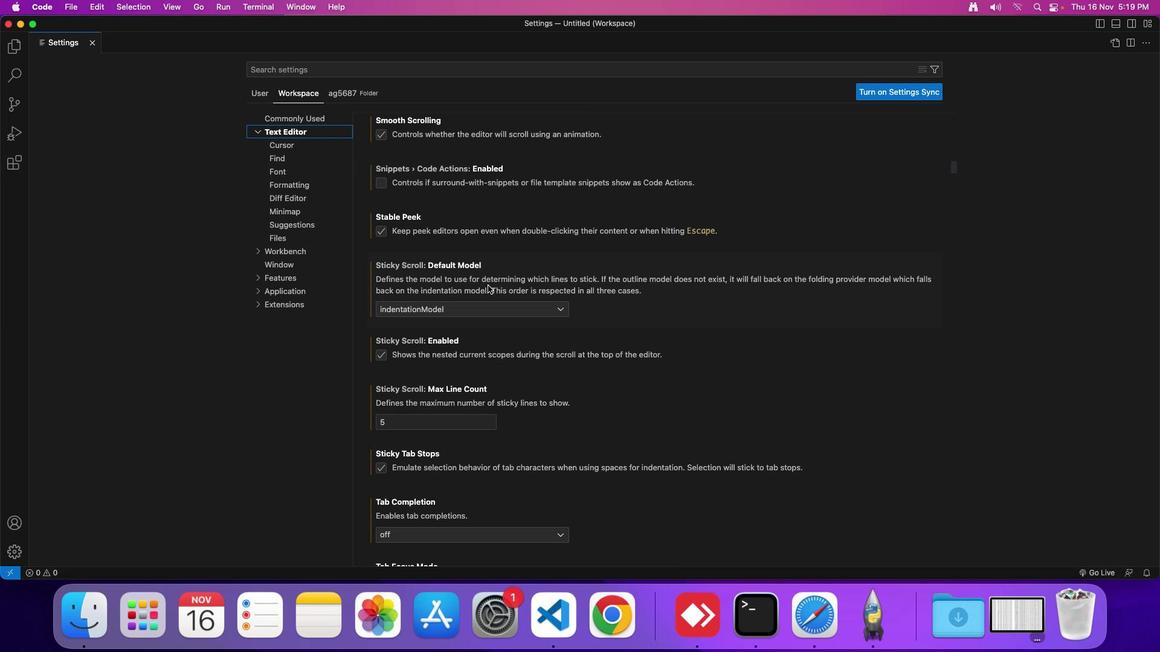 
Action: Mouse scrolled (479, 276) with delta (6, 15)
Screenshot: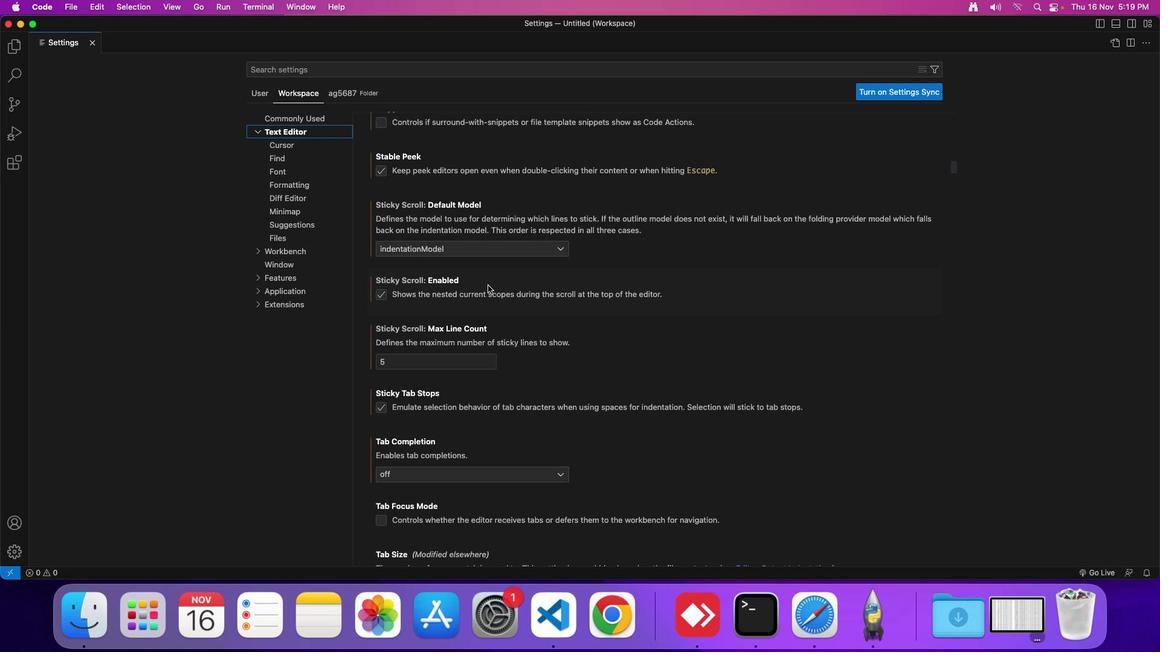 
Action: Mouse scrolled (479, 276) with delta (6, 15)
Screenshot: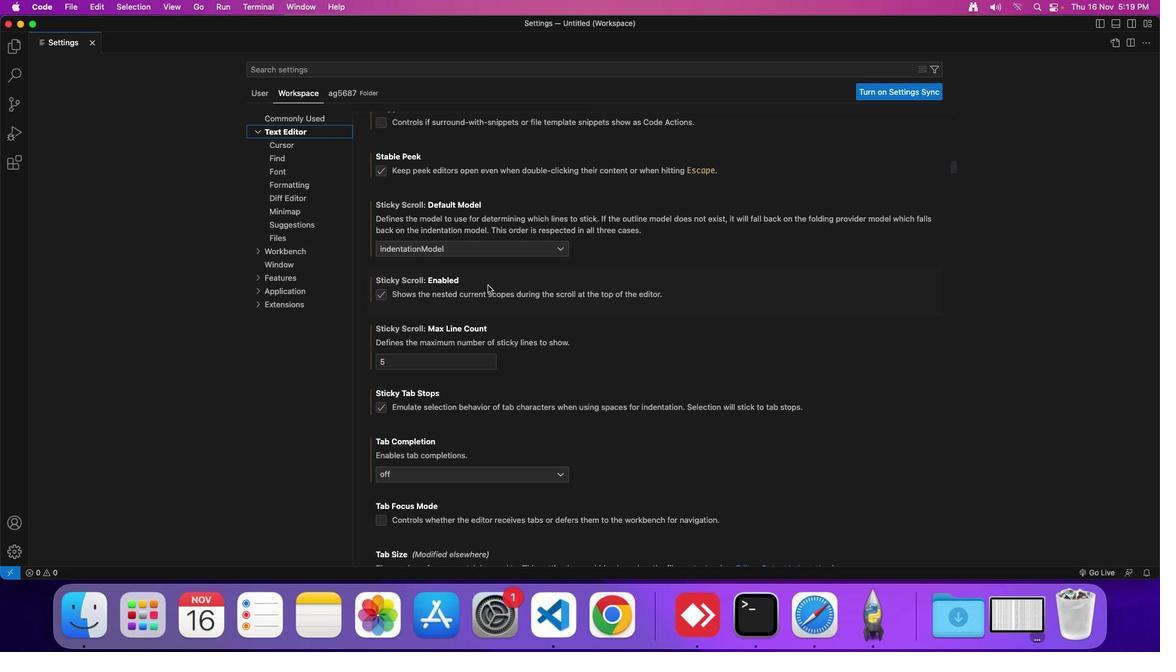 
Action: Mouse scrolled (479, 276) with delta (6, 15)
Screenshot: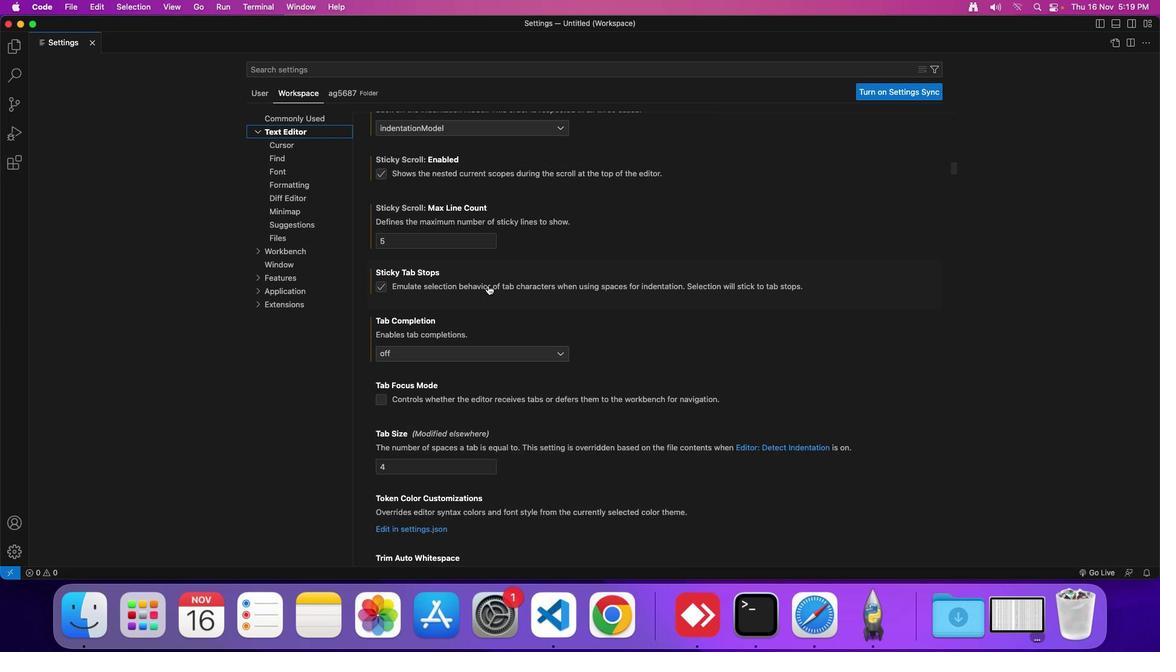 
Action: Mouse scrolled (479, 276) with delta (6, 15)
Screenshot: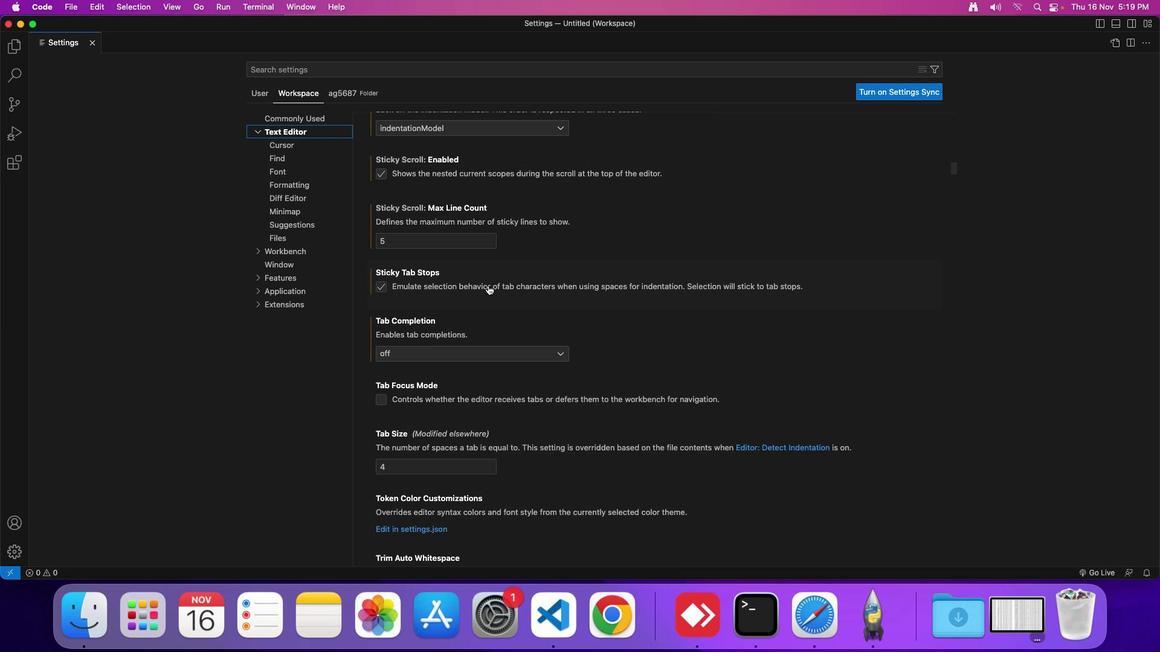 
Action: Mouse scrolled (479, 276) with delta (6, 14)
Screenshot: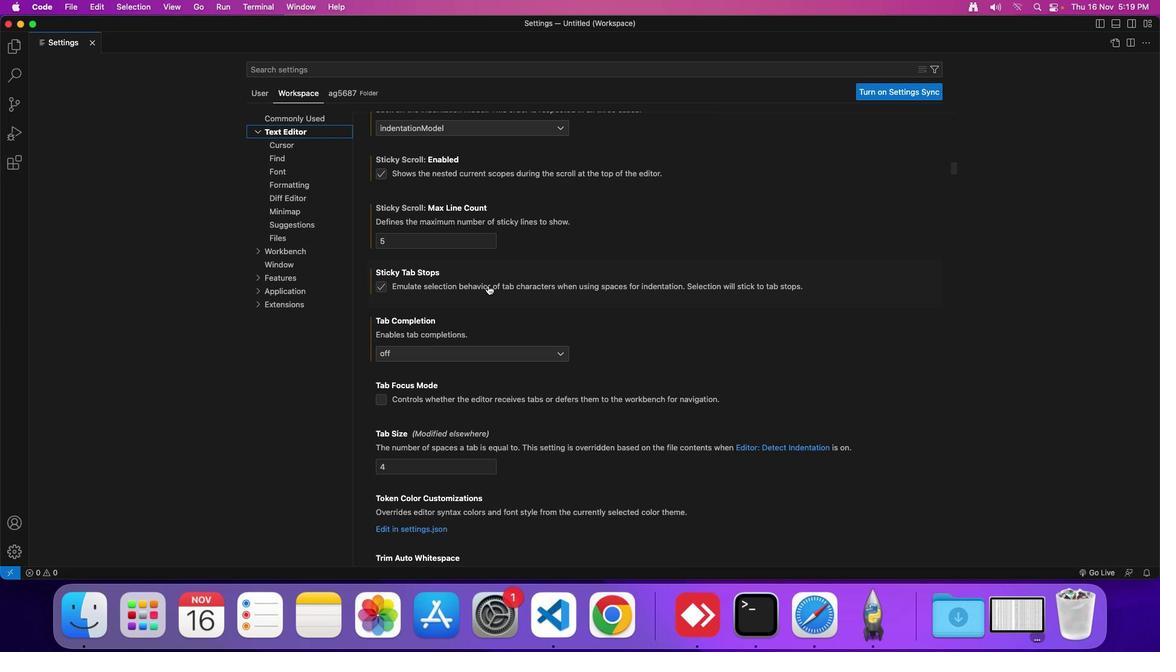 
Action: Mouse scrolled (479, 276) with delta (6, 15)
Screenshot: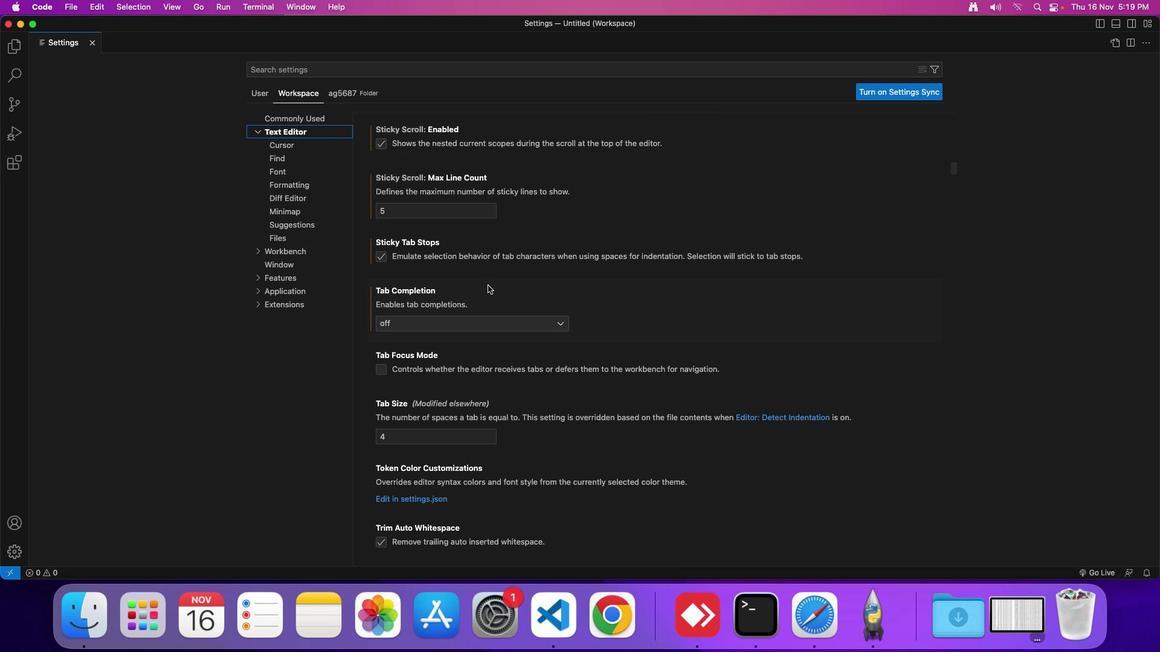 
Action: Mouse moved to (449, 312)
Screenshot: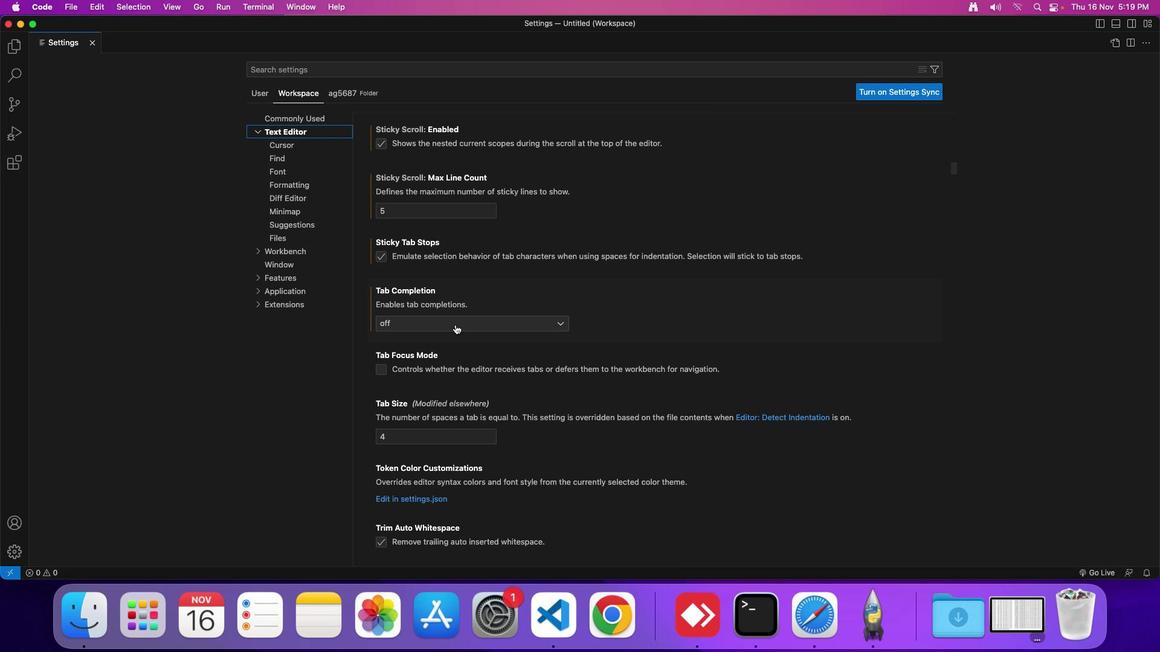 
Action: Mouse pressed left at (449, 312)
Screenshot: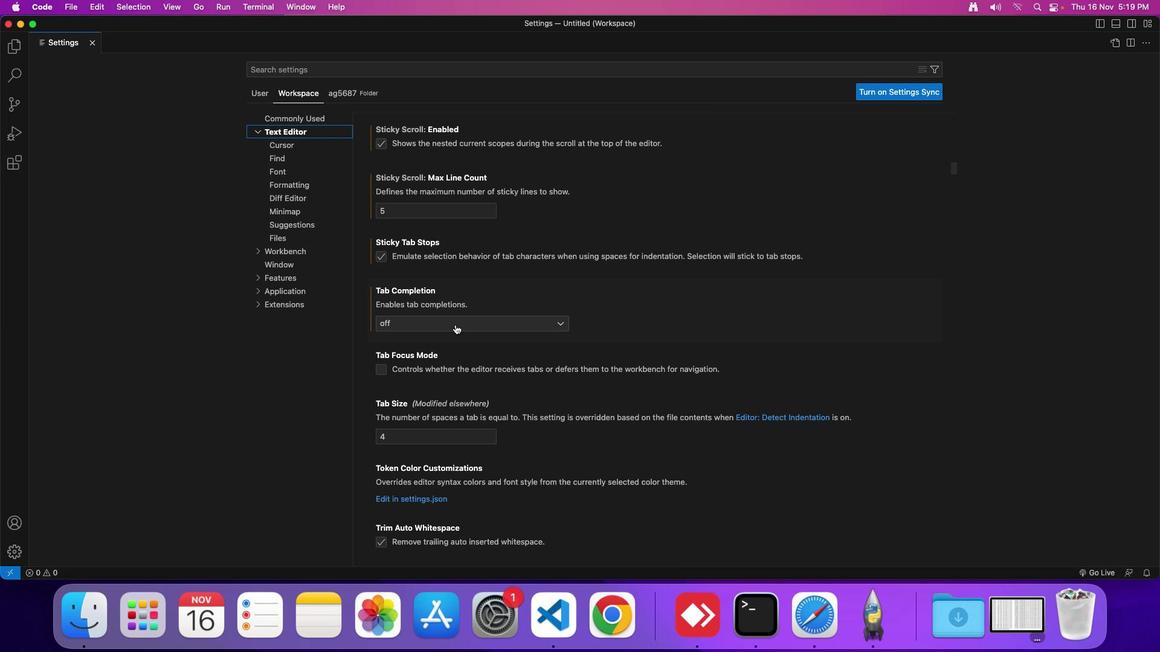
Action: Mouse moved to (429, 345)
Screenshot: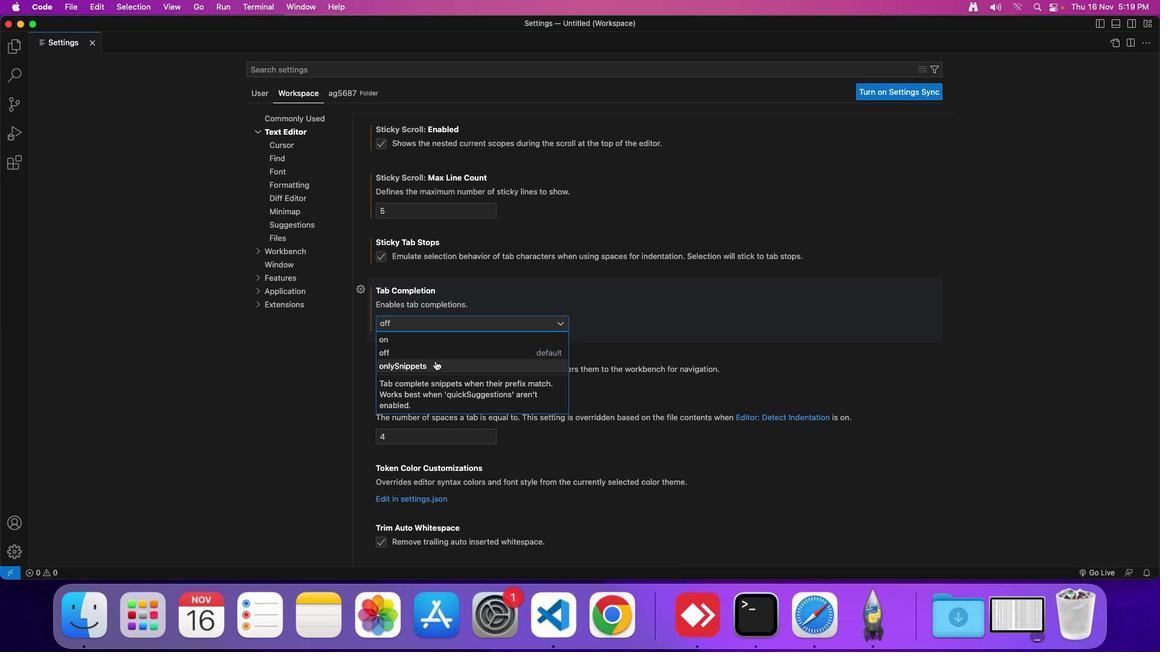 
Action: Mouse pressed left at (429, 345)
Screenshot: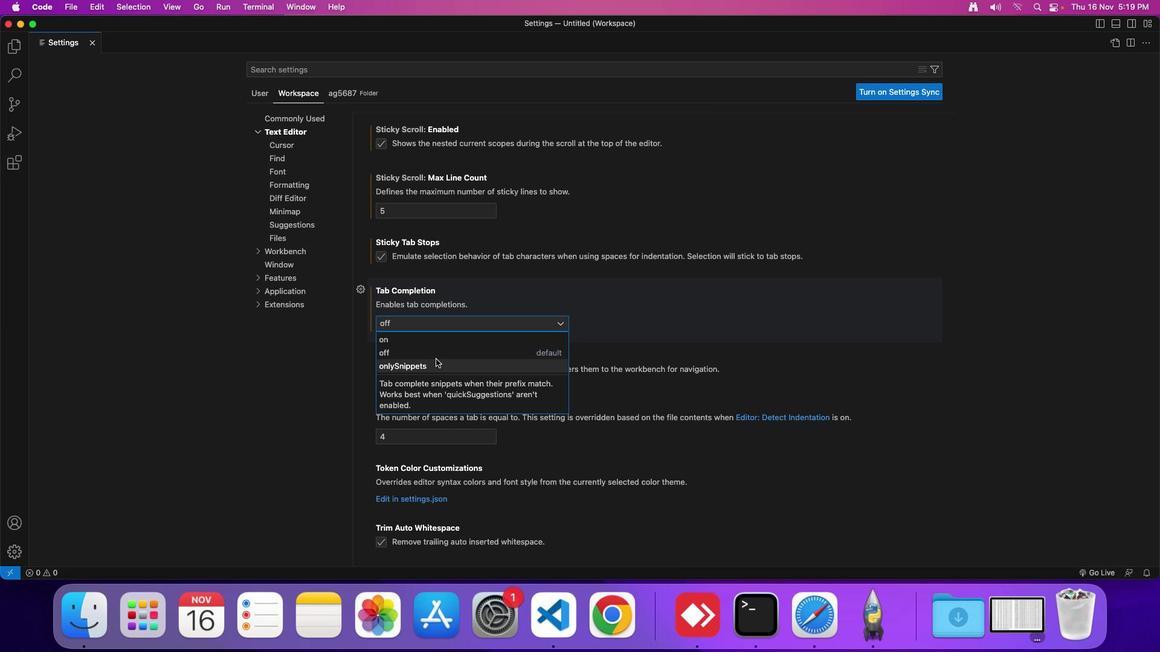 
Action: Mouse moved to (445, 318)
Screenshot: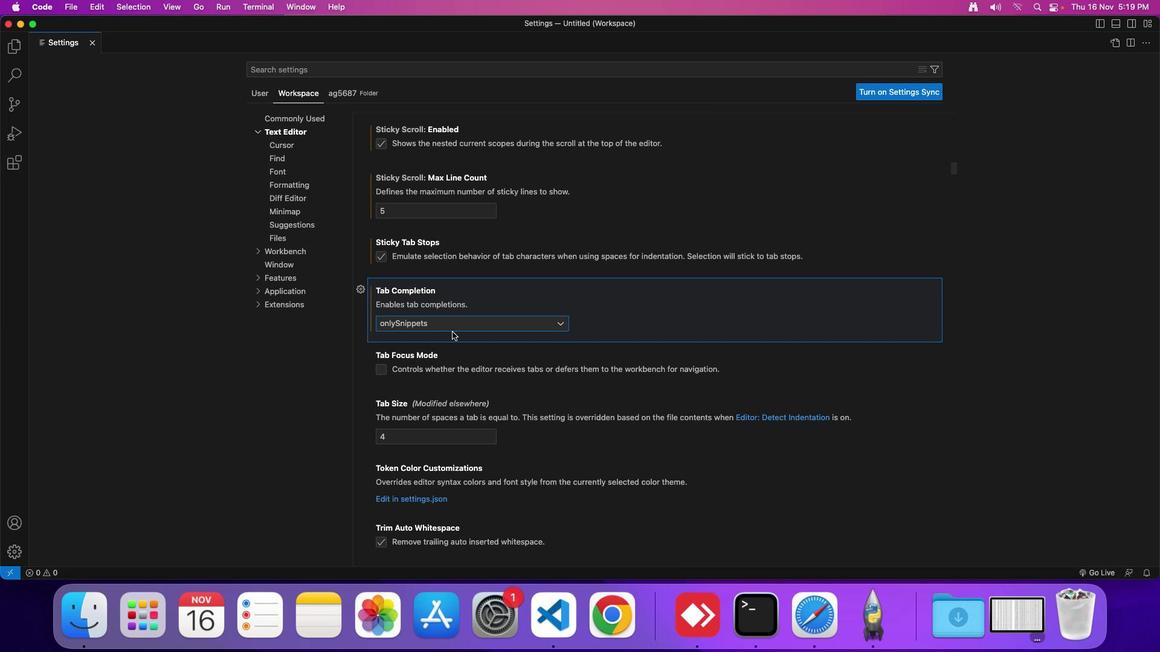 
